 Task: Set up alerts for new listings in Raleigh, North Carolina, that have a home office or a study room, and track the availability of properties that meet this criterion.
Action: Mouse moved to (412, 235)
Screenshot: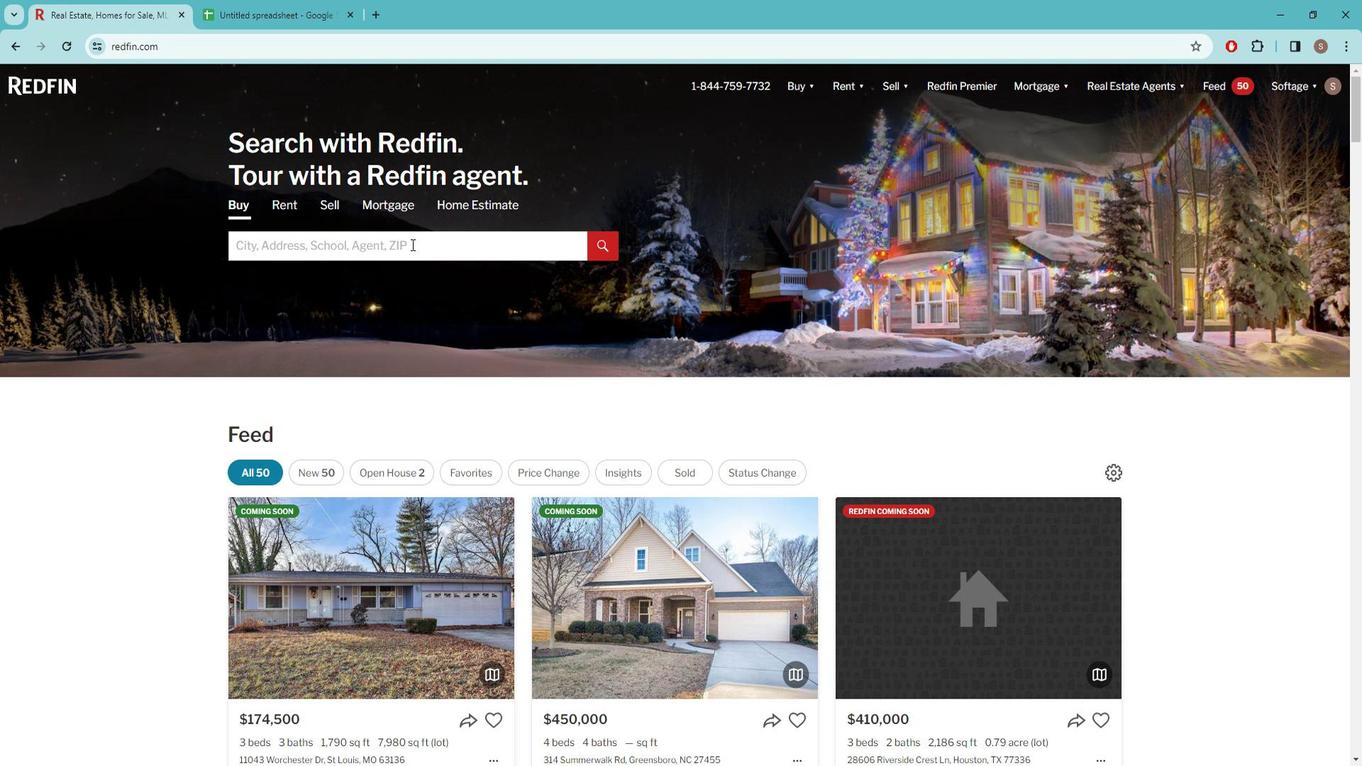 
Action: Mouse pressed left at (412, 235)
Screenshot: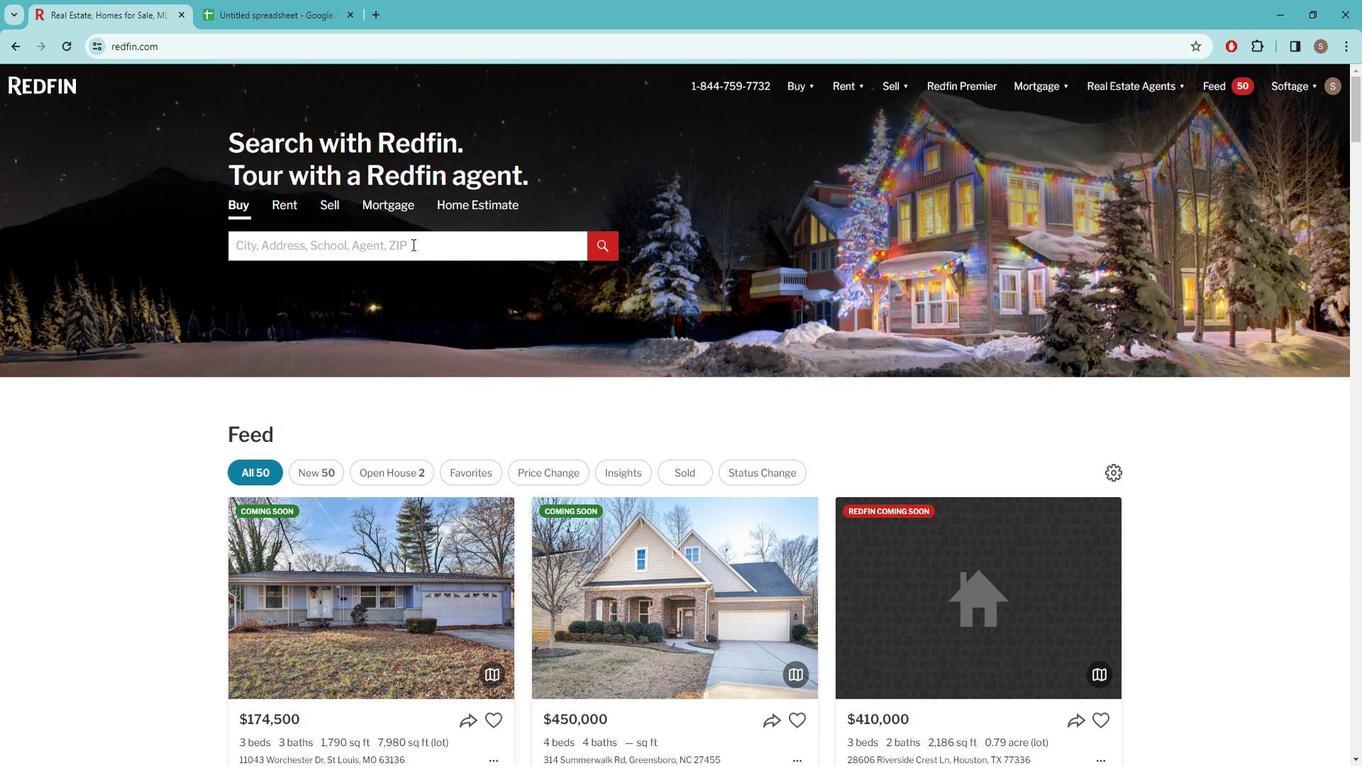 
Action: Key pressed r<Key.caps_lock>ALEIGH
Screenshot: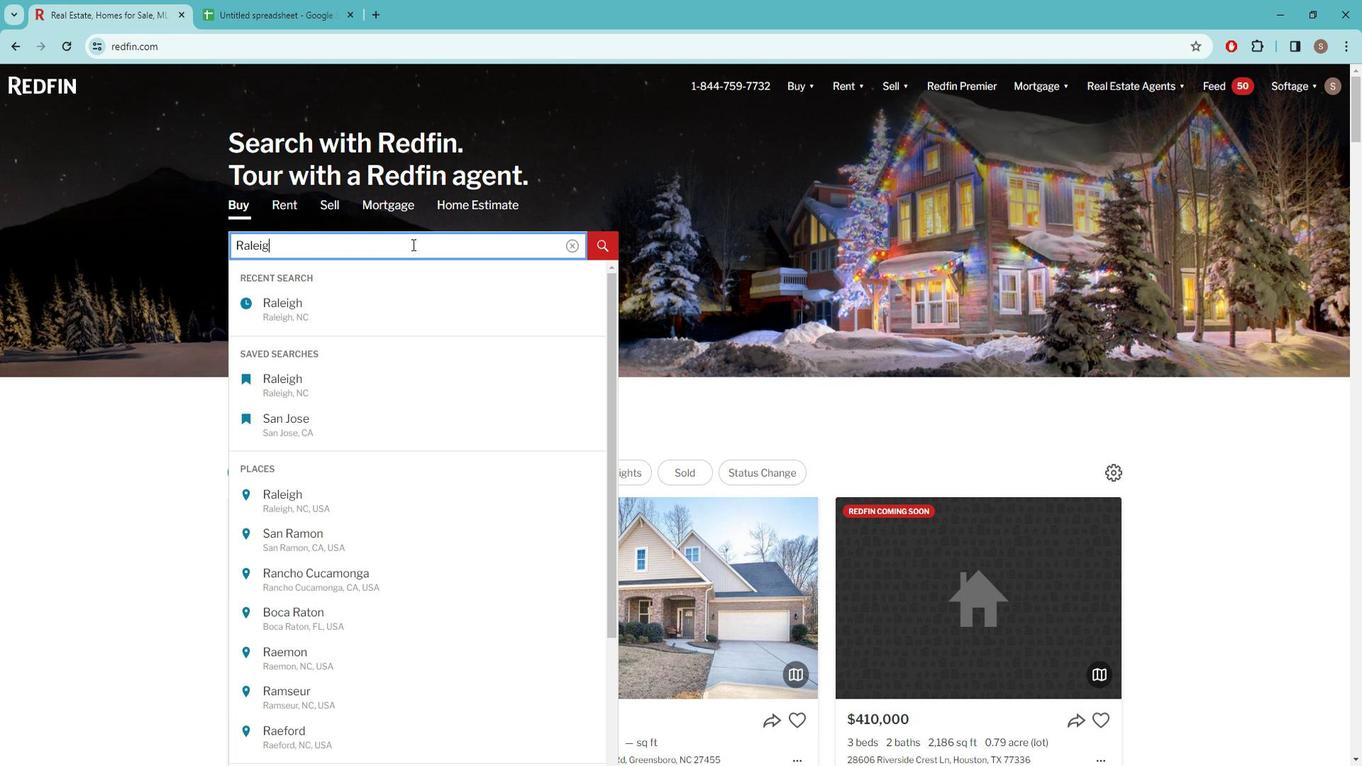 
Action: Mouse moved to (367, 283)
Screenshot: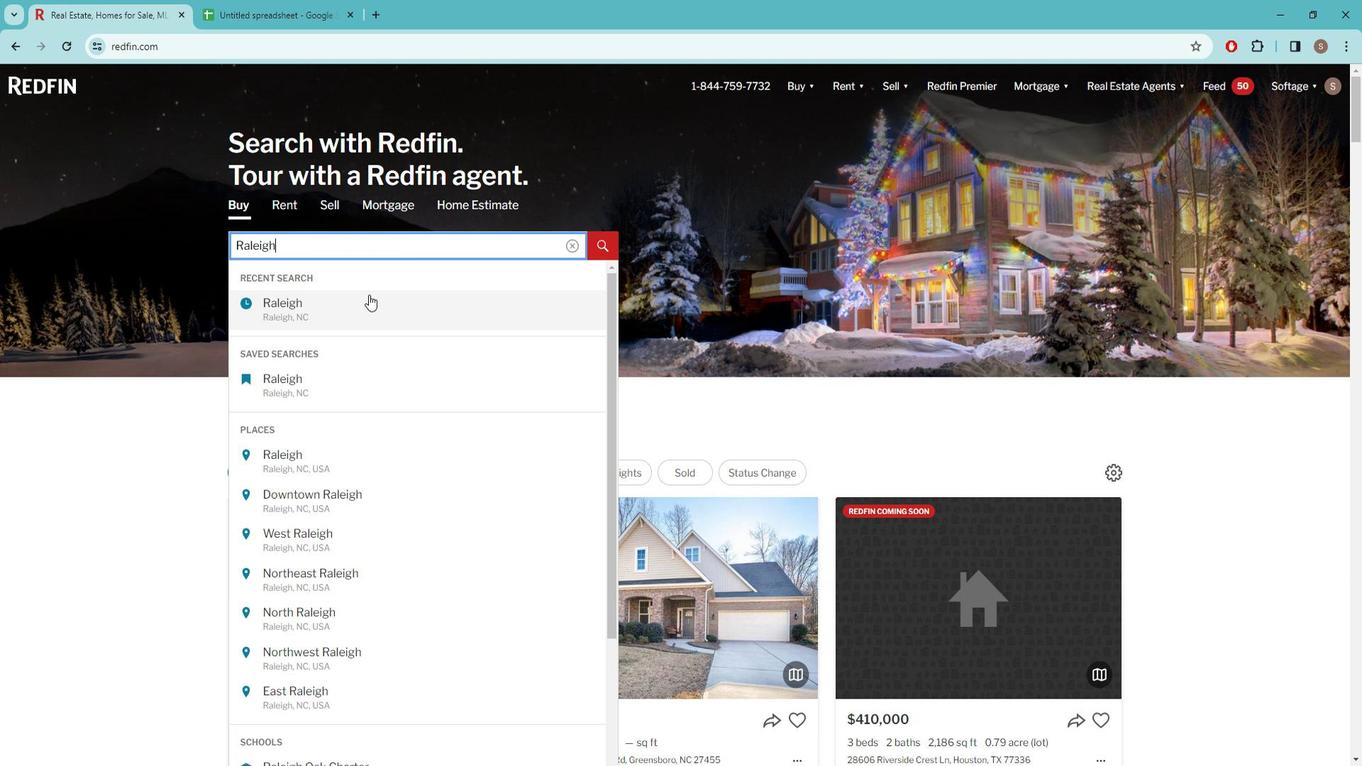 
Action: Mouse pressed left at (367, 283)
Screenshot: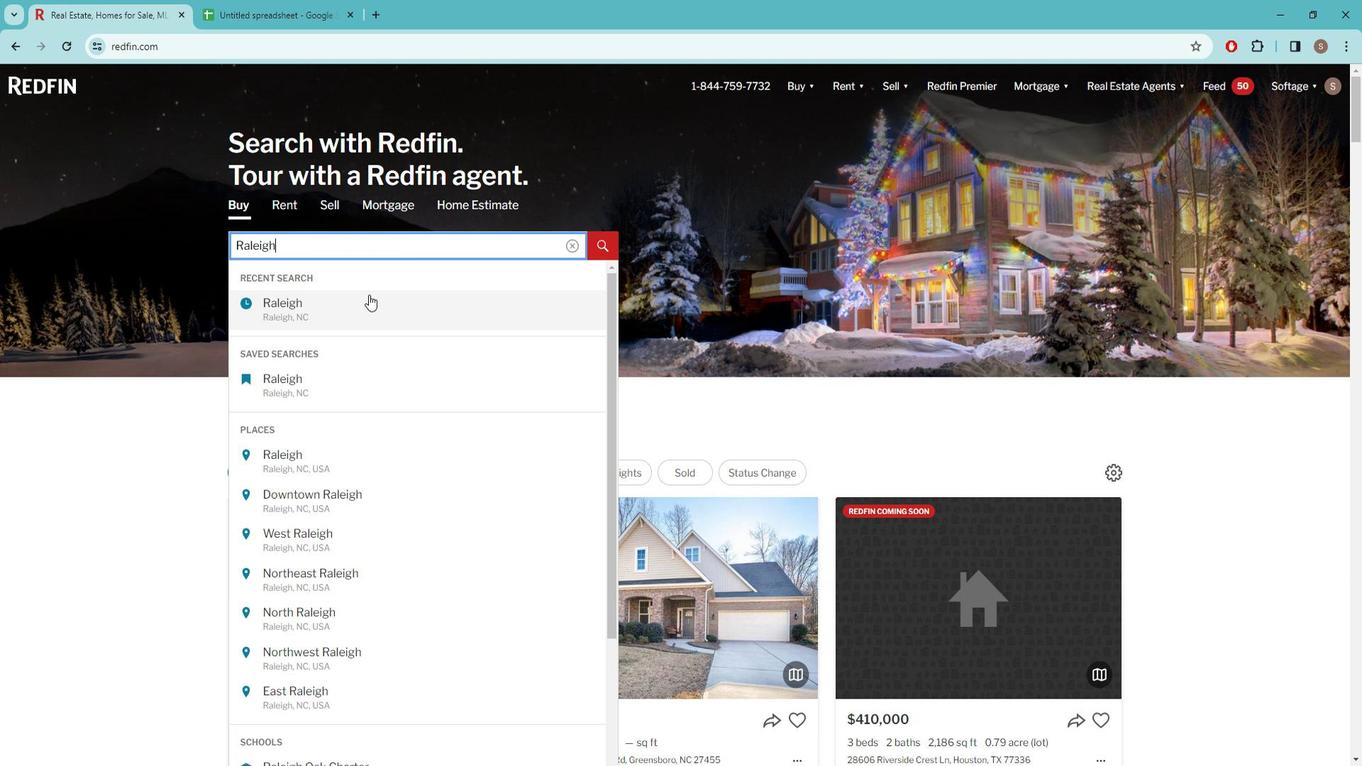 
Action: Mouse moved to (1191, 173)
Screenshot: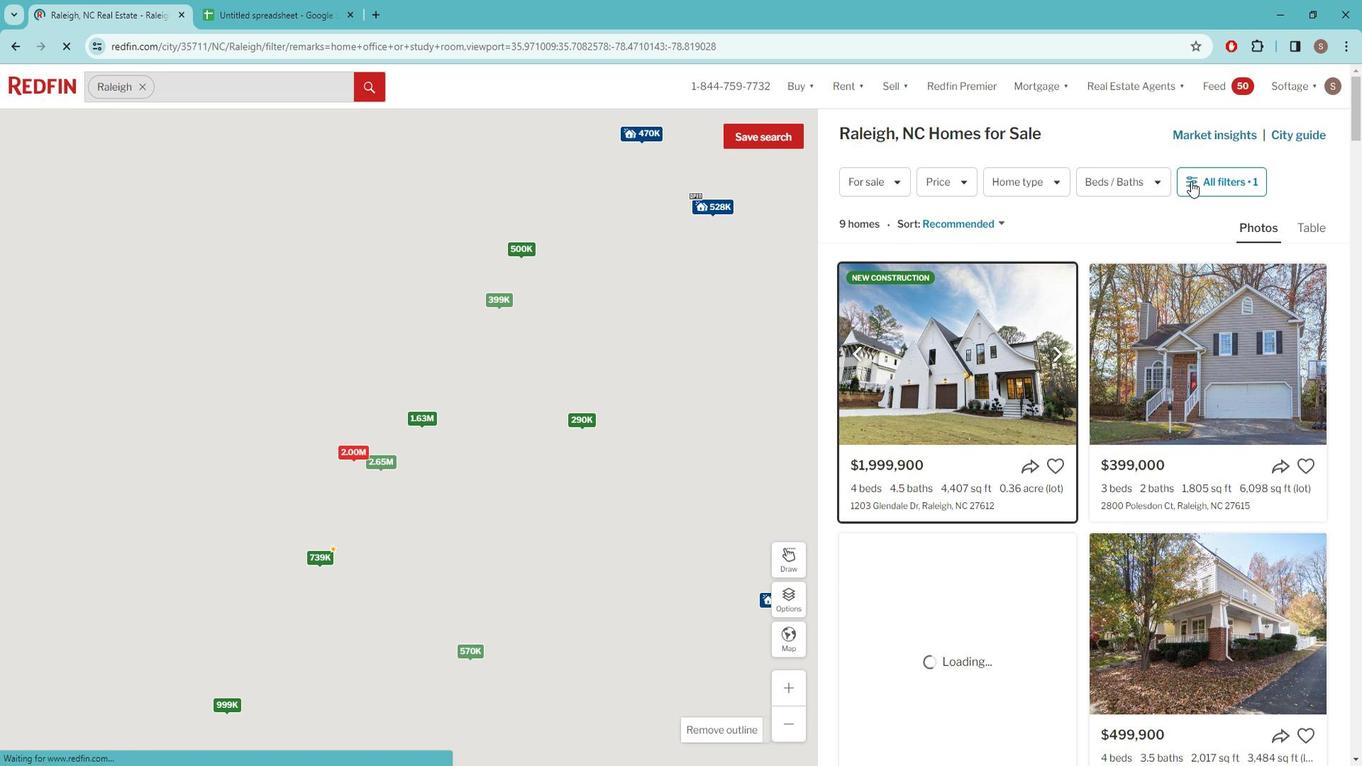 
Action: Mouse pressed left at (1191, 173)
Screenshot: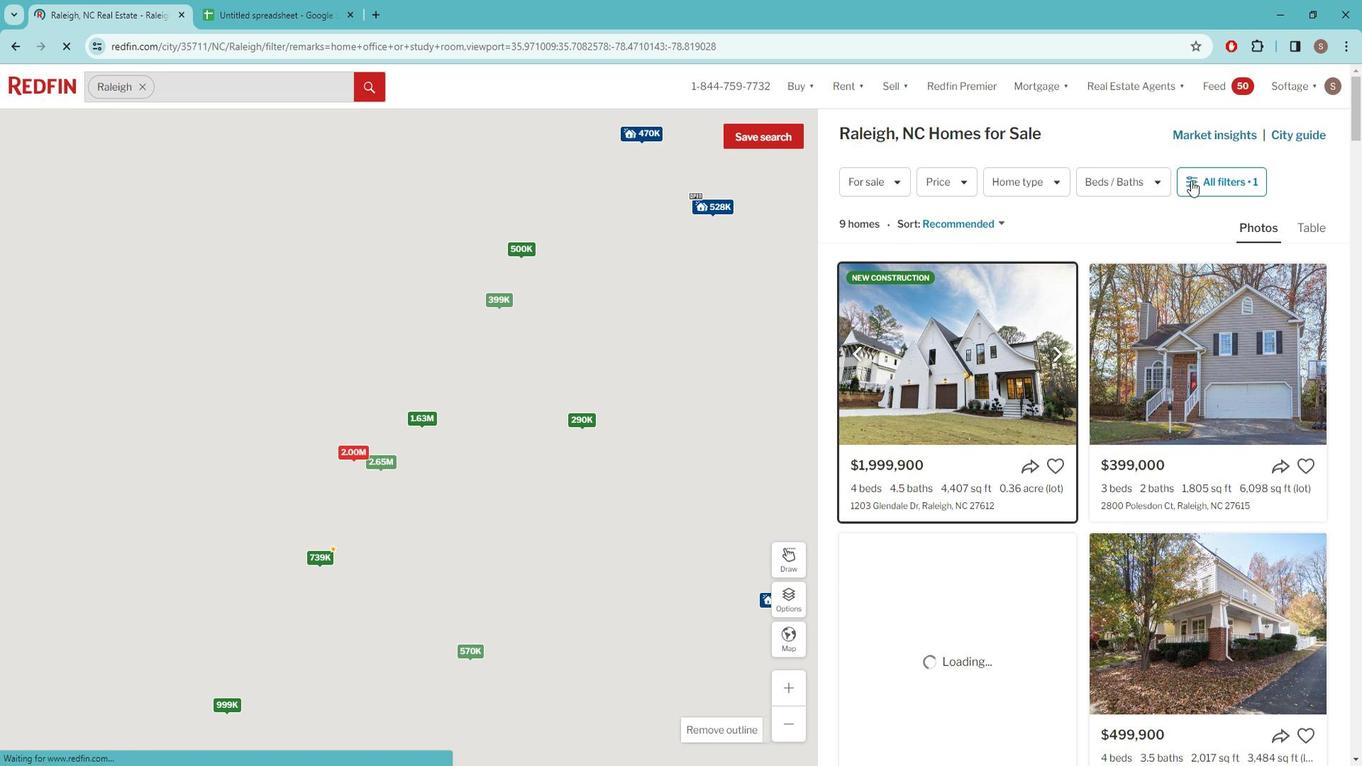 
Action: Mouse pressed left at (1191, 173)
Screenshot: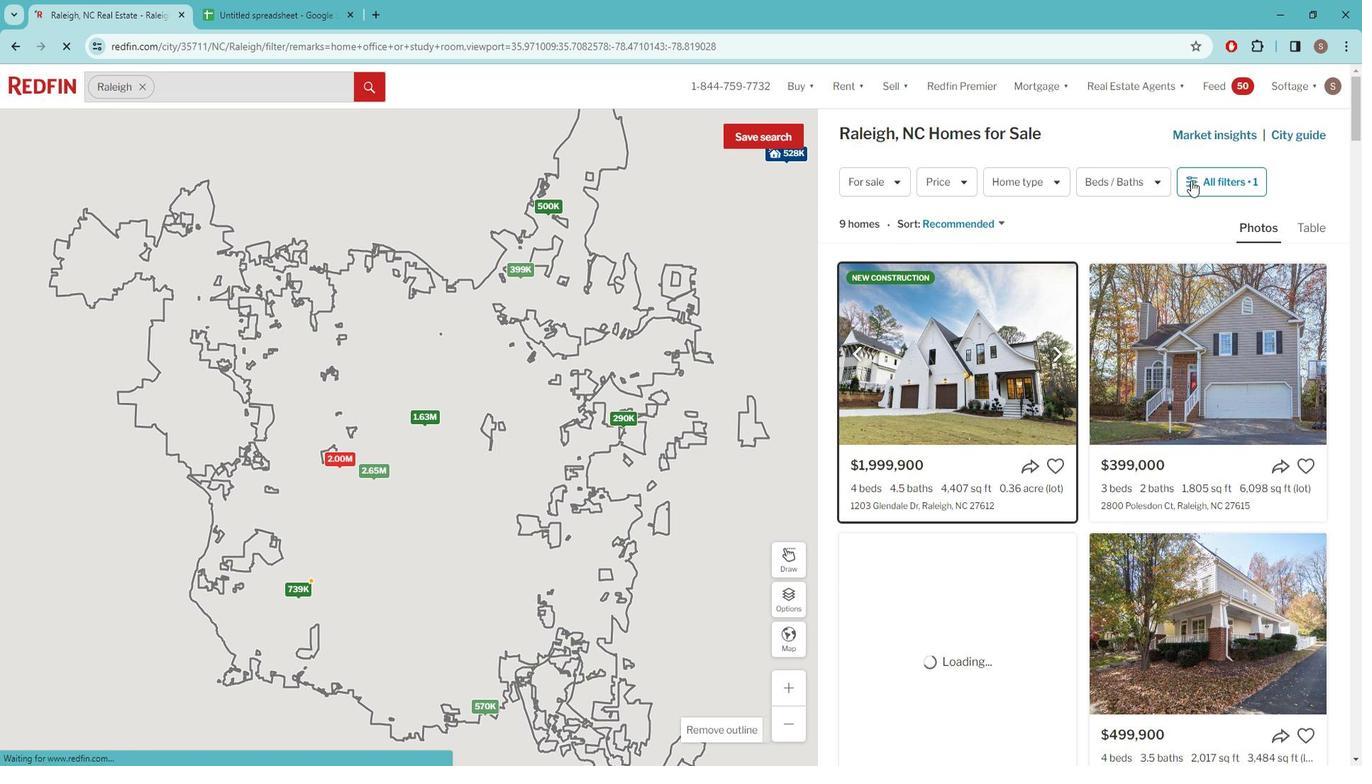 
Action: Mouse pressed left at (1191, 173)
Screenshot: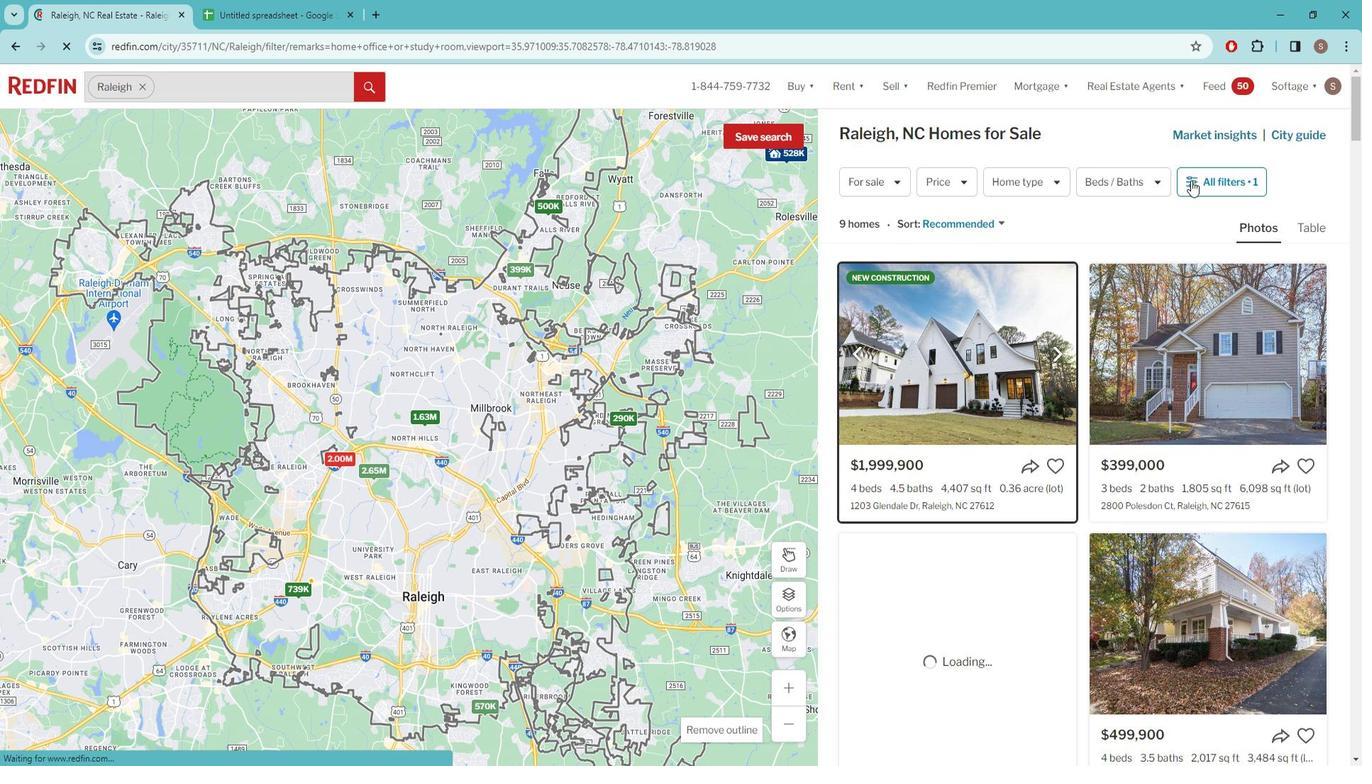 
Action: Mouse moved to (1191, 173)
Screenshot: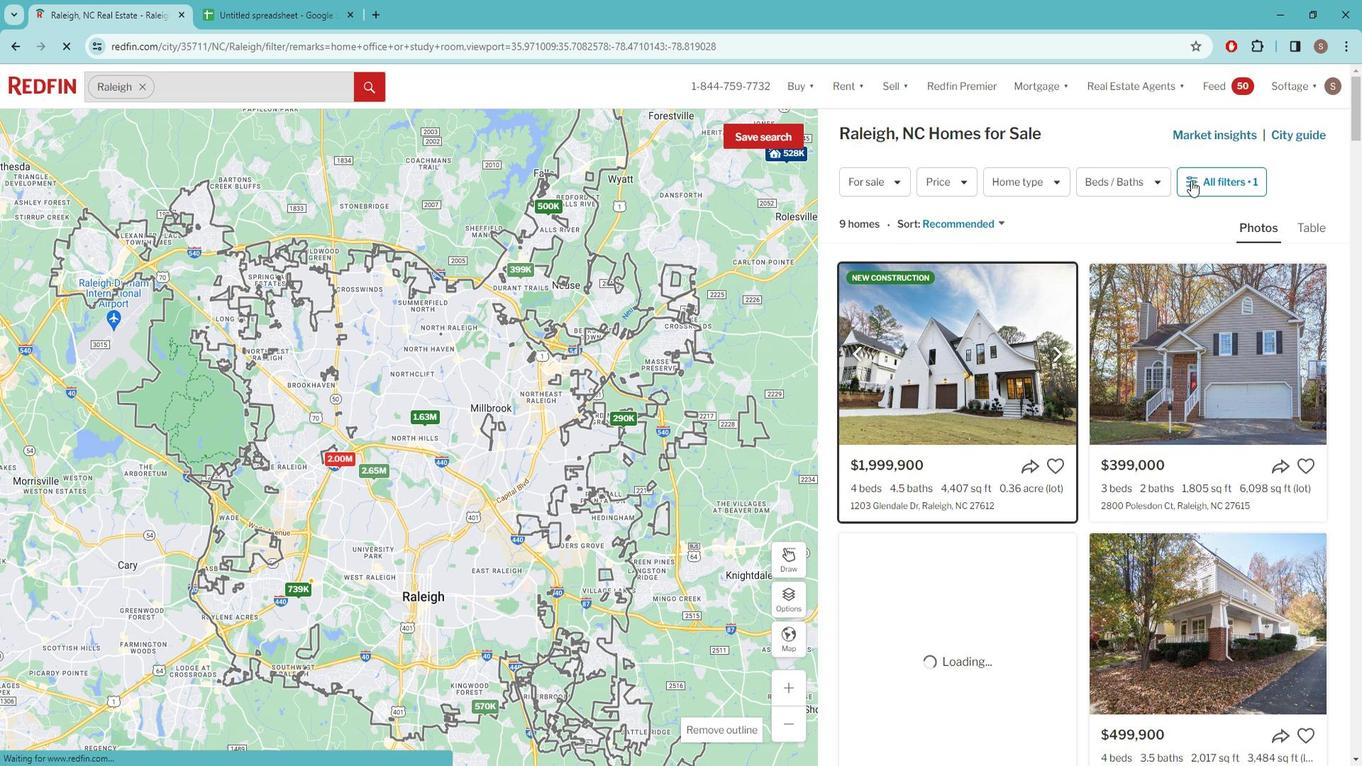 
Action: Mouse pressed left at (1191, 173)
Screenshot: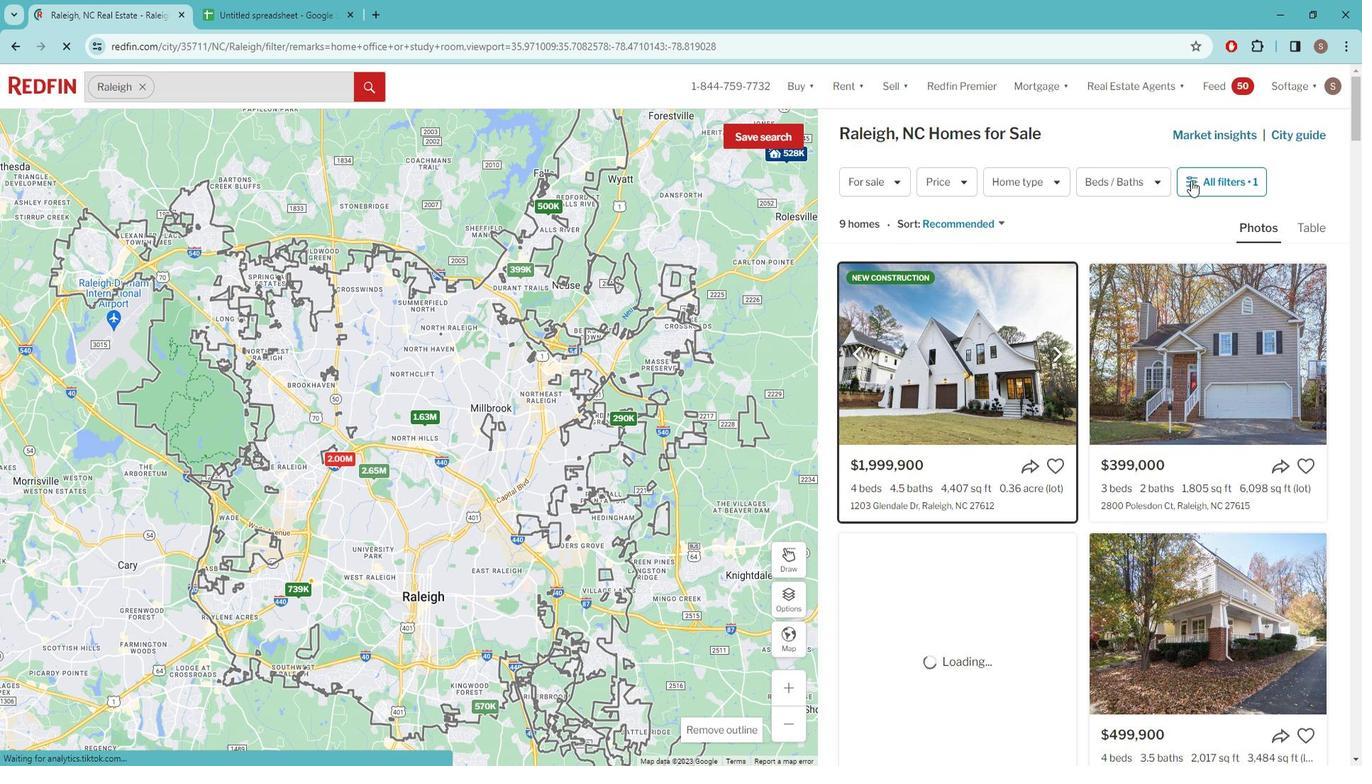 
Action: Mouse pressed left at (1191, 173)
Screenshot: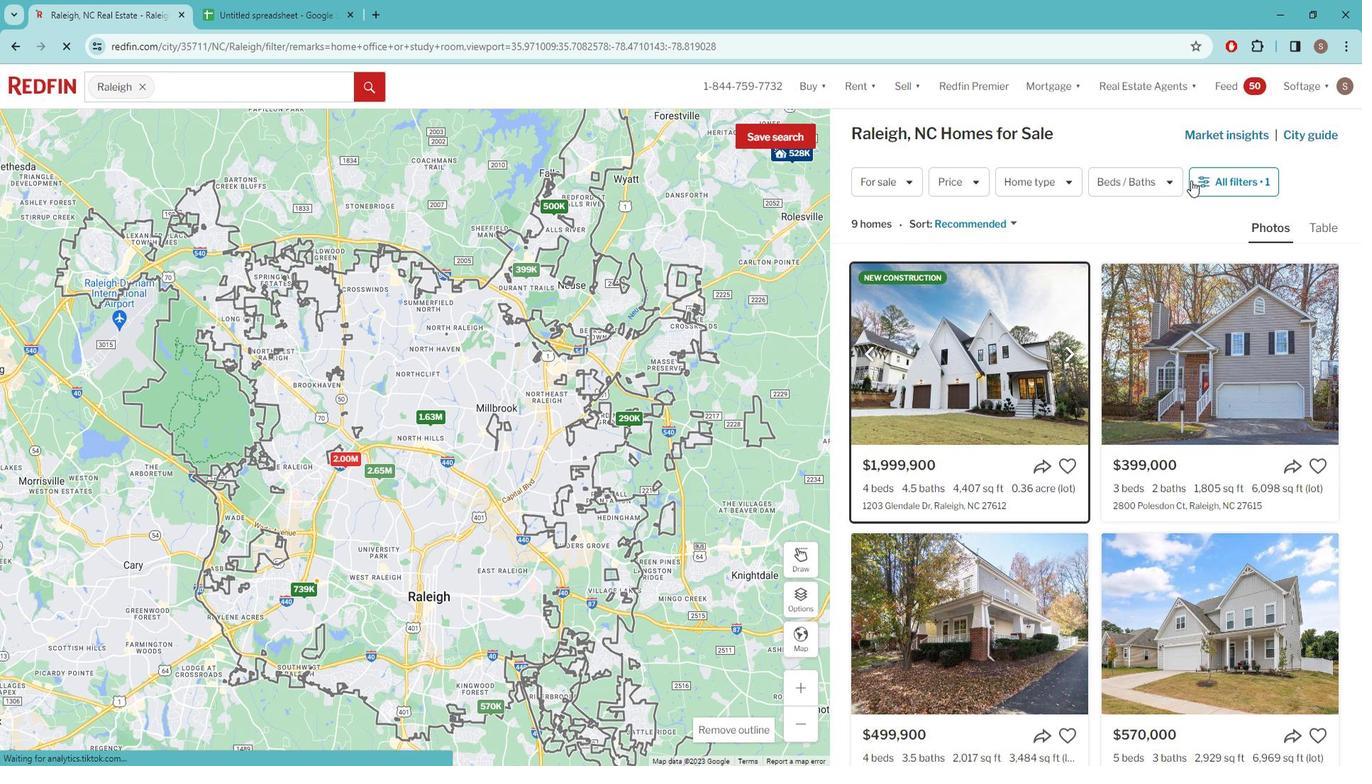 
Action: Mouse moved to (1193, 171)
Screenshot: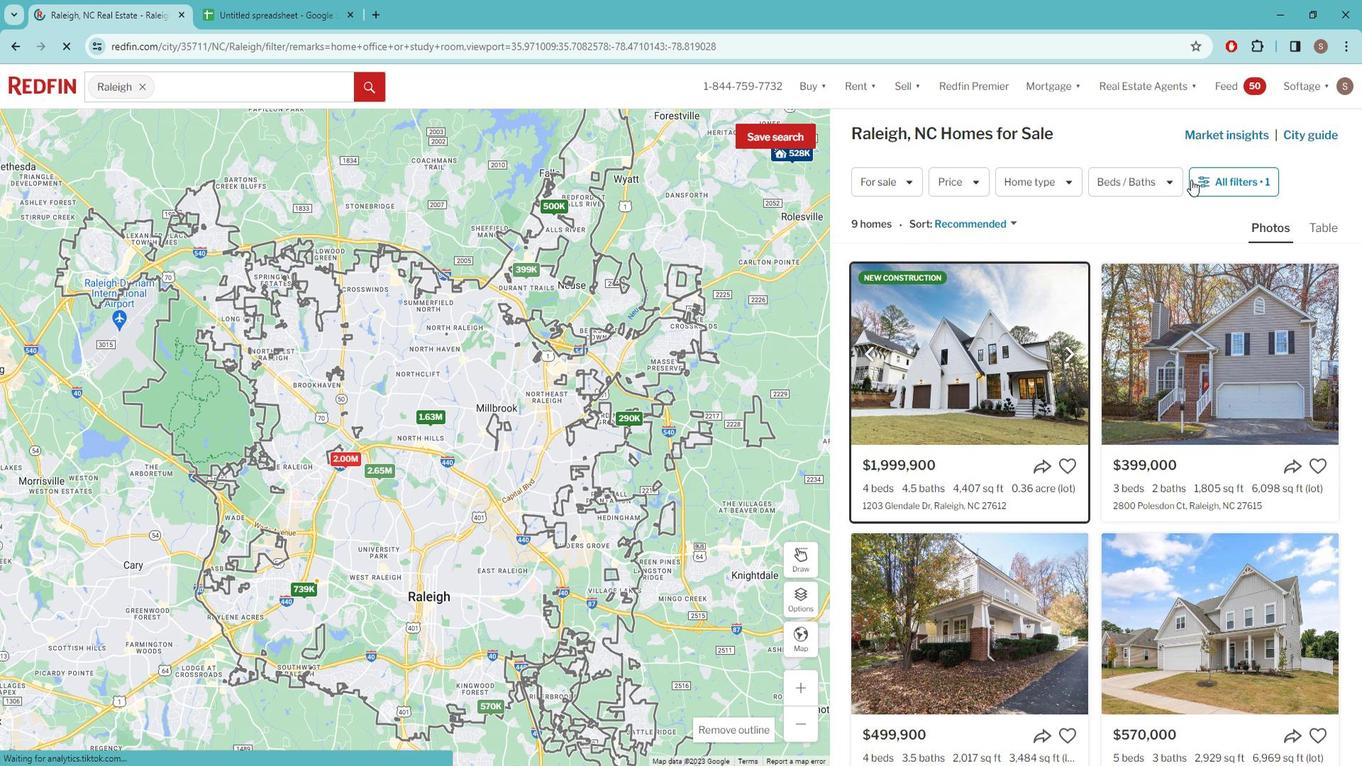 
Action: Mouse pressed left at (1193, 171)
Screenshot: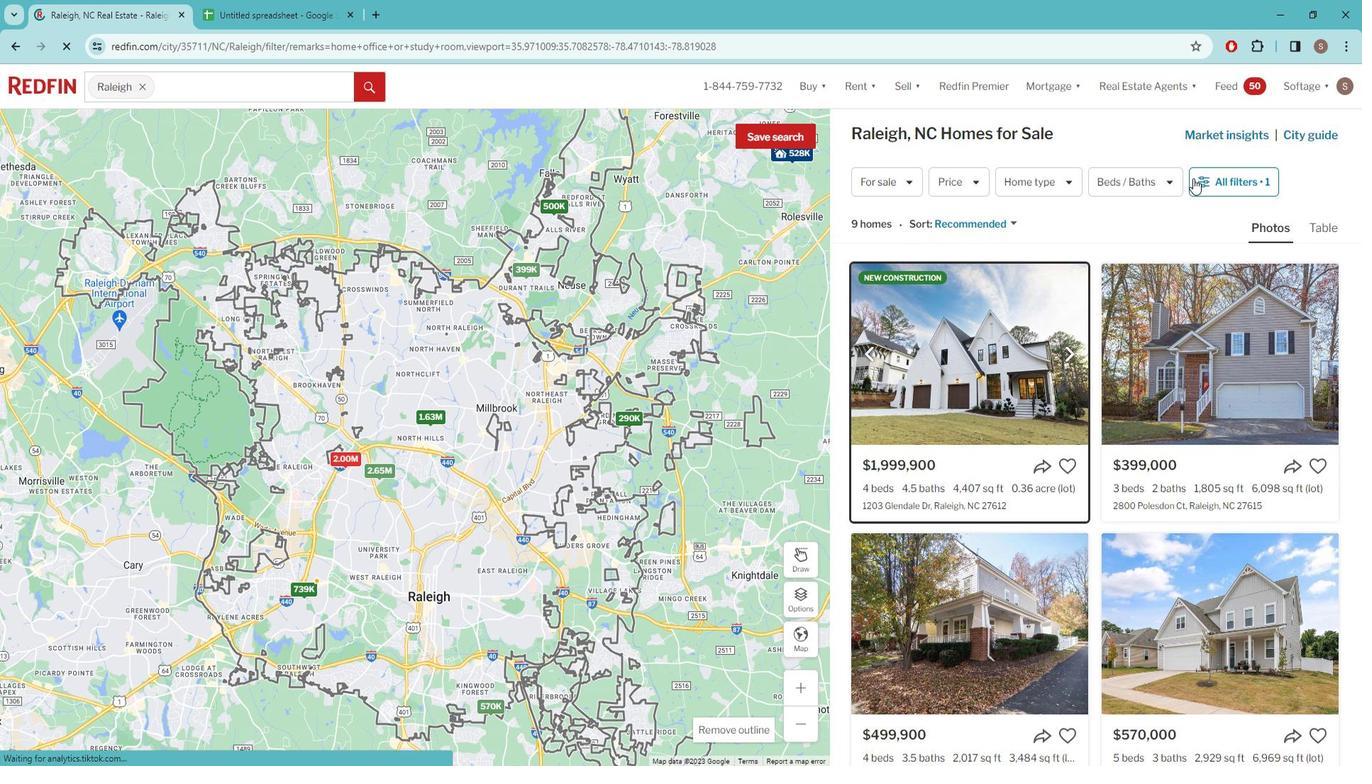 
Action: Mouse moved to (1199, 171)
Screenshot: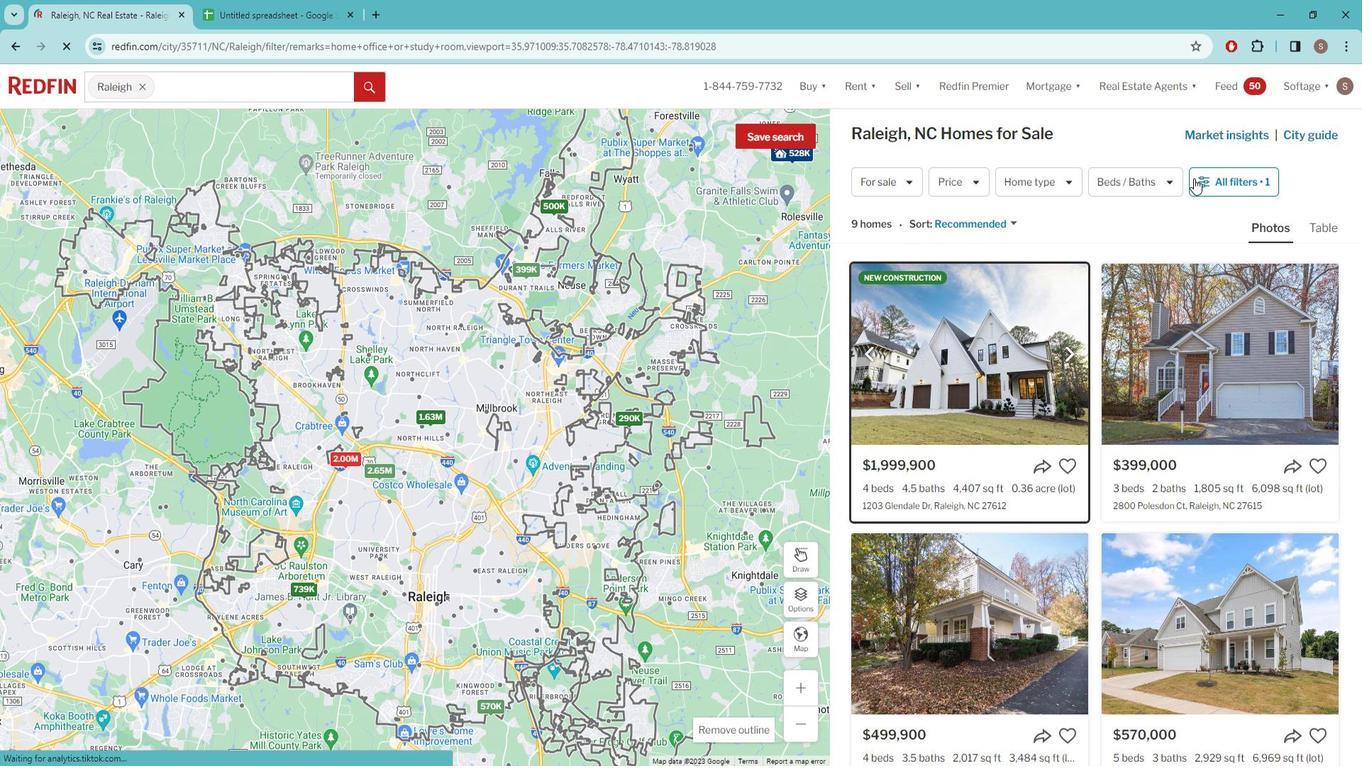 
Action: Mouse pressed left at (1199, 171)
Screenshot: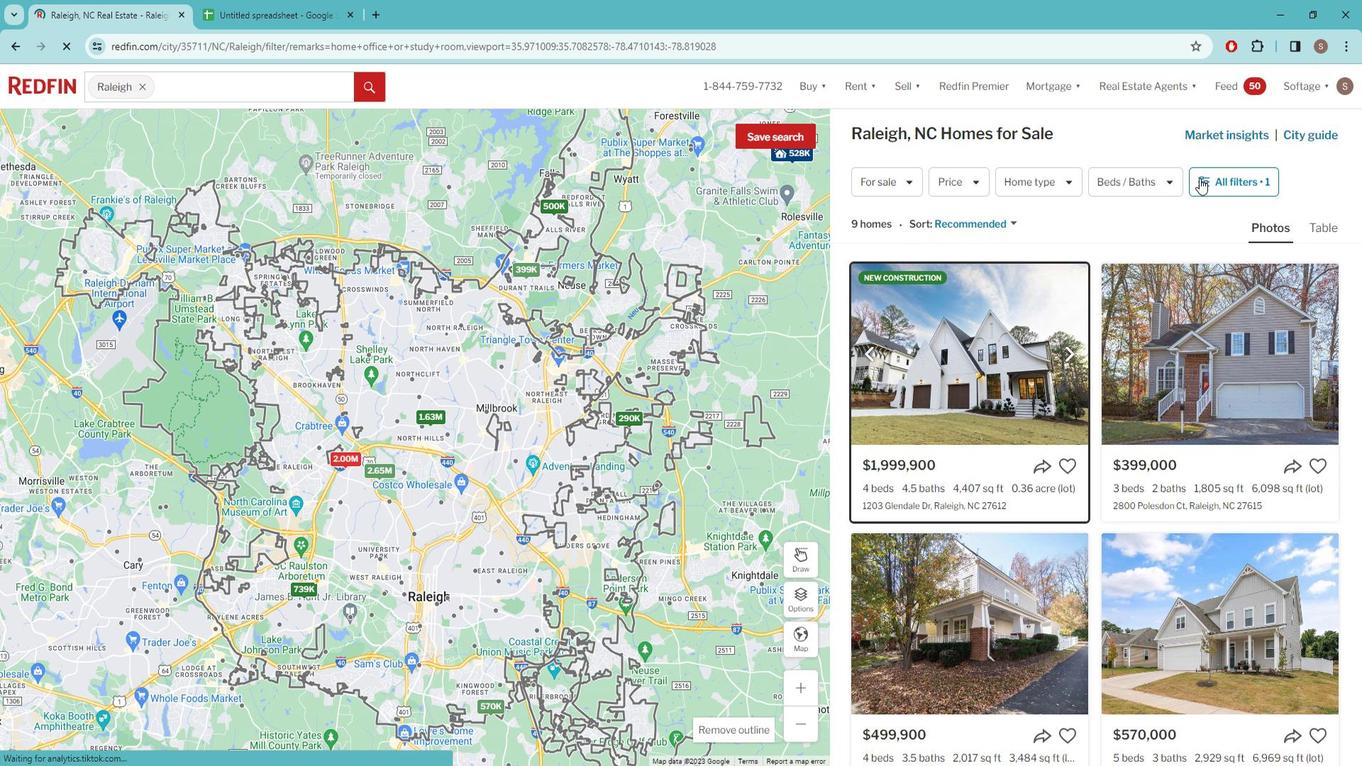 
Action: Mouse pressed left at (1199, 171)
Screenshot: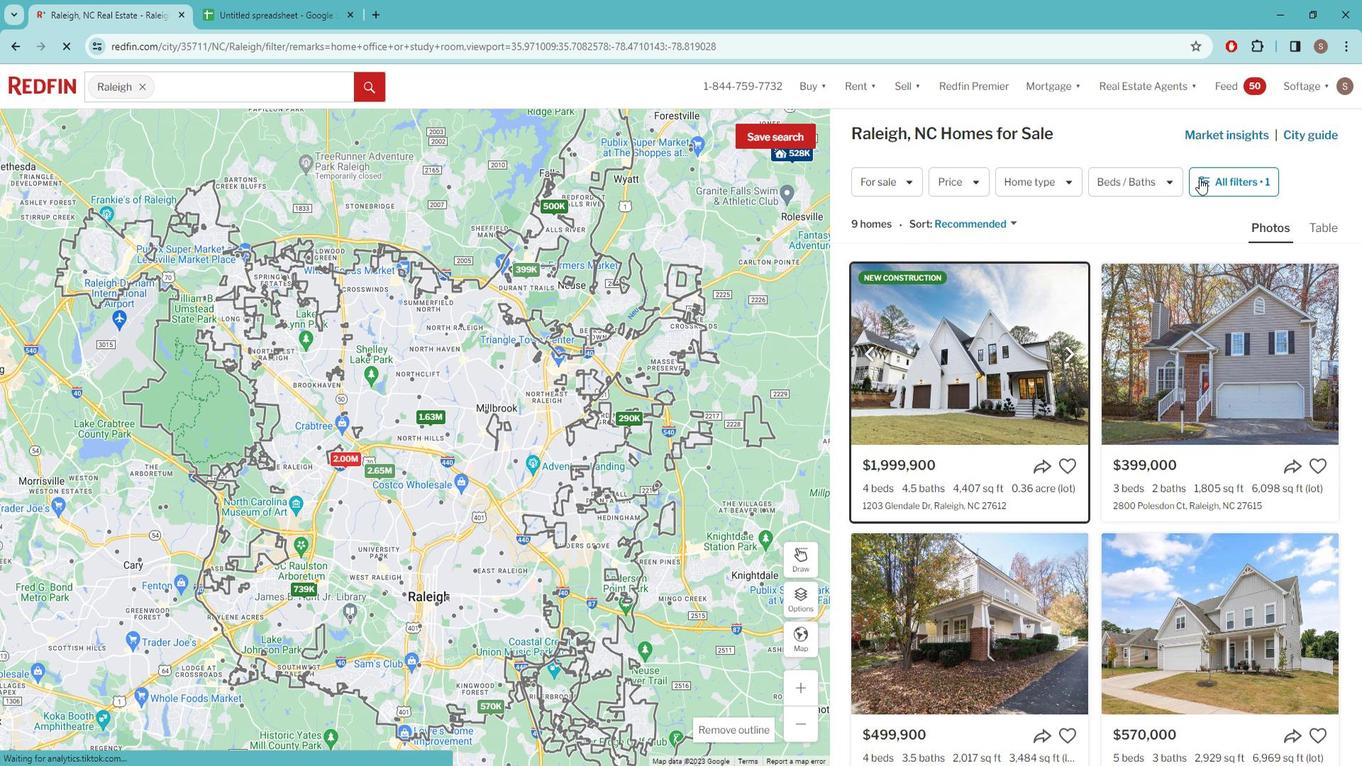 
Action: Mouse moved to (920, 714)
Screenshot: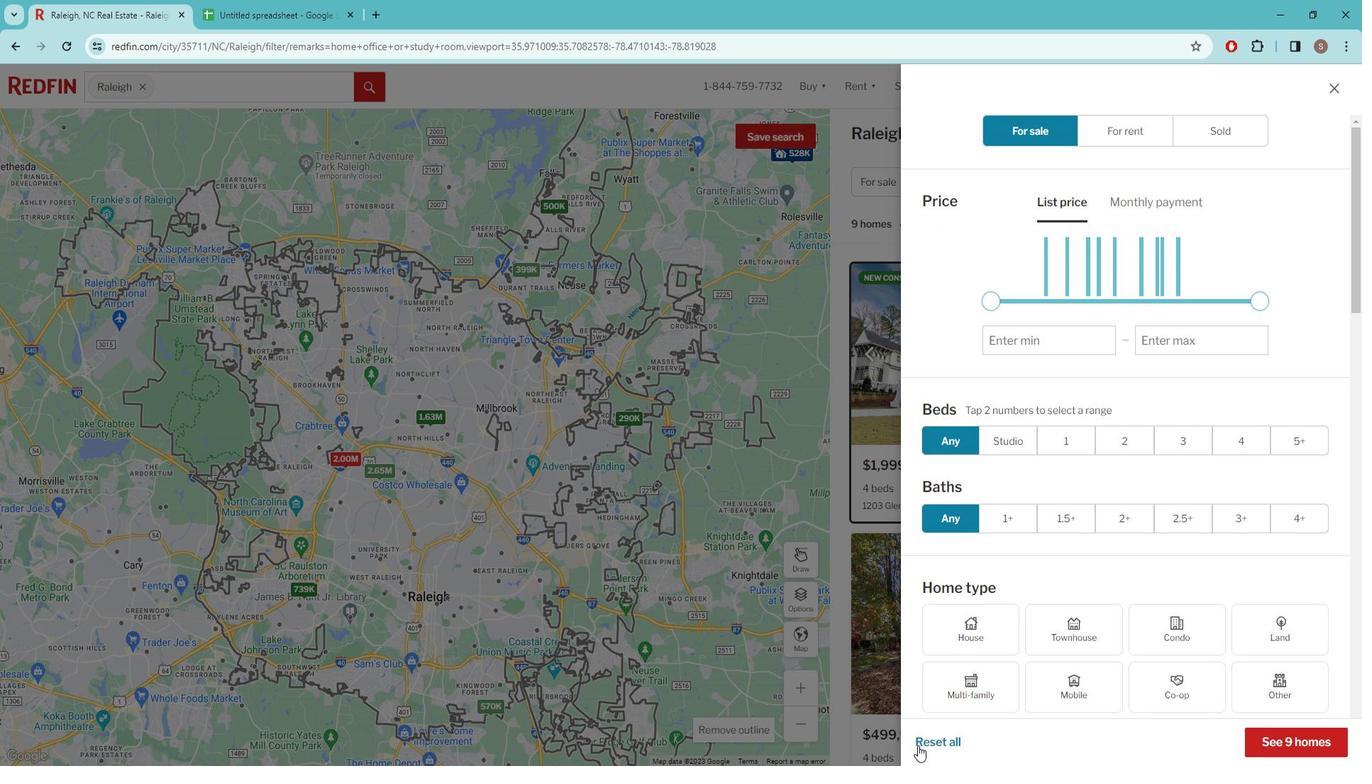 
Action: Mouse pressed left at (920, 714)
Screenshot: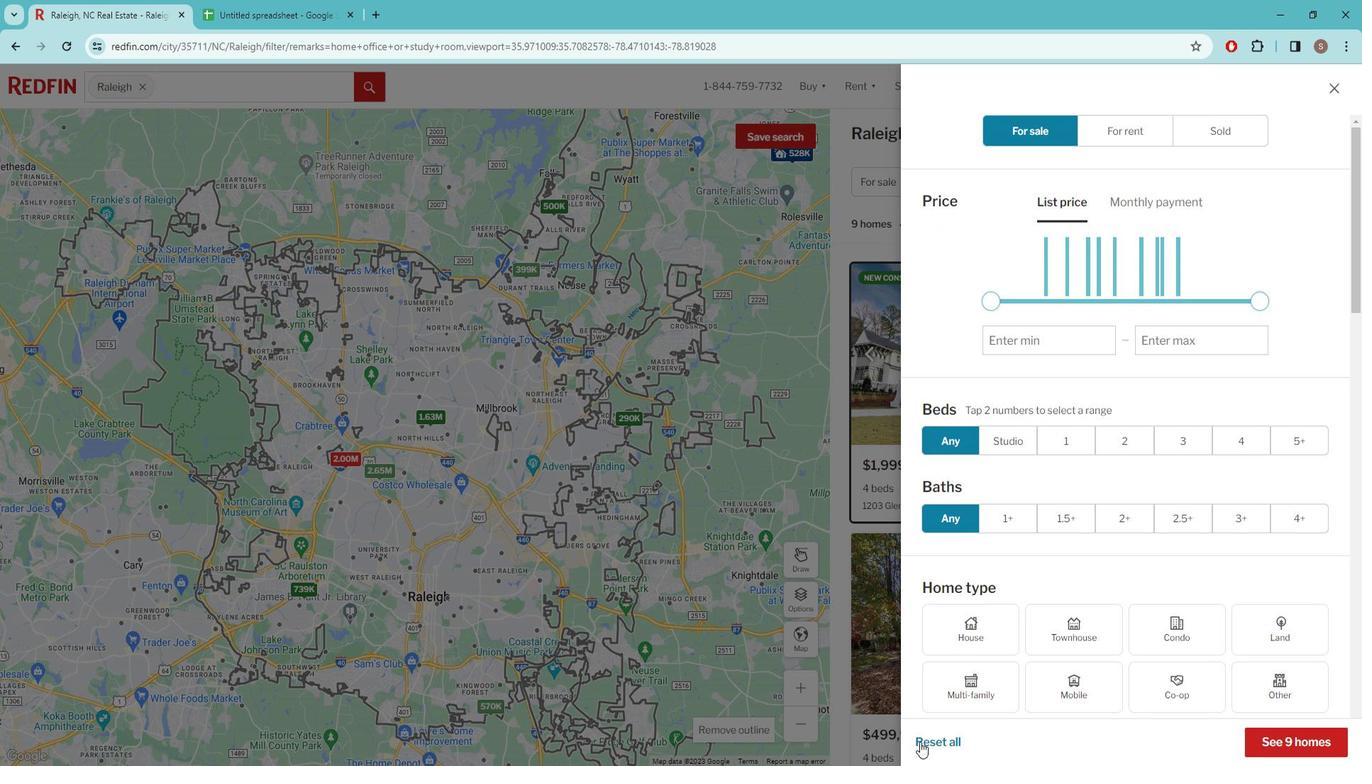 
Action: Mouse moved to (1074, 405)
Screenshot: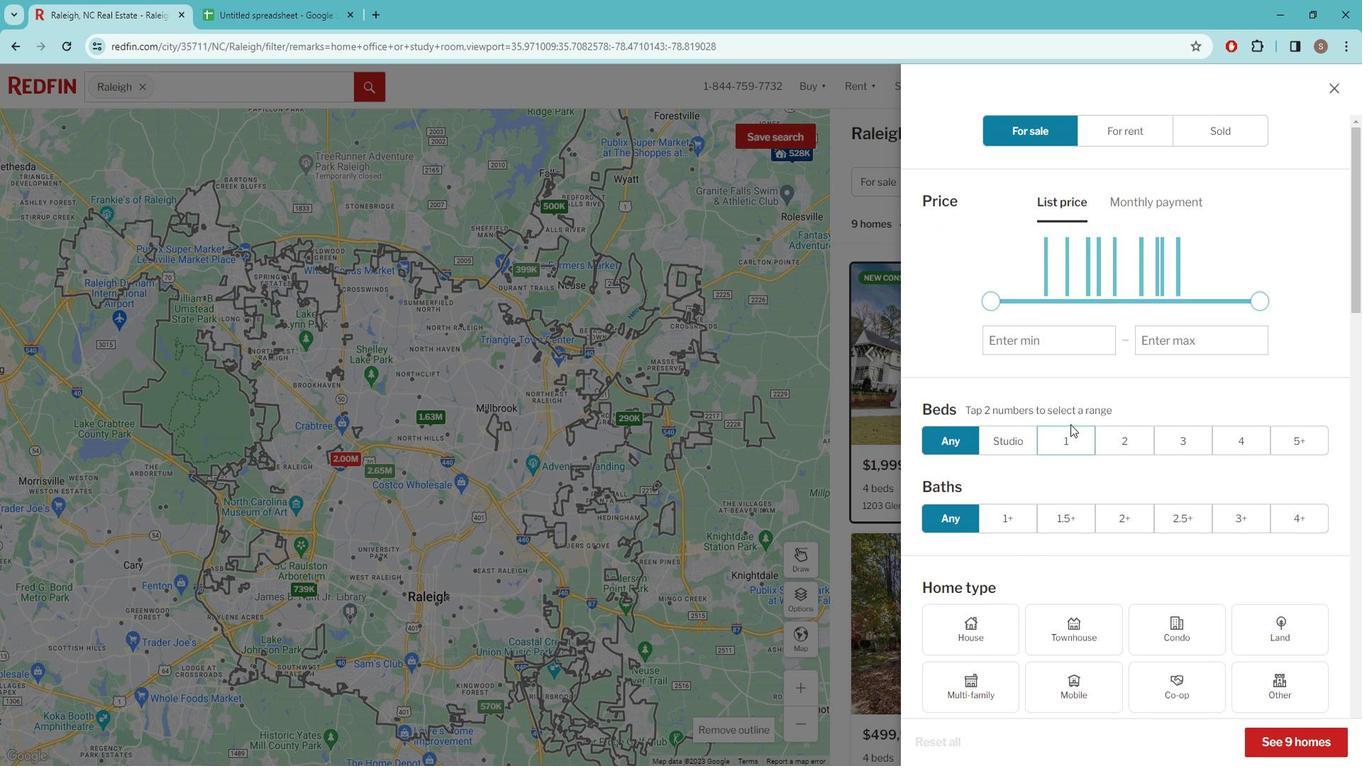 
Action: Mouse scrolled (1074, 405) with delta (0, 0)
Screenshot: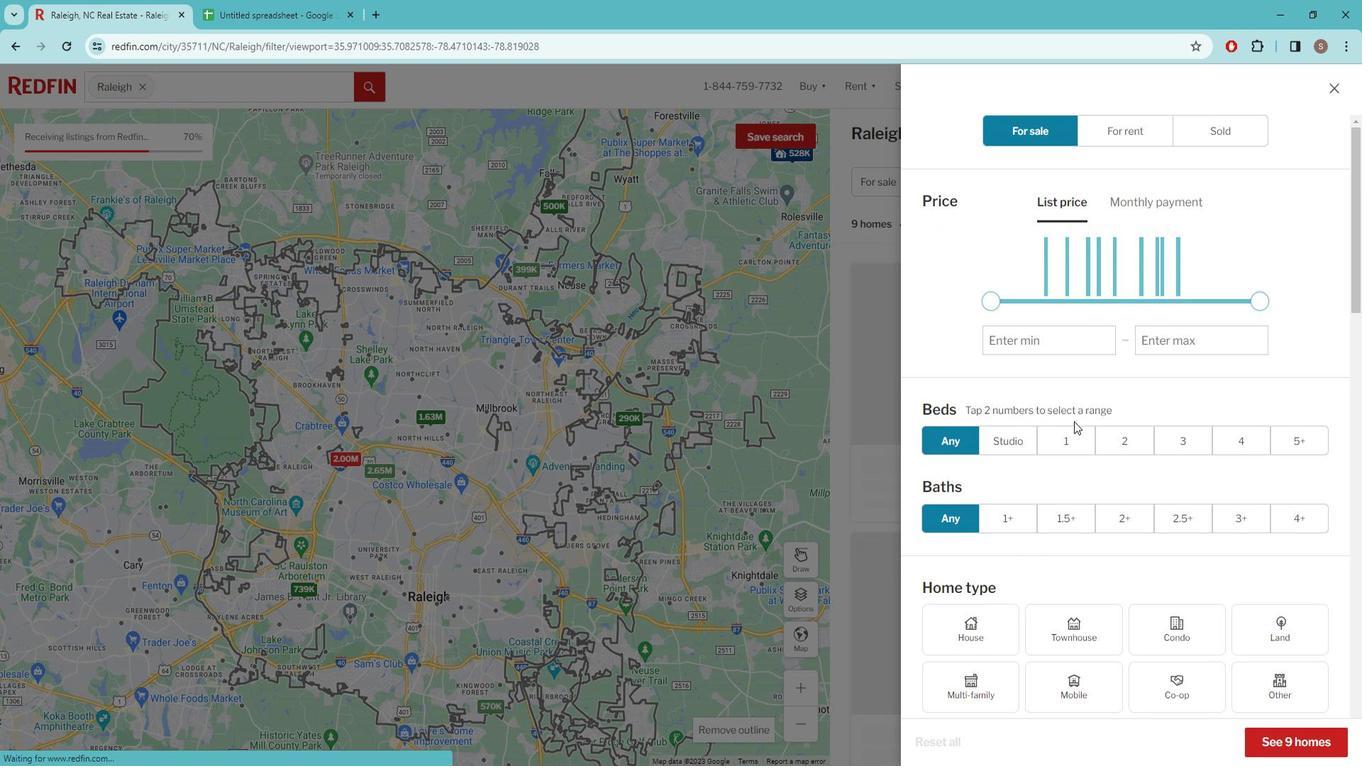 
Action: Mouse scrolled (1074, 405) with delta (0, 0)
Screenshot: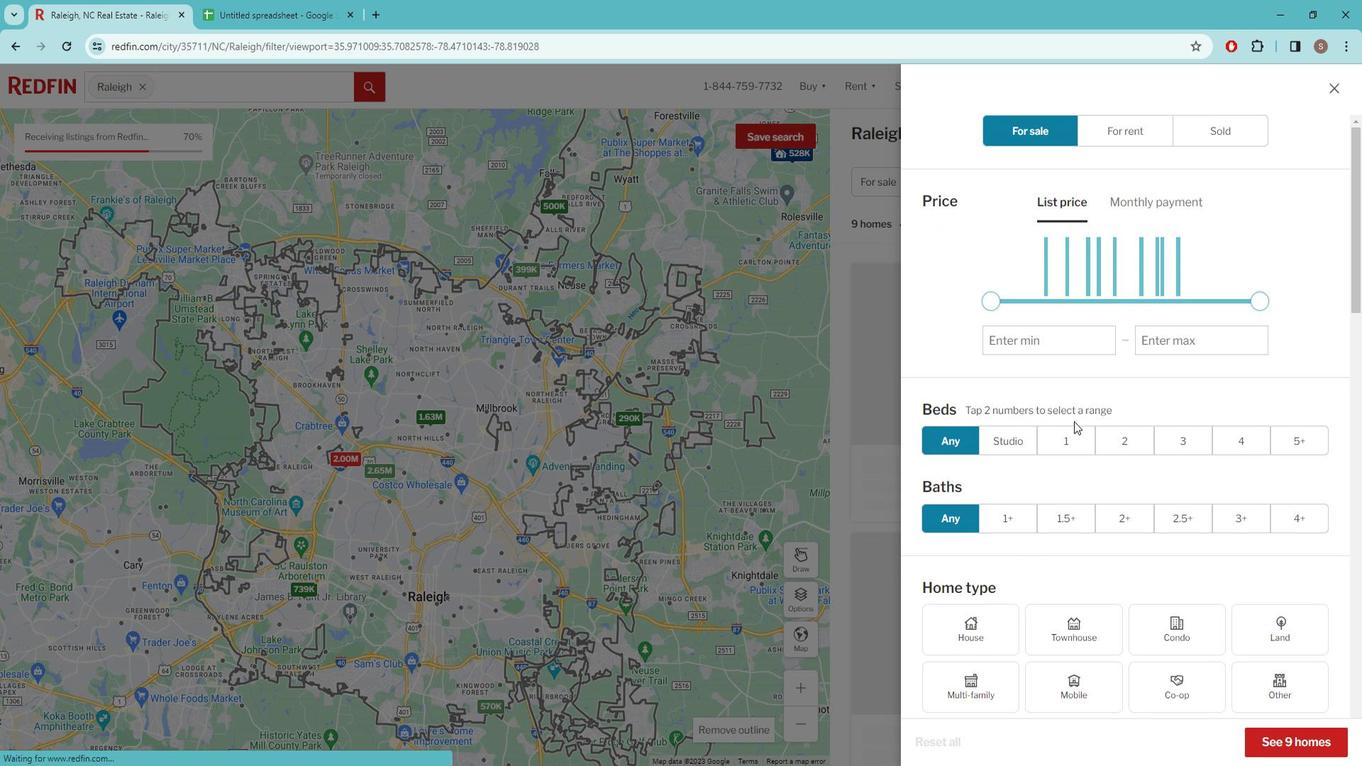 
Action: Mouse moved to (1078, 404)
Screenshot: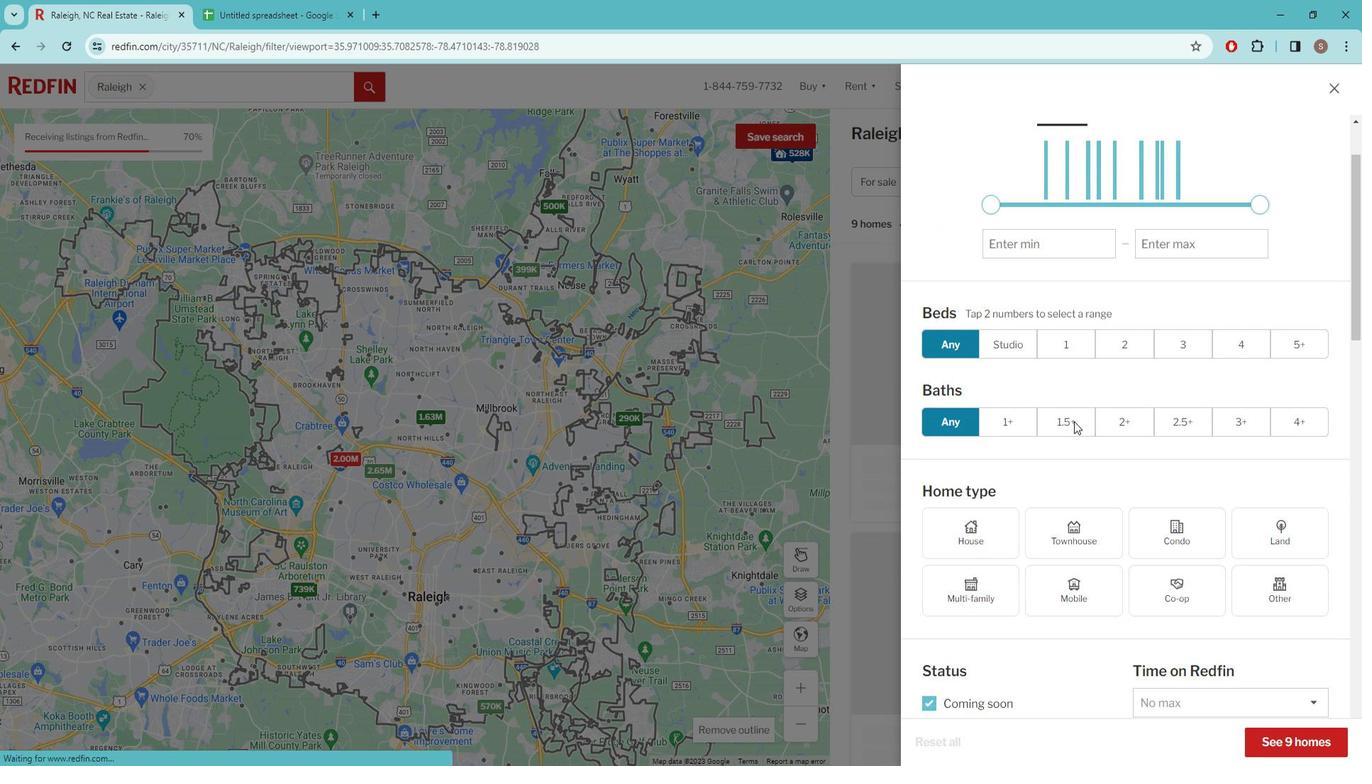 
Action: Mouse scrolled (1078, 403) with delta (0, 0)
Screenshot: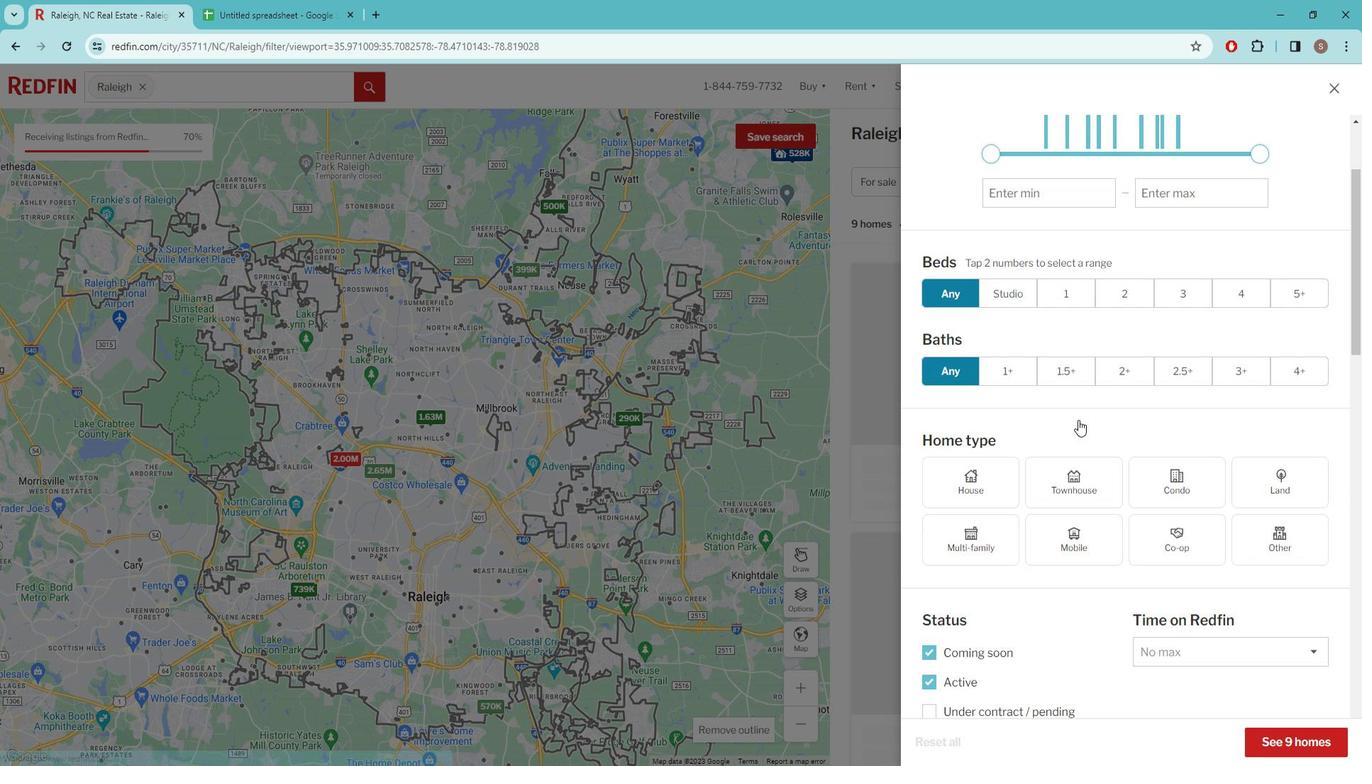 
Action: Mouse moved to (1079, 404)
Screenshot: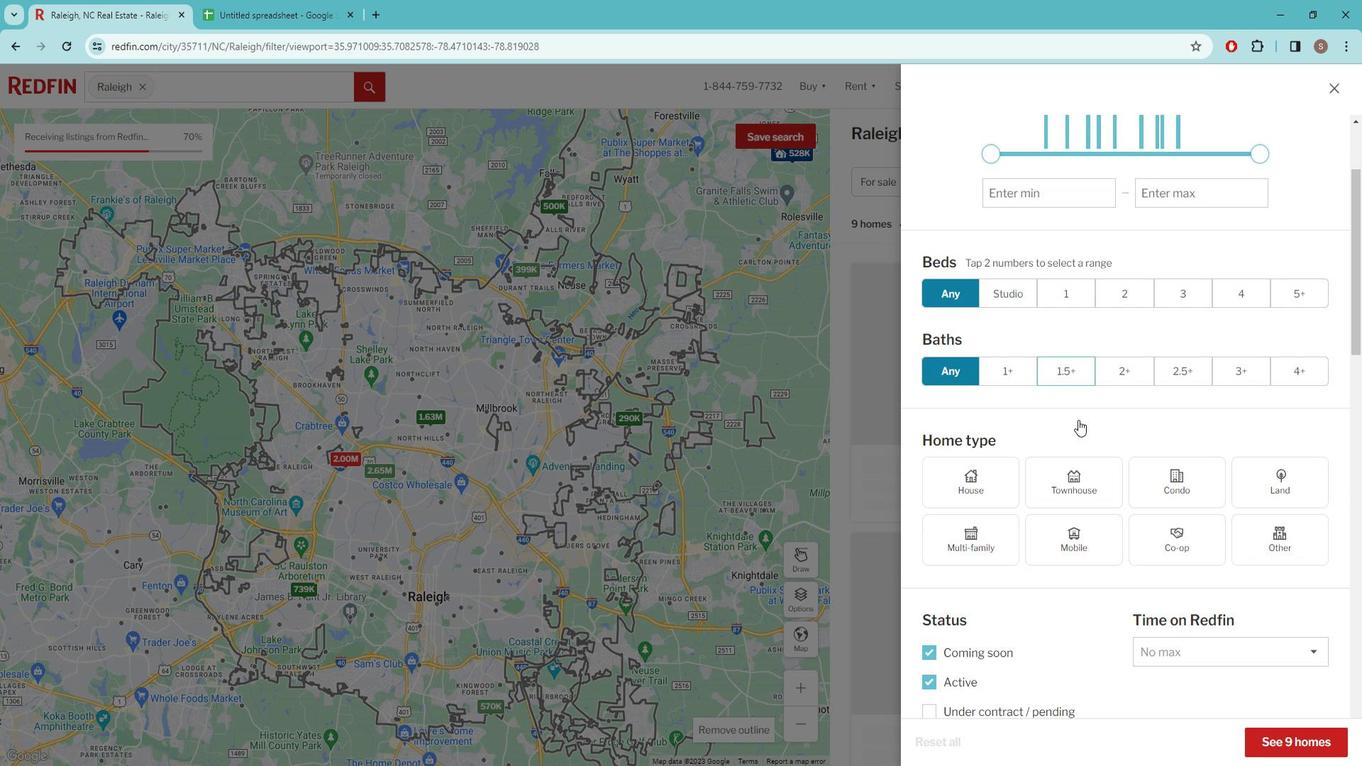 
Action: Mouse scrolled (1079, 403) with delta (0, 0)
Screenshot: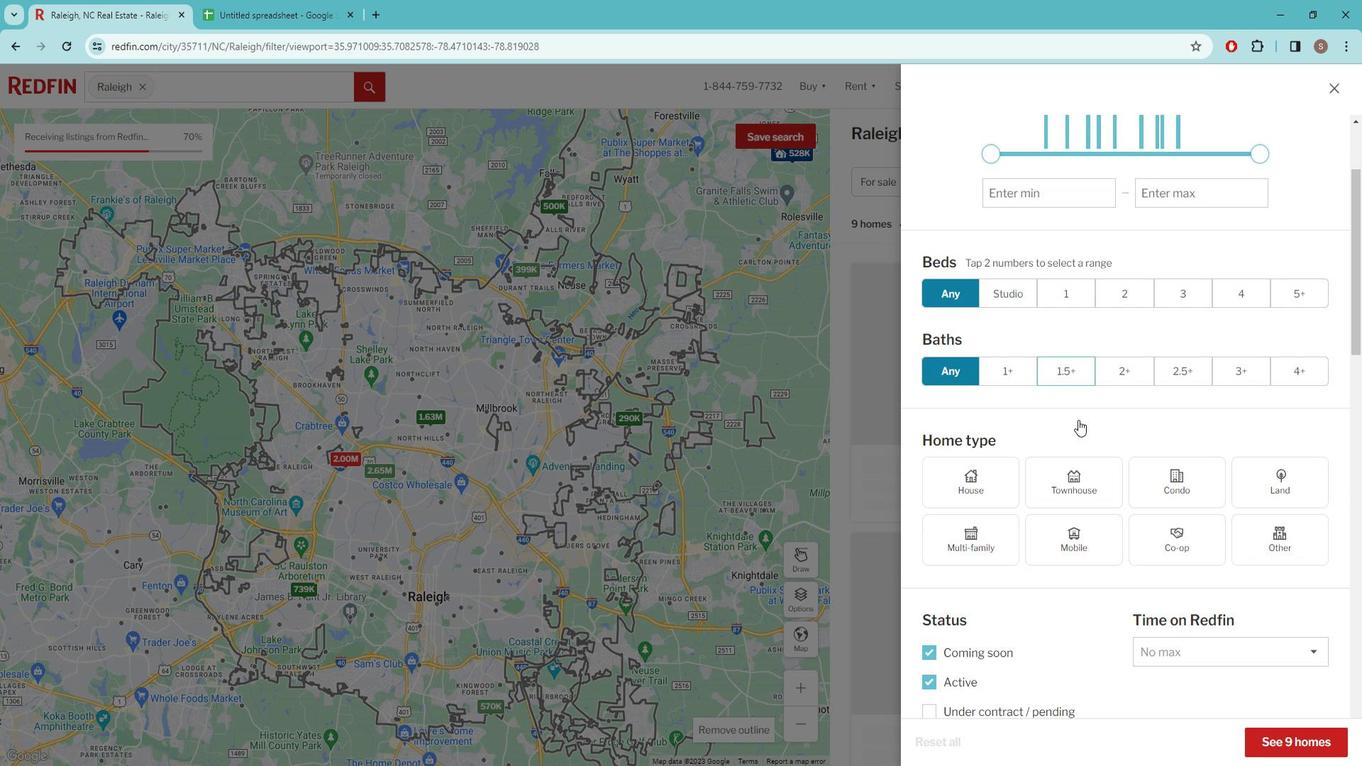 
Action: Mouse moved to (1082, 404)
Screenshot: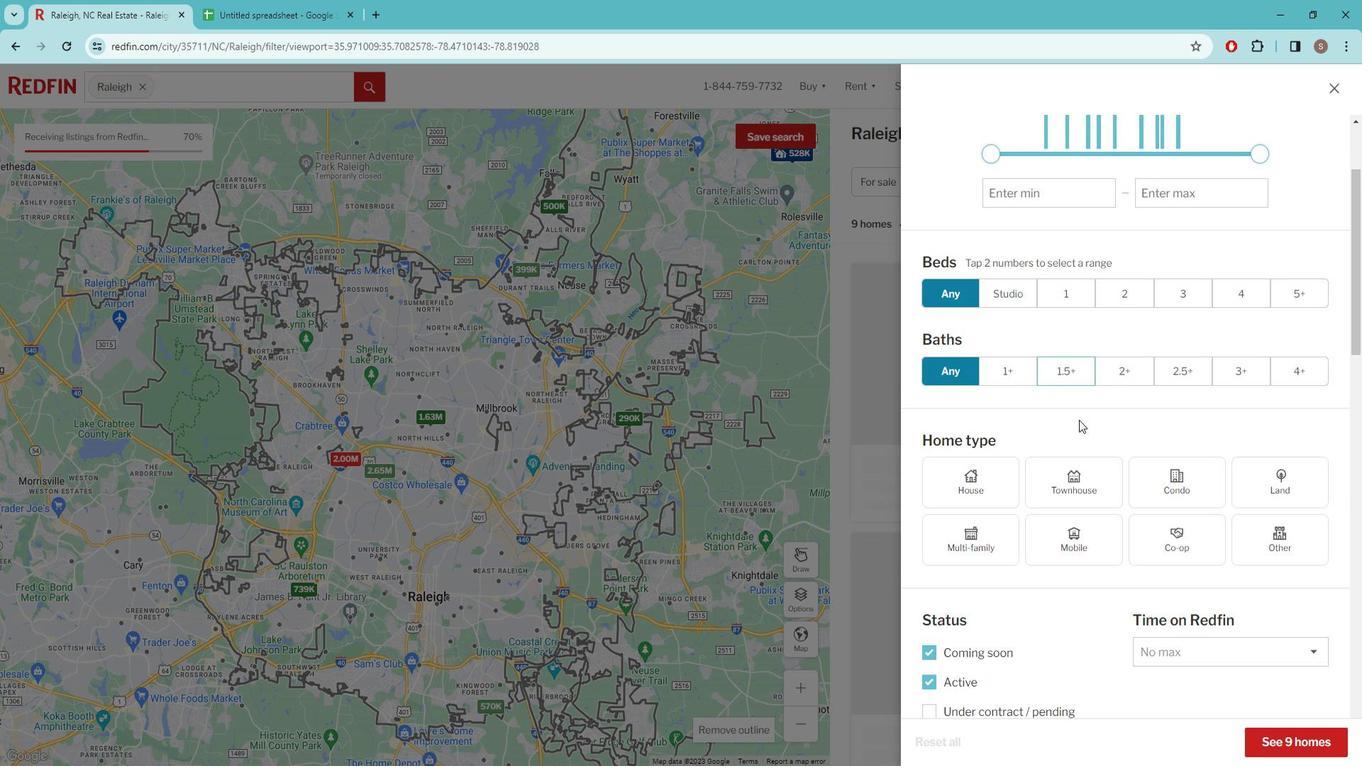 
Action: Mouse scrolled (1082, 403) with delta (0, 0)
Screenshot: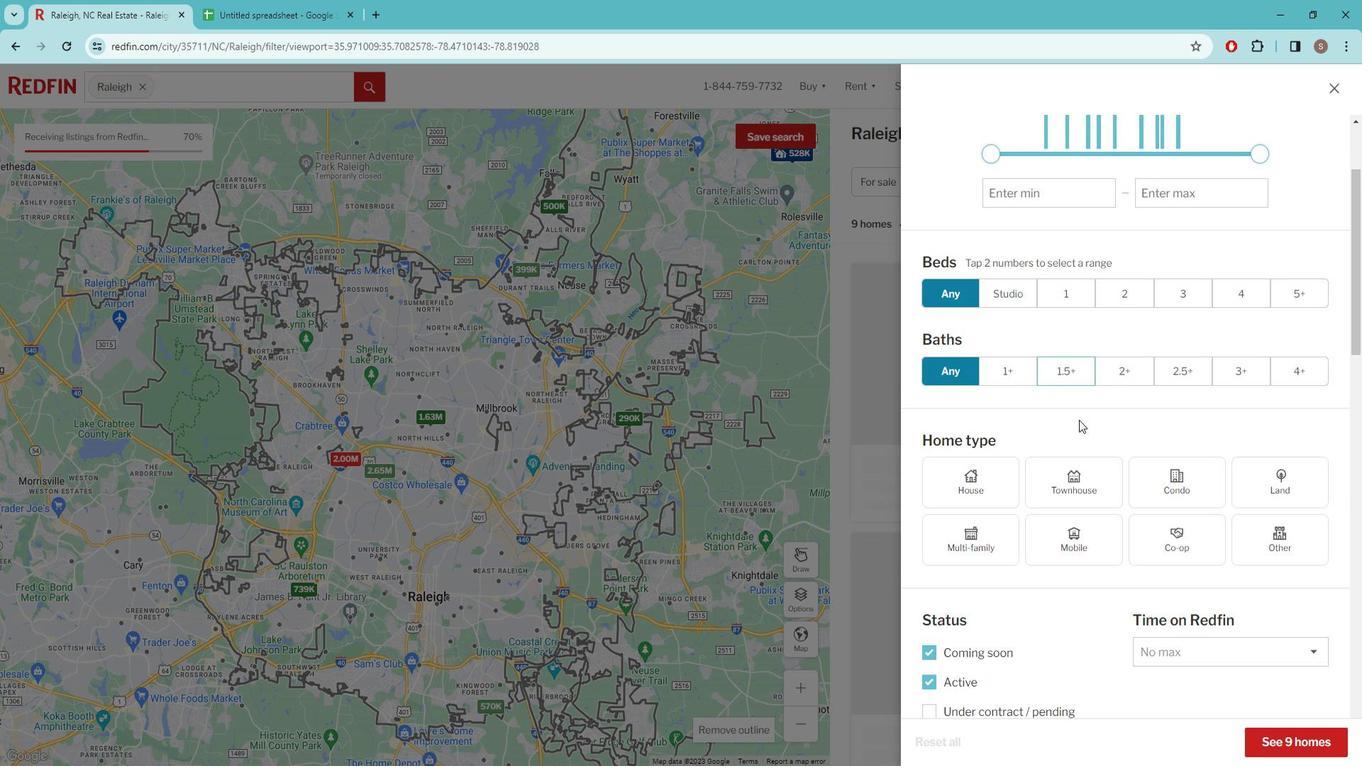 
Action: Mouse moved to (1164, 419)
Screenshot: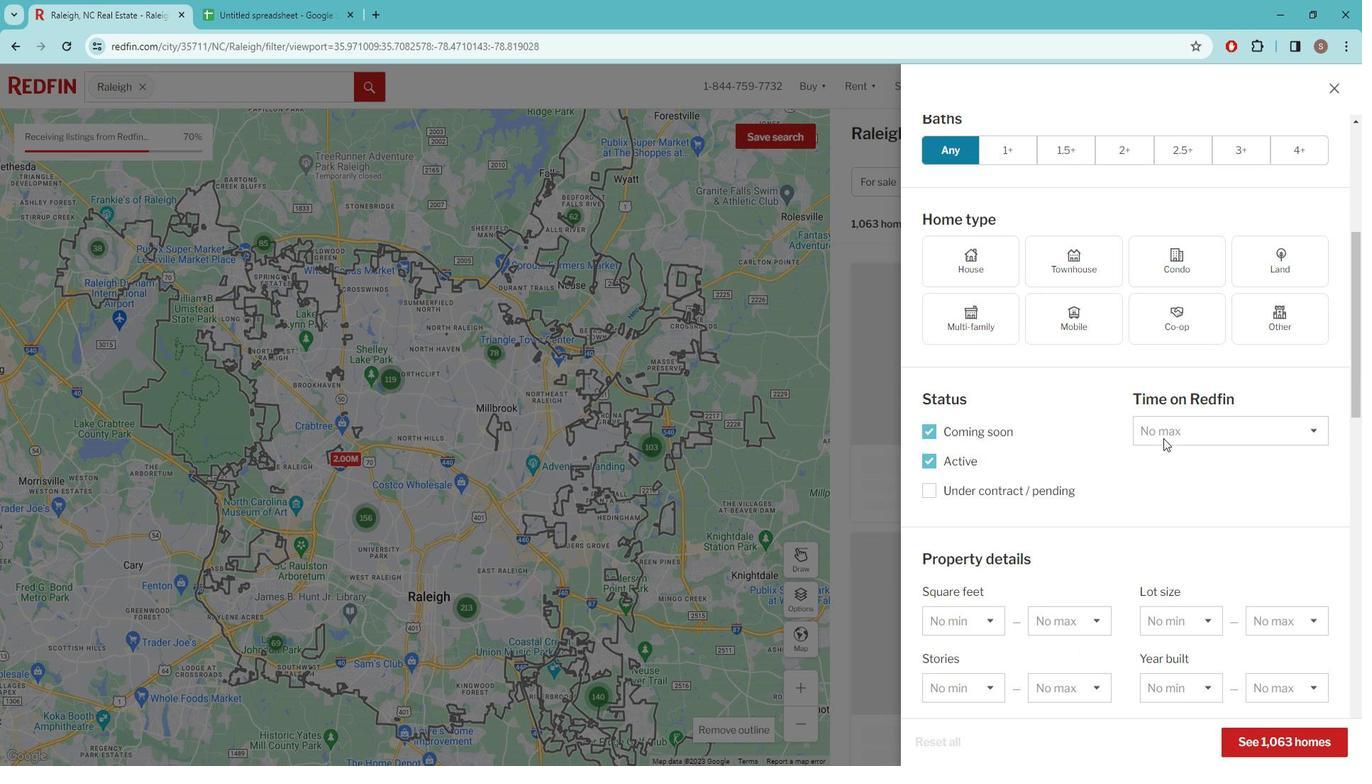 
Action: Mouse pressed left at (1164, 419)
Screenshot: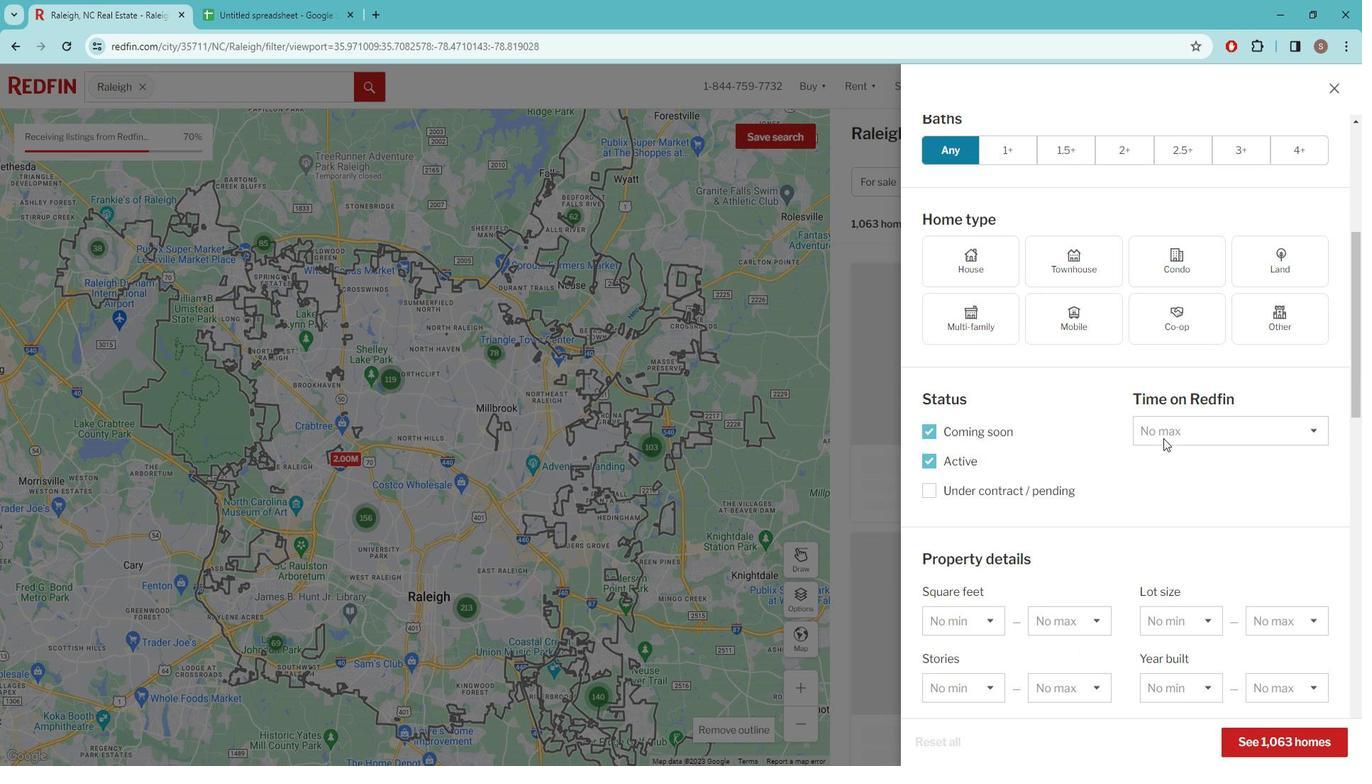 
Action: Mouse moved to (1165, 448)
Screenshot: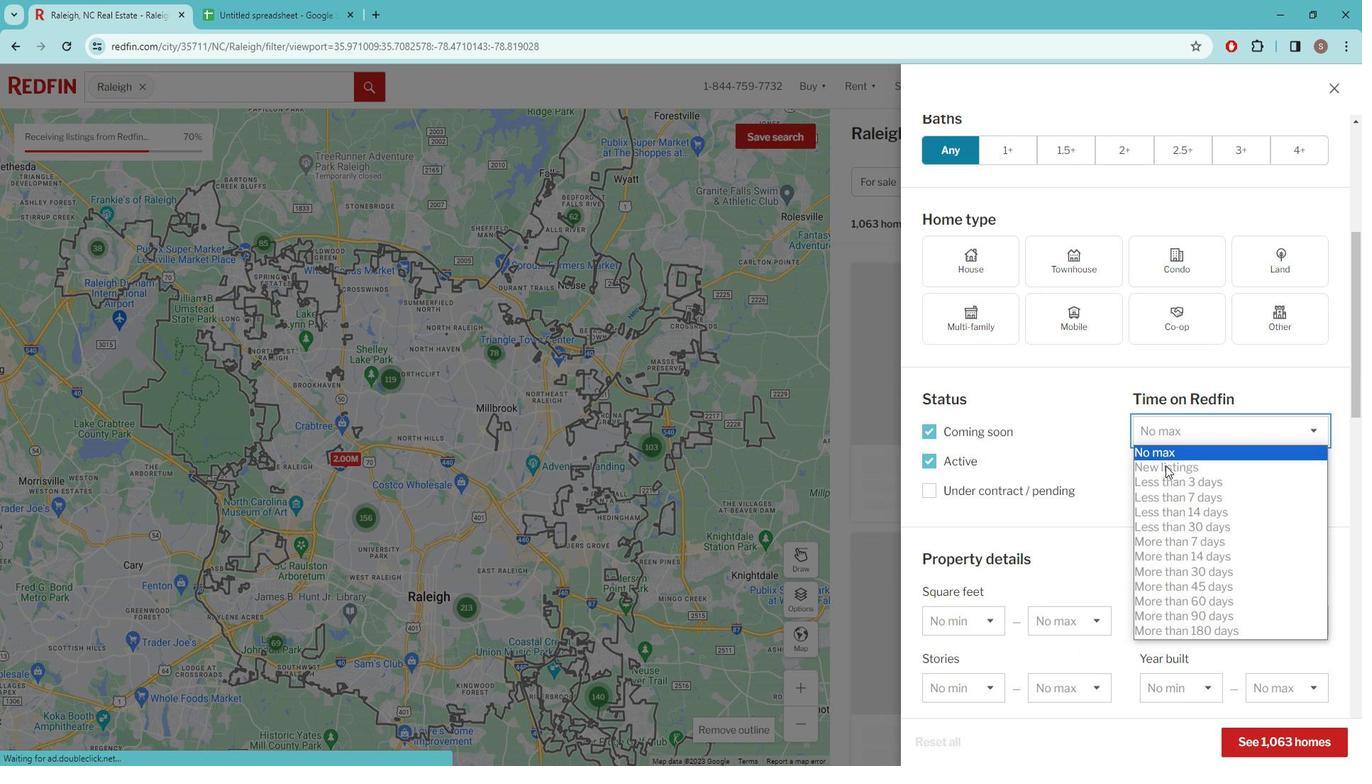 
Action: Mouse pressed left at (1165, 448)
Screenshot: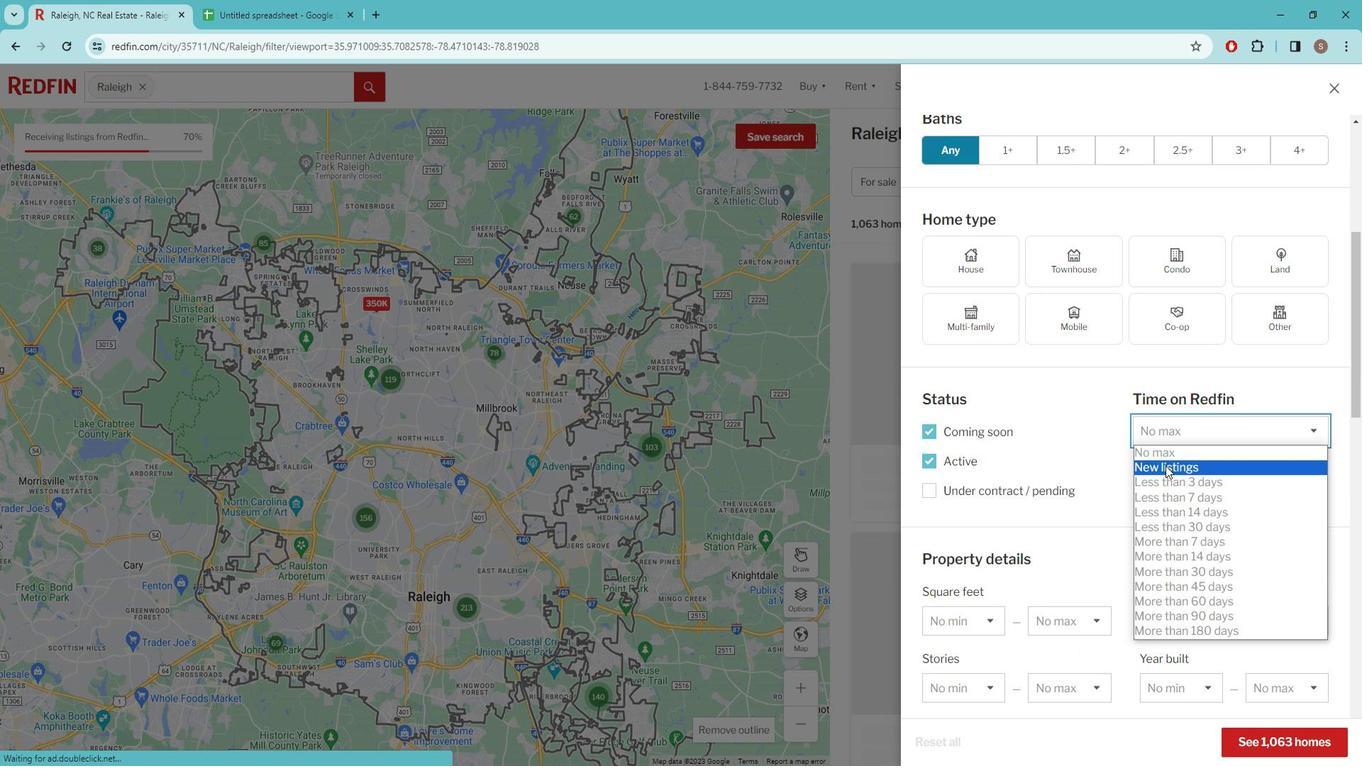 
Action: Mouse moved to (1125, 393)
Screenshot: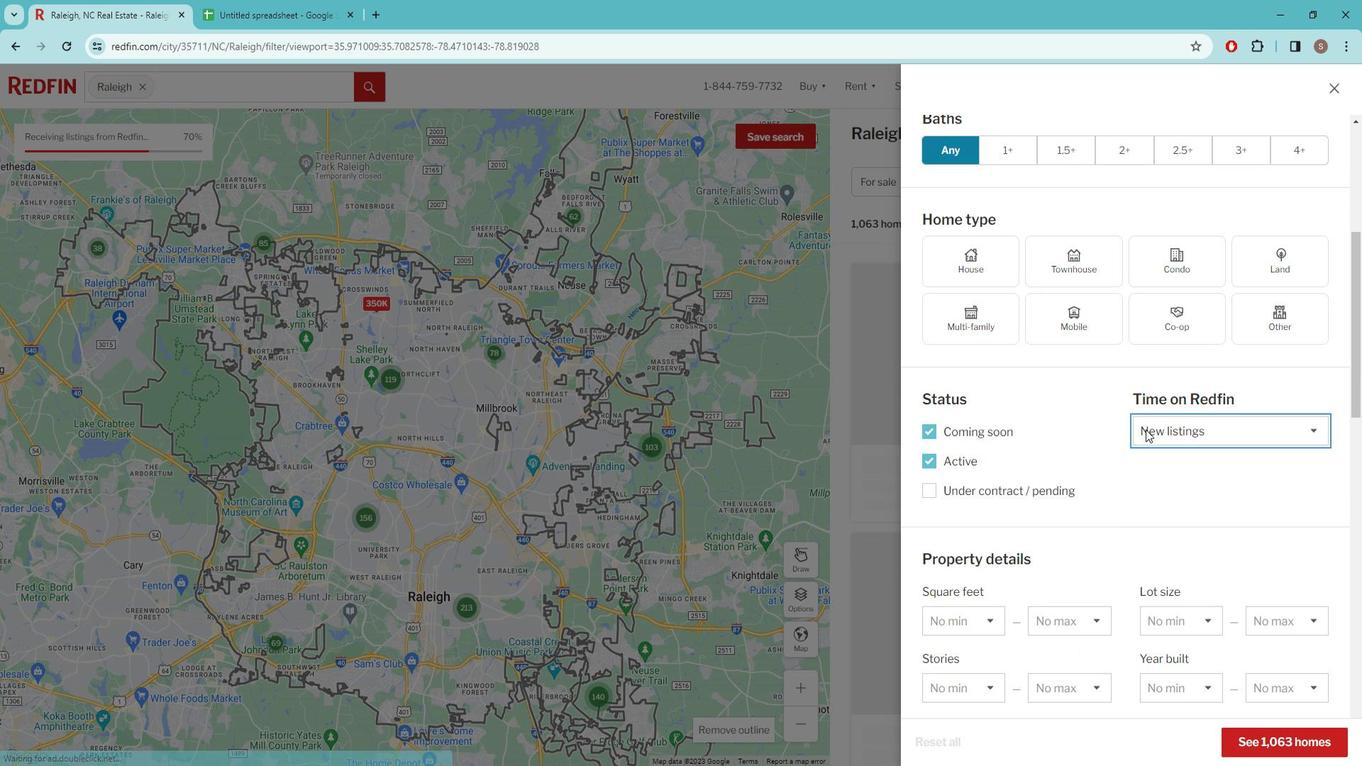 
Action: Mouse scrolled (1125, 393) with delta (0, 0)
Screenshot: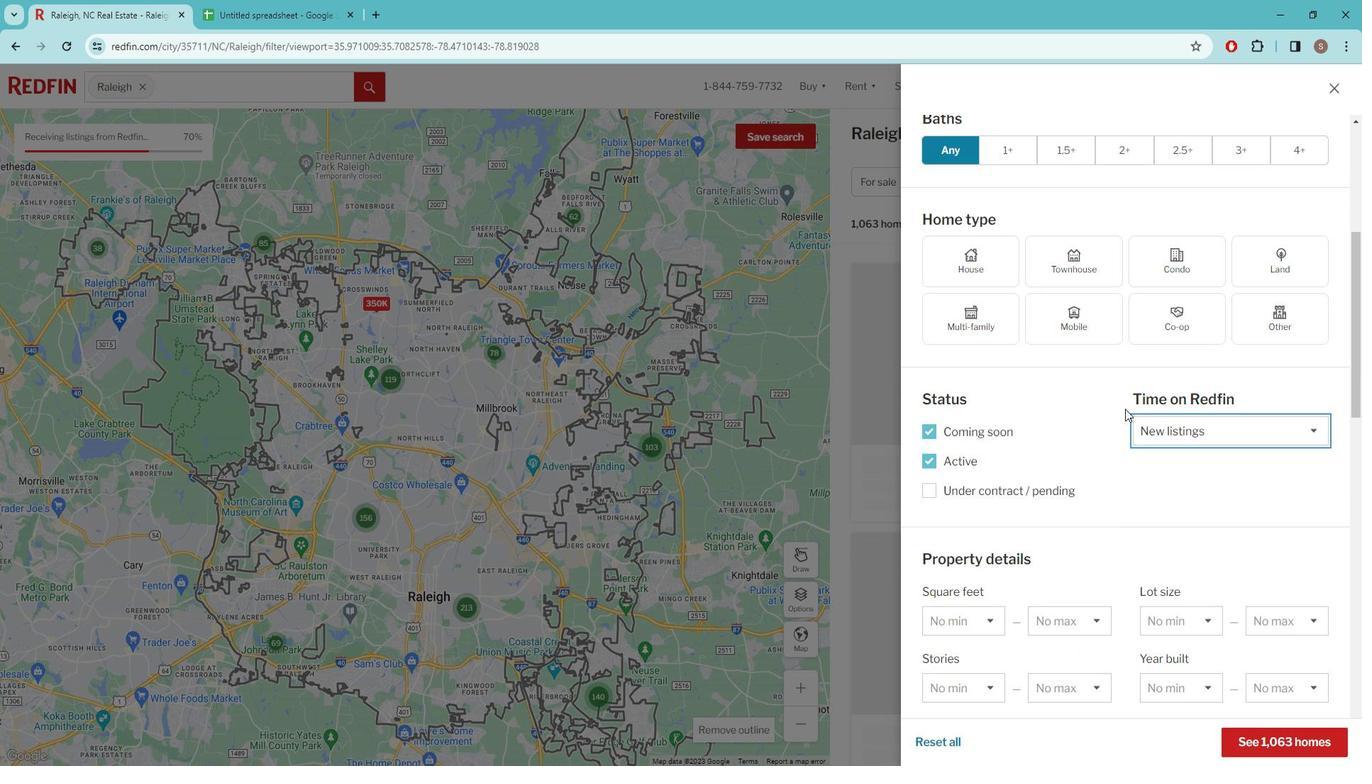 
Action: Mouse scrolled (1125, 393) with delta (0, 0)
Screenshot: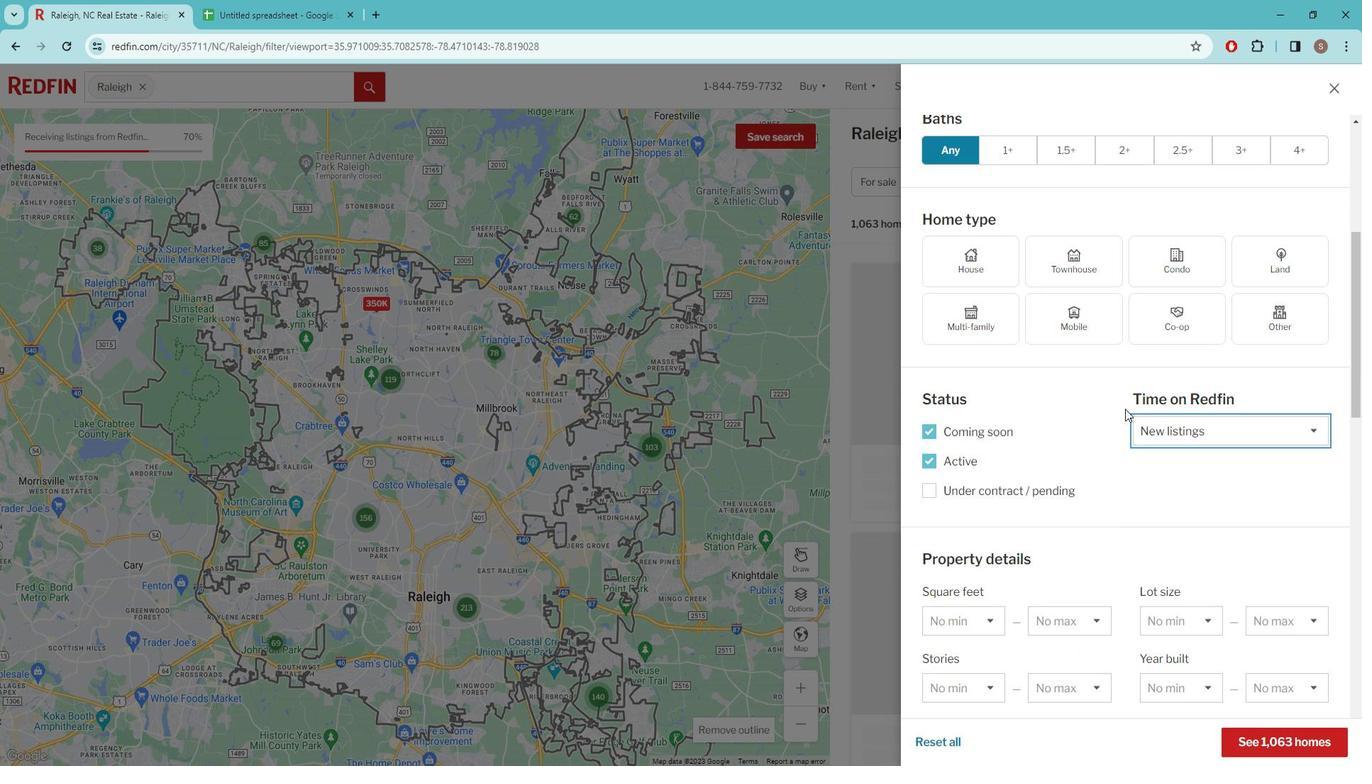 
Action: Mouse moved to (1125, 393)
Screenshot: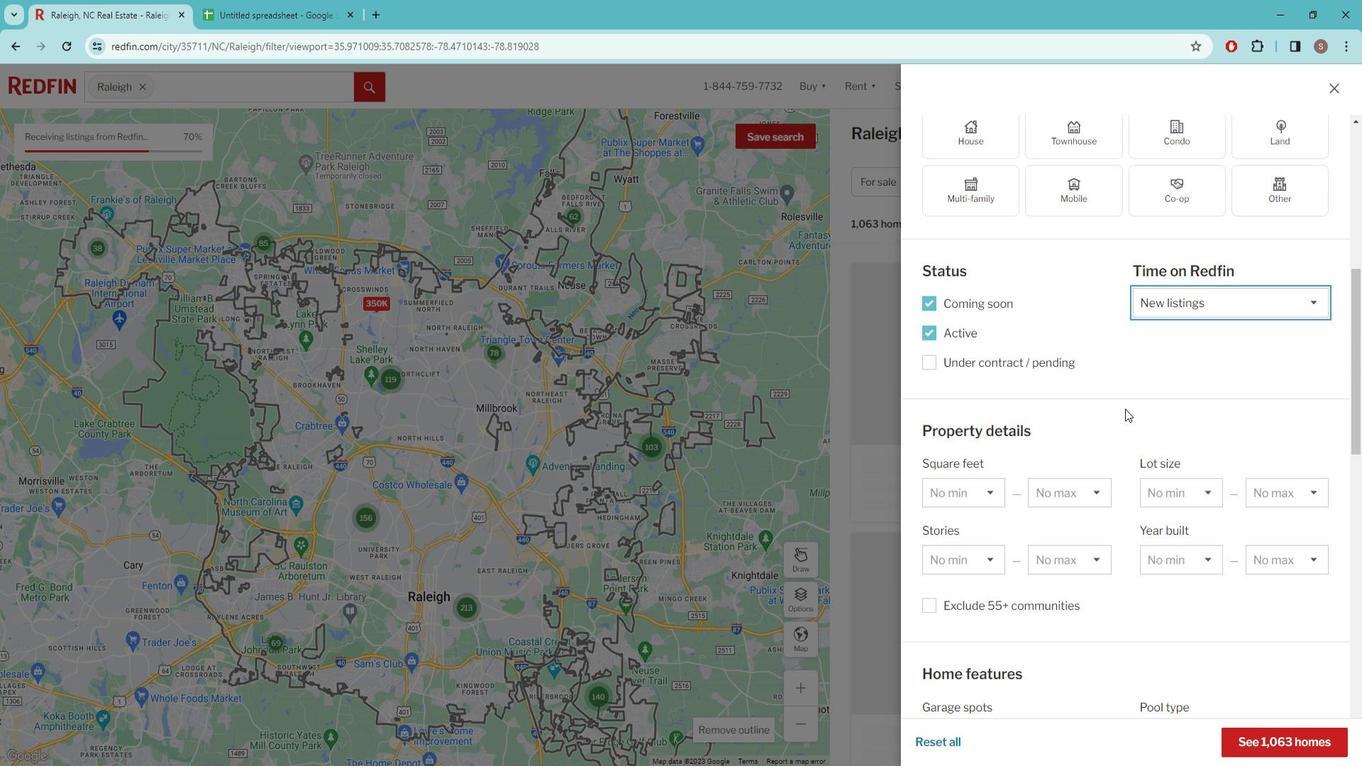 
Action: Mouse scrolled (1125, 392) with delta (0, 0)
Screenshot: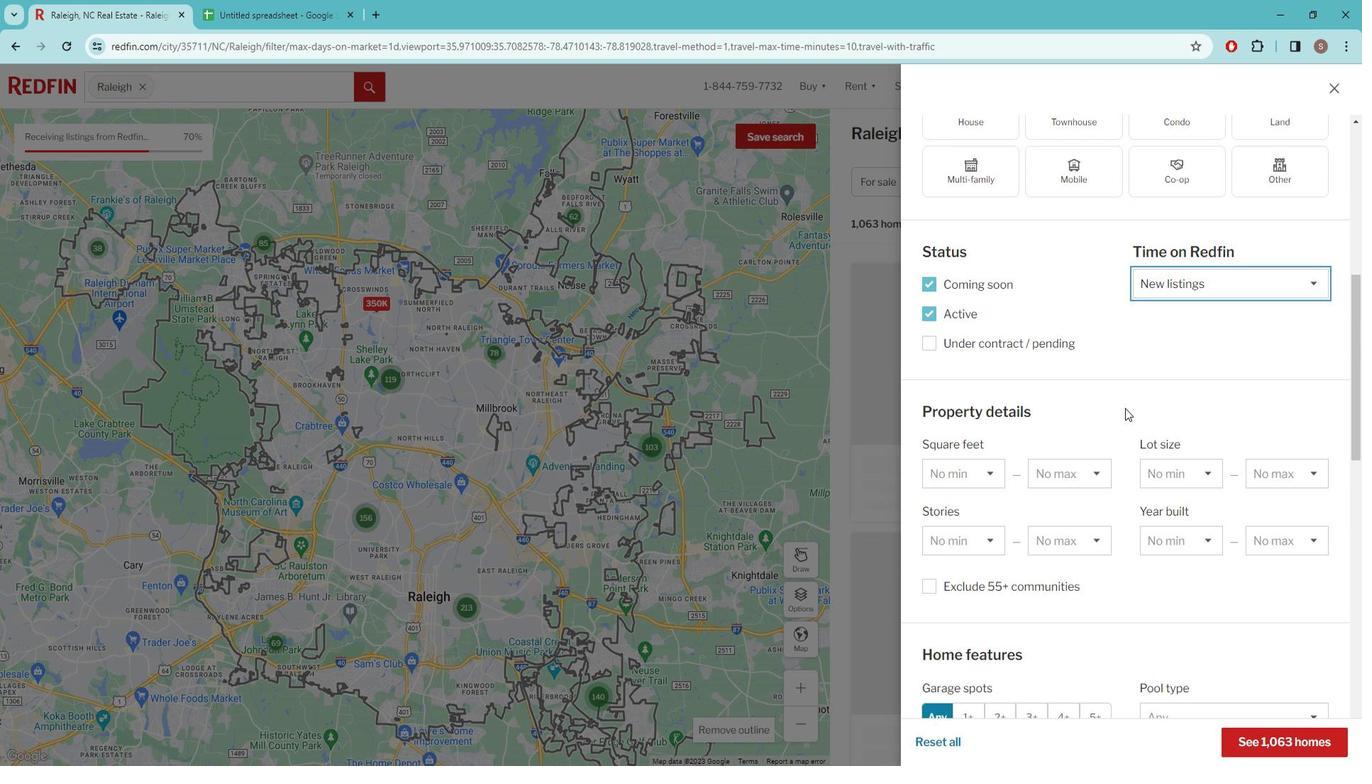 
Action: Mouse scrolled (1125, 392) with delta (0, 0)
Screenshot: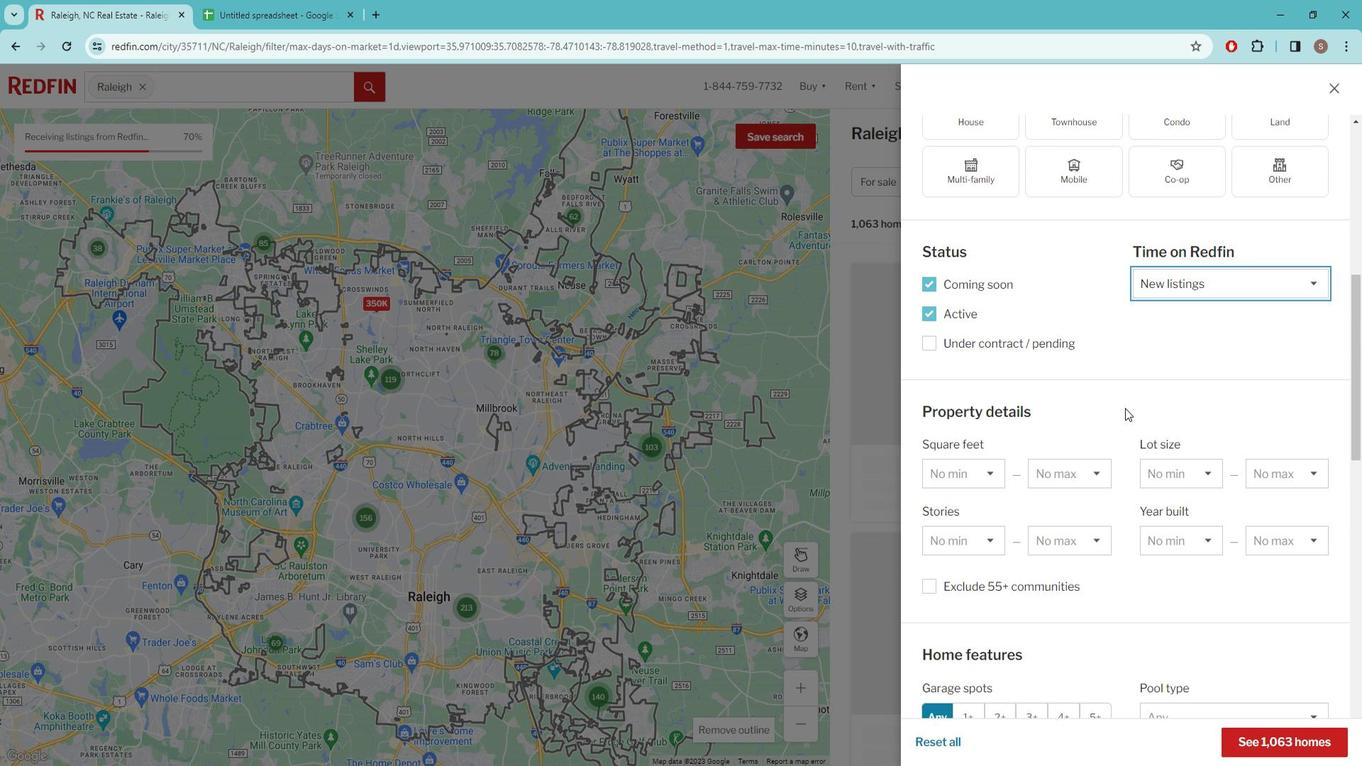 
Action: Mouse moved to (1124, 418)
Screenshot: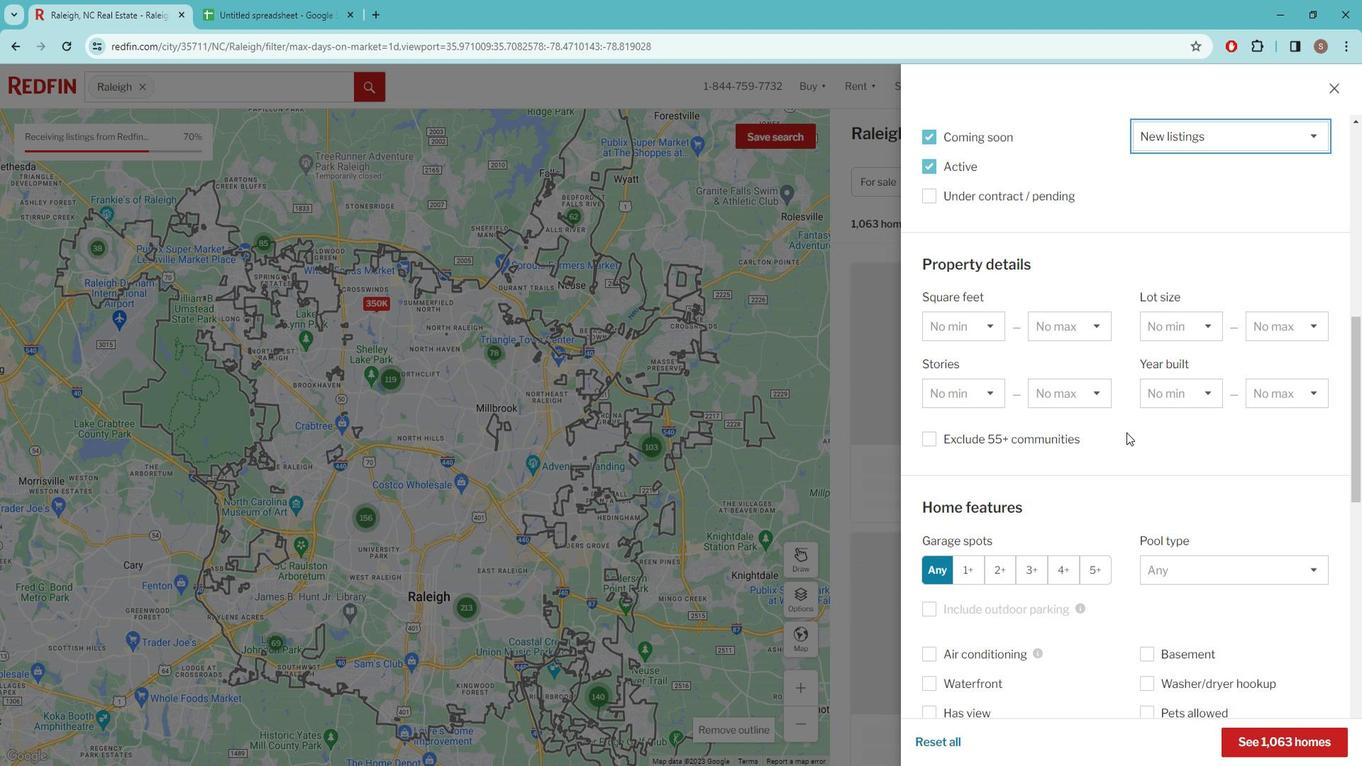 
Action: Mouse scrolled (1124, 417) with delta (0, 0)
Screenshot: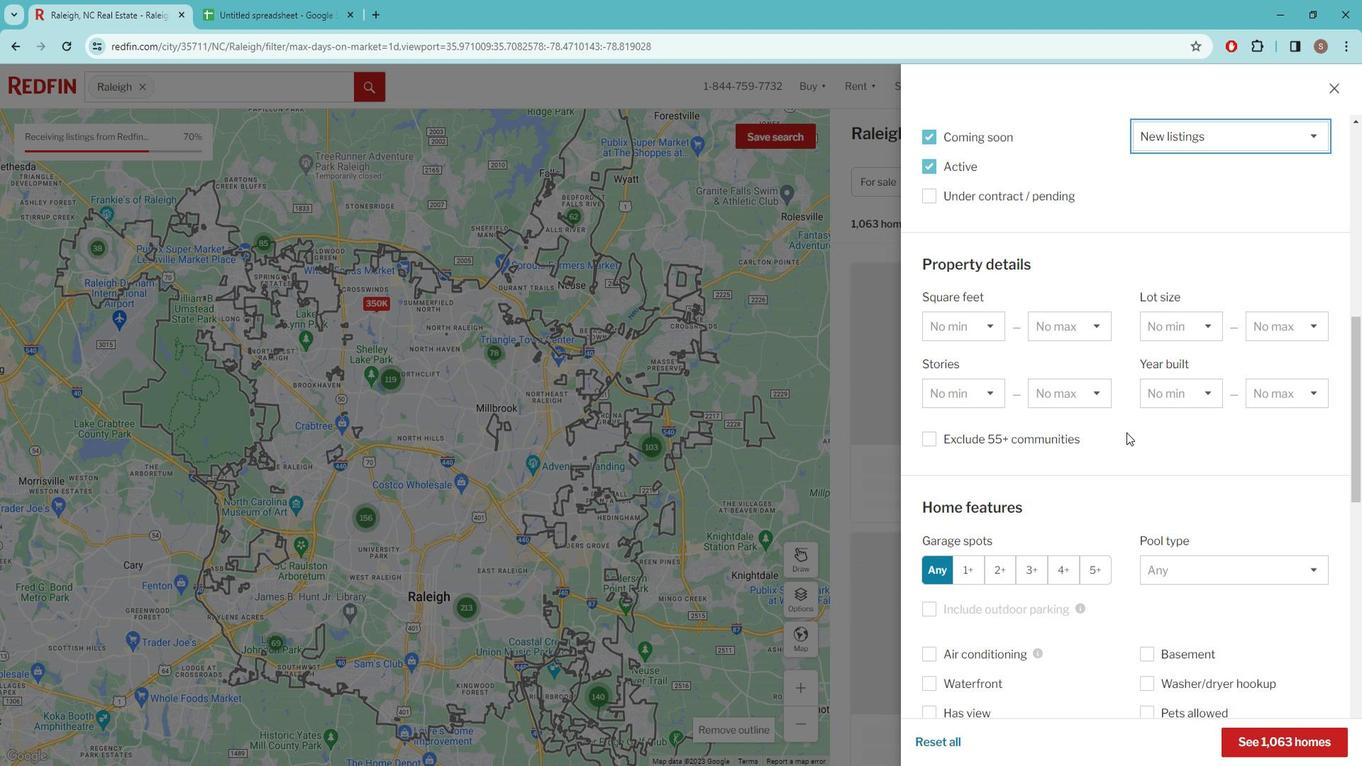 
Action: Mouse moved to (1123, 418)
Screenshot: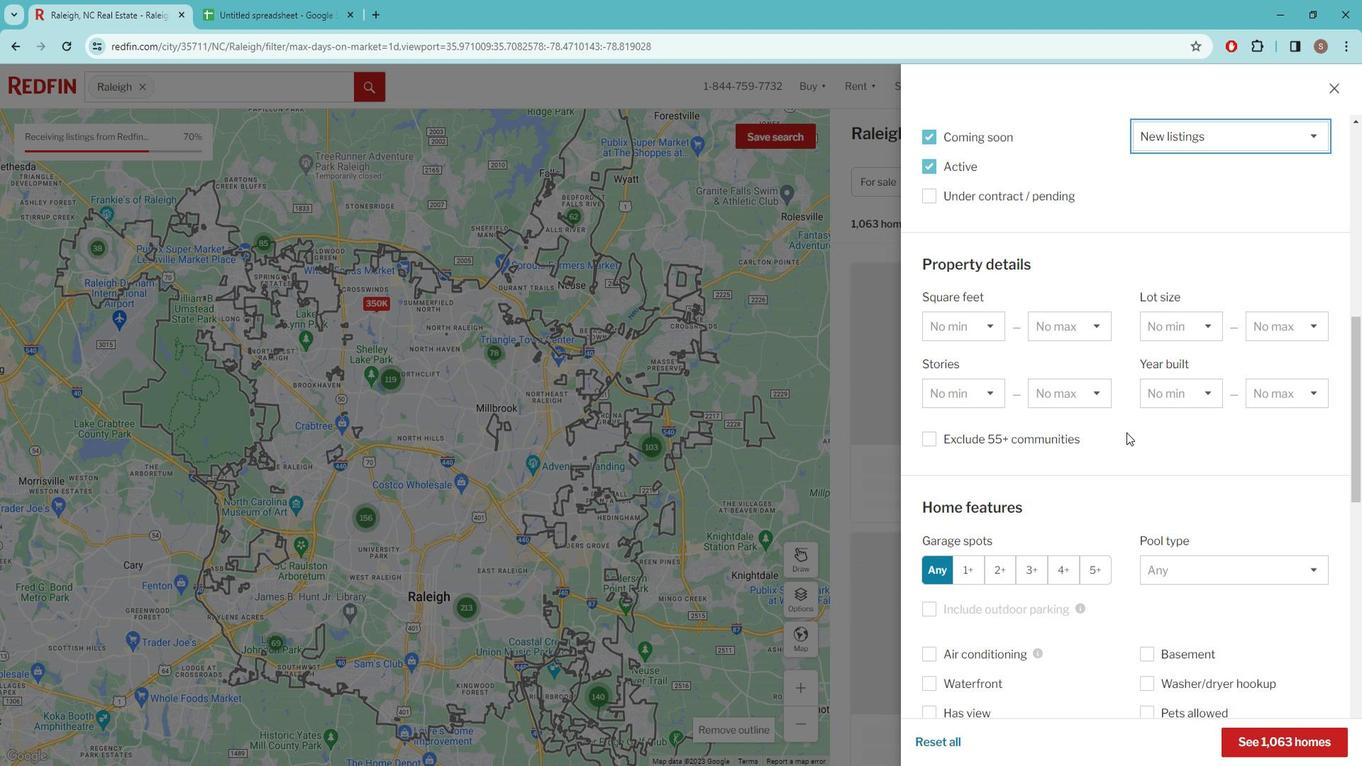 
Action: Mouse scrolled (1123, 417) with delta (0, 0)
Screenshot: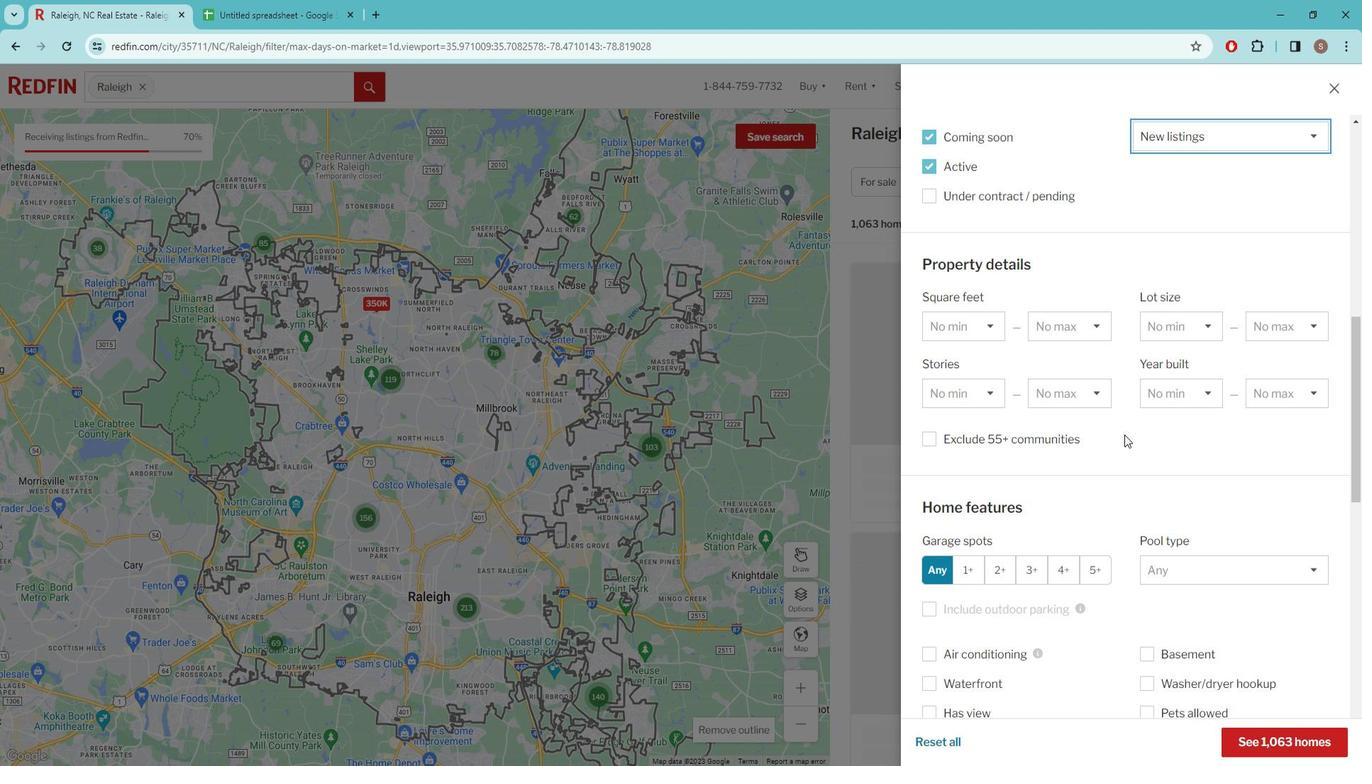 
Action: Mouse moved to (1122, 420)
Screenshot: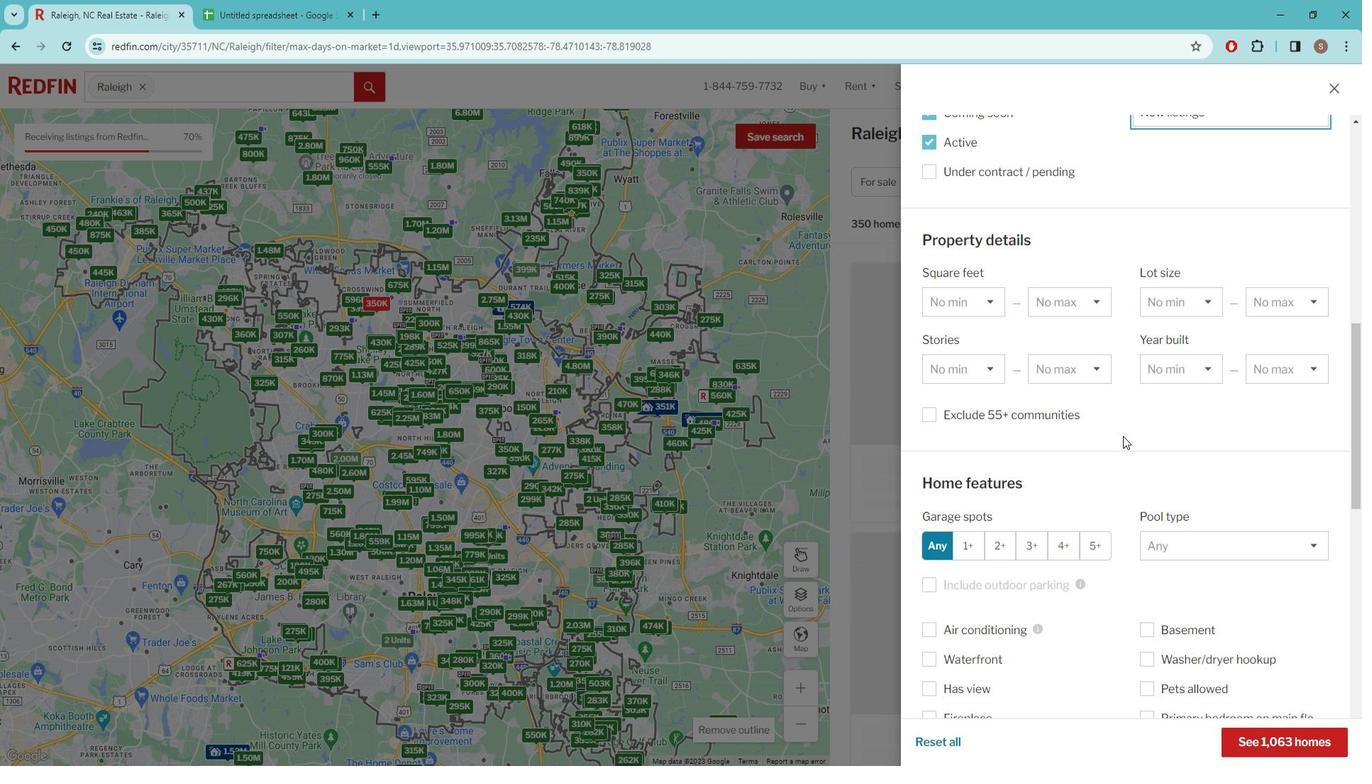 
Action: Mouse scrolled (1122, 420) with delta (0, 0)
Screenshot: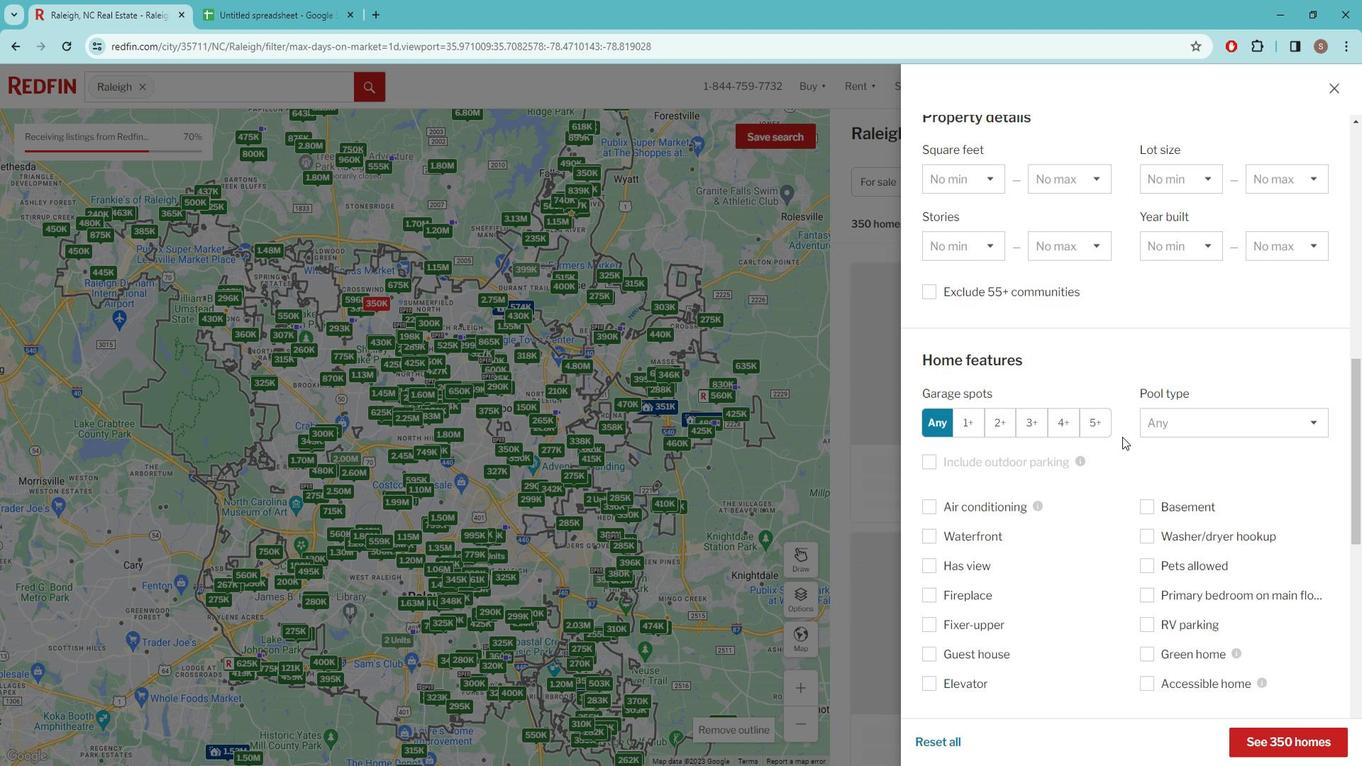 
Action: Mouse moved to (1122, 421)
Screenshot: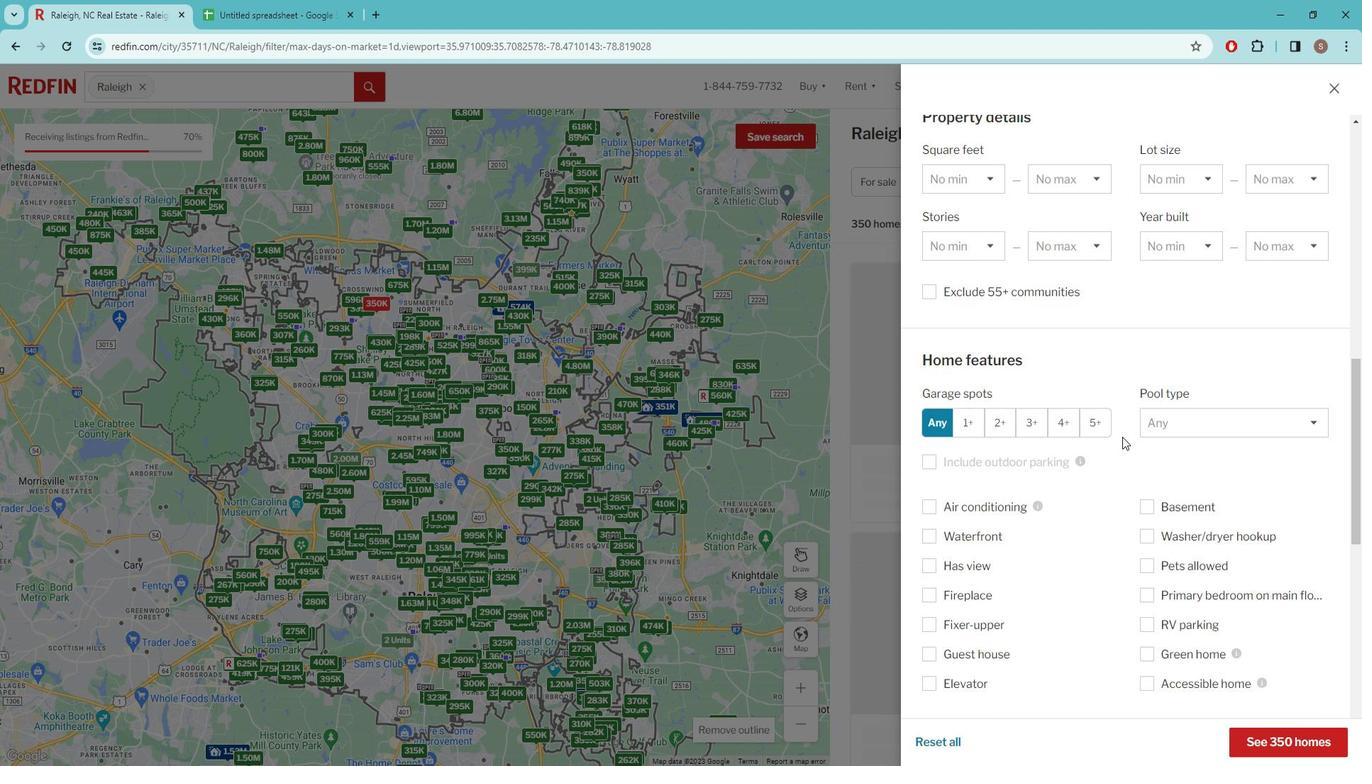 
Action: Mouse scrolled (1122, 420) with delta (0, 0)
Screenshot: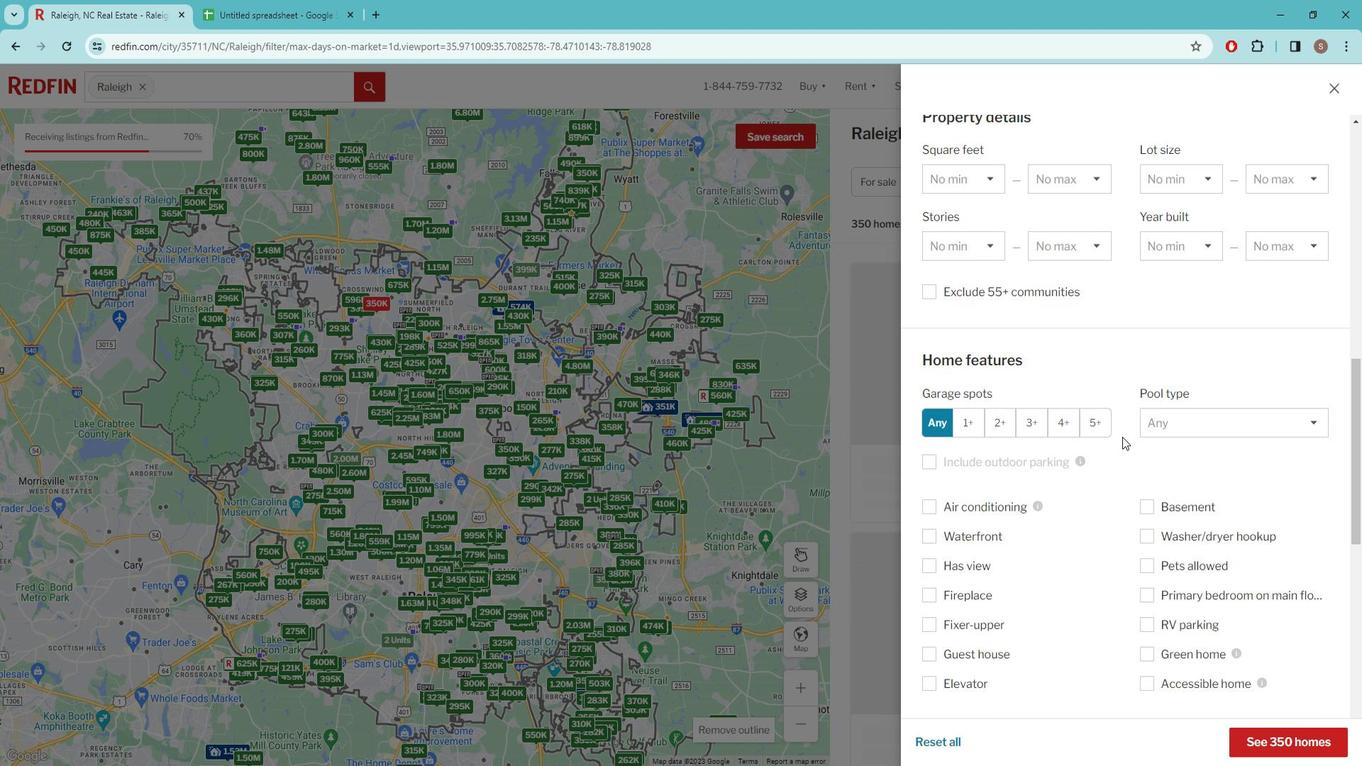 
Action: Mouse scrolled (1122, 420) with delta (0, 0)
Screenshot: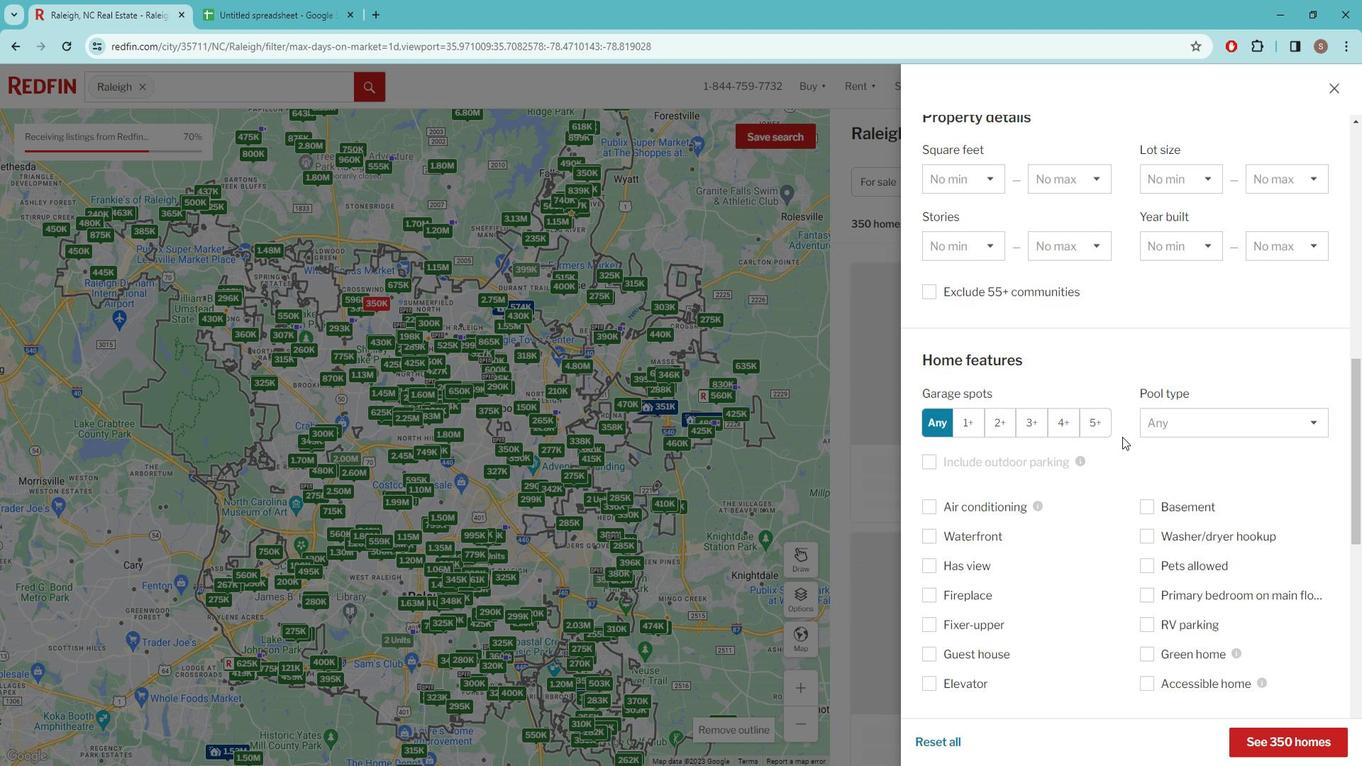
Action: Mouse moved to (1114, 434)
Screenshot: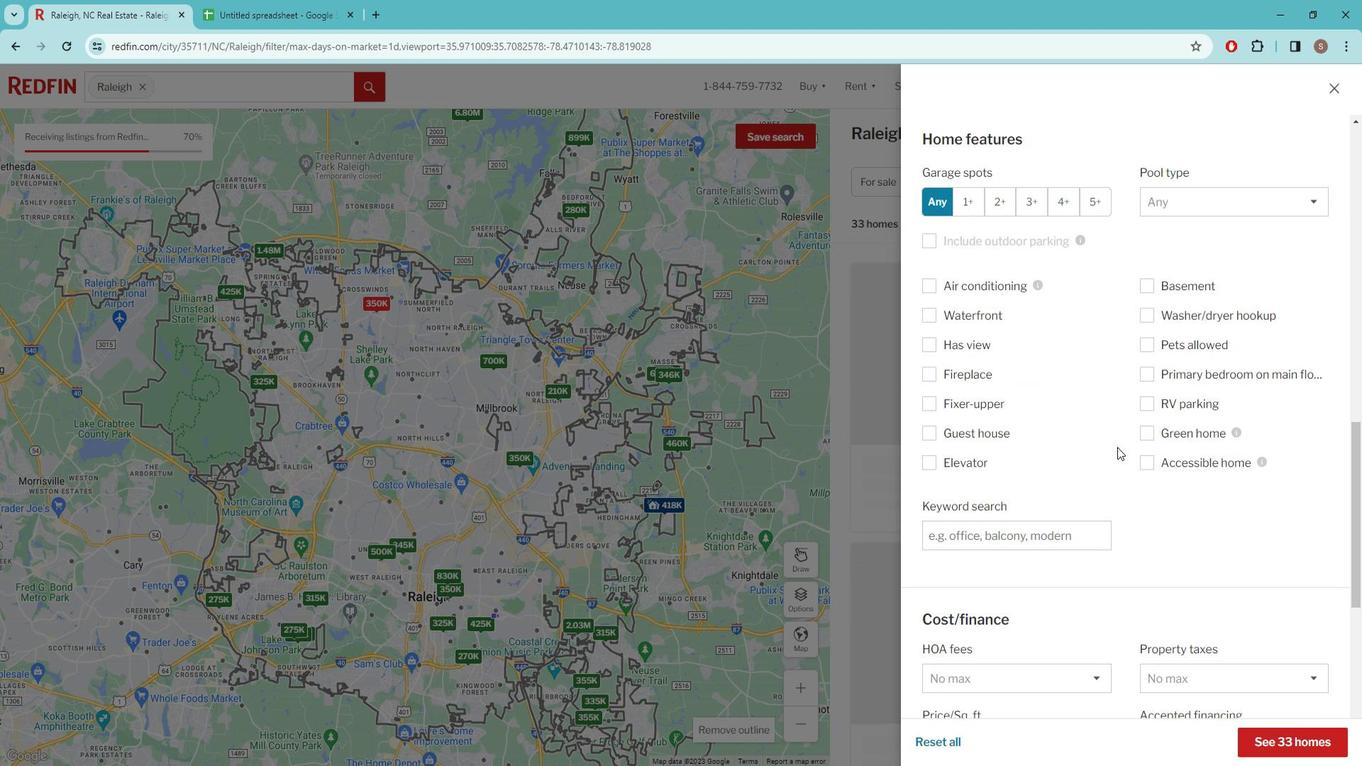 
Action: Mouse scrolled (1114, 433) with delta (0, 0)
Screenshot: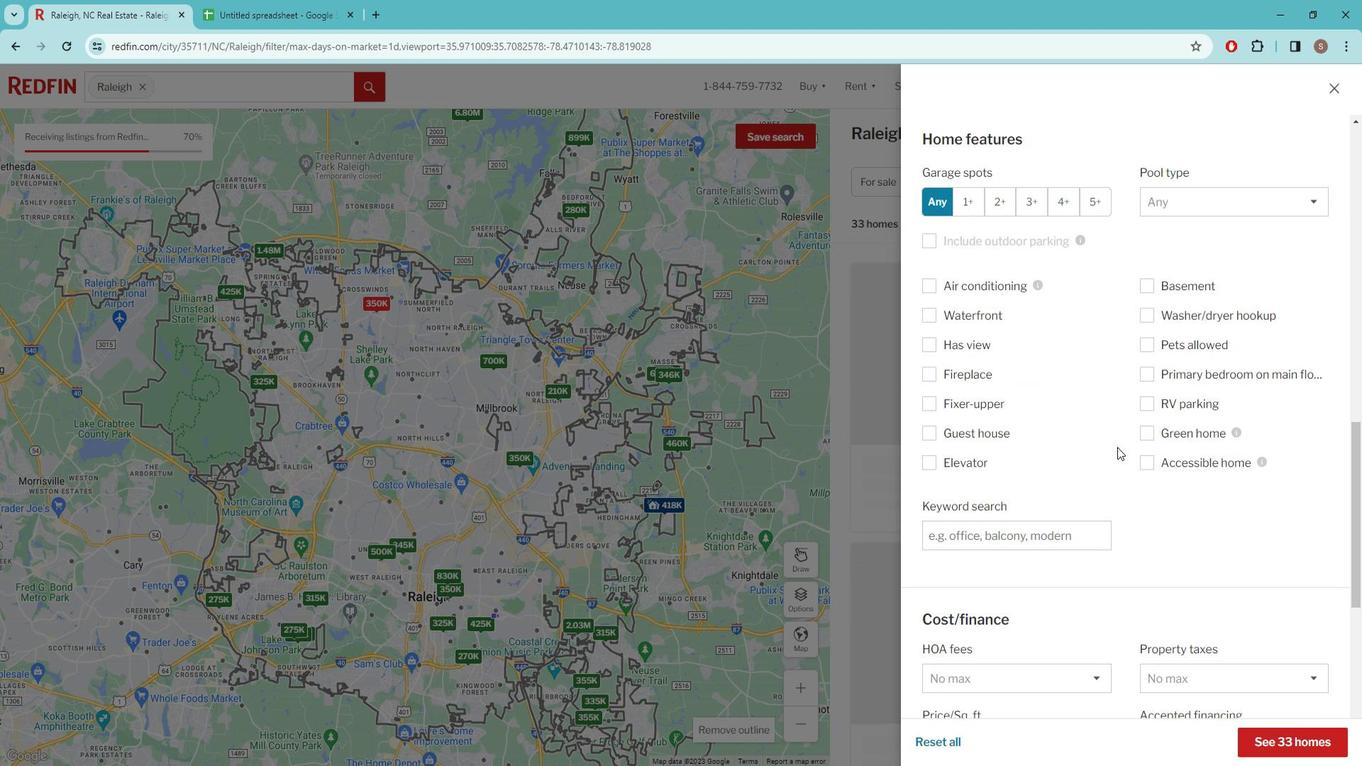
Action: Mouse moved to (1111, 437)
Screenshot: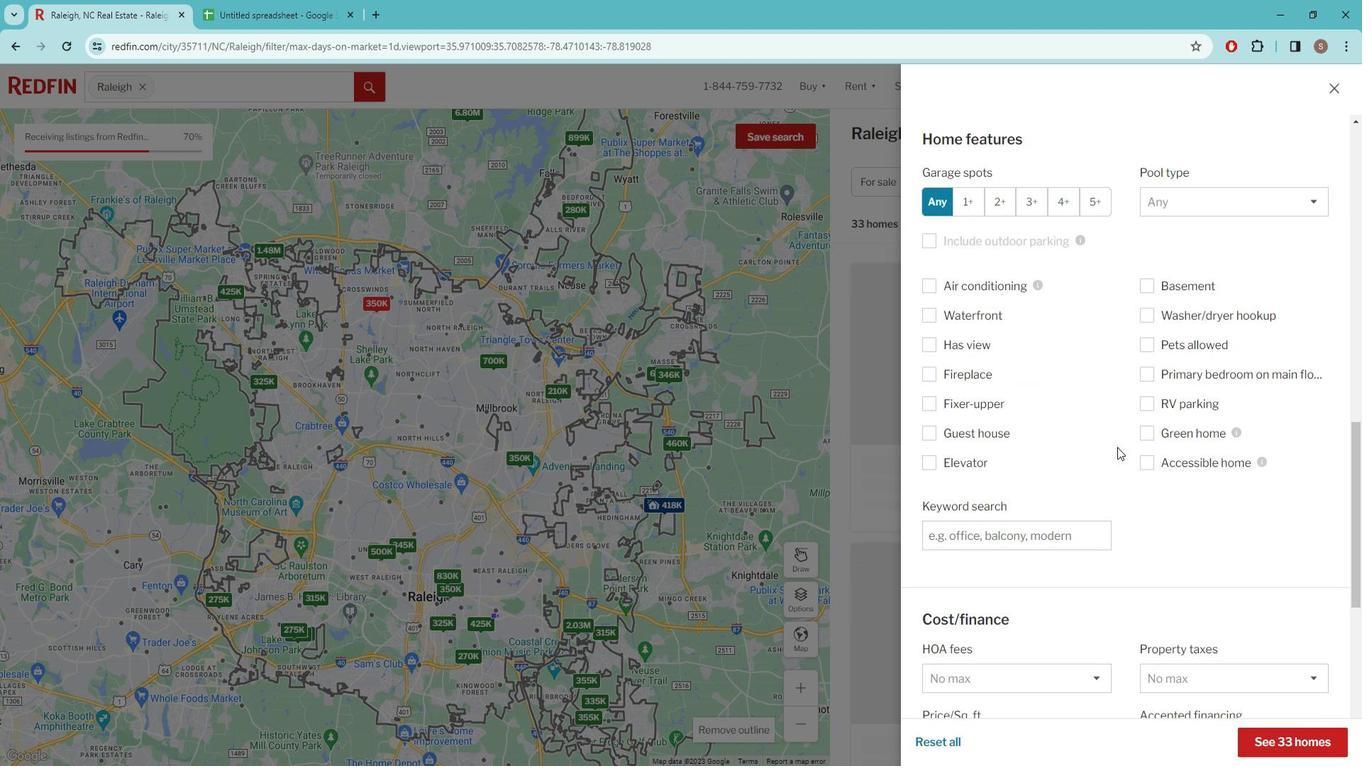 
Action: Mouse scrolled (1111, 437) with delta (0, 0)
Screenshot: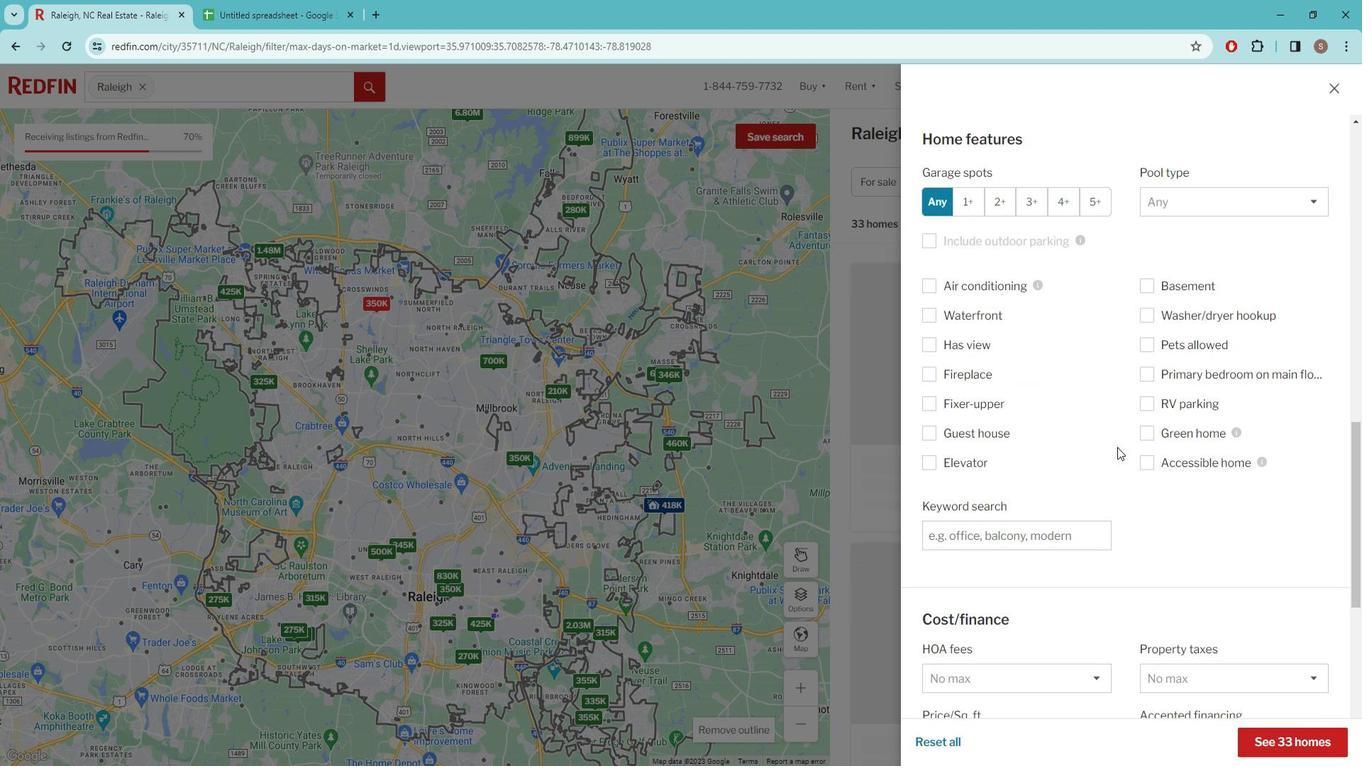 
Action: Mouse moved to (1037, 376)
Screenshot: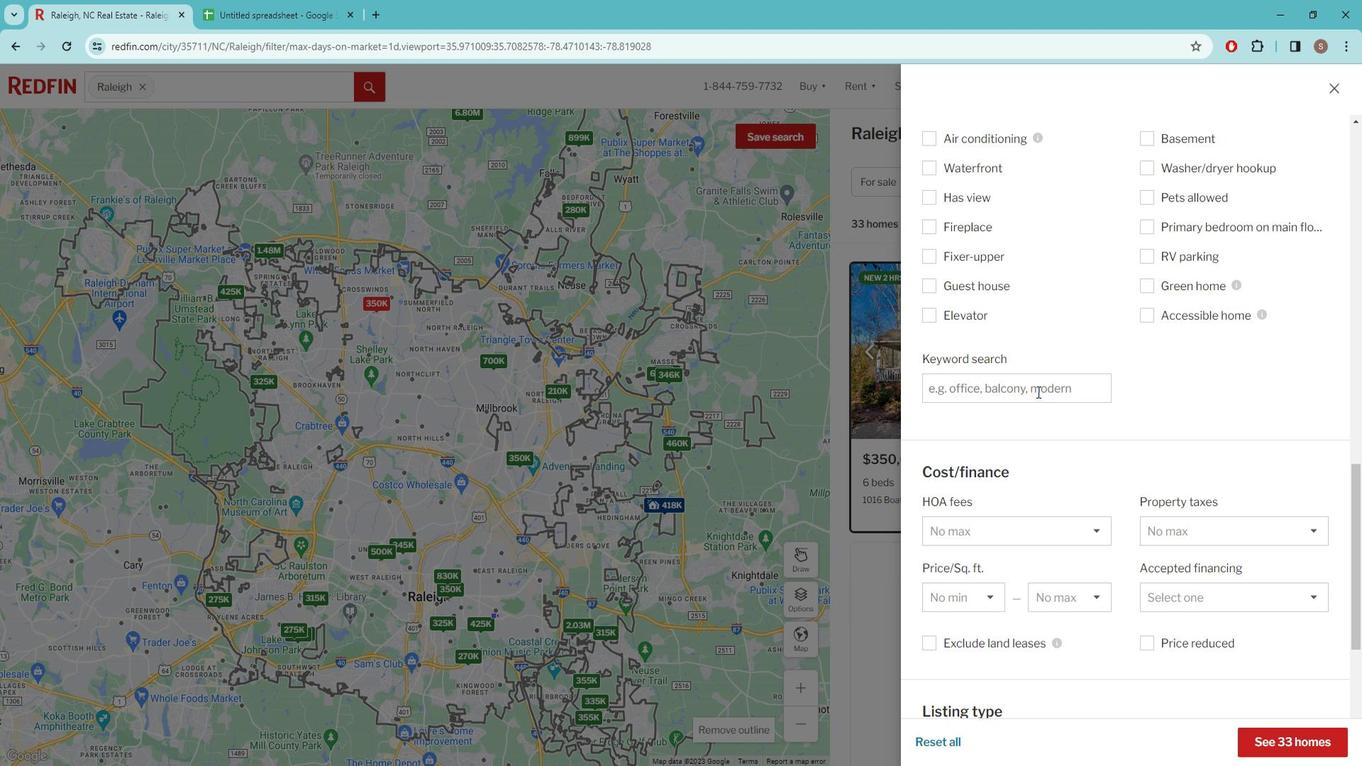 
Action: Mouse pressed left at (1037, 376)
Screenshot: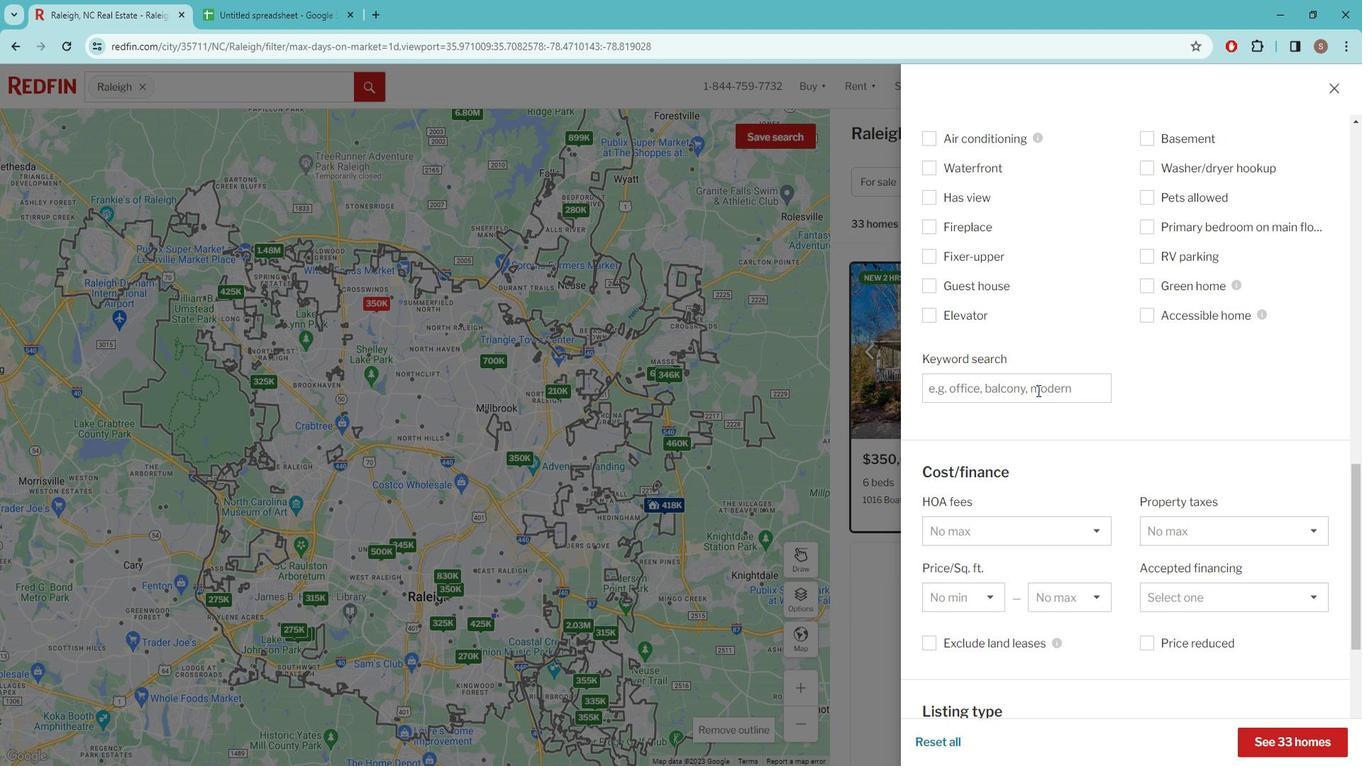 
Action: Key pressed HOME<Key.space>OFFICE<Key.space>
Screenshot: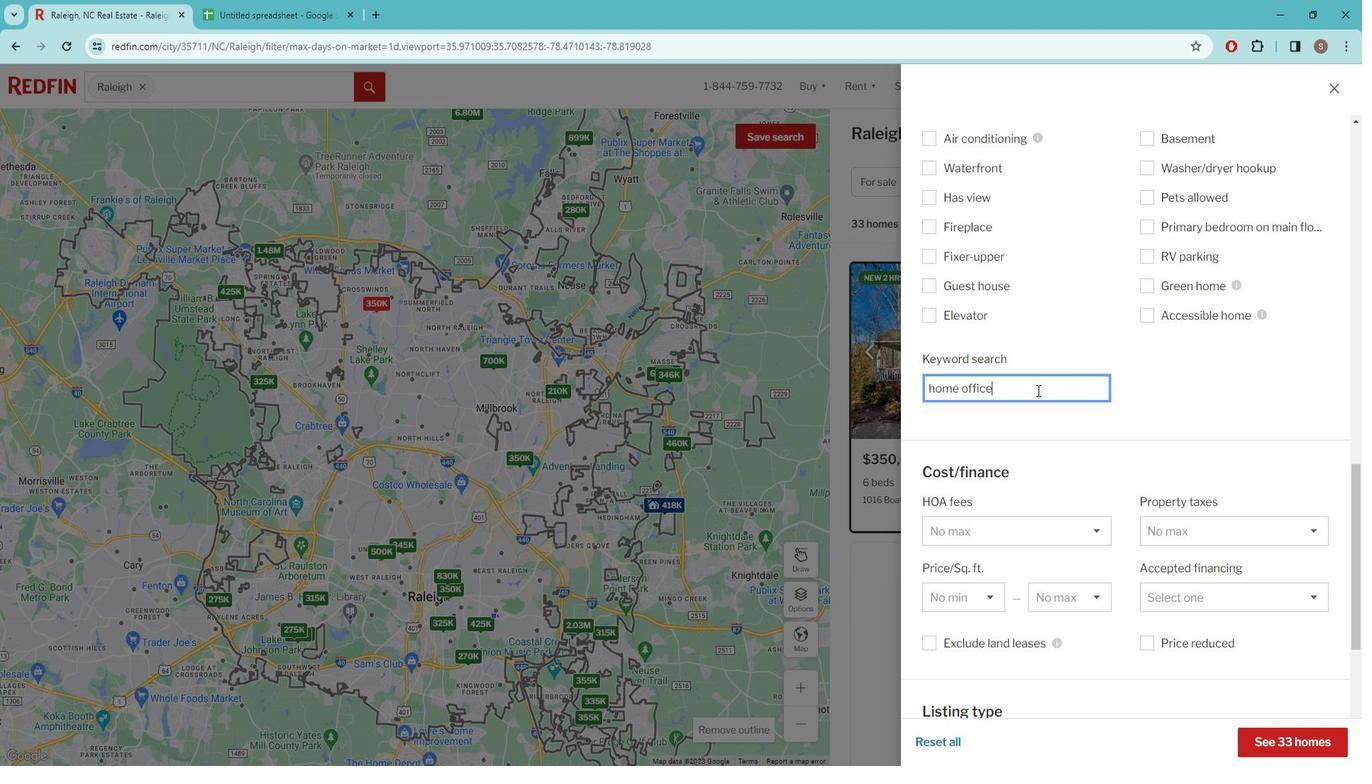 
Action: Mouse moved to (1035, 376)
Screenshot: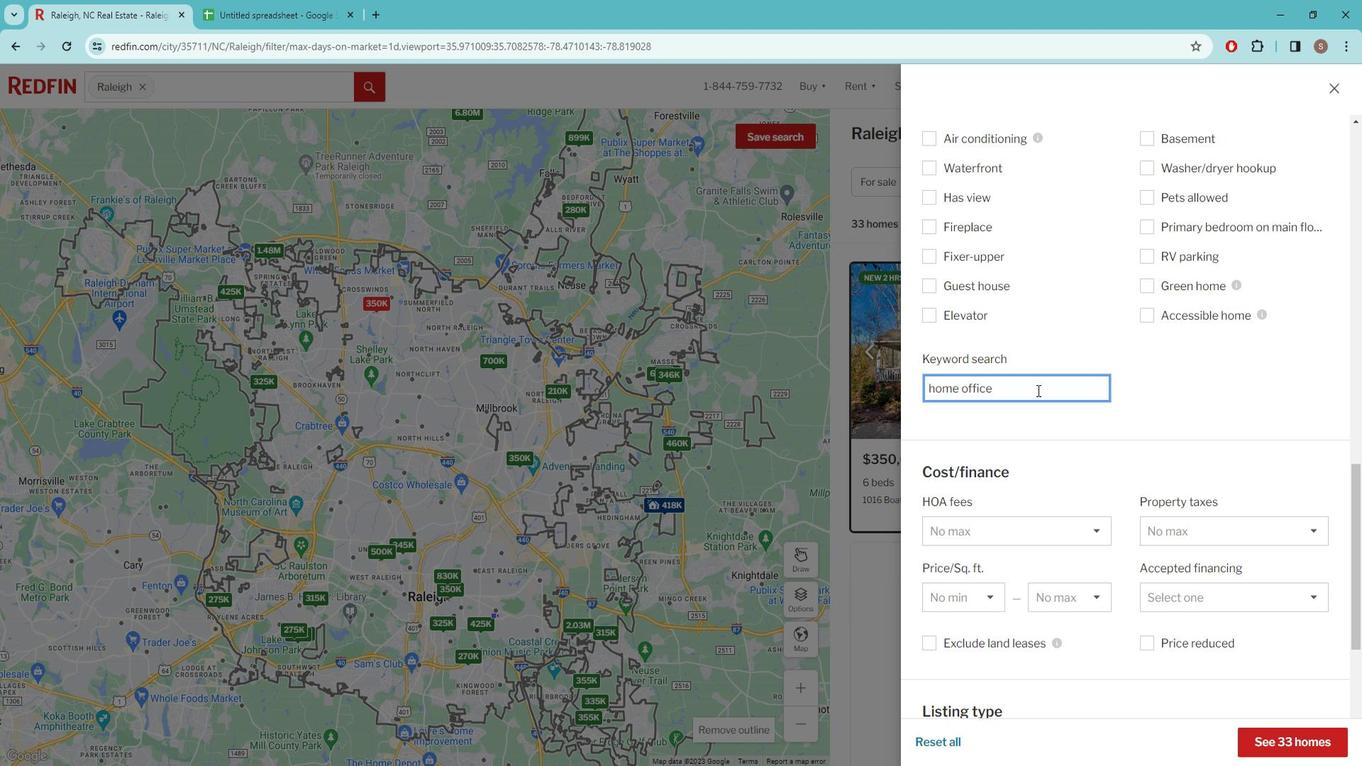 
Action: Mouse scrolled (1035, 375) with delta (0, 0)
Screenshot: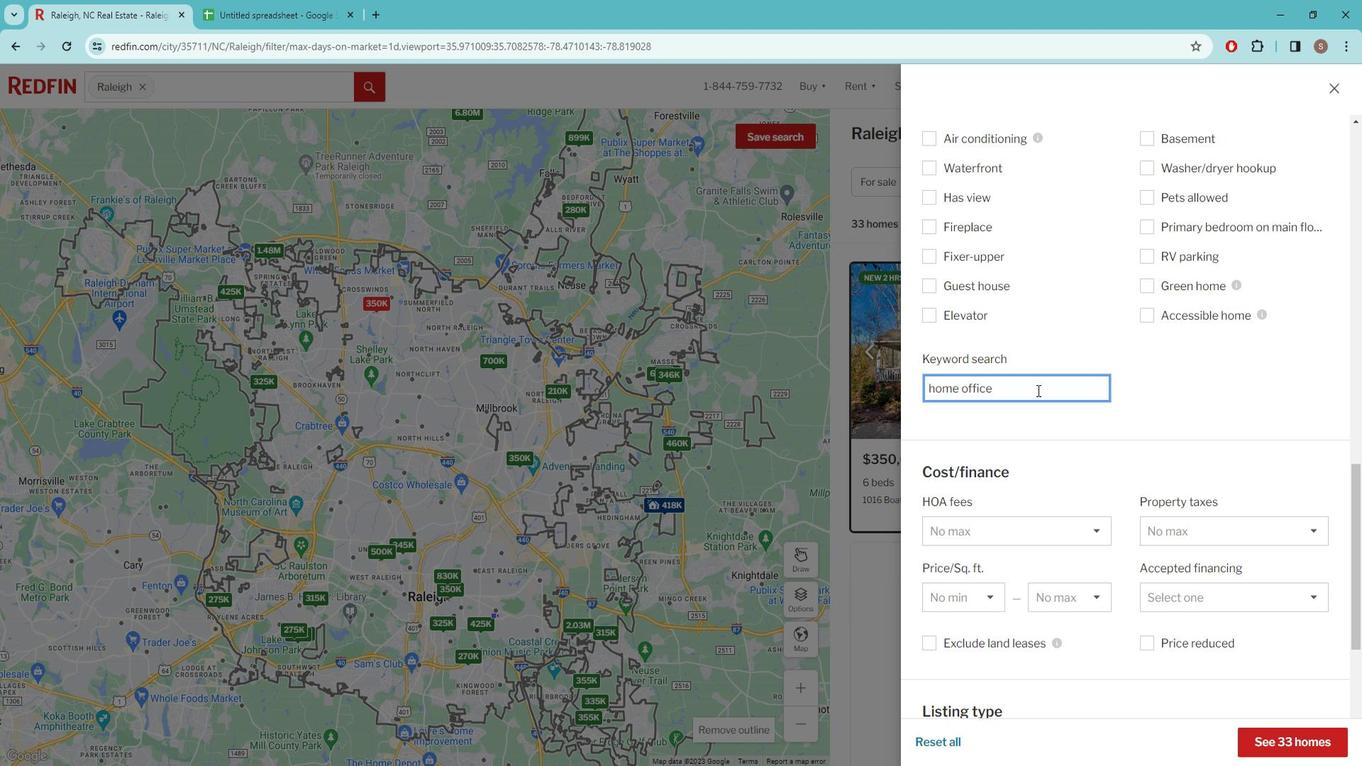 
Action: Mouse moved to (1035, 376)
Screenshot: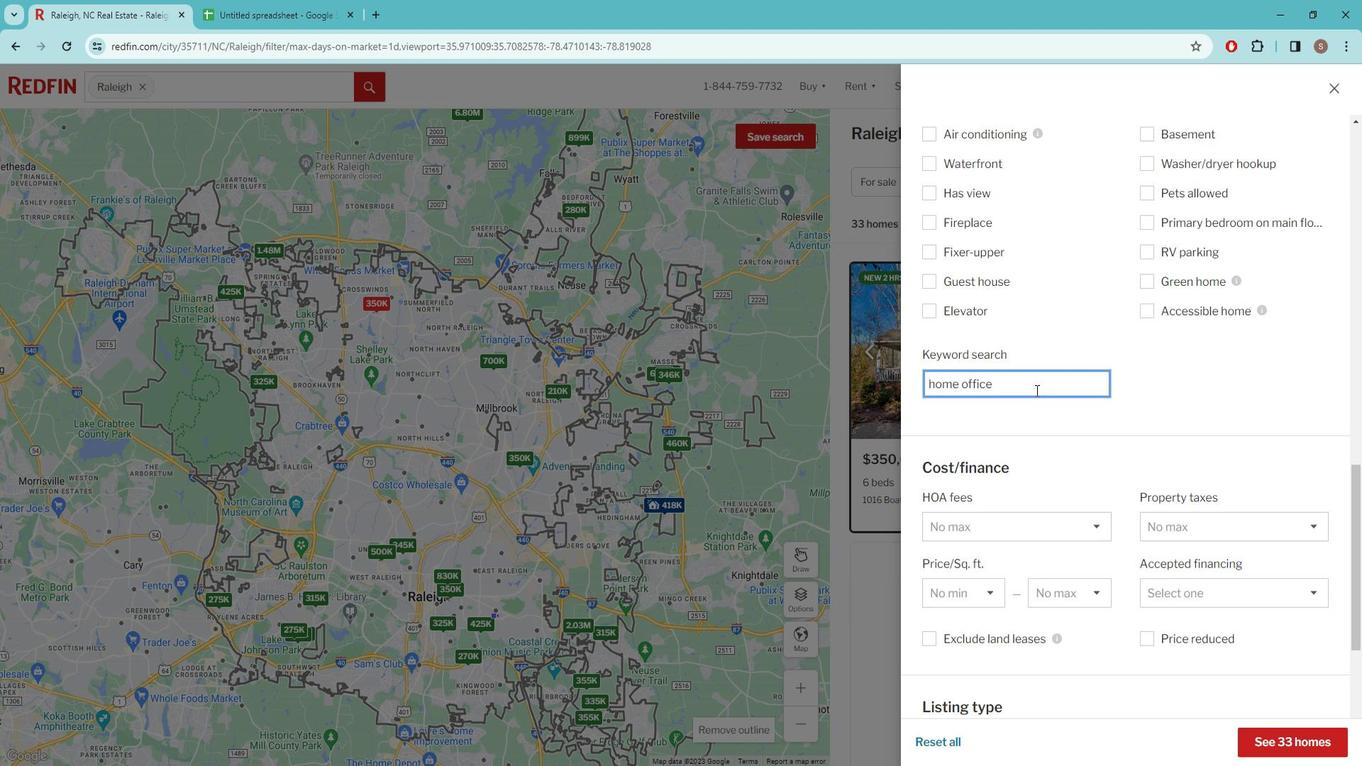 
Action: Mouse scrolled (1035, 375) with delta (0, 0)
Screenshot: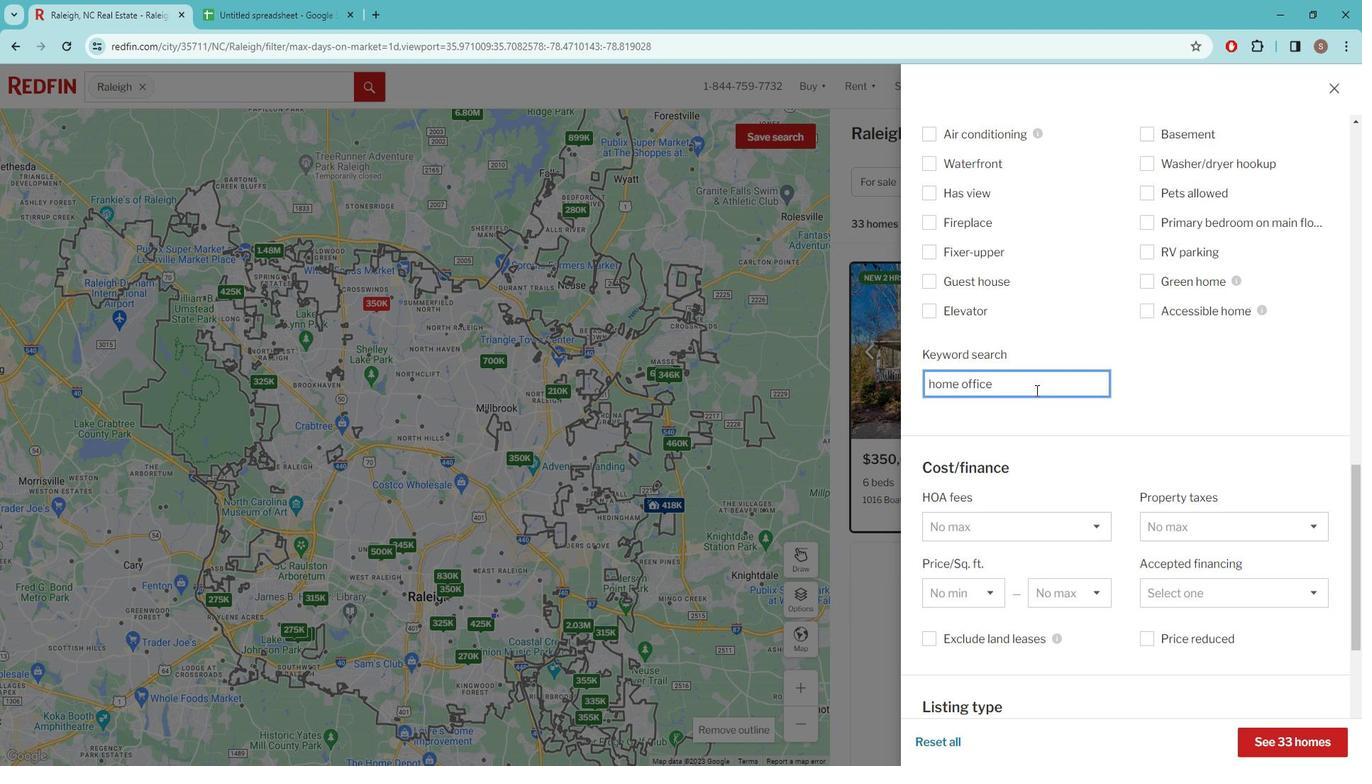 
Action: Mouse scrolled (1035, 375) with delta (0, 0)
Screenshot: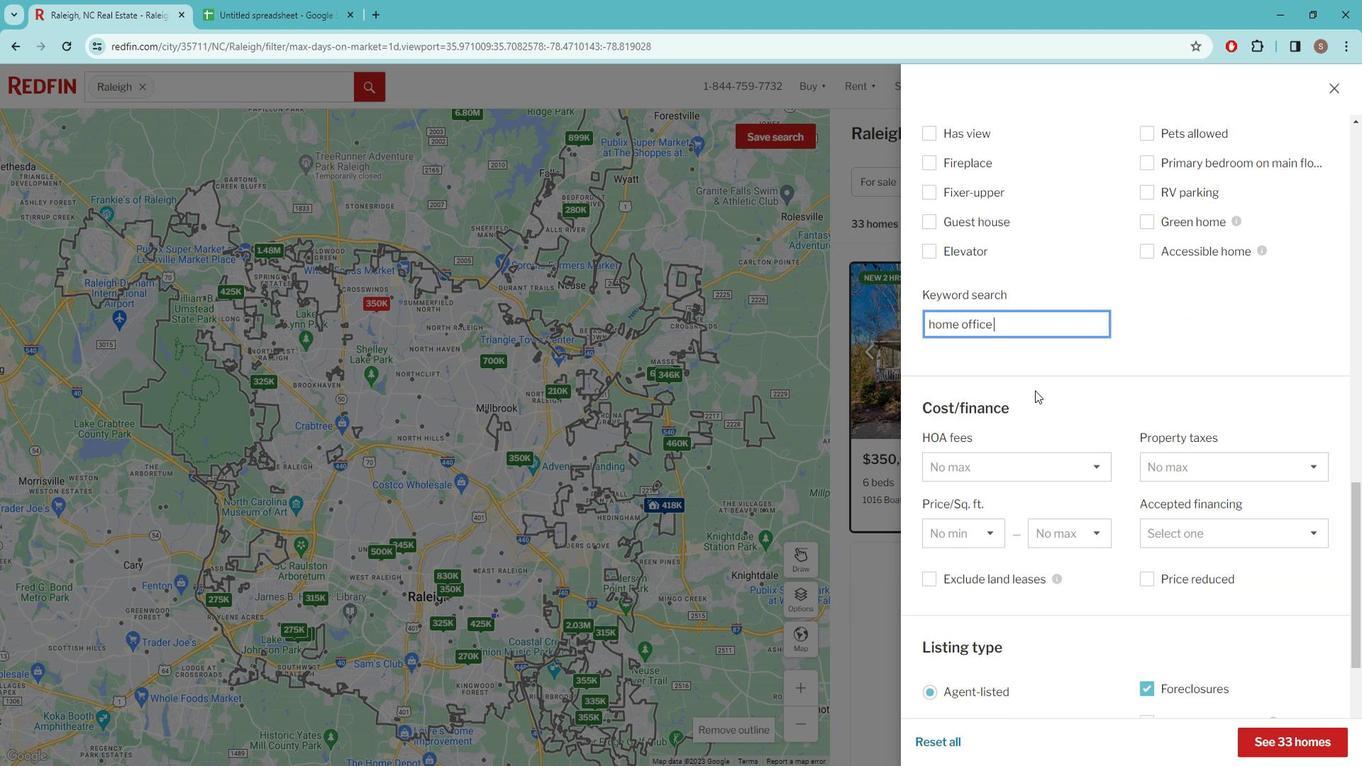 
Action: Mouse moved to (1035, 376)
Screenshot: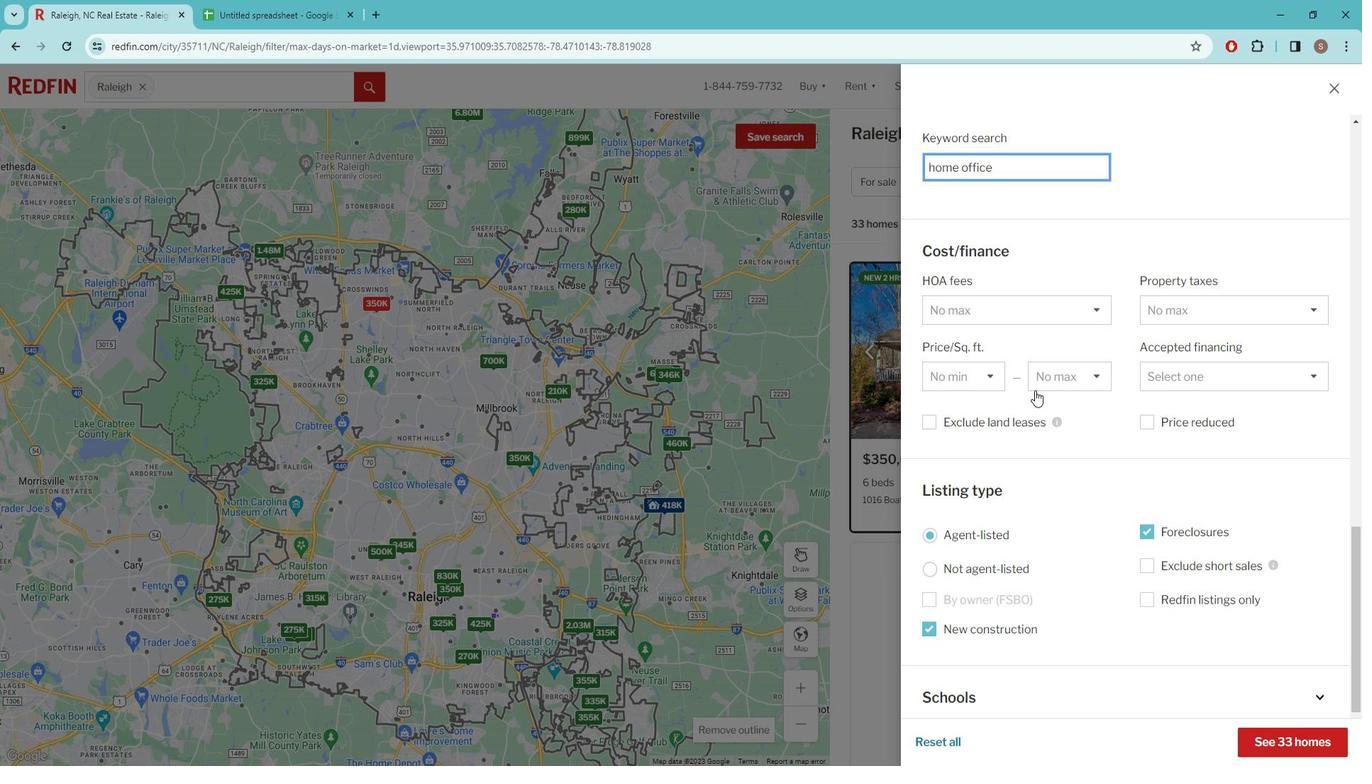 
Action: Mouse scrolled (1035, 376) with delta (0, 0)
Screenshot: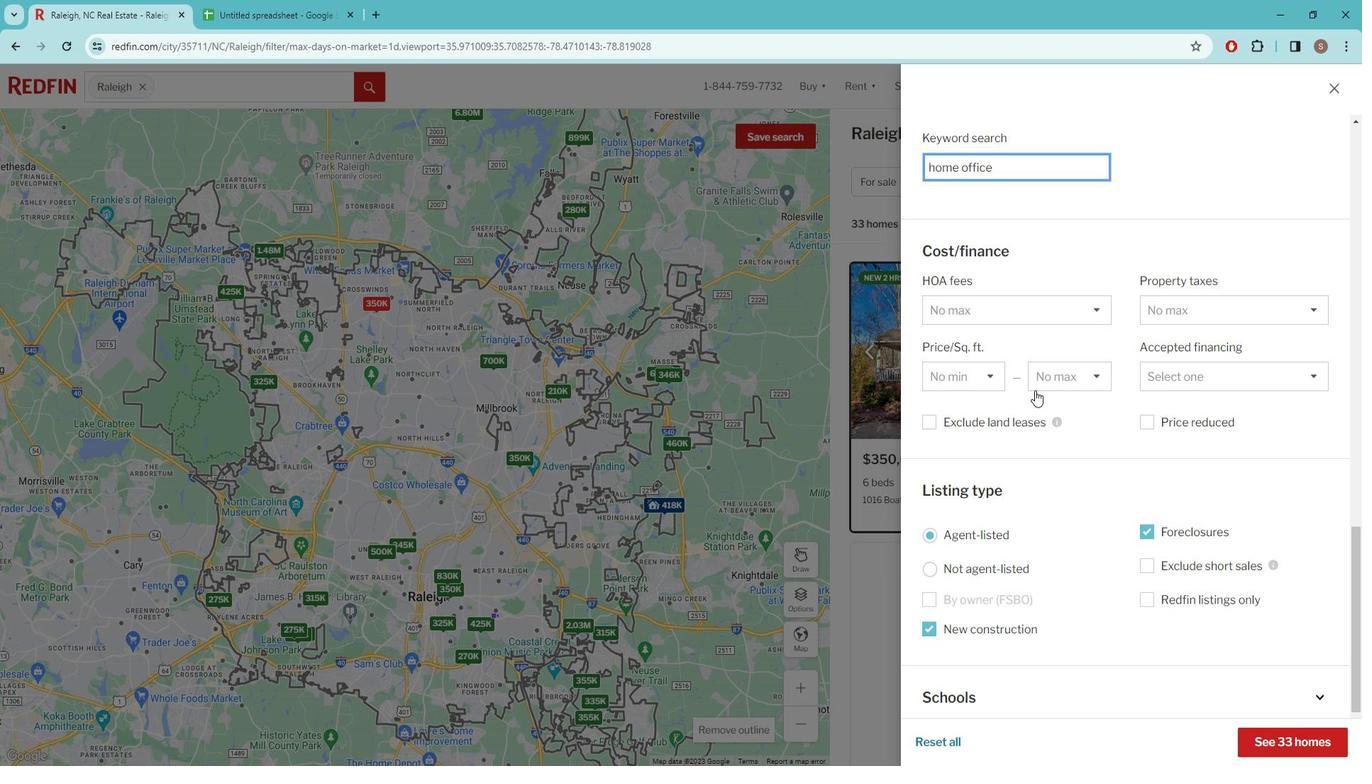 
Action: Mouse moved to (1035, 379)
Screenshot: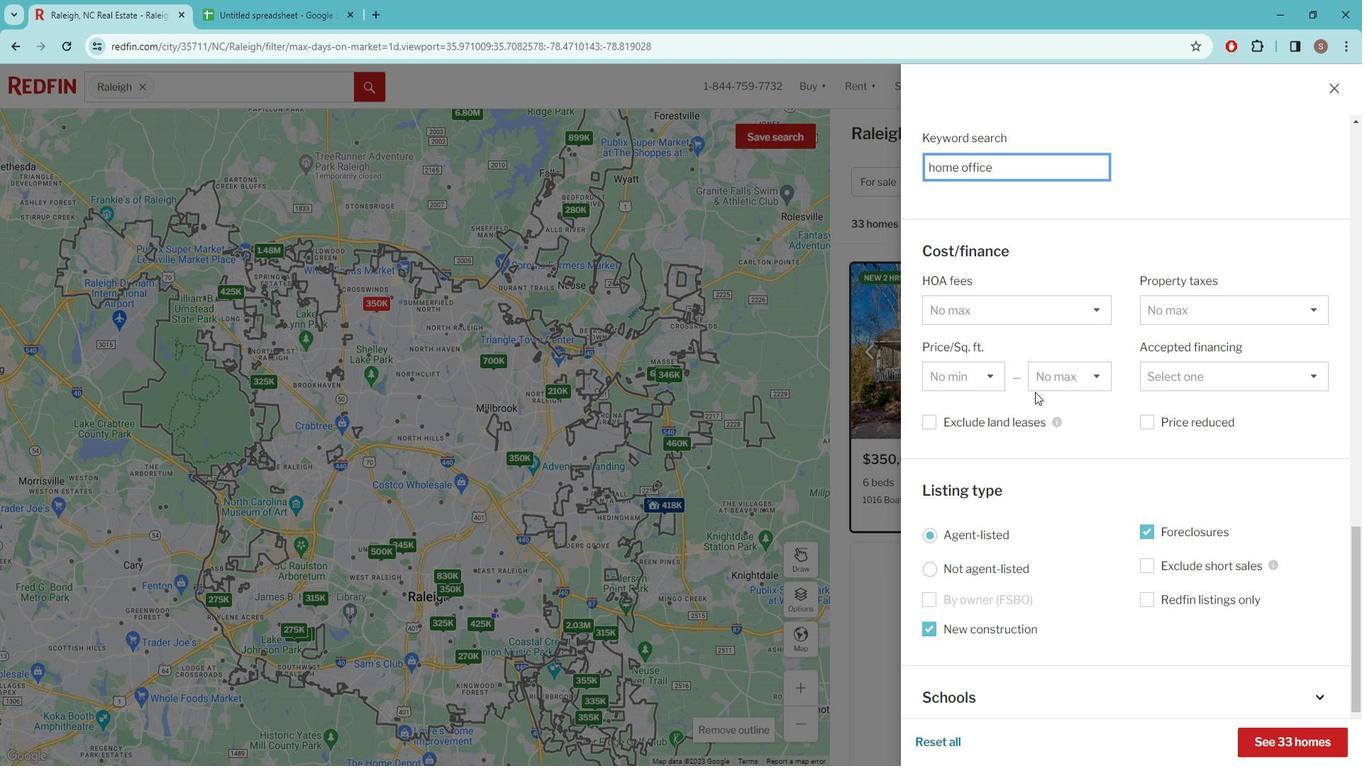 
Action: Mouse scrolled (1035, 378) with delta (0, 0)
Screenshot: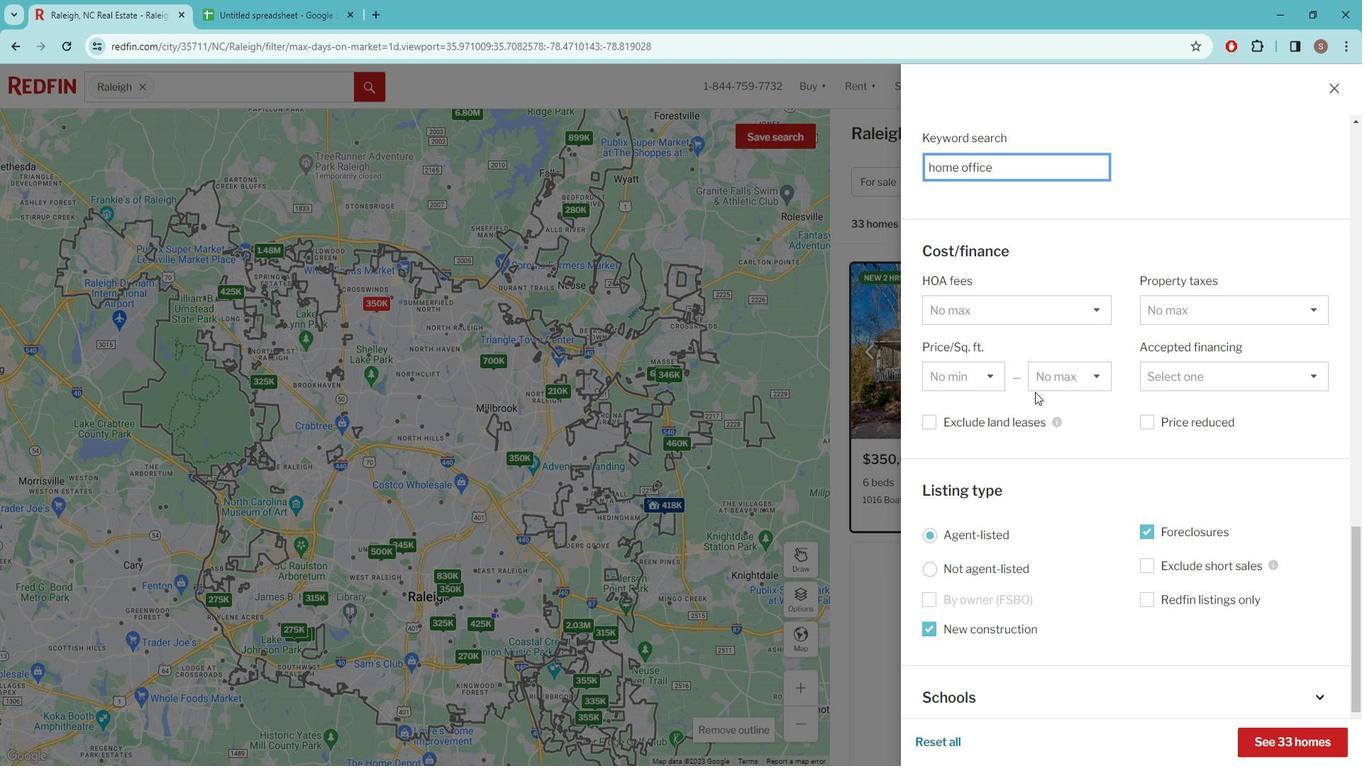 
Action: Mouse moved to (1035, 380)
Screenshot: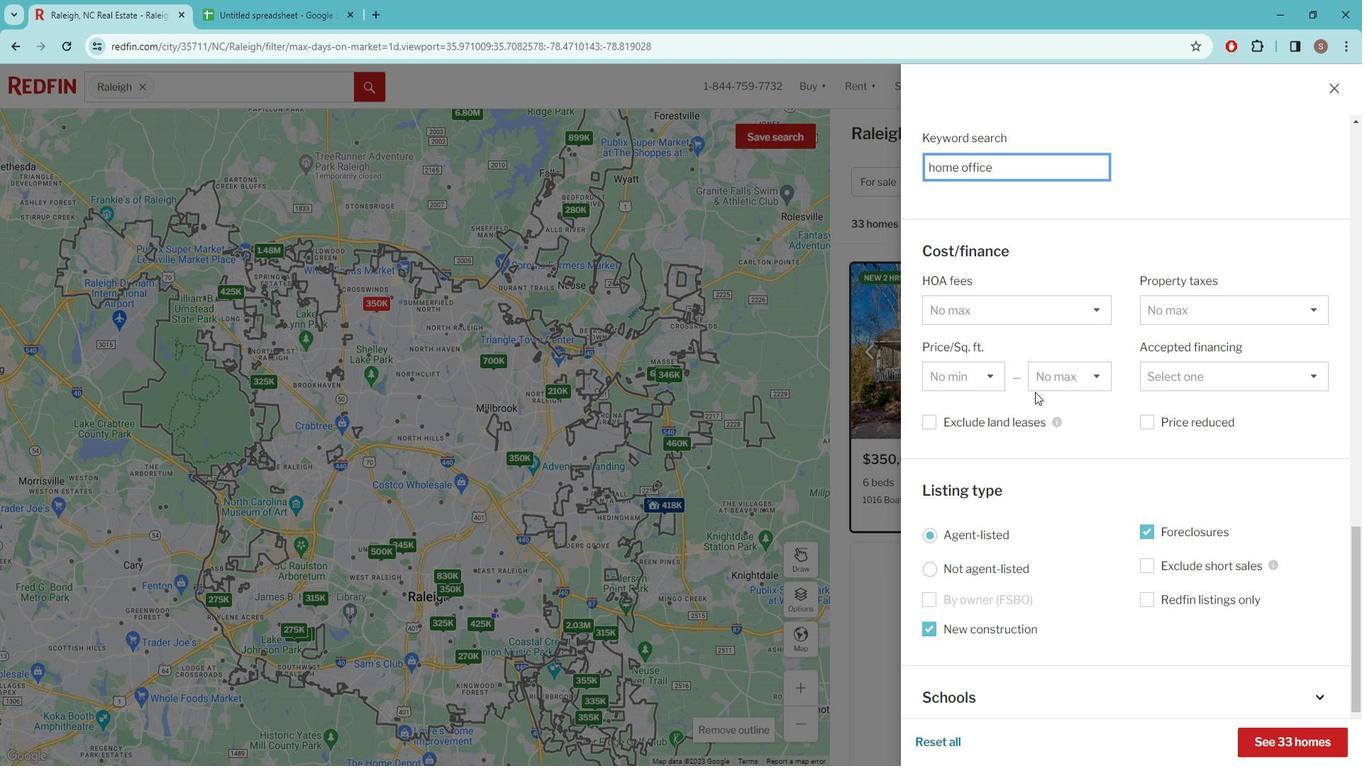 
Action: Mouse scrolled (1035, 379) with delta (0, 0)
Screenshot: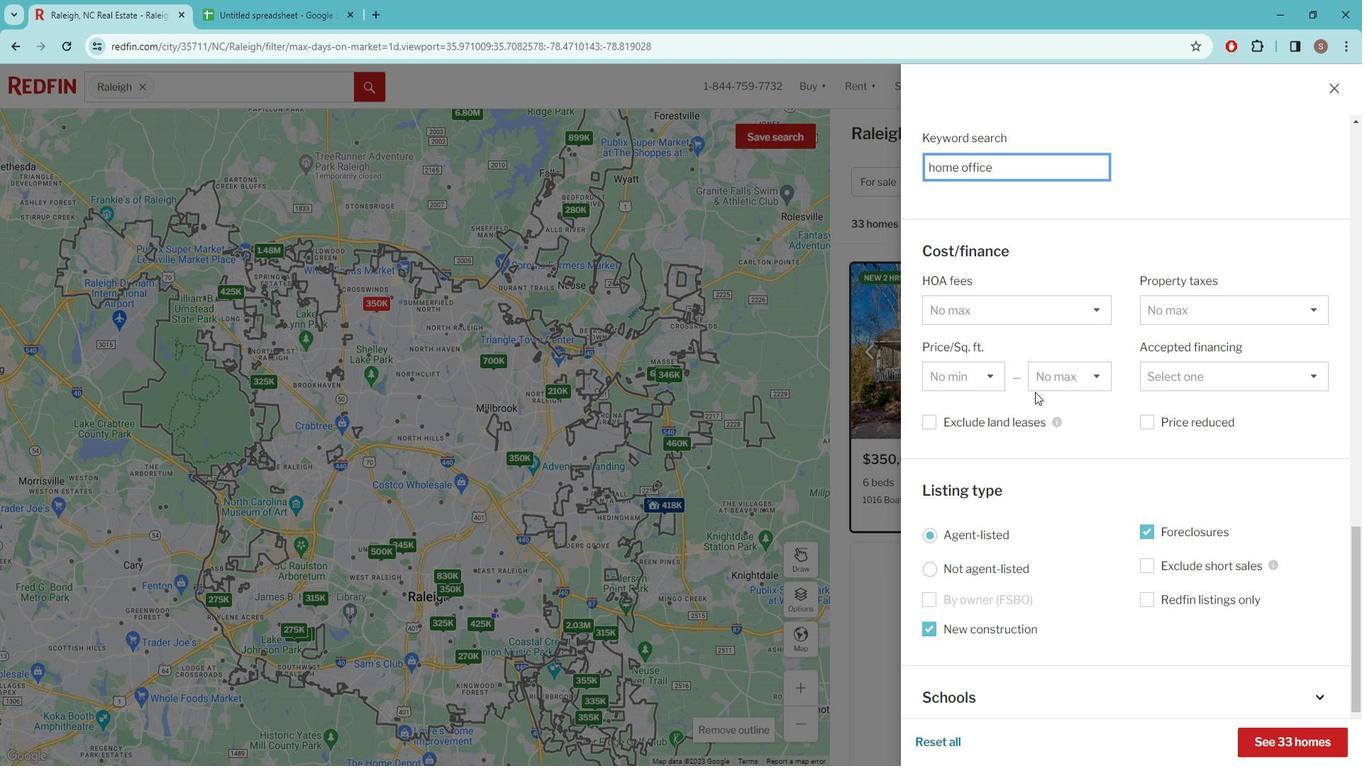 
Action: Mouse scrolled (1035, 379) with delta (0, 0)
Screenshot: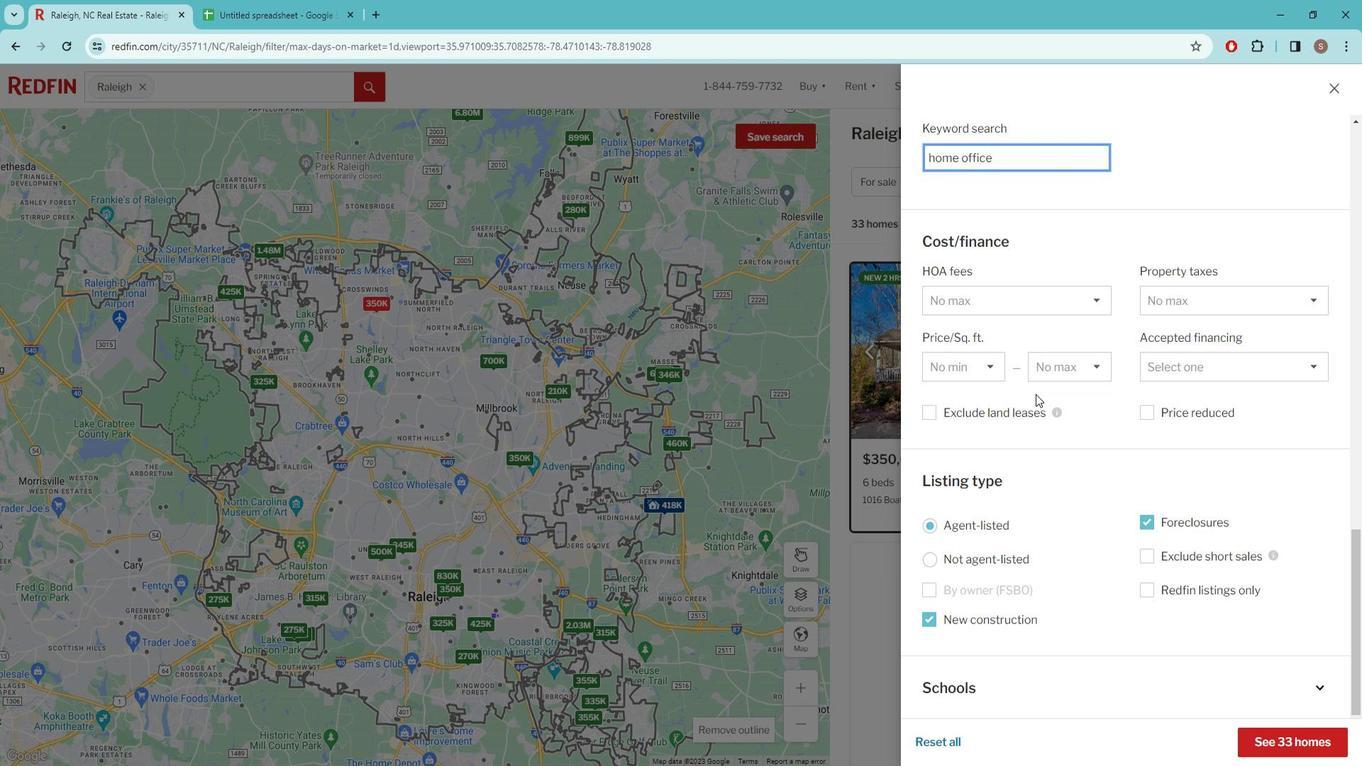 
Action: Mouse moved to (1045, 396)
Screenshot: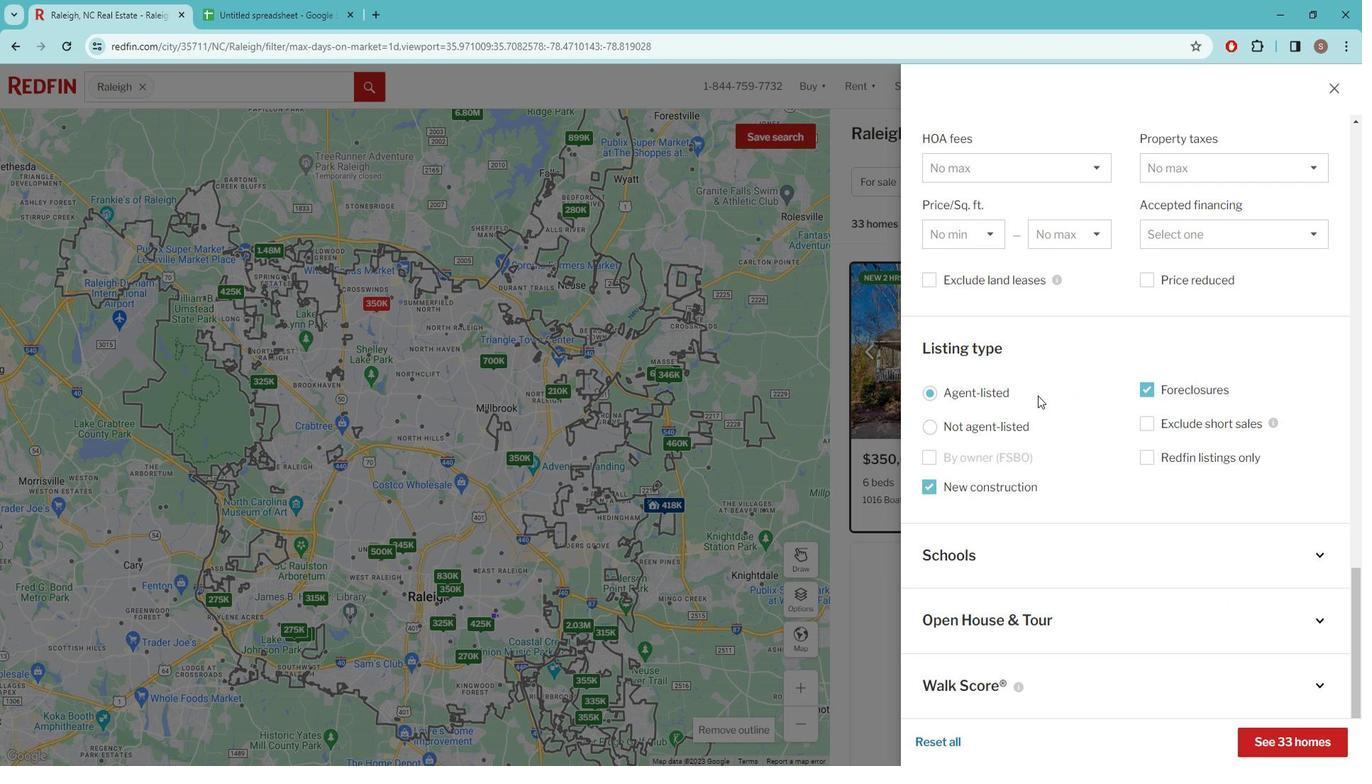 
Action: Mouse scrolled (1045, 395) with delta (0, 0)
Screenshot: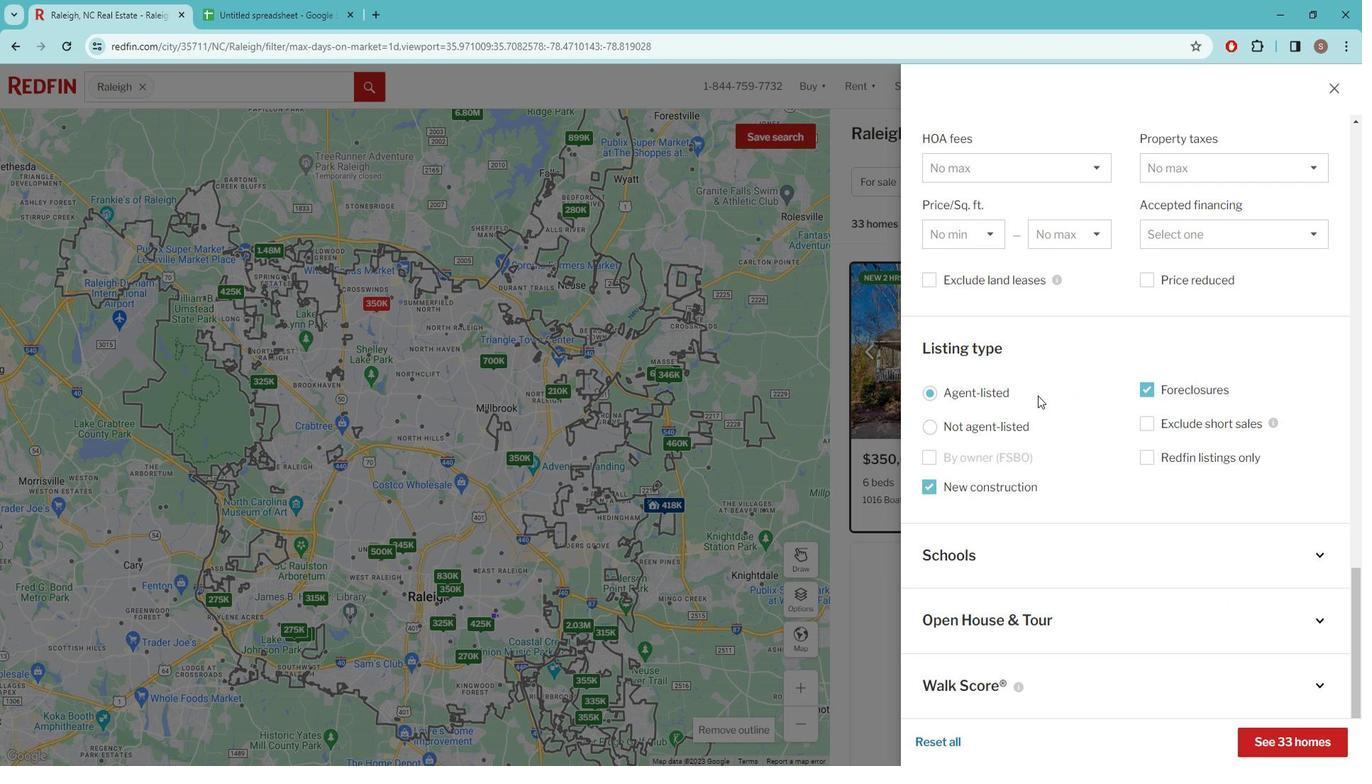 
Action: Mouse moved to (1048, 399)
Screenshot: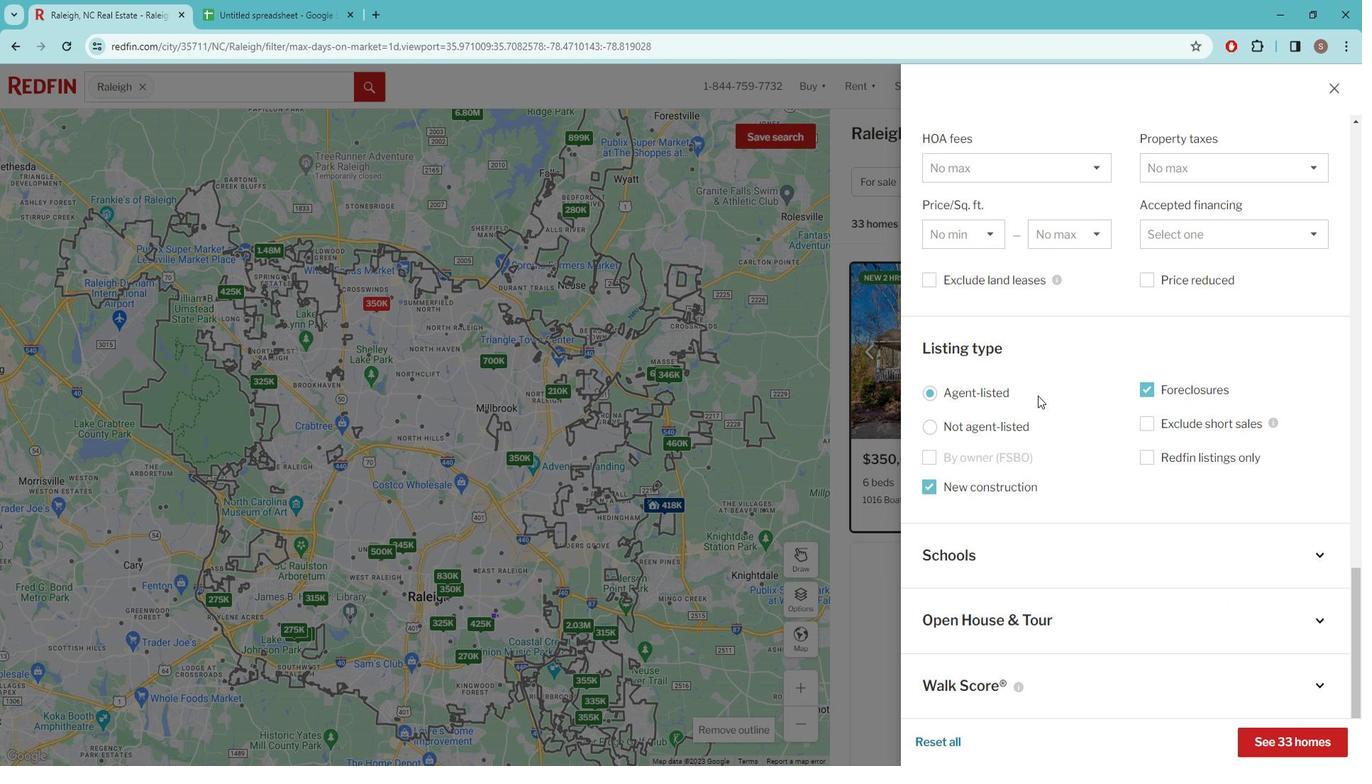 
Action: Mouse scrolled (1048, 398) with delta (0, 0)
Screenshot: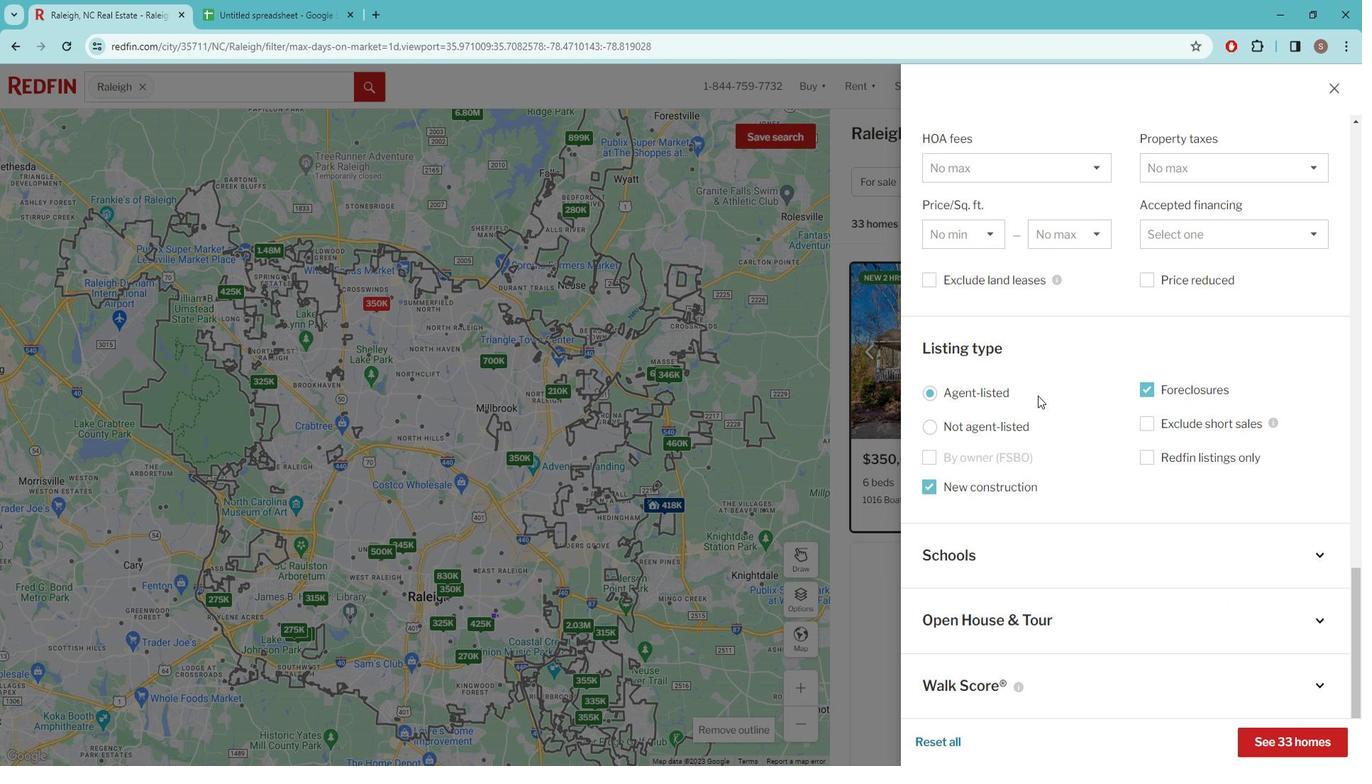 
Action: Mouse moved to (1051, 401)
Screenshot: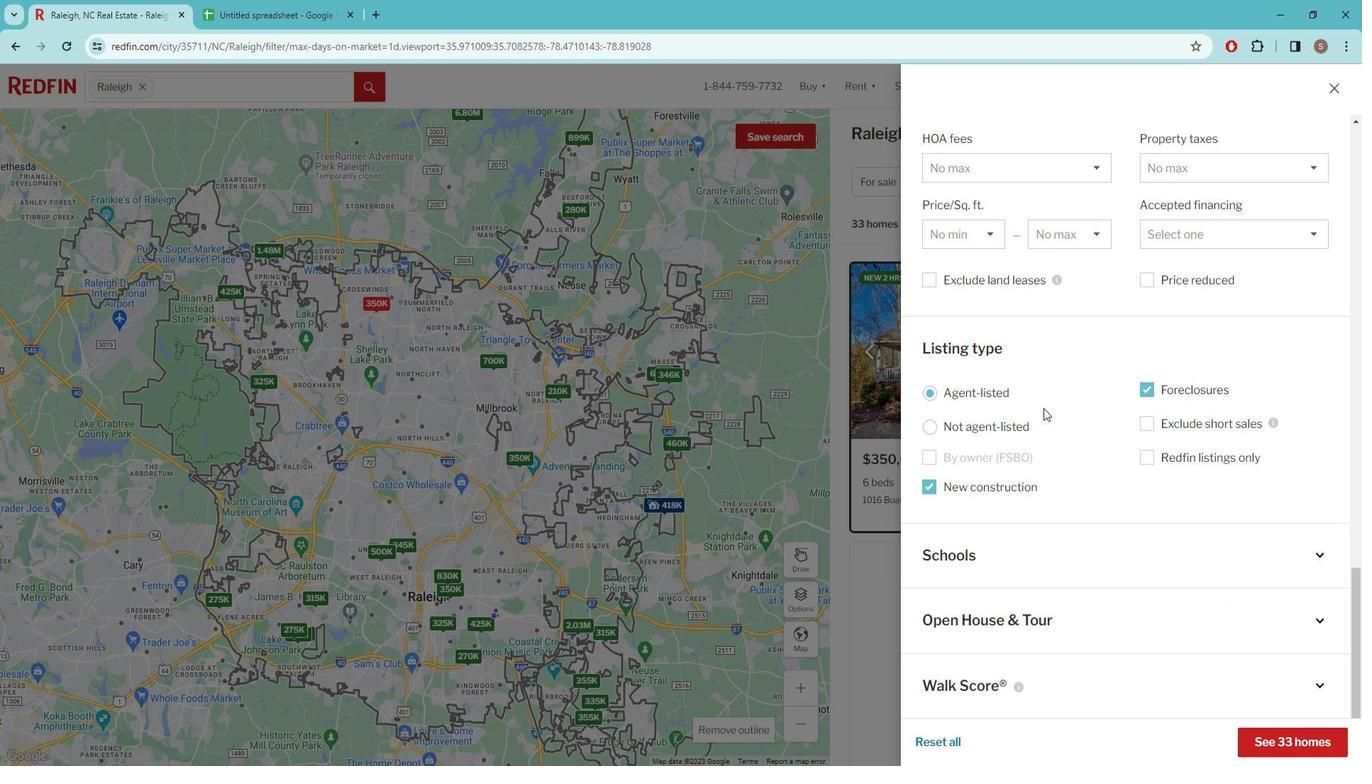 
Action: Mouse scrolled (1051, 400) with delta (0, 0)
Screenshot: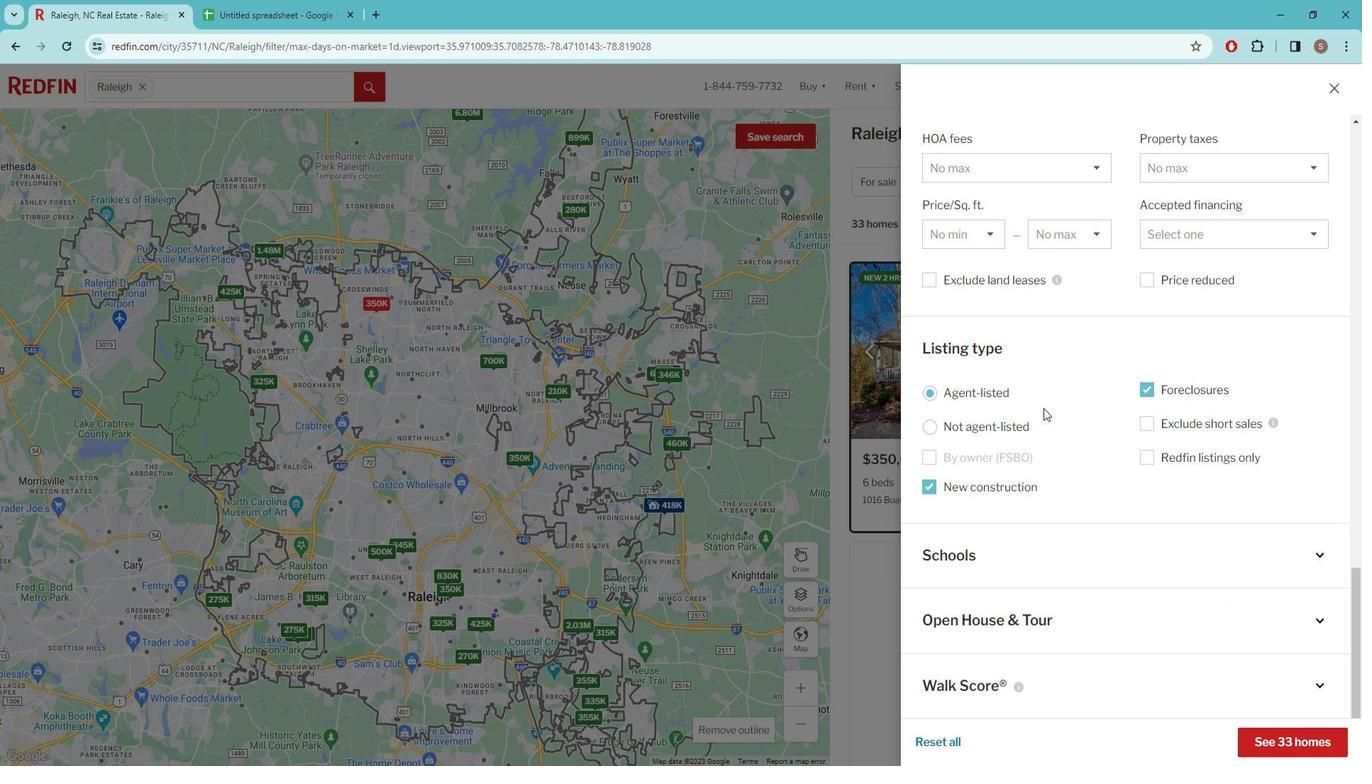 
Action: Mouse moved to (1053, 402)
Screenshot: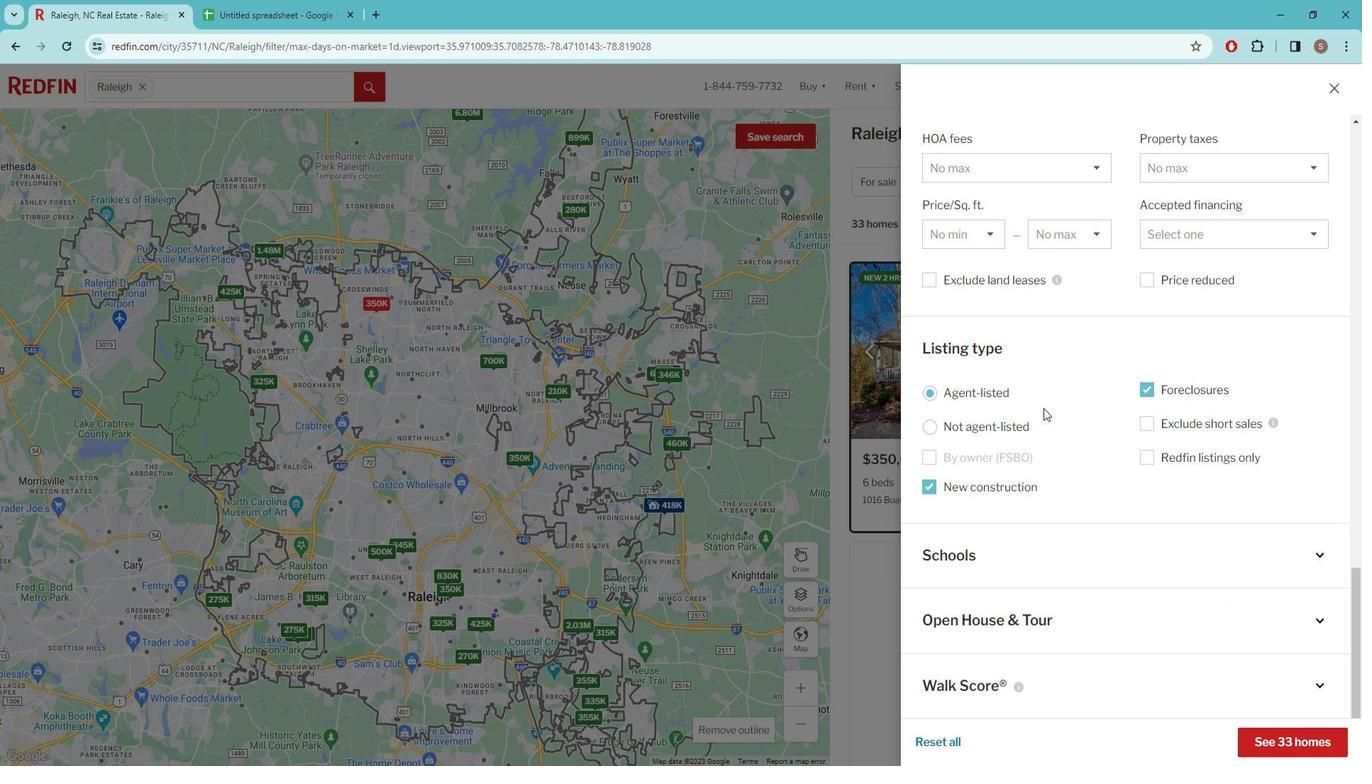 
Action: Mouse scrolled (1053, 401) with delta (0, 0)
Screenshot: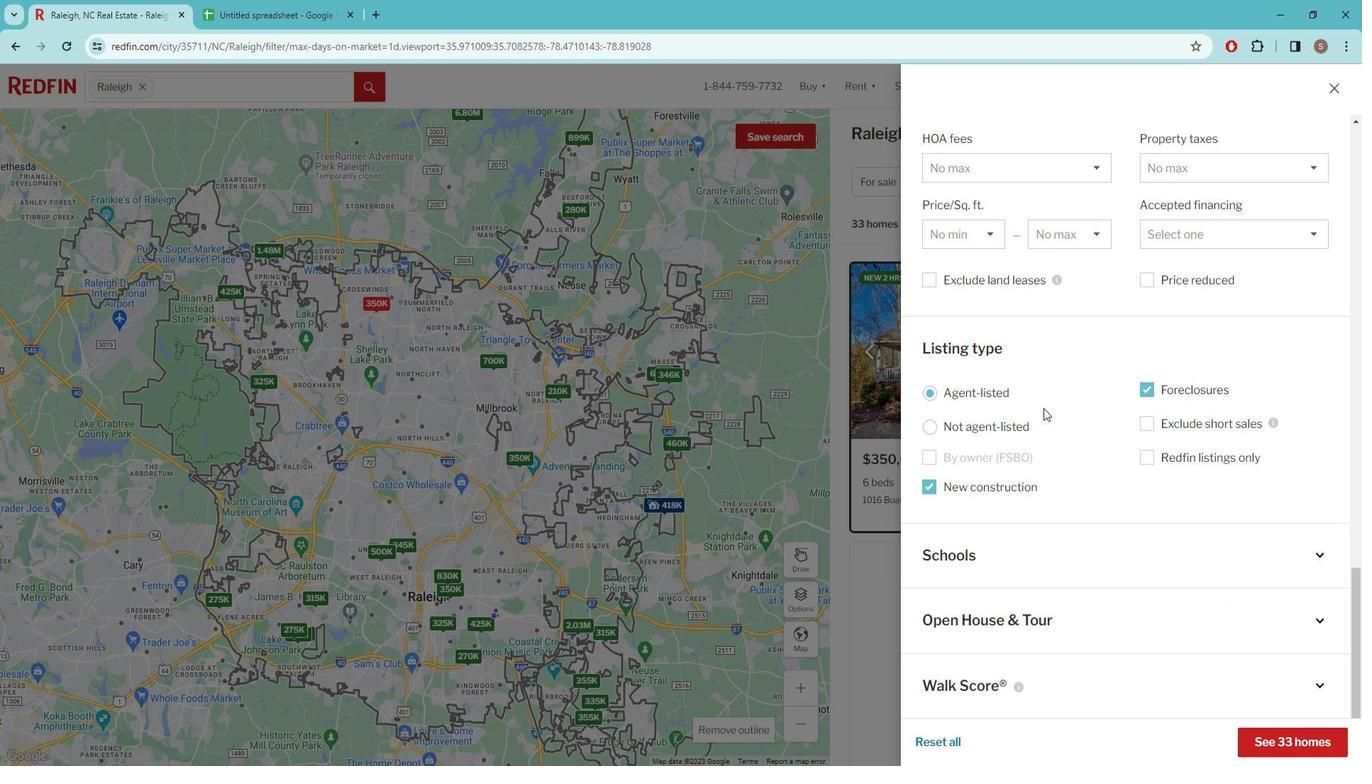 
Action: Mouse moved to (1058, 405)
Screenshot: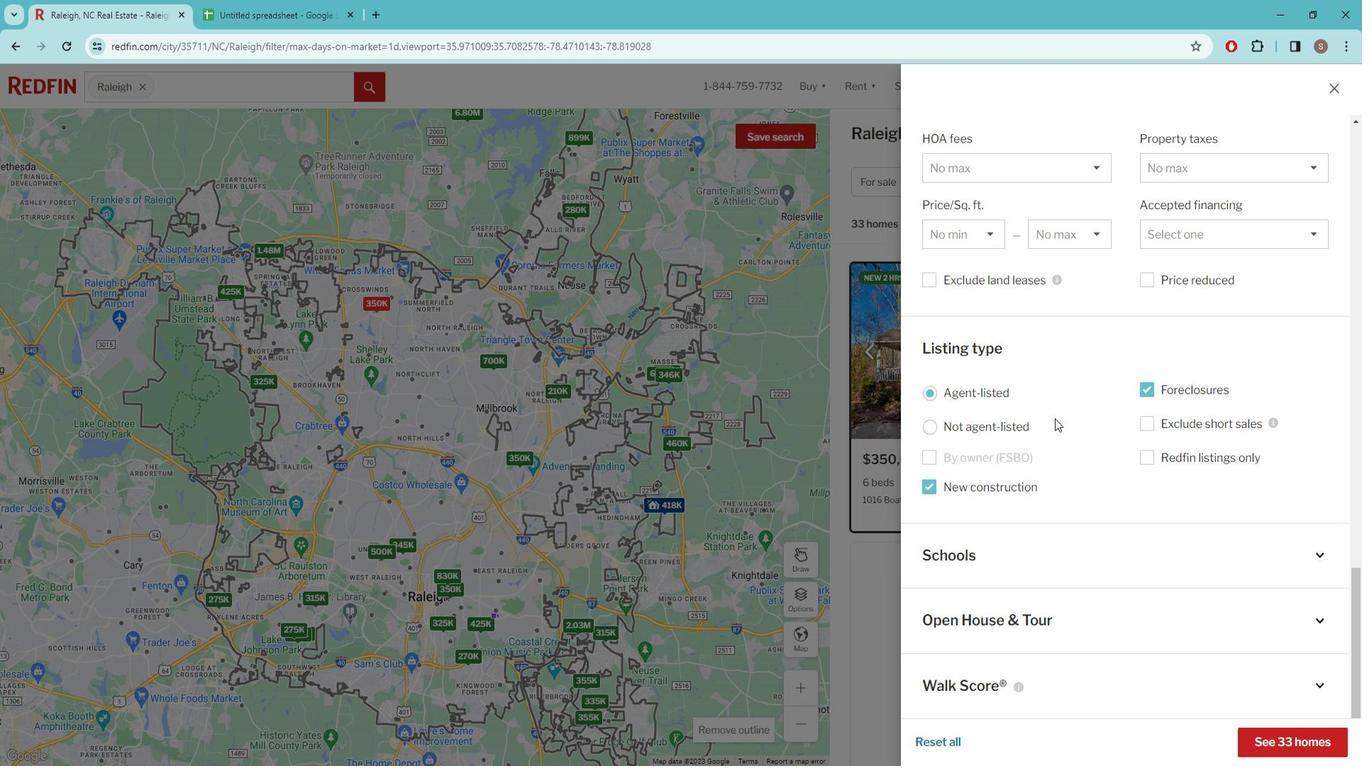 
Action: Mouse scrolled (1058, 404) with delta (0, 0)
Screenshot: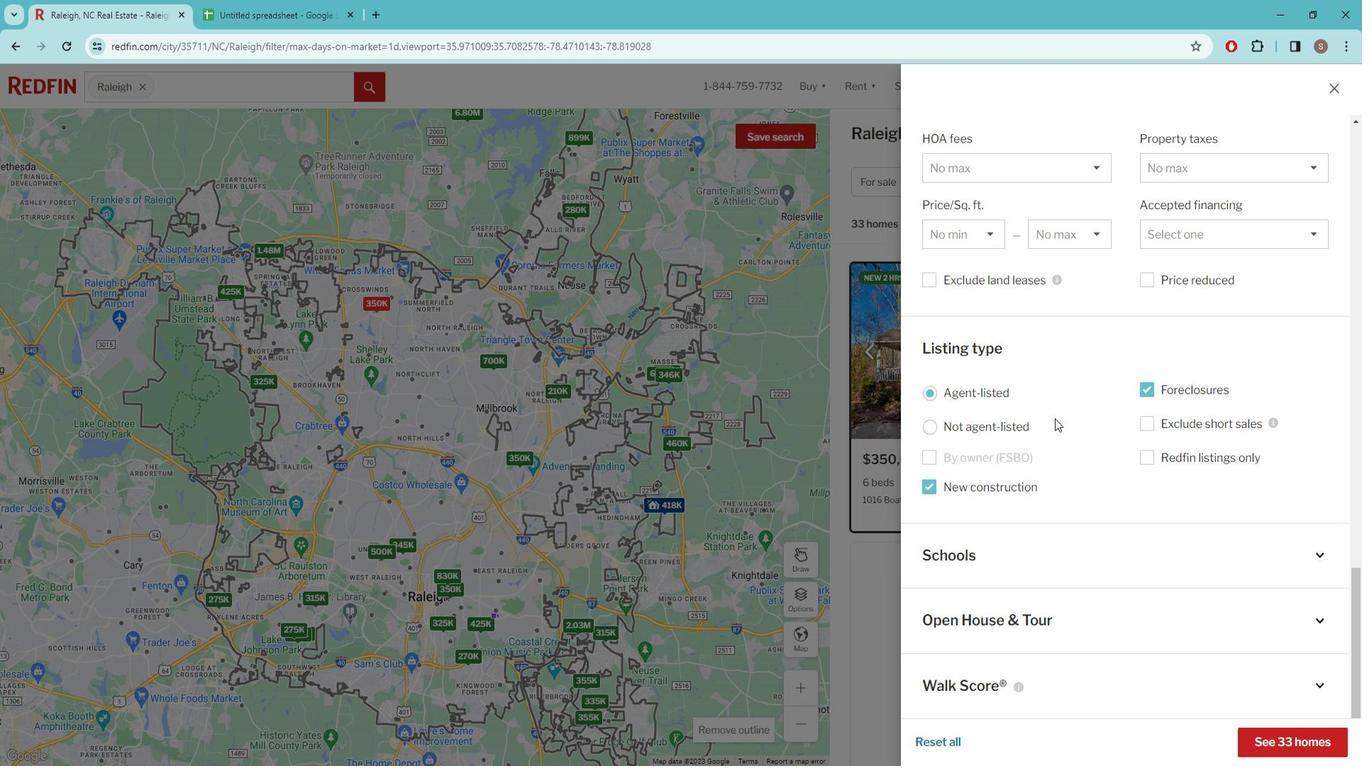 
Action: Mouse moved to (1279, 708)
Screenshot: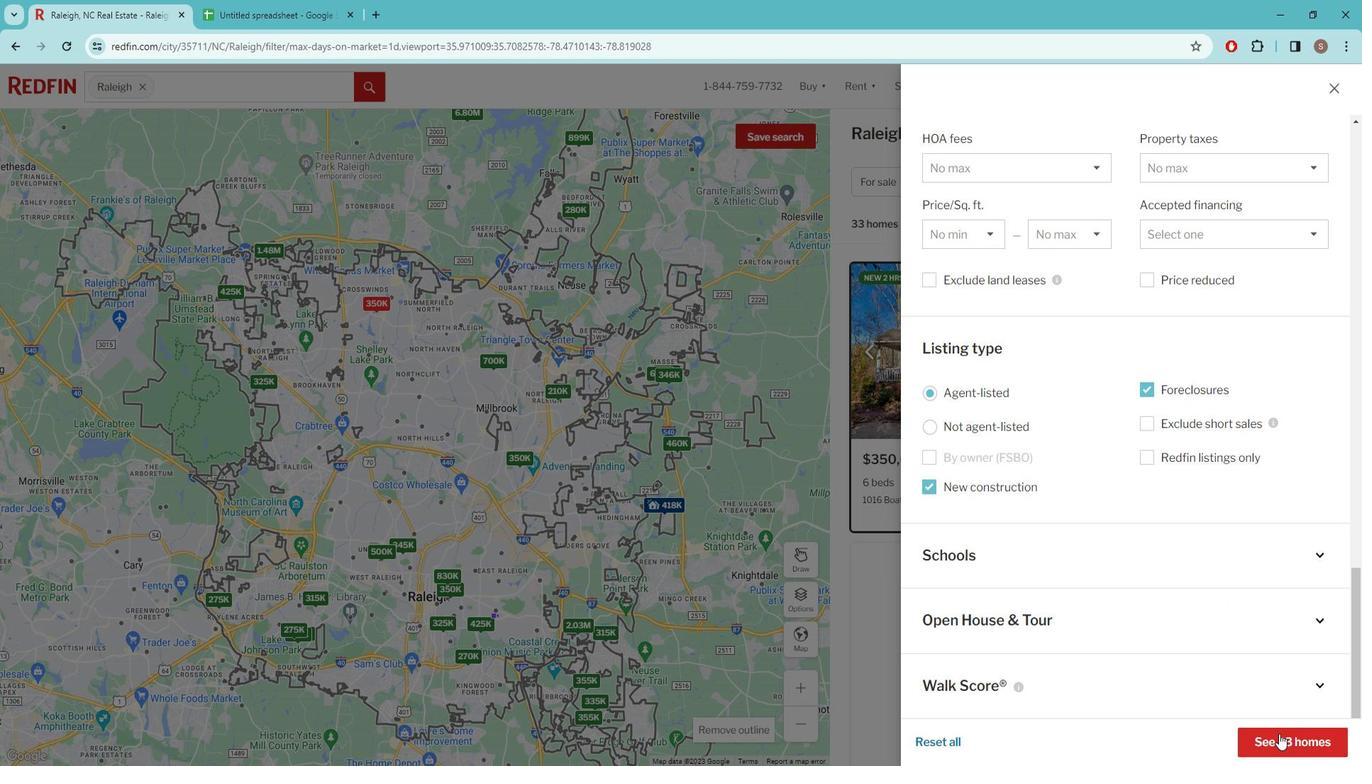 
Action: Mouse pressed left at (1279, 708)
Screenshot: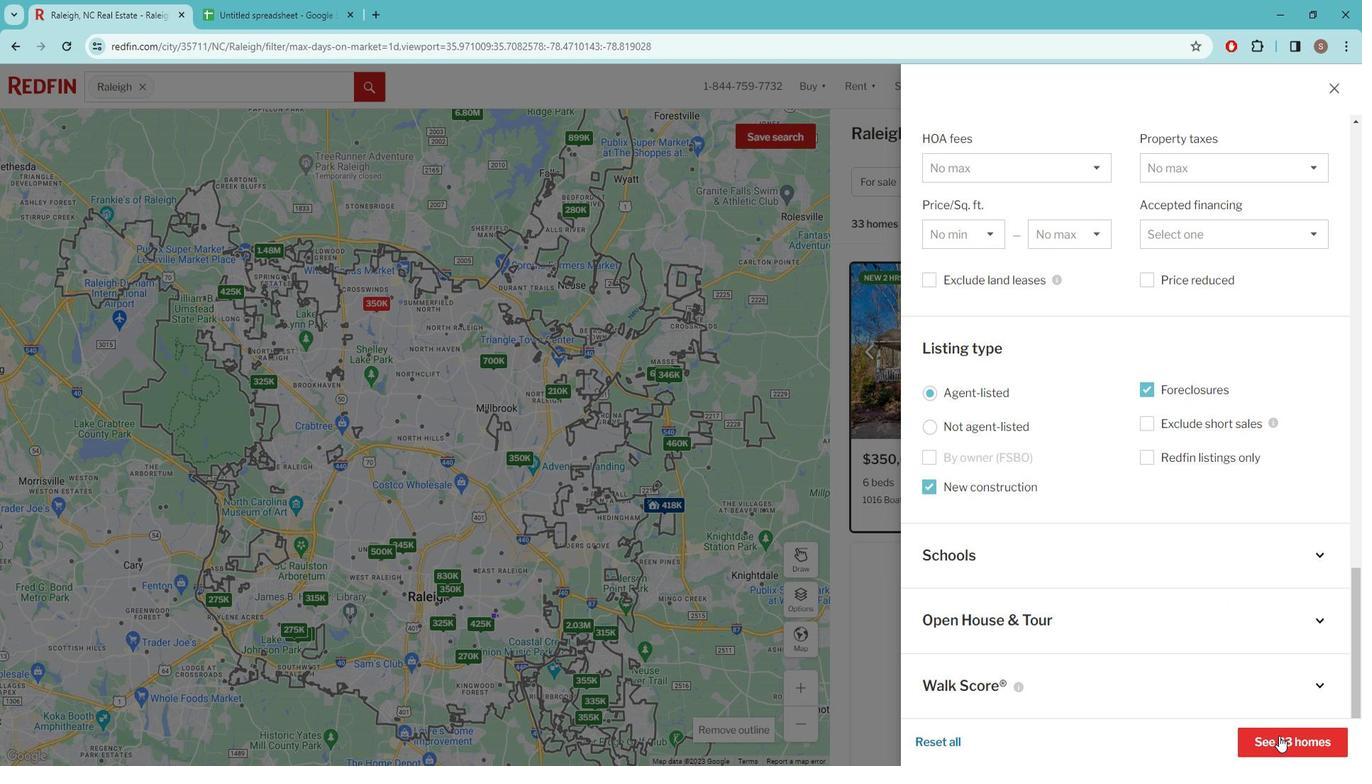 
Action: Mouse moved to (741, 129)
Screenshot: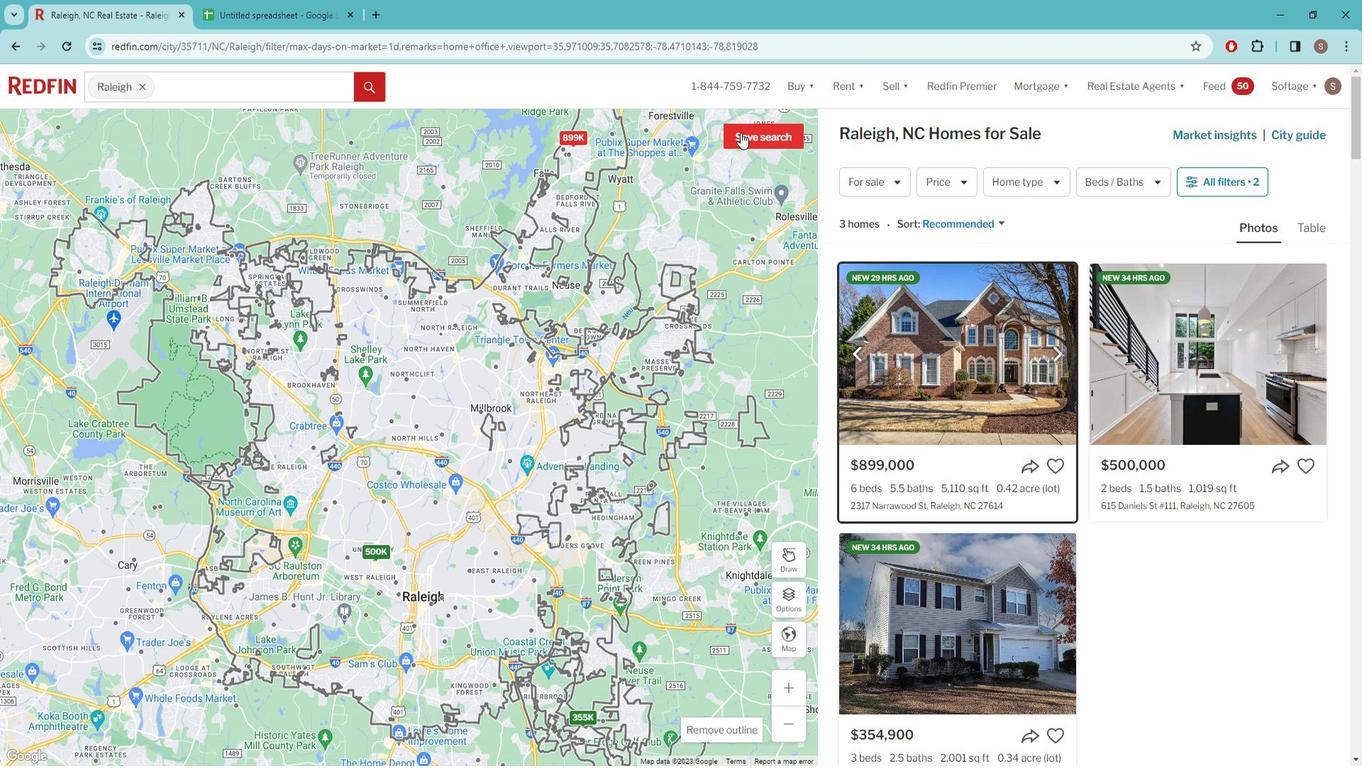 
Action: Mouse pressed left at (741, 129)
Screenshot: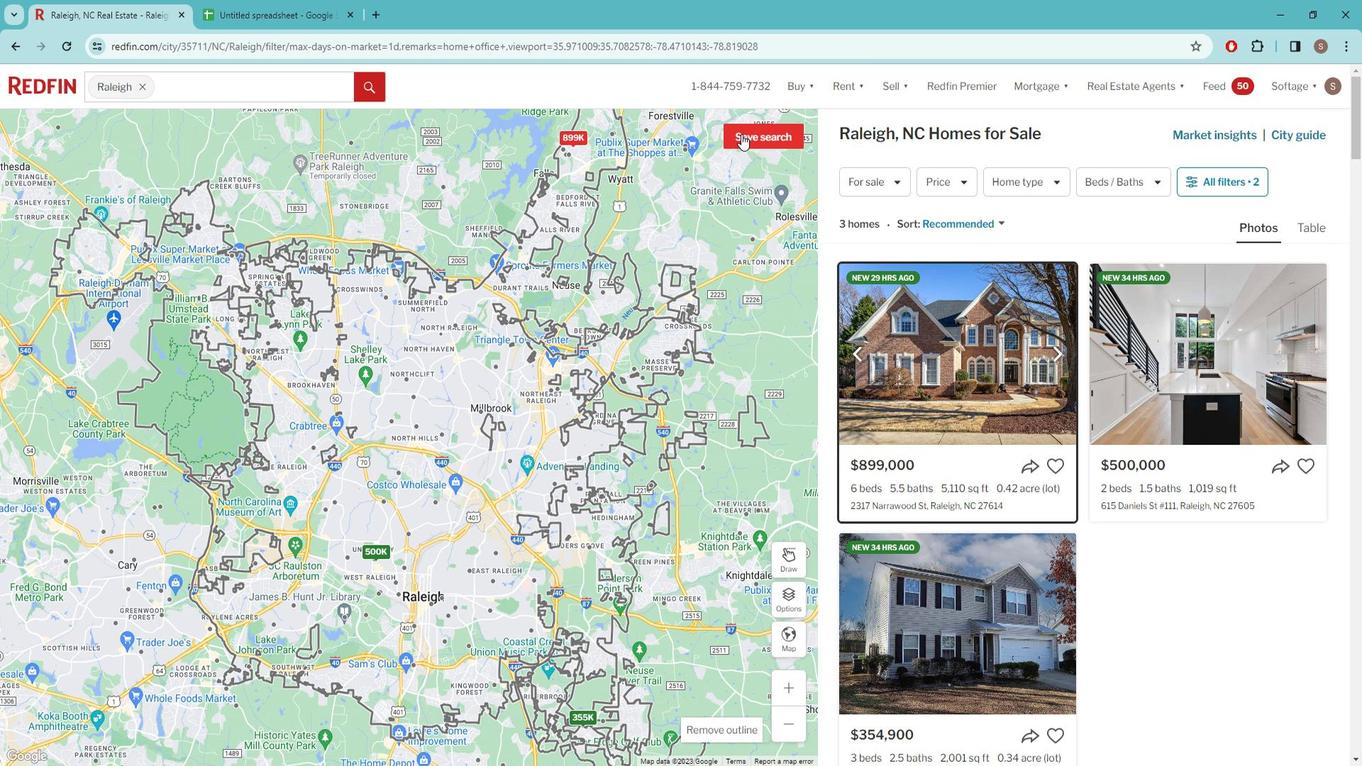 
Action: Mouse moved to (711, 386)
Screenshot: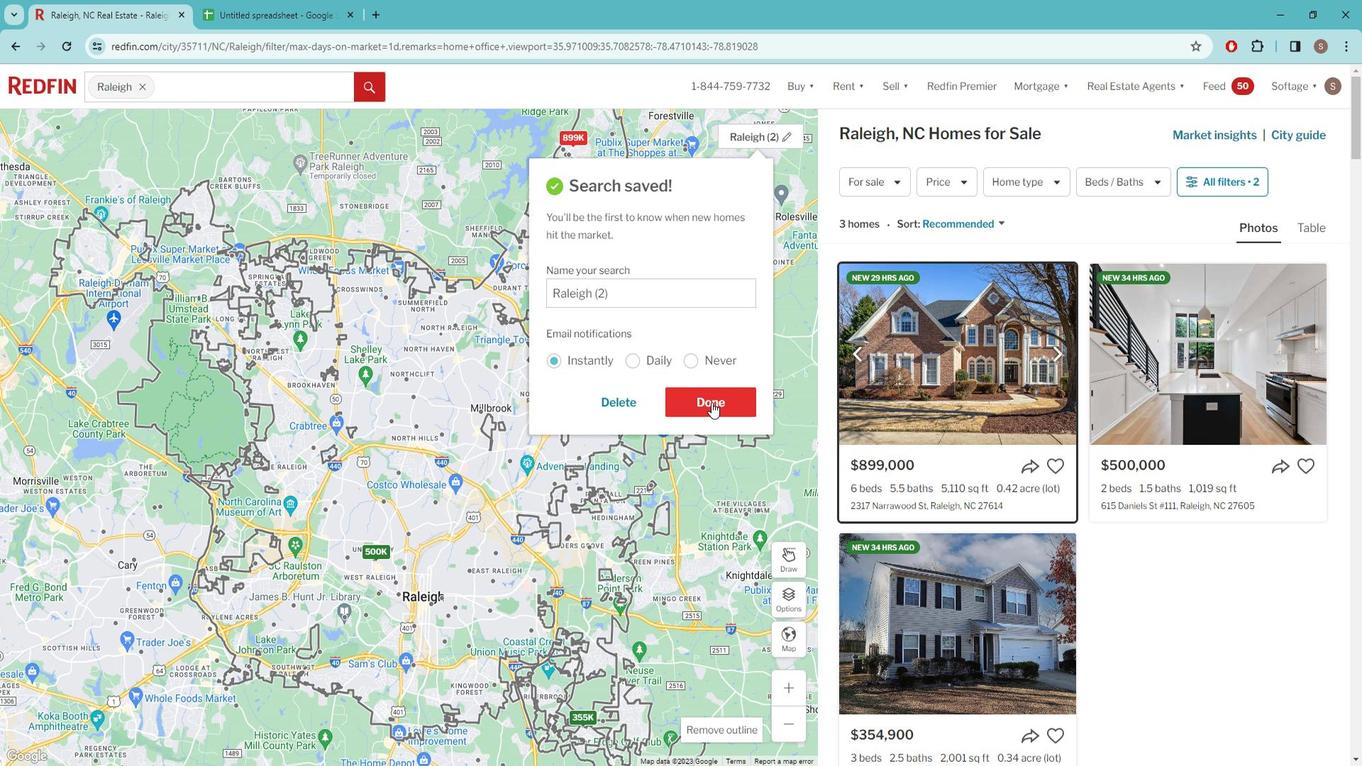 
Action: Mouse pressed left at (711, 386)
Screenshot: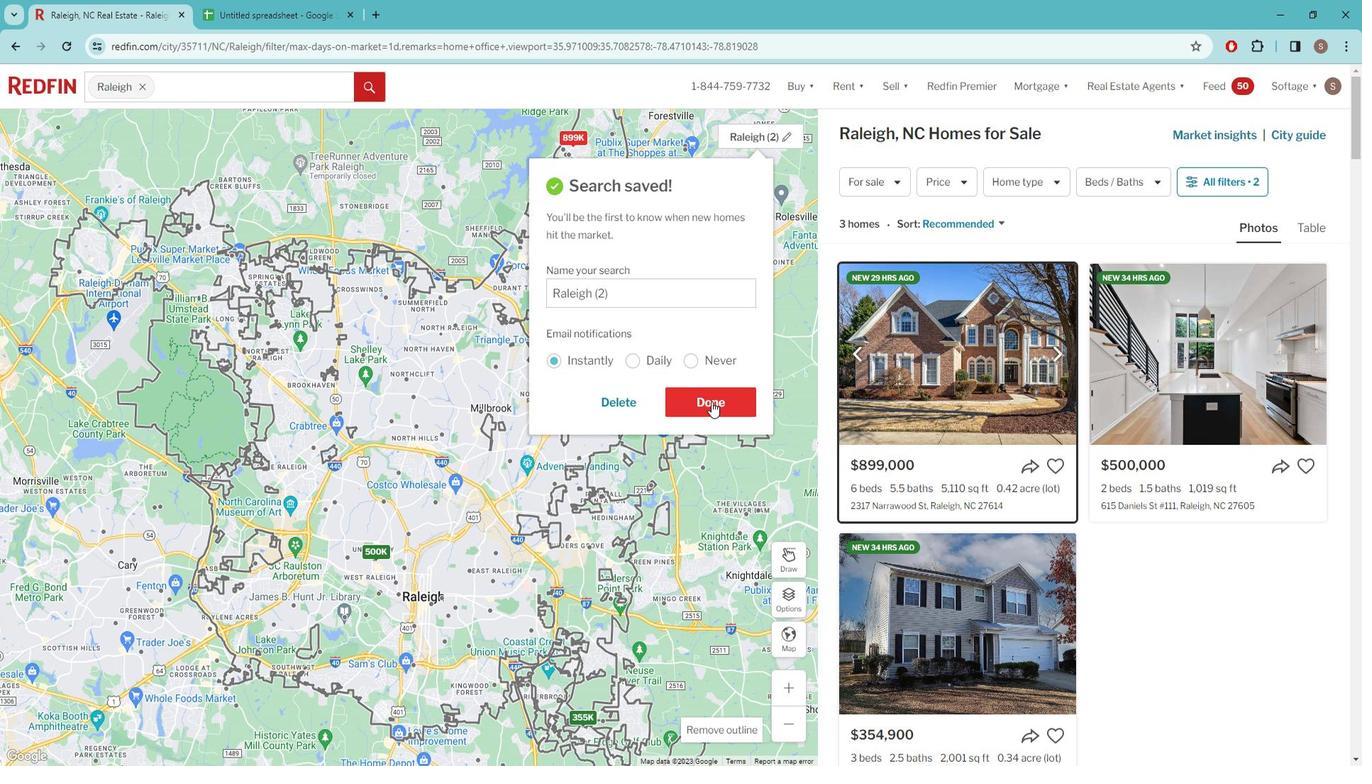 
Action: Mouse moved to (944, 439)
Screenshot: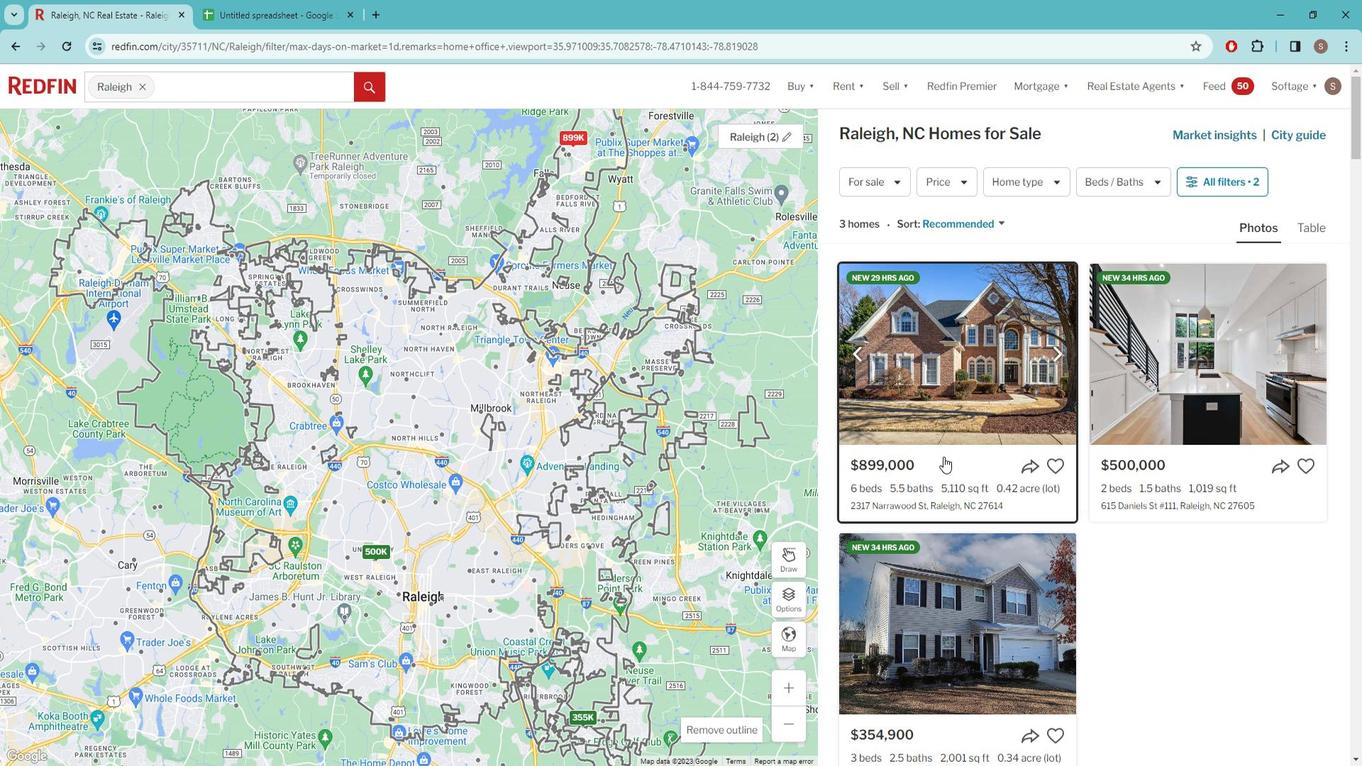 
Action: Mouse pressed left at (944, 439)
Screenshot: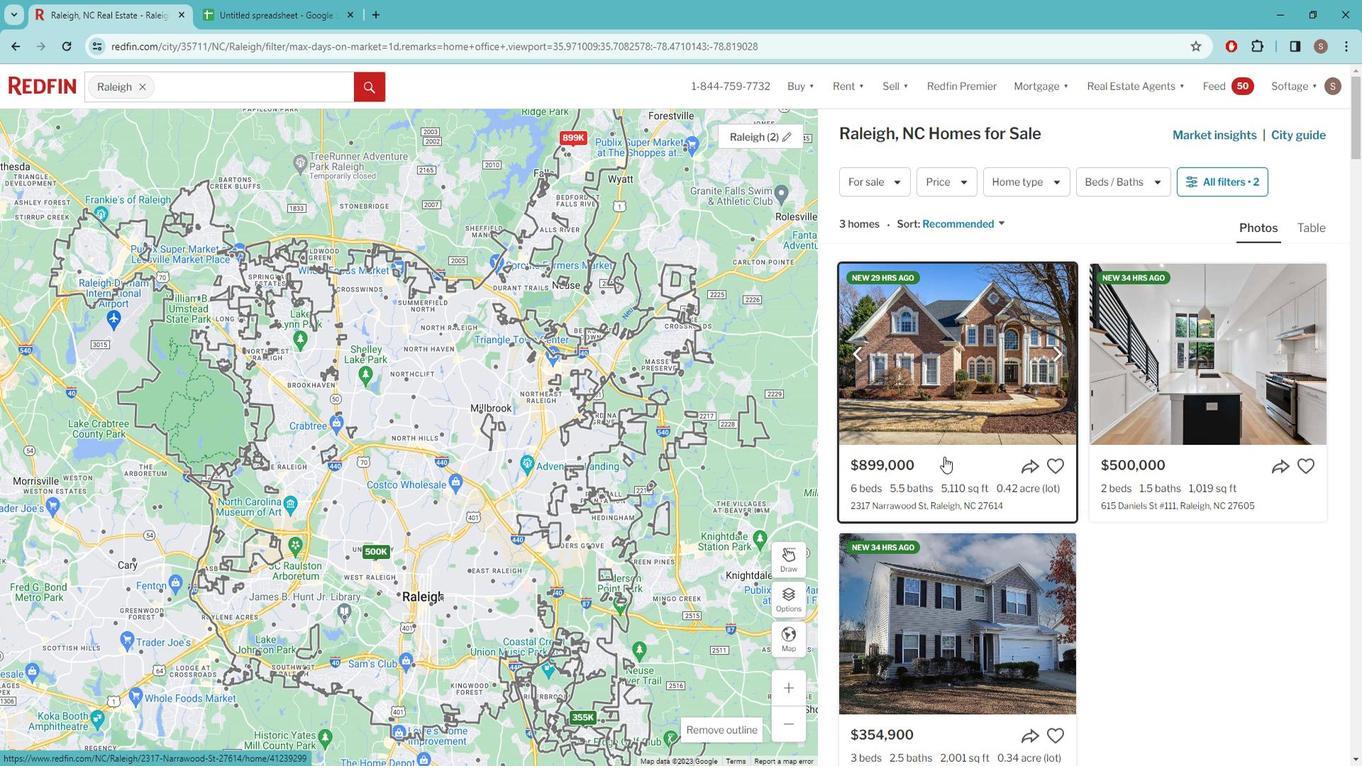 
Action: Mouse moved to (715, 409)
Screenshot: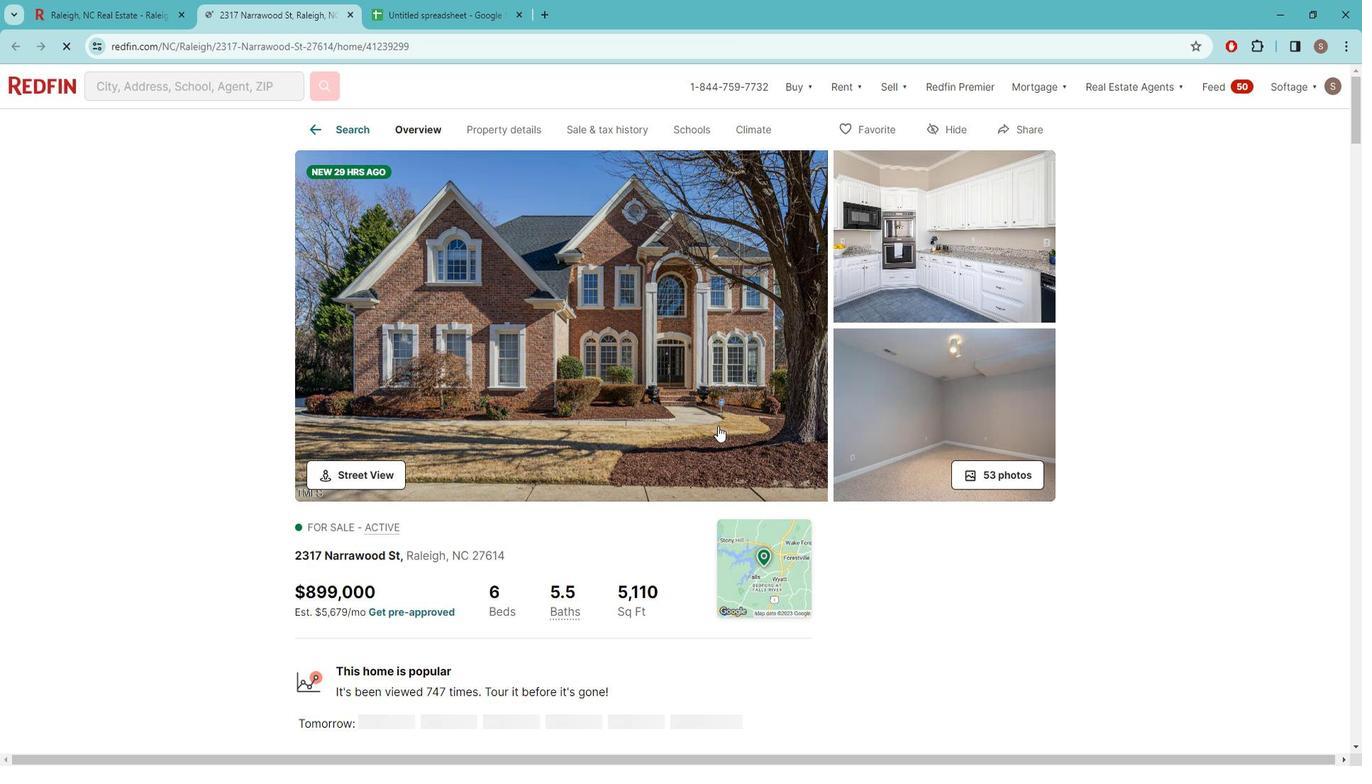 
Action: Mouse pressed left at (715, 409)
Screenshot: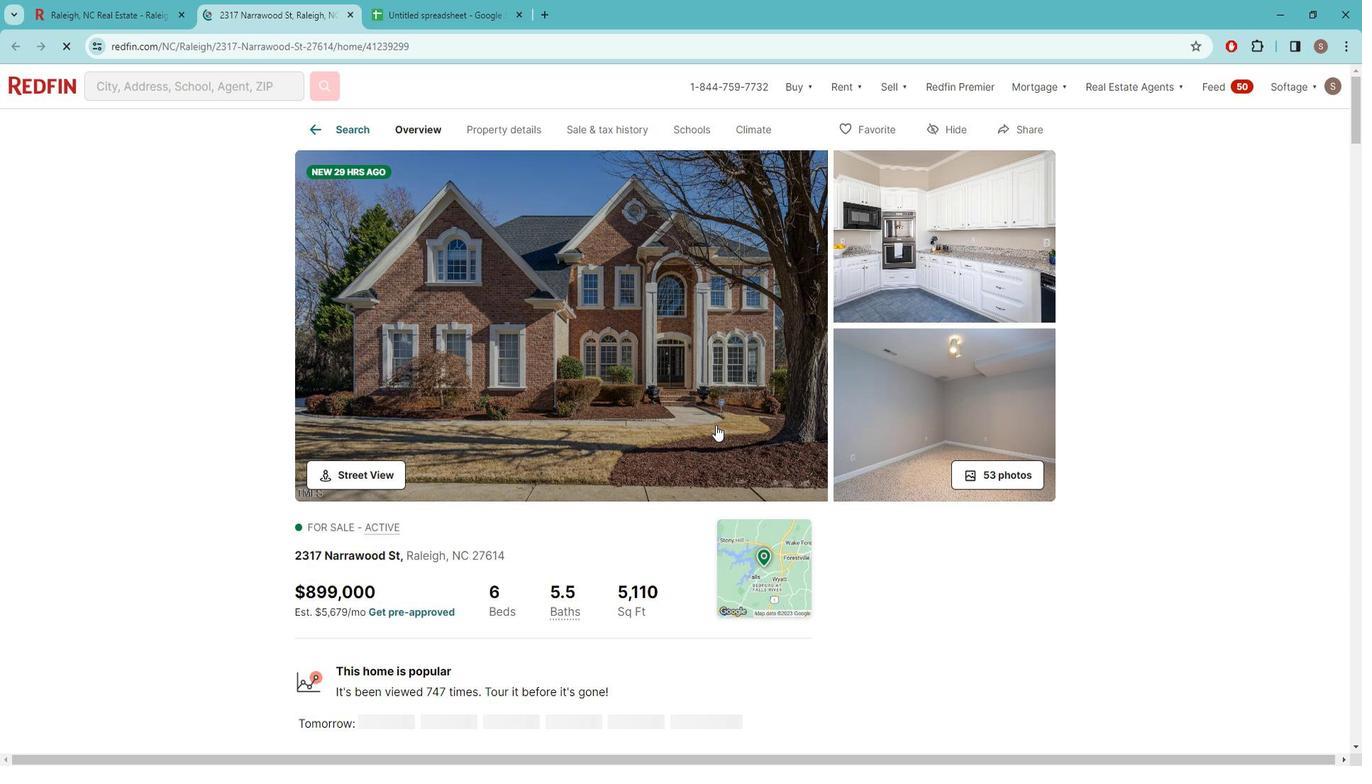 
Action: Mouse moved to (263, 686)
Screenshot: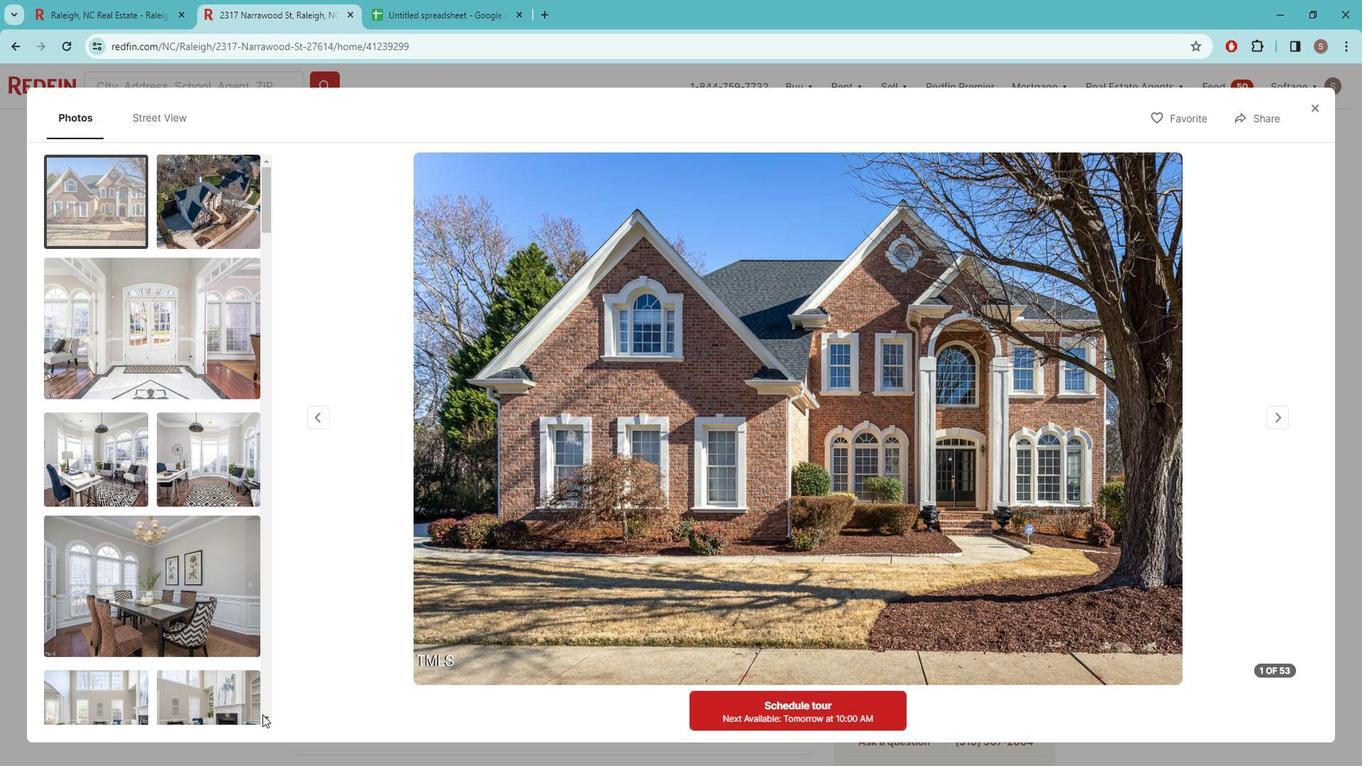 
Action: Mouse pressed left at (263, 686)
Screenshot: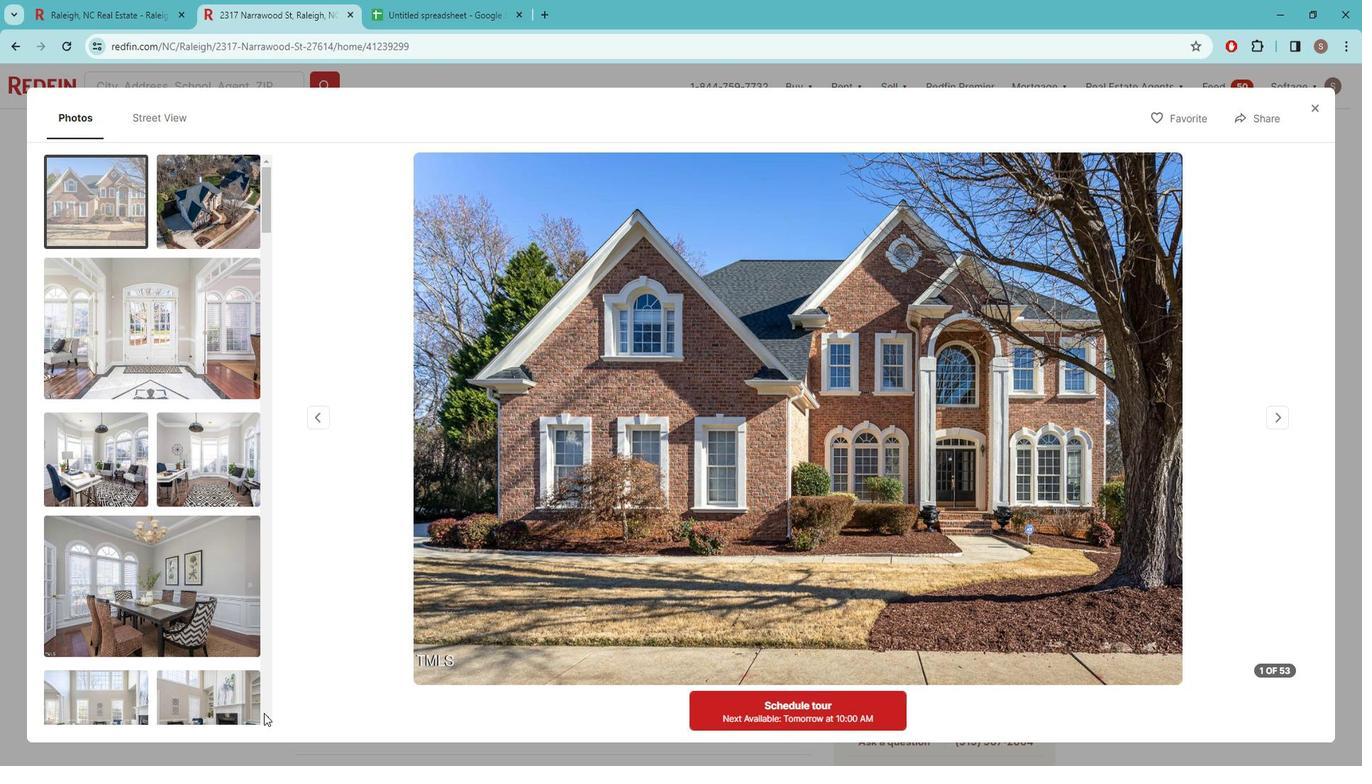 
Action: Mouse moved to (263, 686)
Screenshot: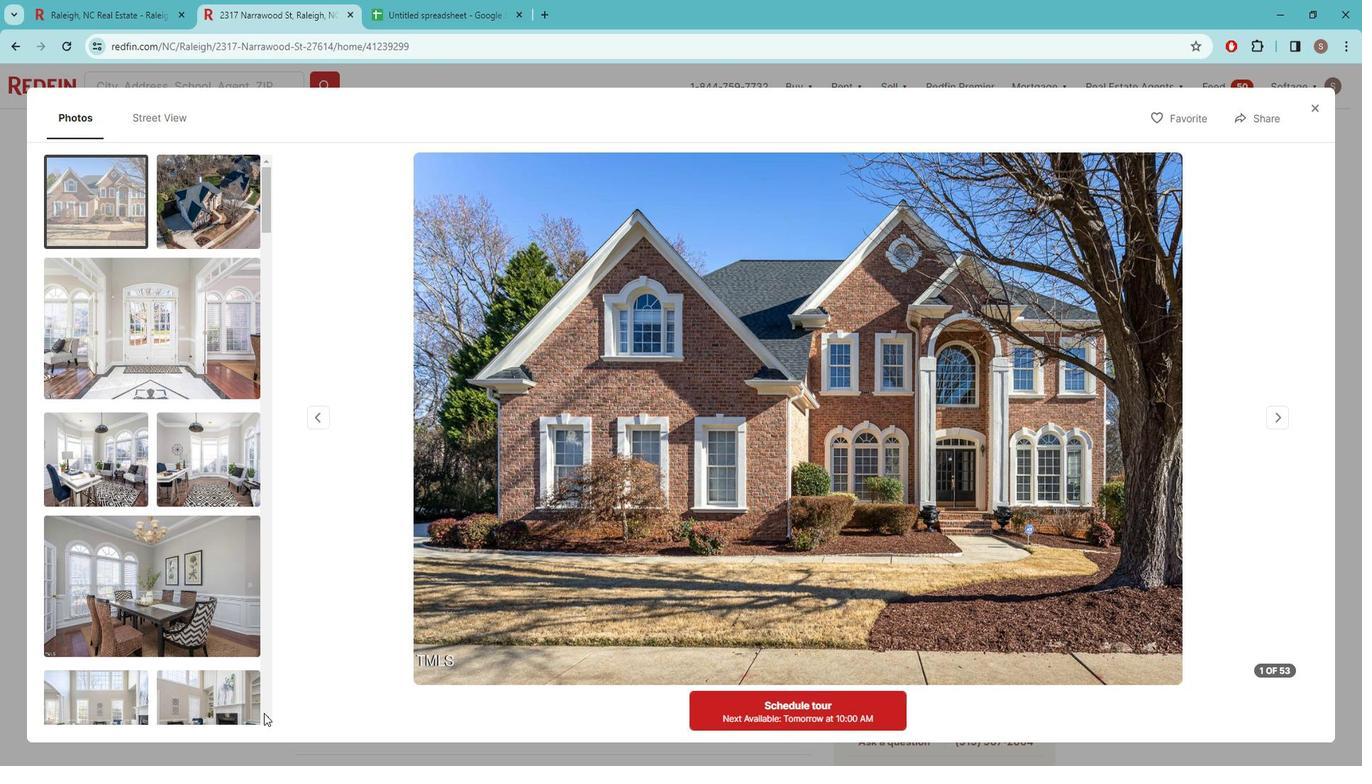 
Action: Mouse pressed left at (263, 686)
Screenshot: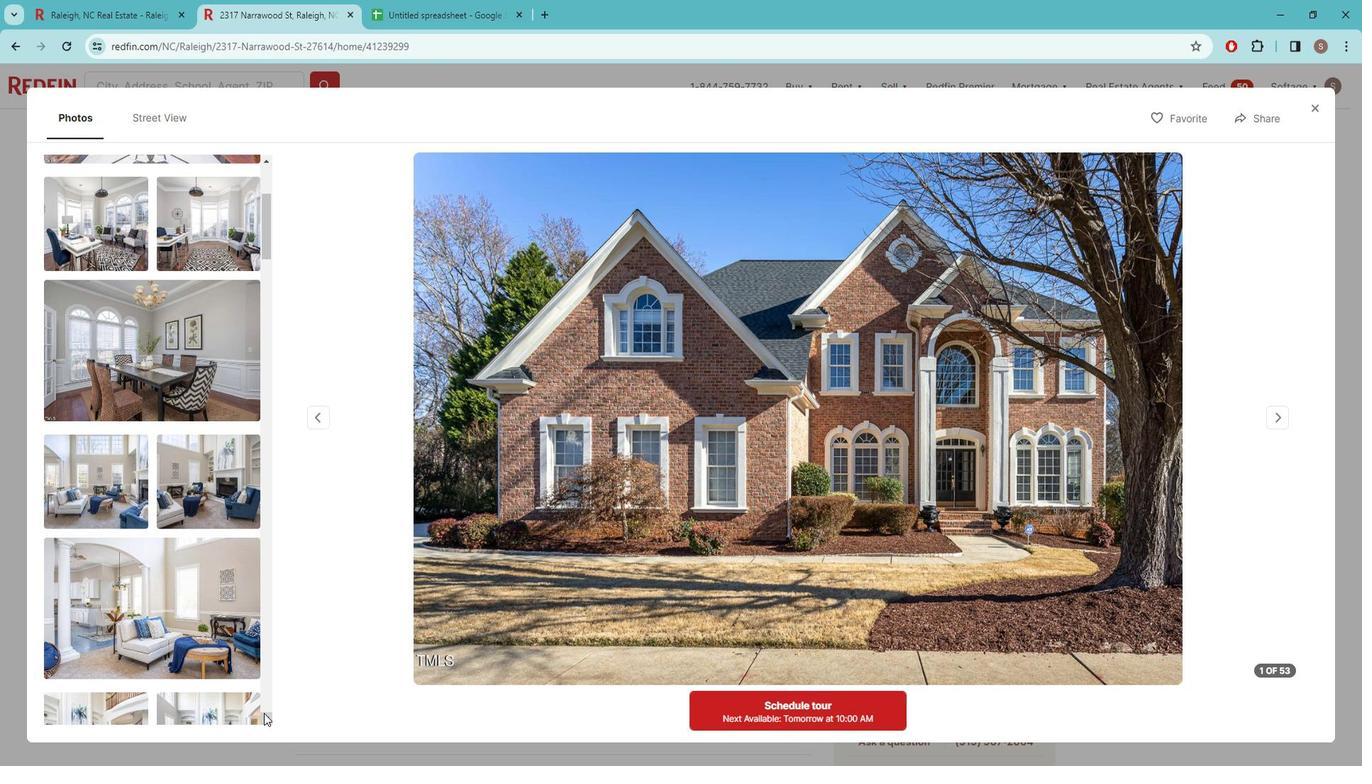 
Action: Mouse pressed left at (263, 686)
Screenshot: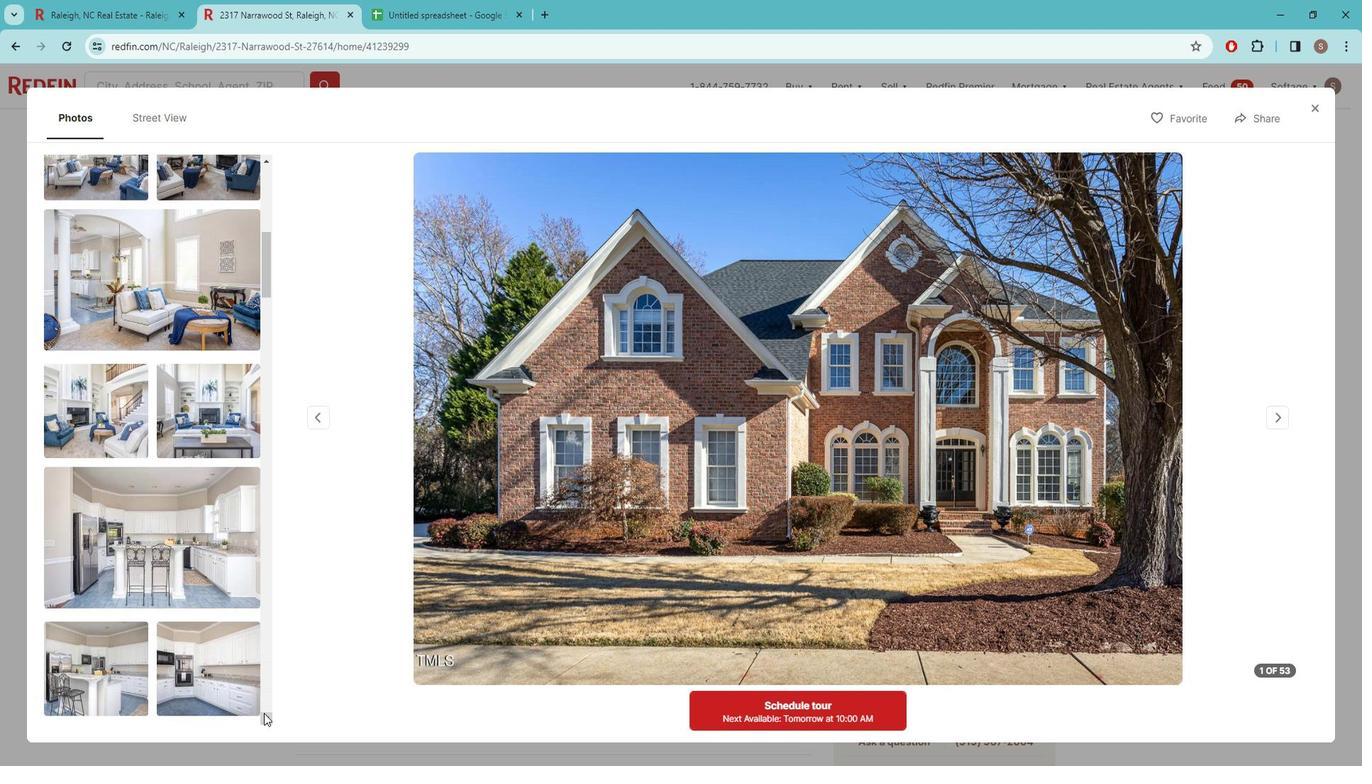 
Action: Mouse pressed left at (263, 686)
Screenshot: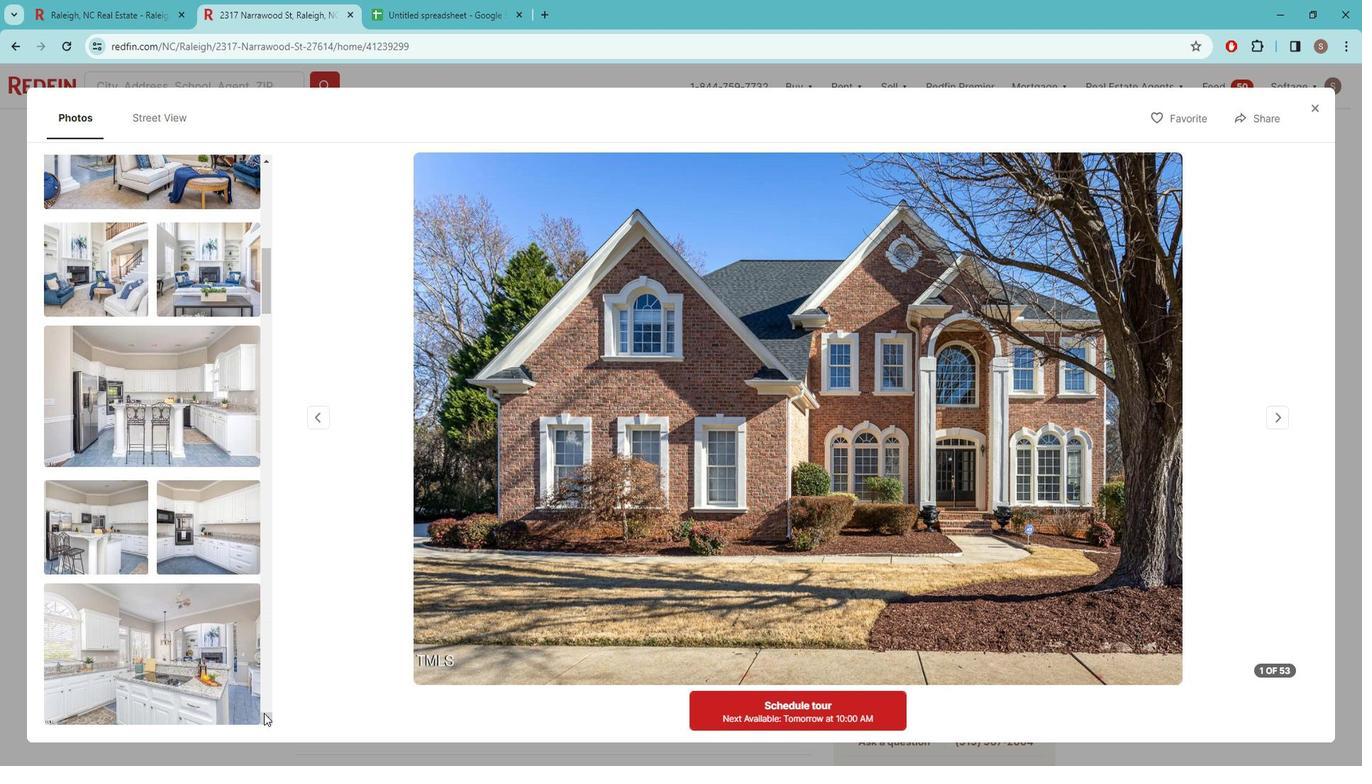 
Action: Mouse pressed left at (263, 686)
Screenshot: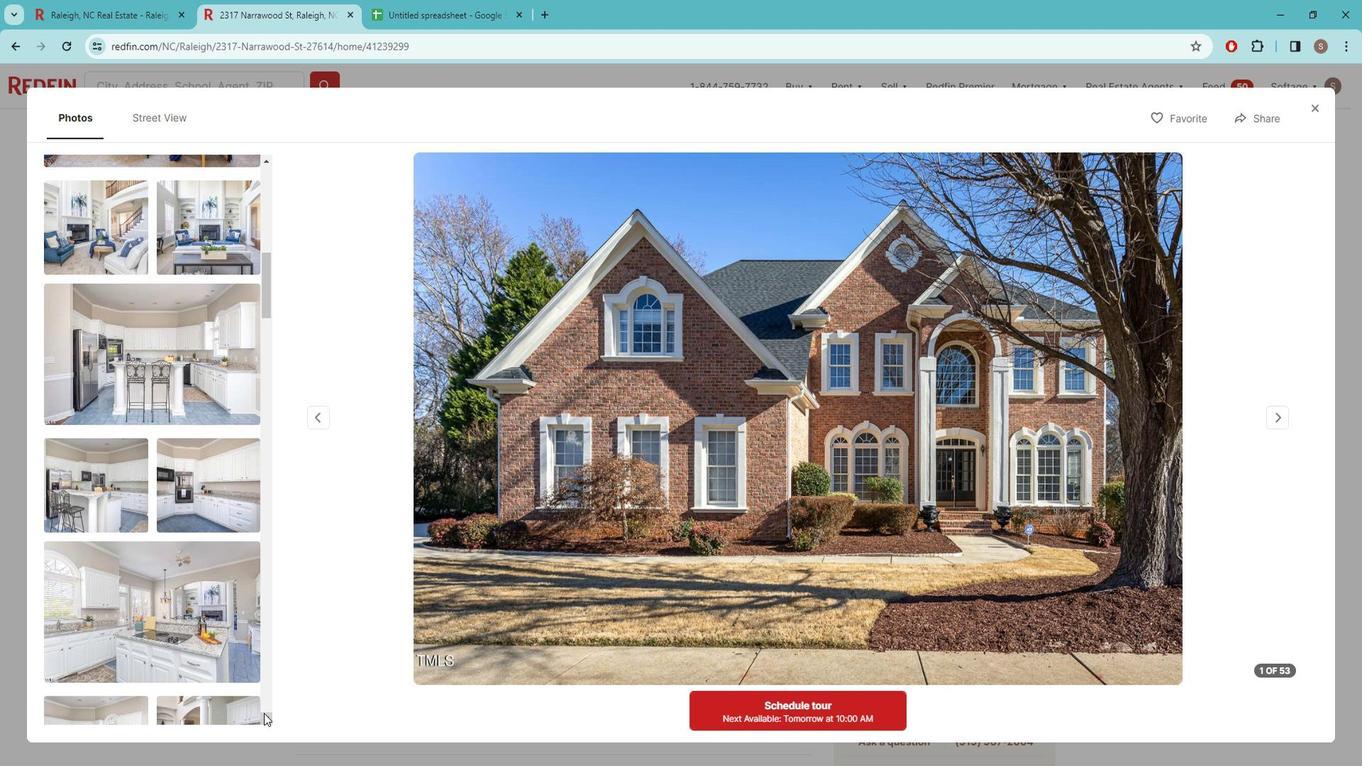 
Action: Mouse moved to (264, 686)
Screenshot: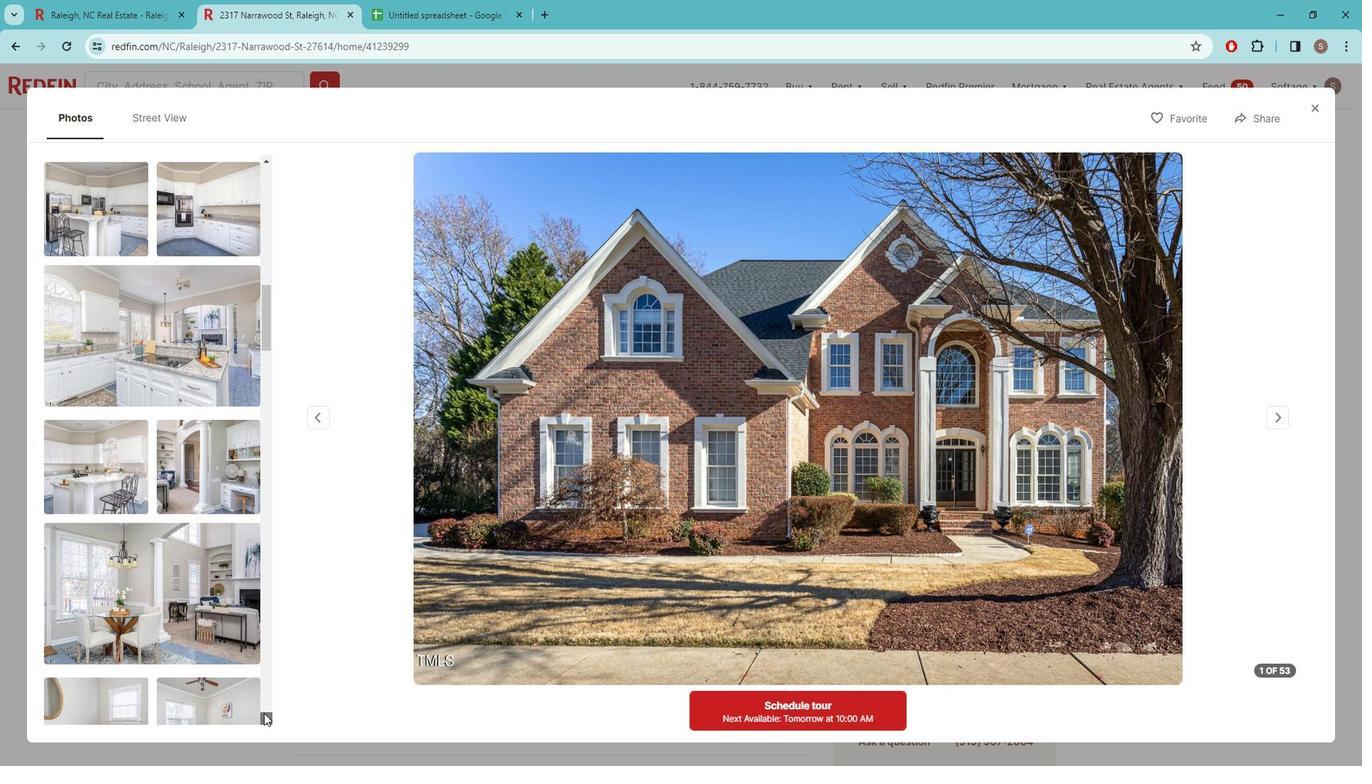 
Action: Mouse pressed left at (264, 686)
Screenshot: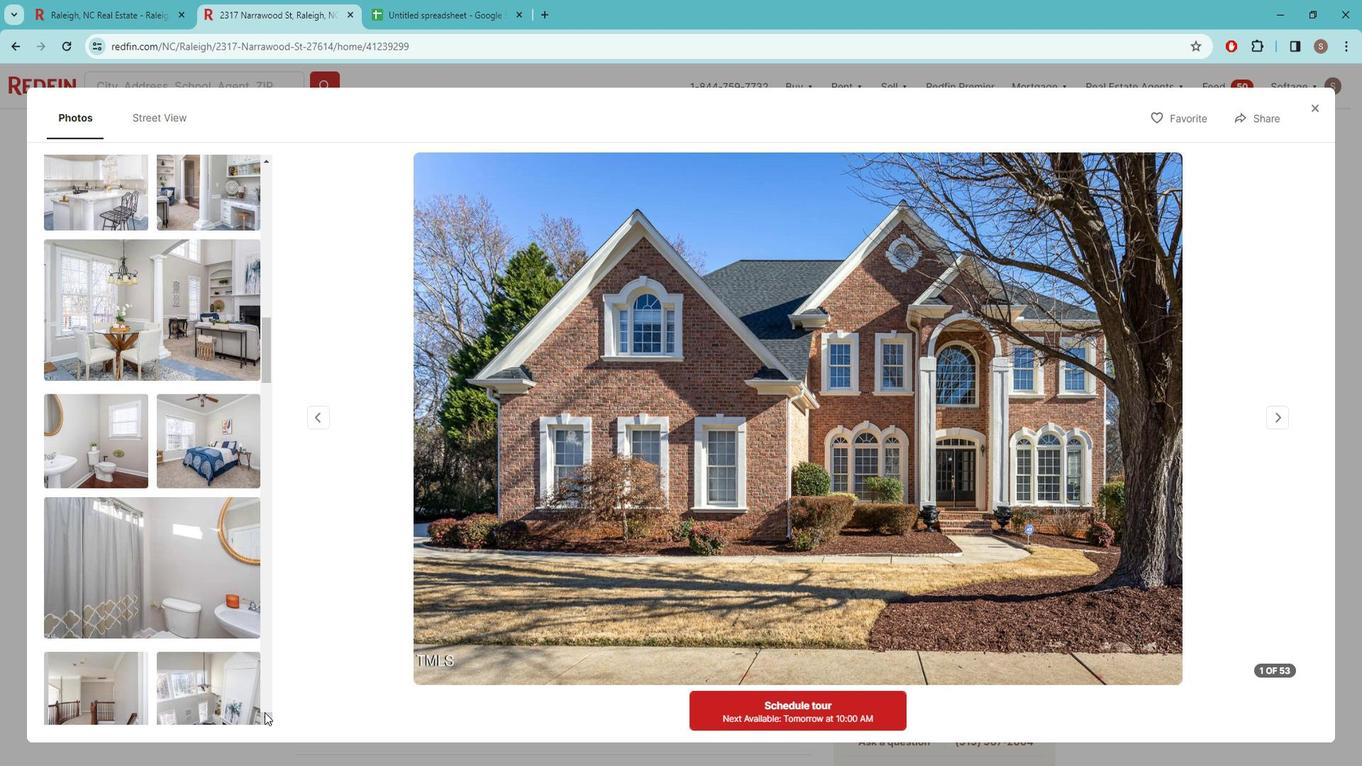 
Action: Mouse pressed left at (264, 686)
Screenshot: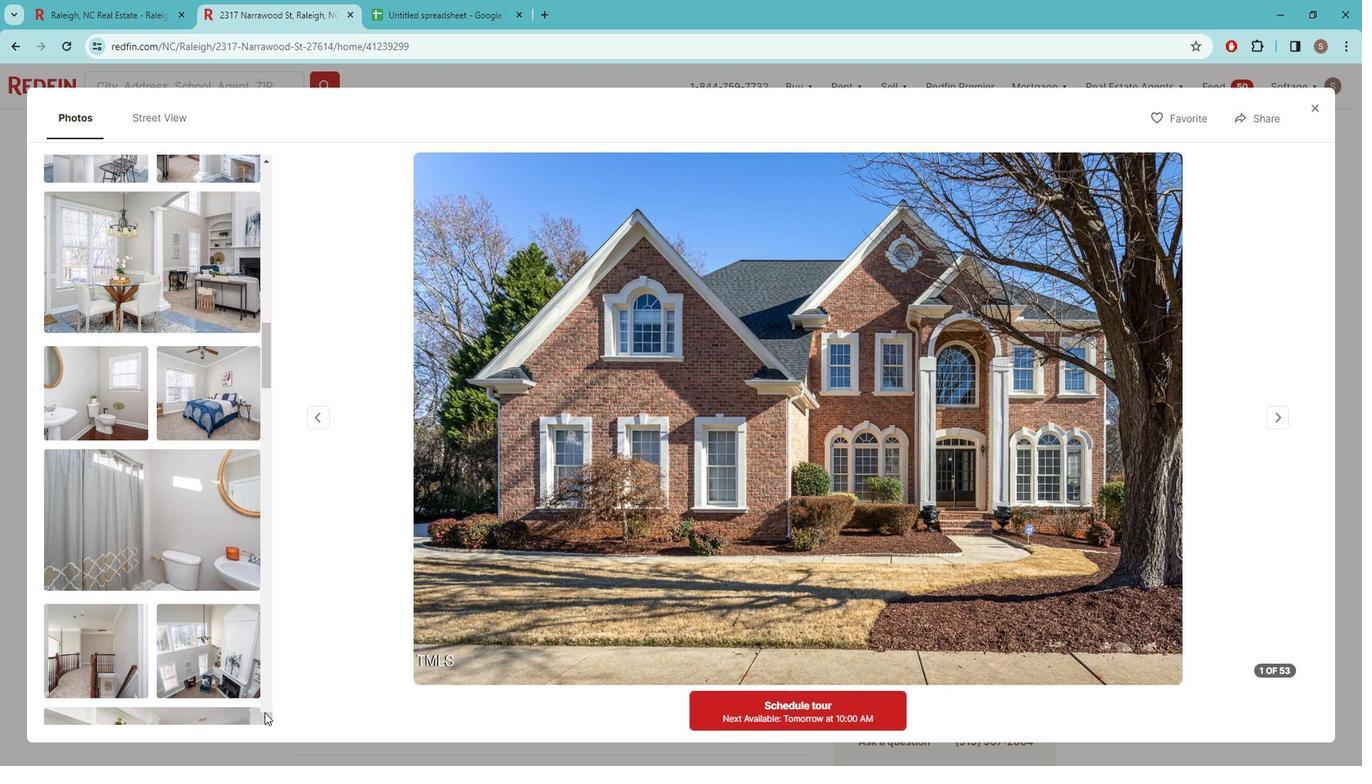 
Action: Mouse pressed left at (264, 686)
Screenshot: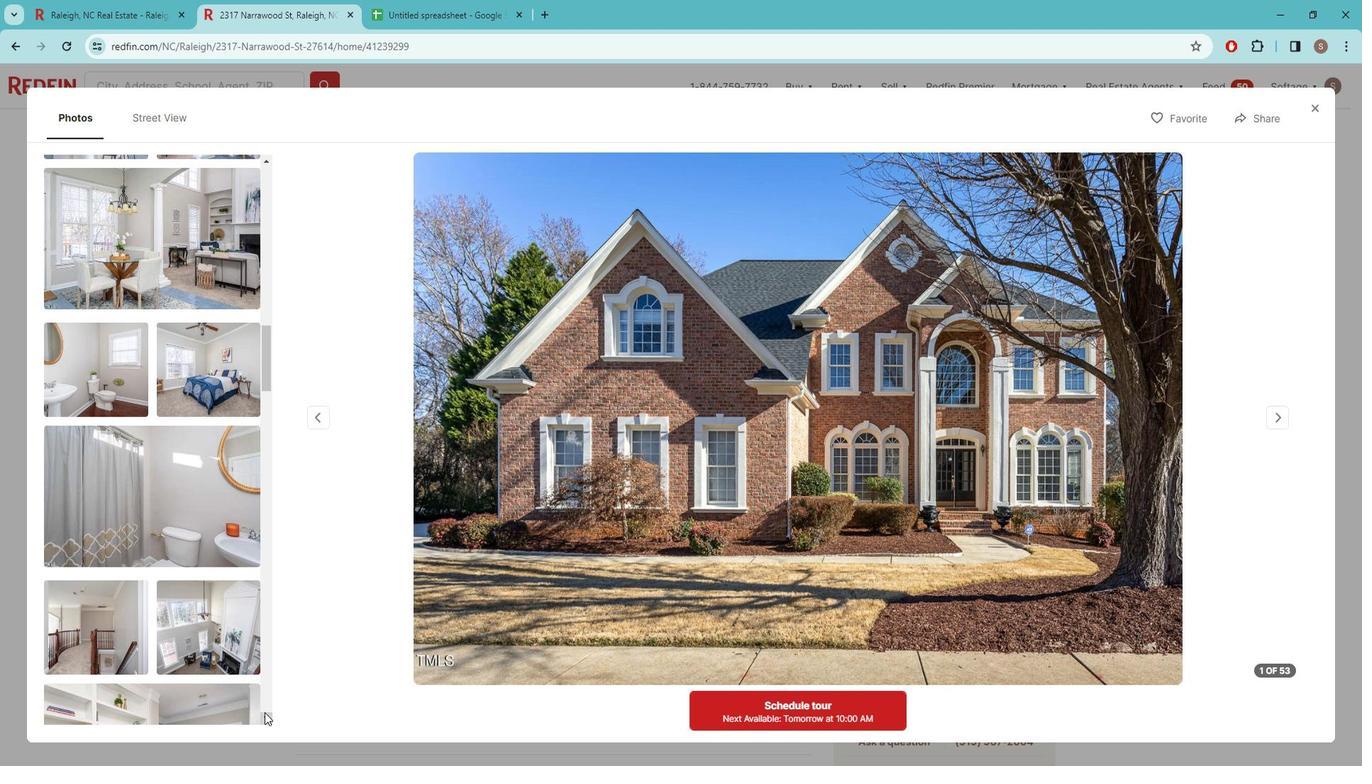 
Action: Mouse pressed left at (264, 686)
Screenshot: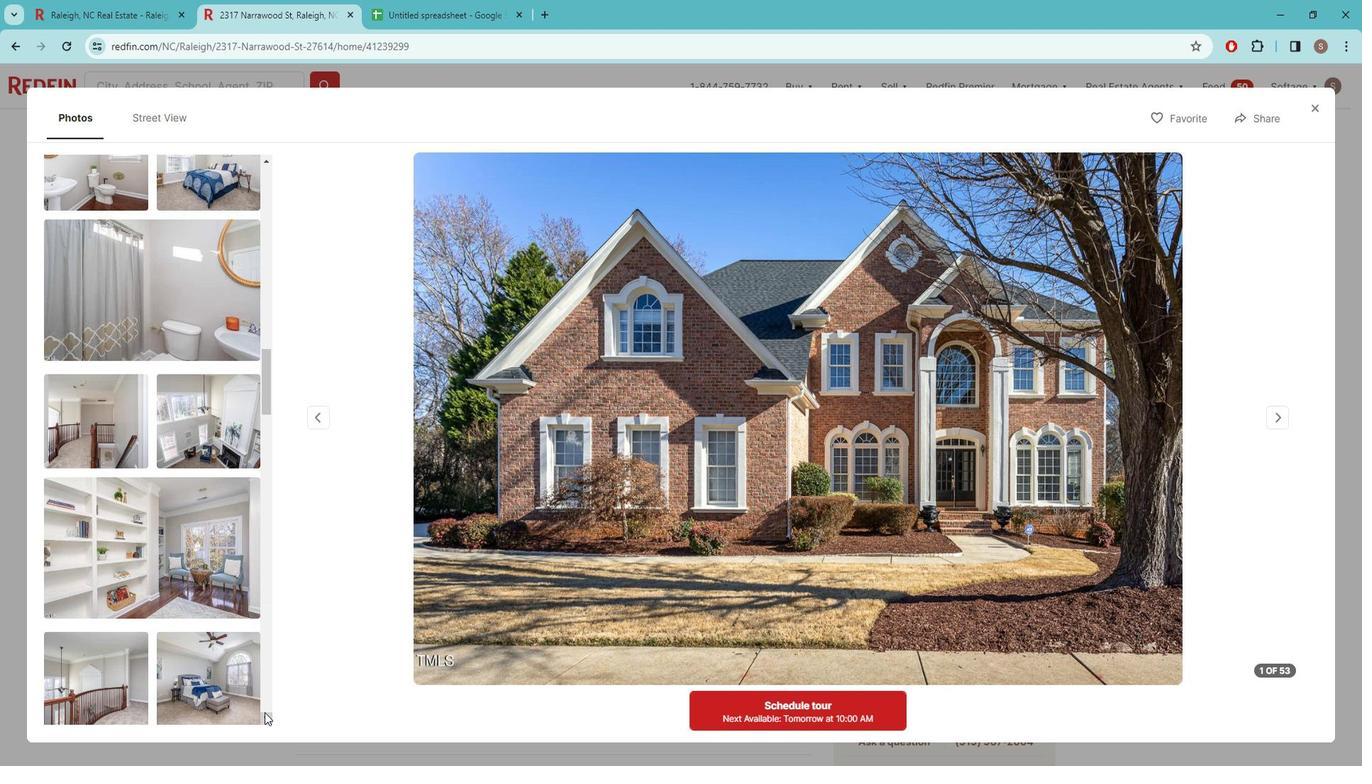 
Action: Mouse pressed left at (264, 686)
Screenshot: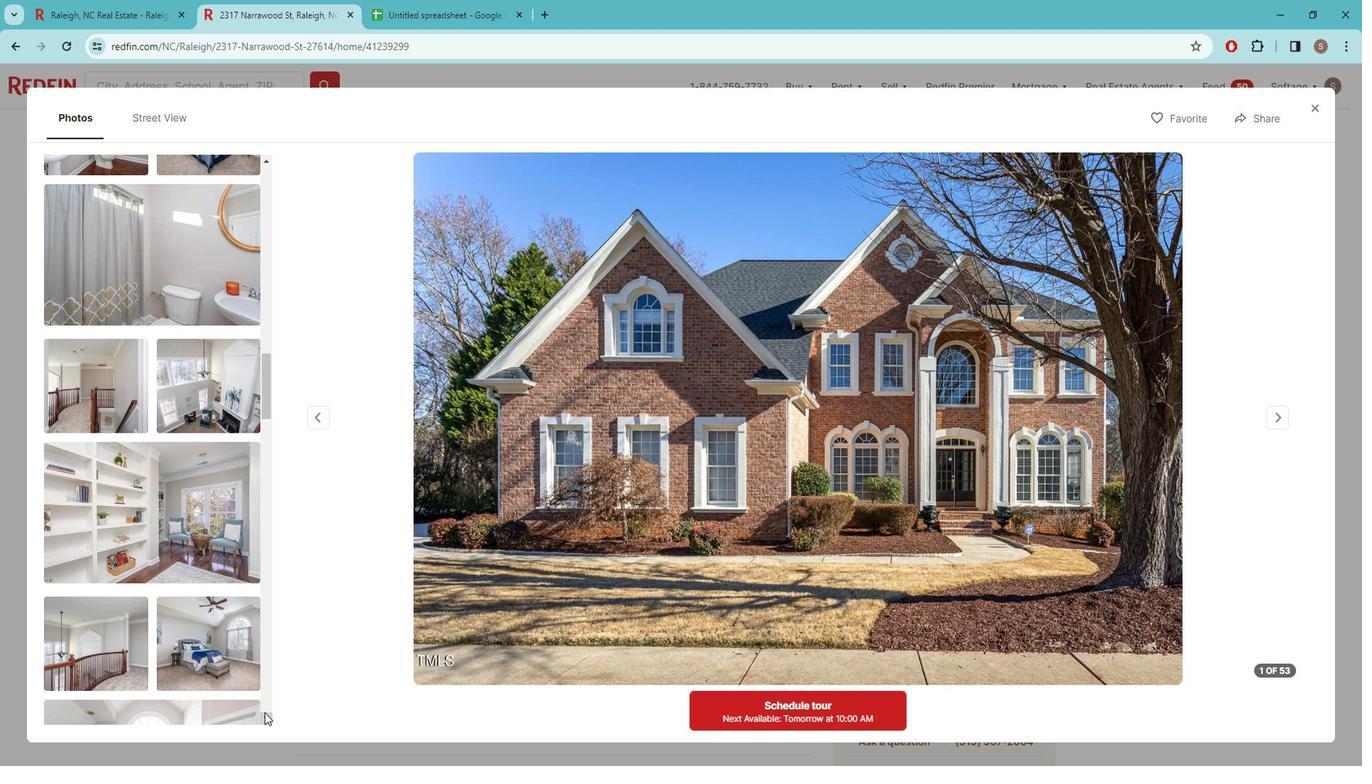 
Action: Mouse pressed left at (264, 686)
Screenshot: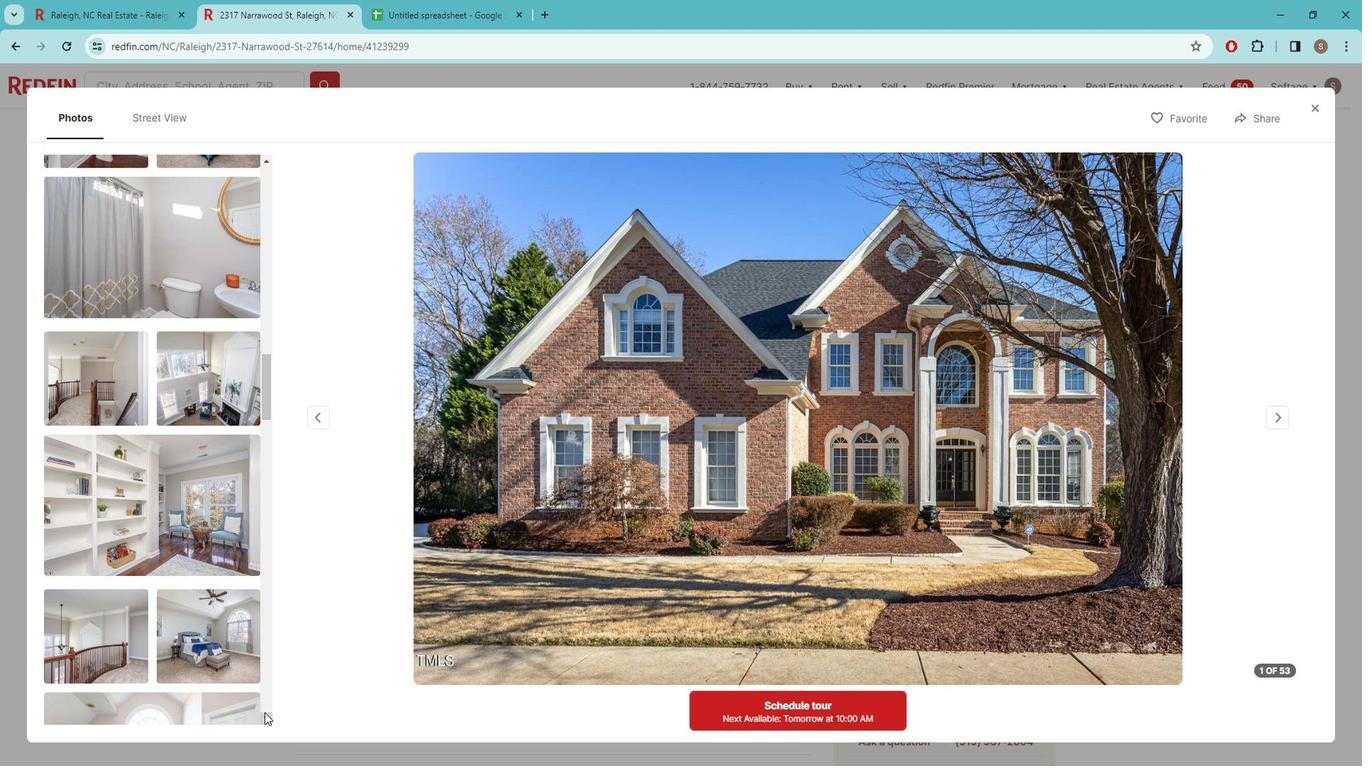 
Action: Mouse pressed left at (264, 686)
Screenshot: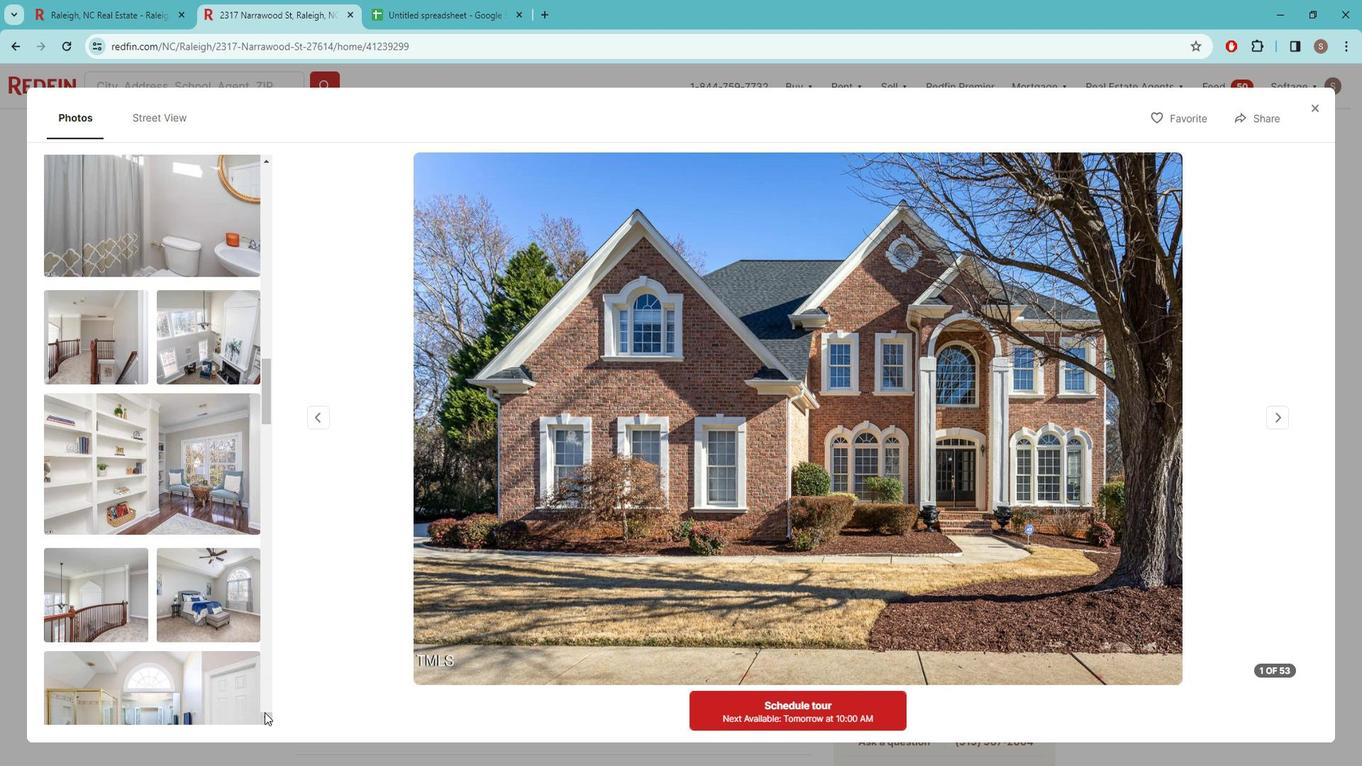 
Action: Mouse pressed left at (264, 686)
Screenshot: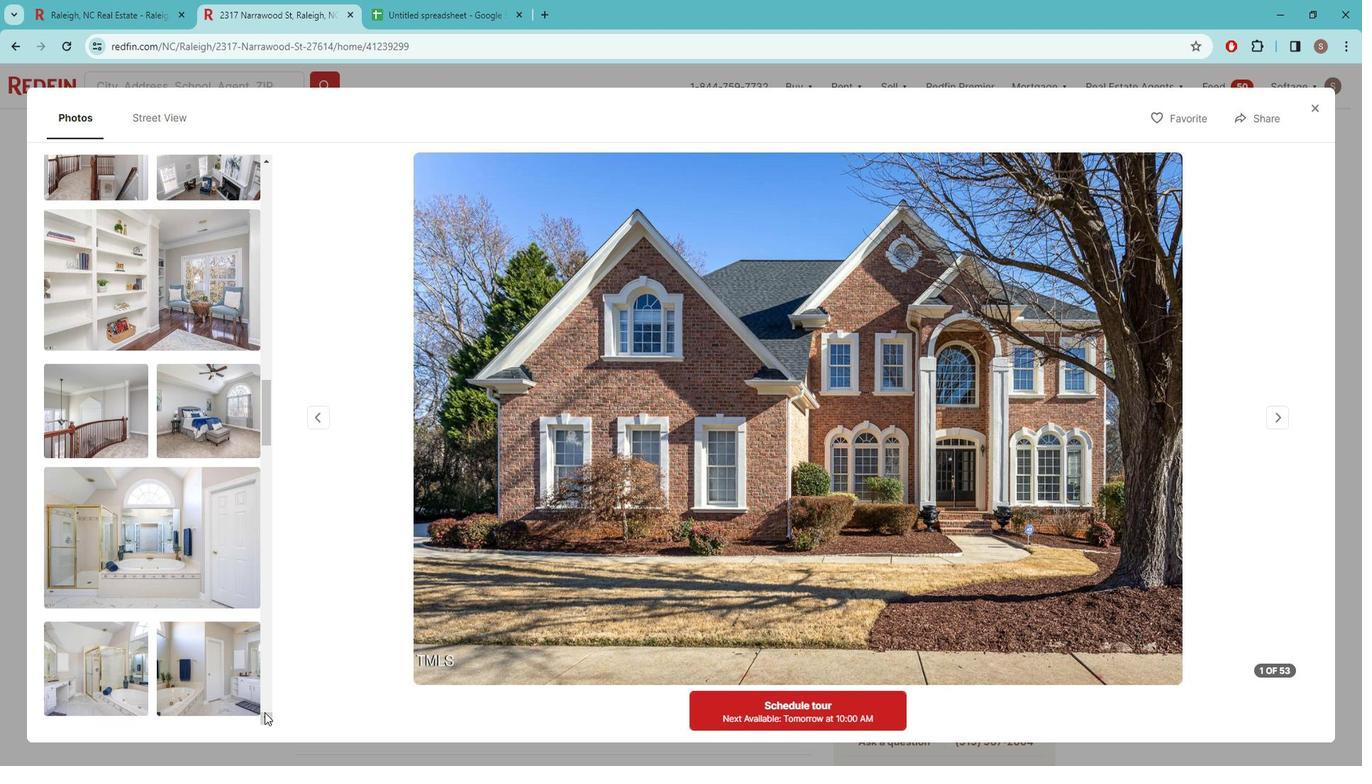
Action: Mouse pressed left at (264, 686)
Screenshot: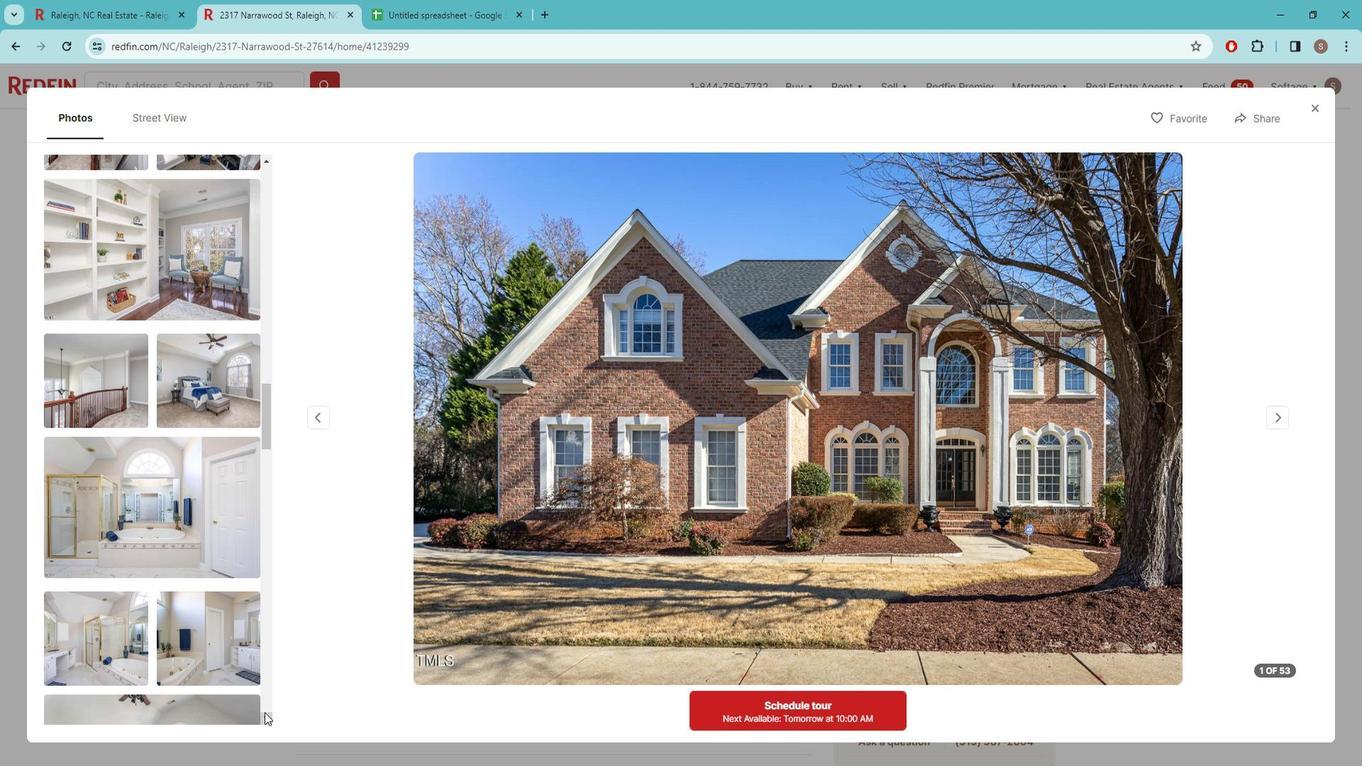 
Action: Mouse pressed left at (264, 686)
Screenshot: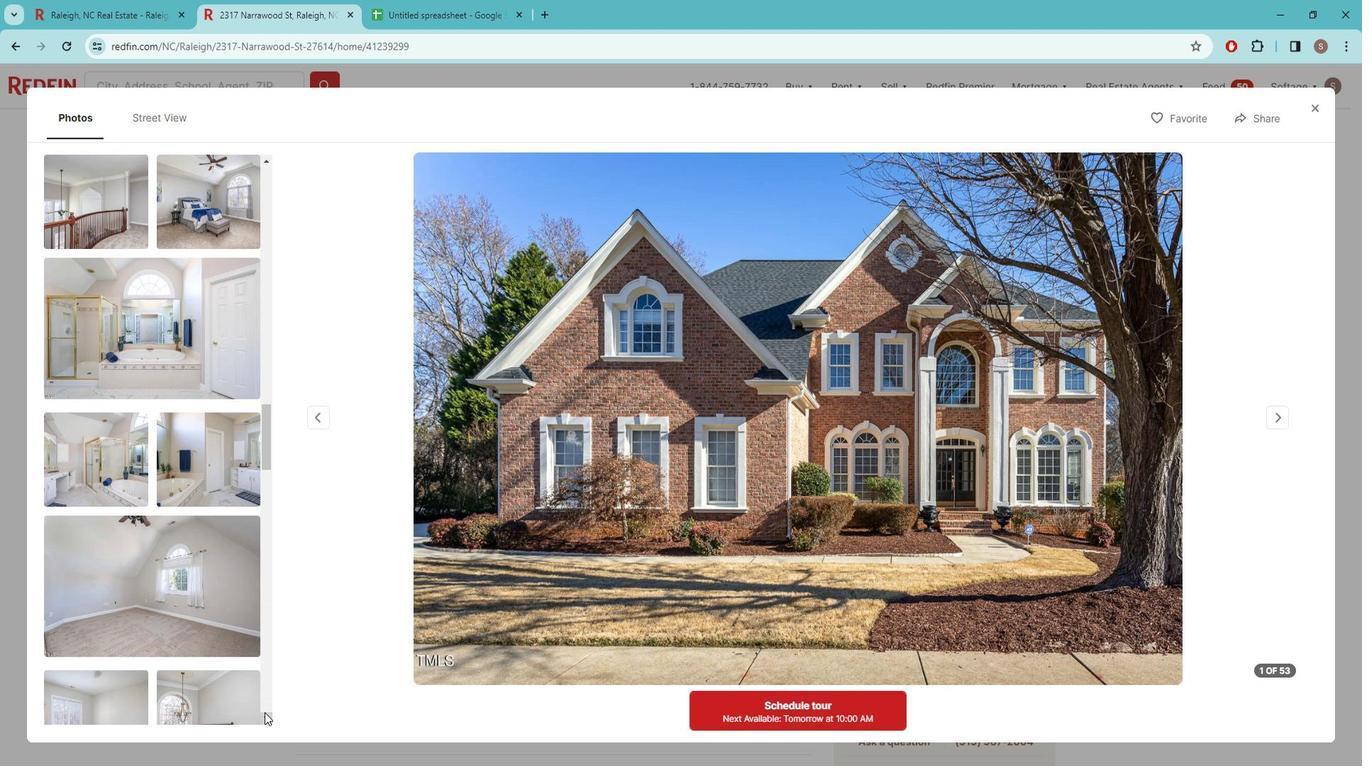 
Action: Mouse pressed left at (264, 686)
Screenshot: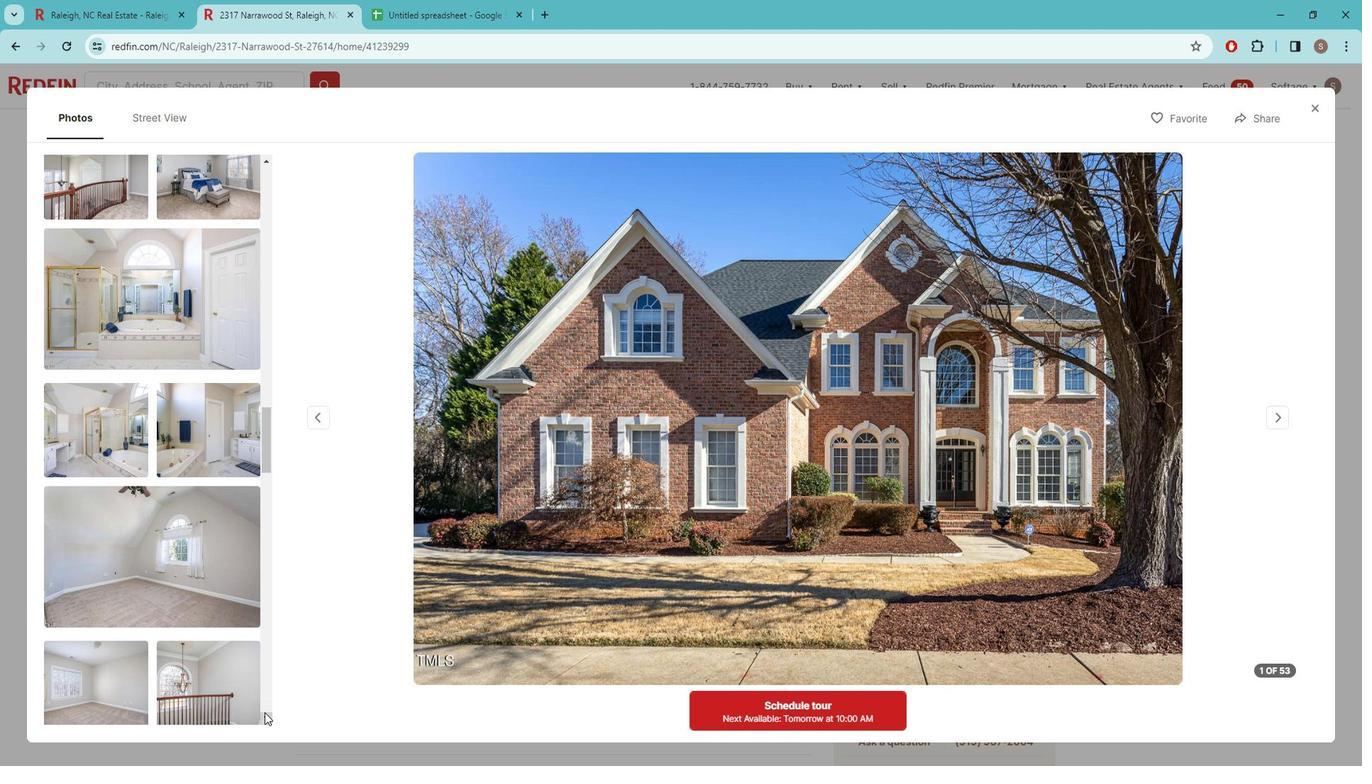 
Action: Mouse pressed left at (264, 686)
Screenshot: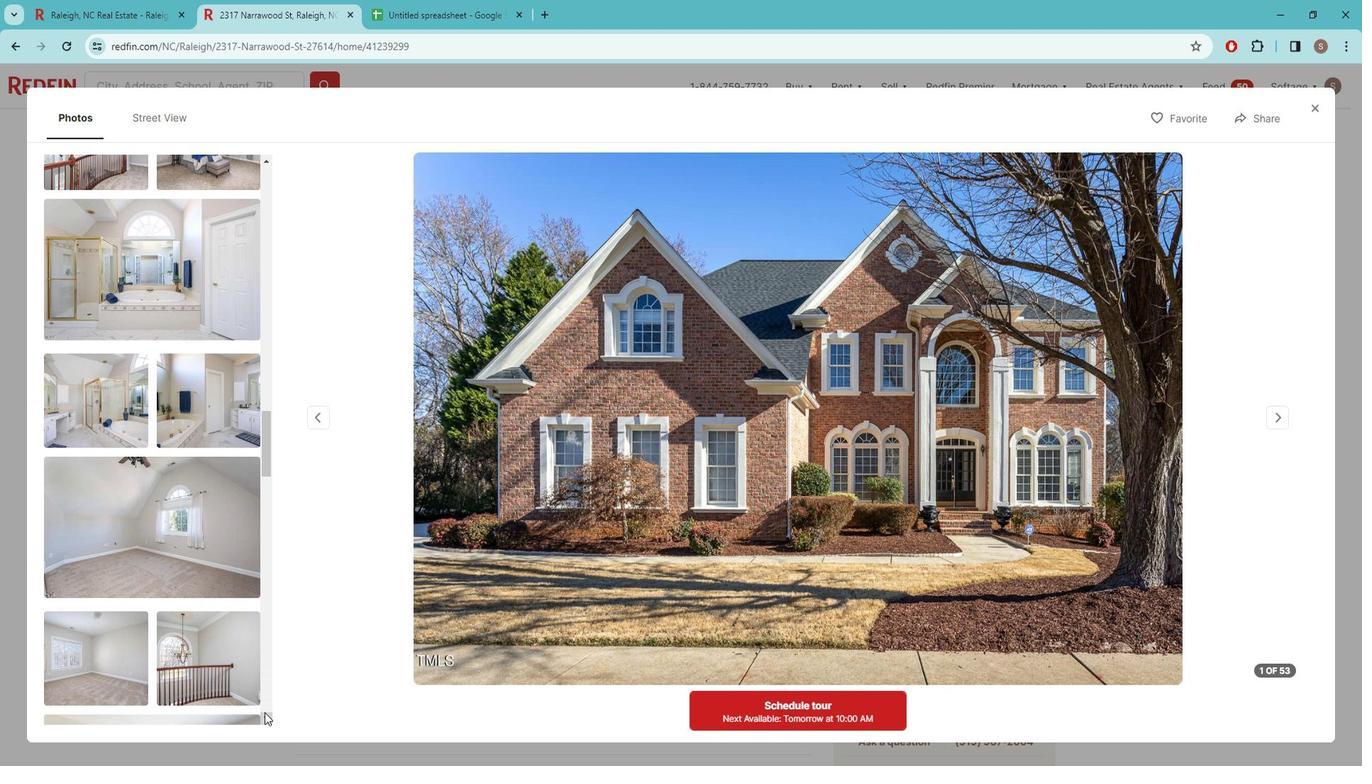 
Action: Mouse pressed left at (264, 686)
Screenshot: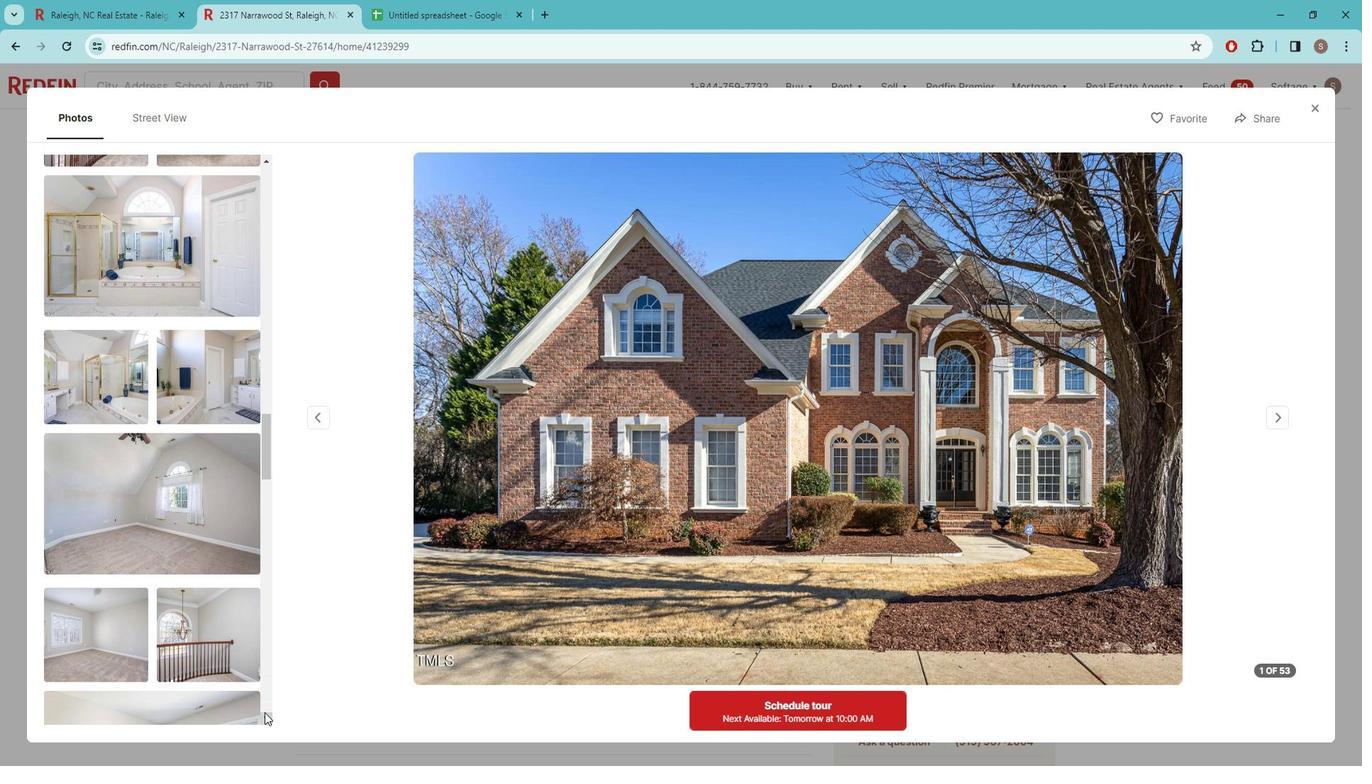 
Action: Mouse pressed left at (264, 686)
Screenshot: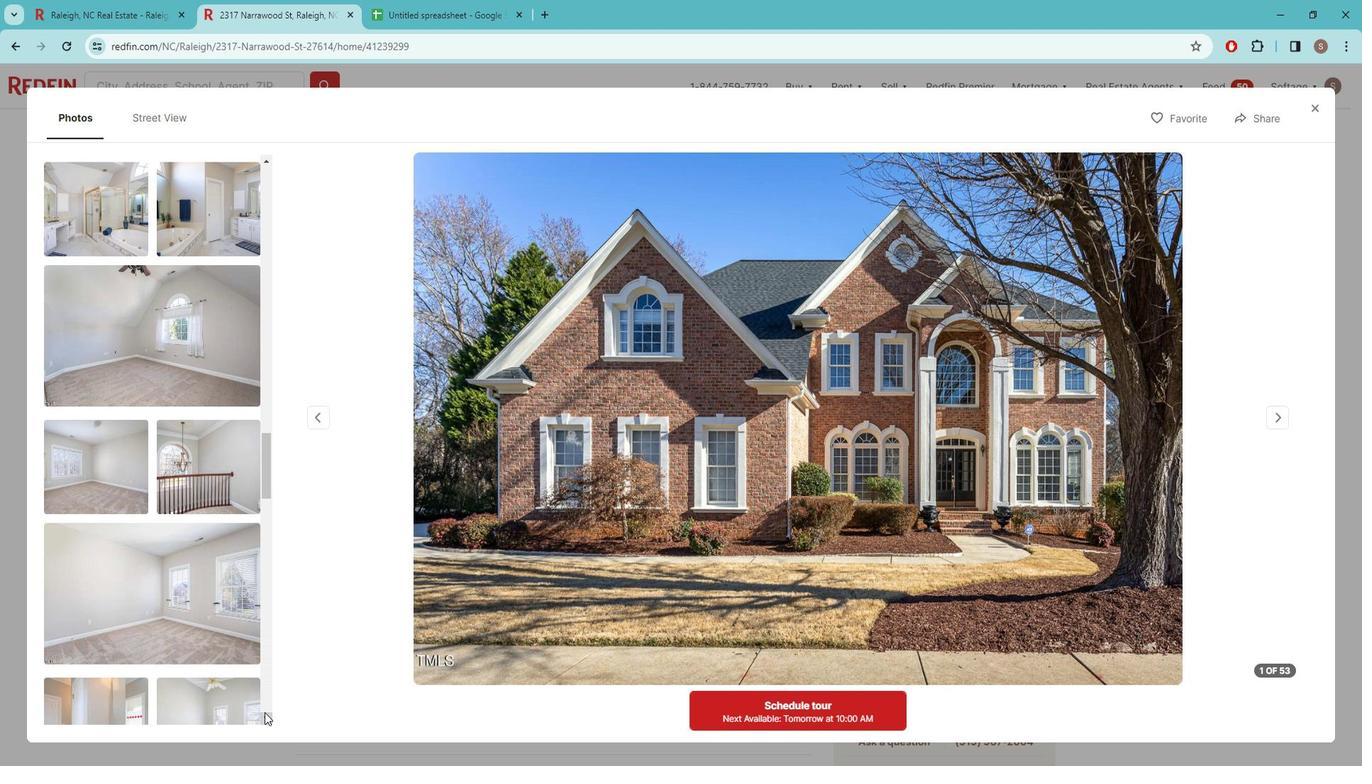 
Action: Mouse pressed left at (264, 686)
Screenshot: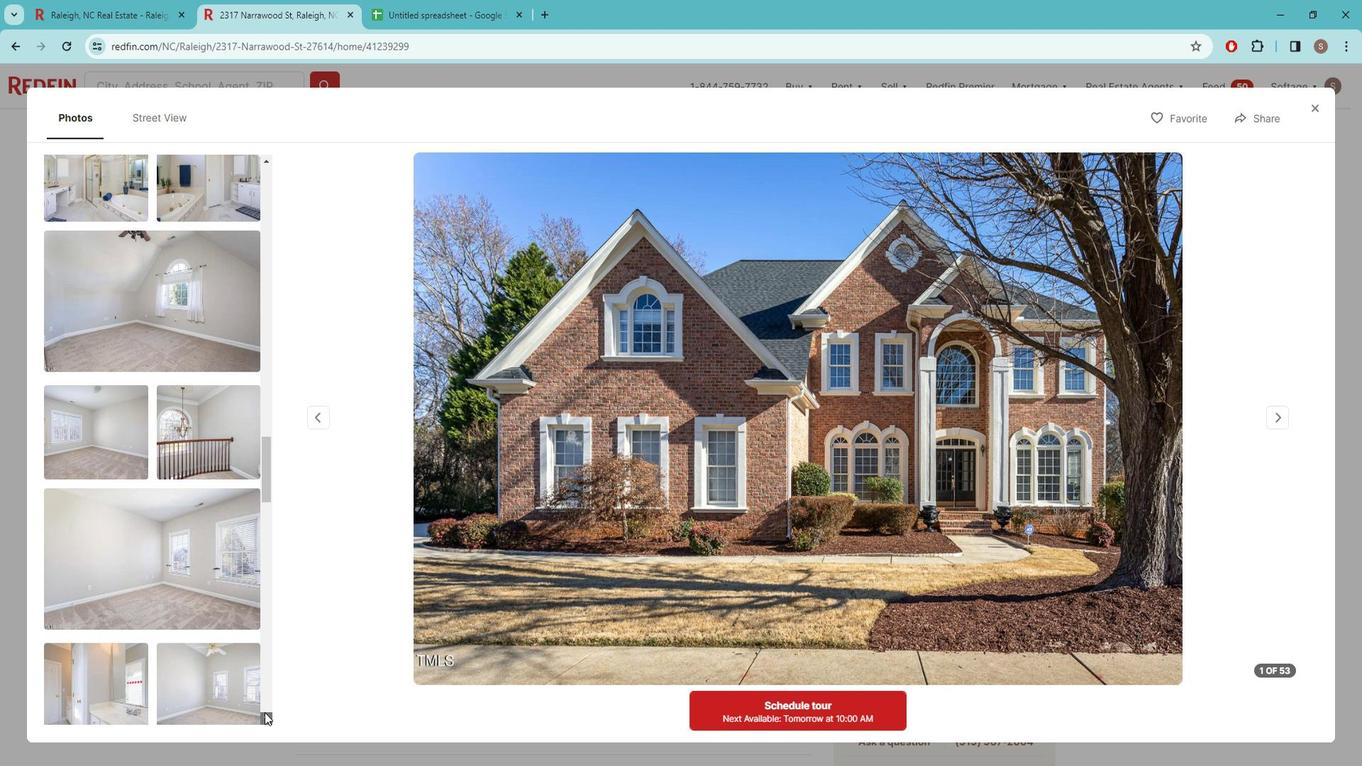 
Action: Mouse pressed left at (264, 686)
Screenshot: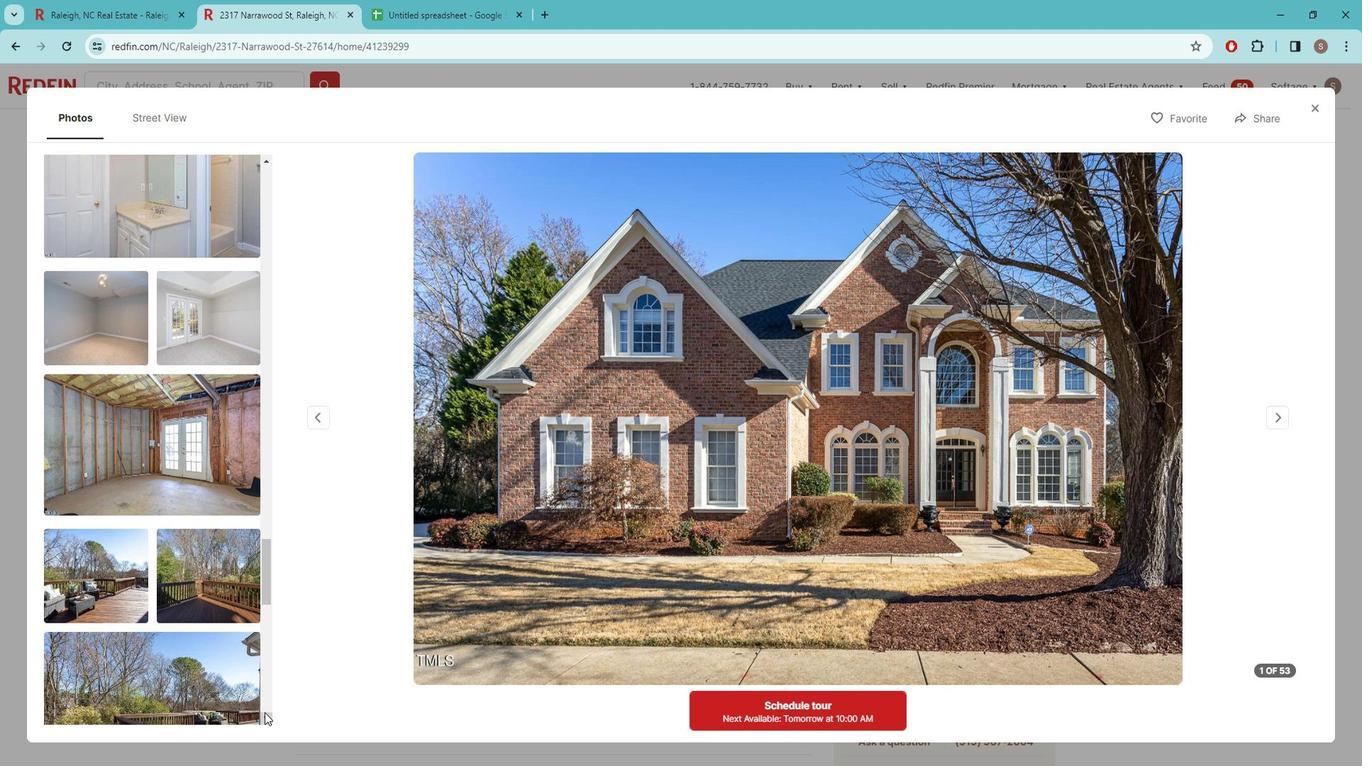 
Action: Mouse pressed left at (264, 686)
Screenshot: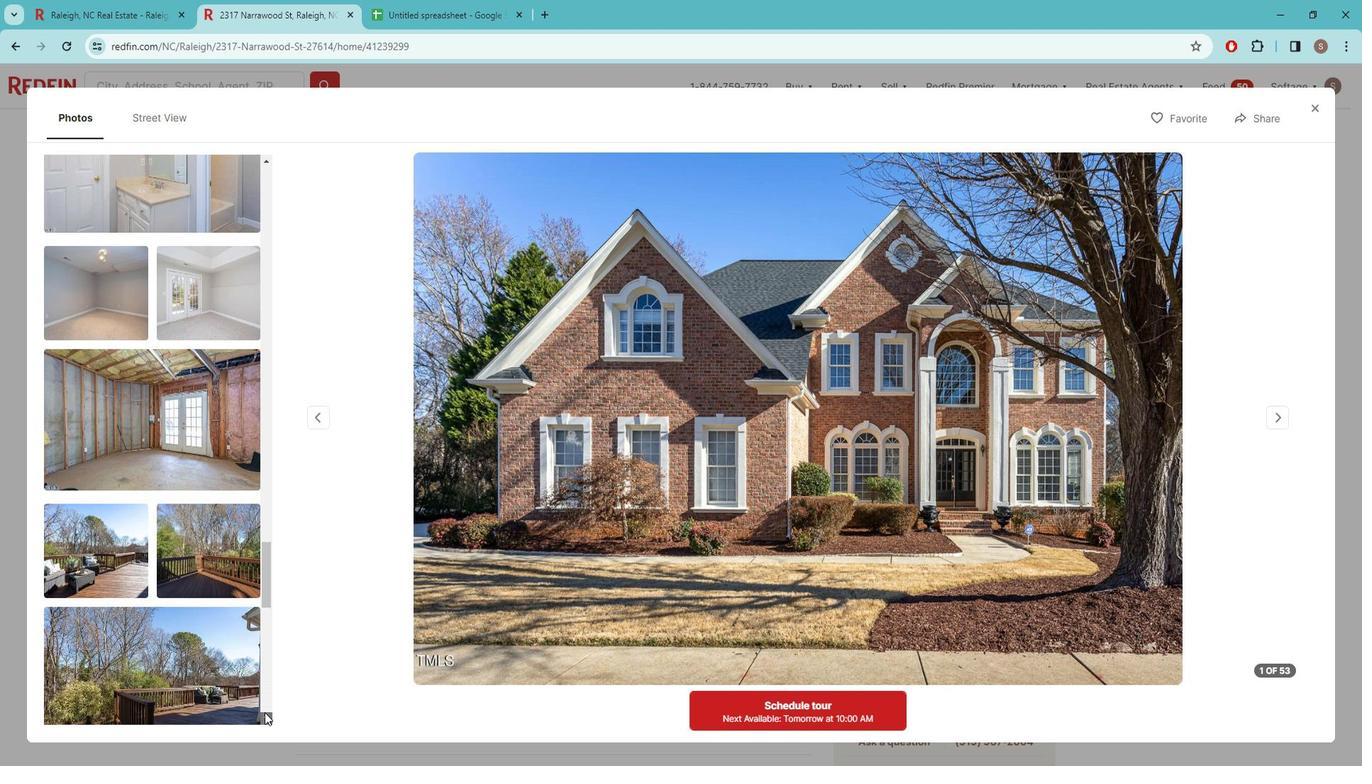 
Action: Mouse pressed left at (264, 686)
Screenshot: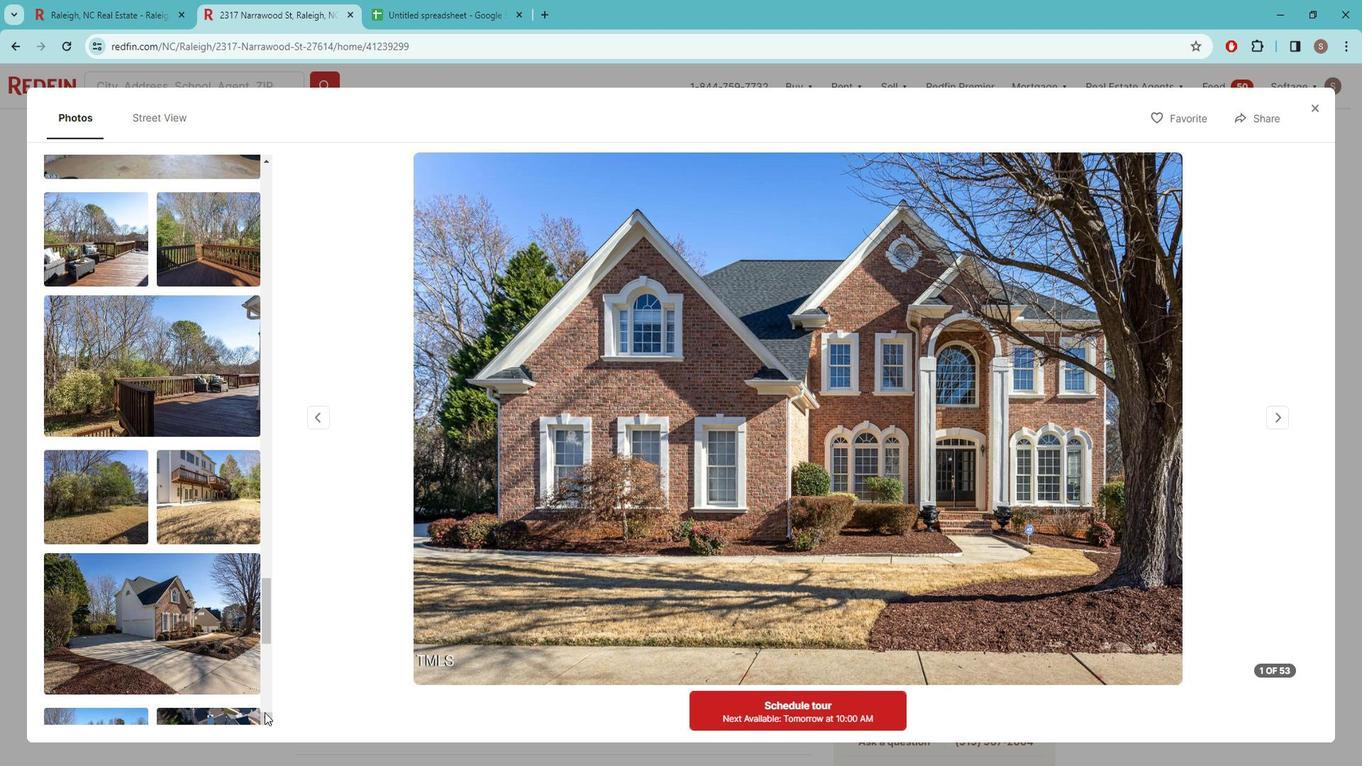 
Action: Mouse pressed left at (264, 686)
Screenshot: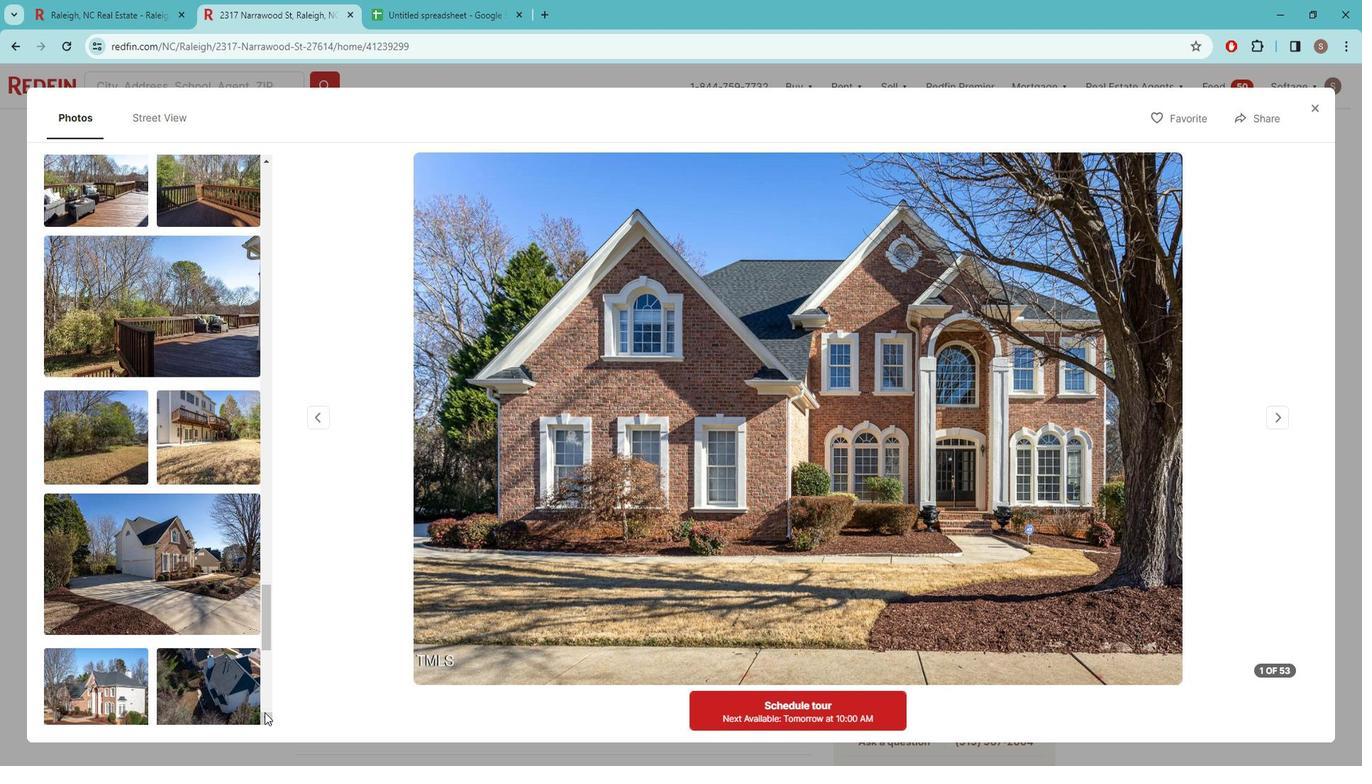 
Action: Mouse pressed left at (264, 686)
Screenshot: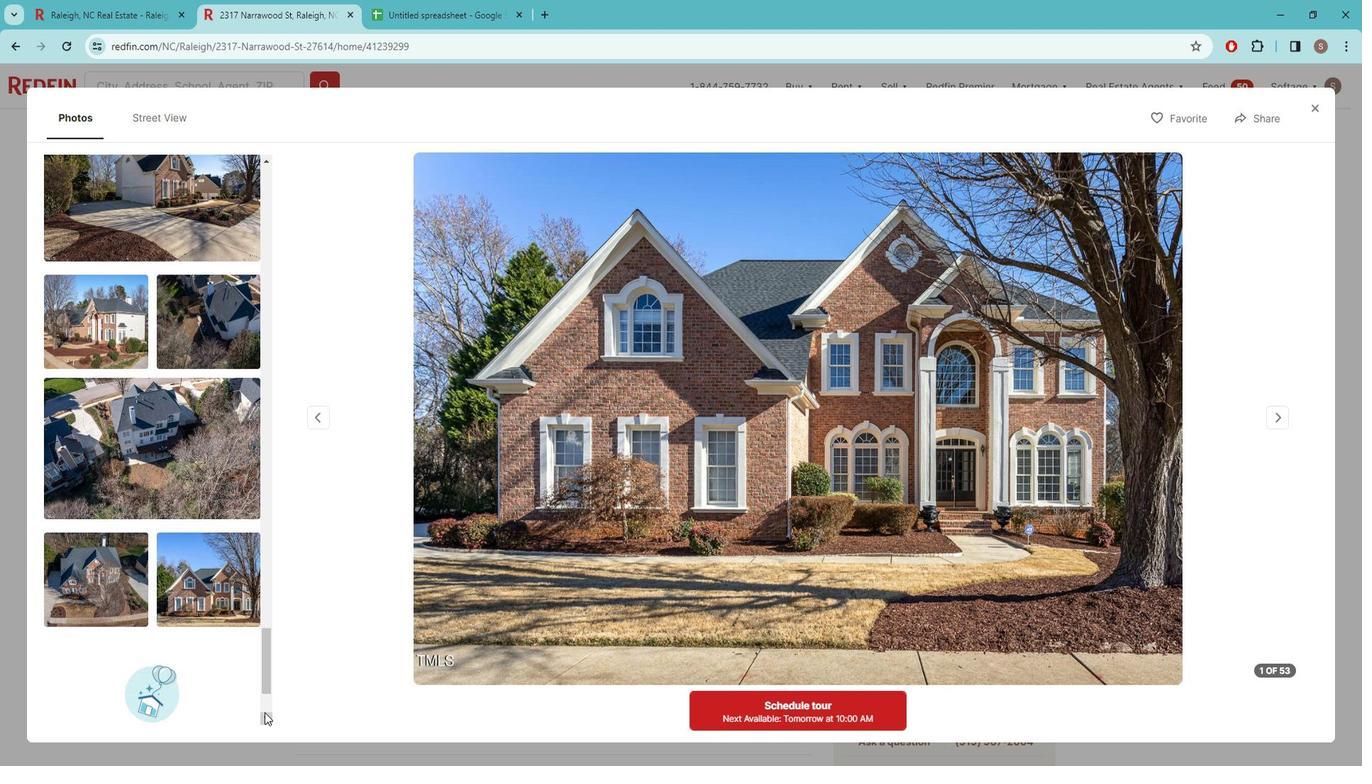 
Action: Mouse moved to (1318, 105)
Screenshot: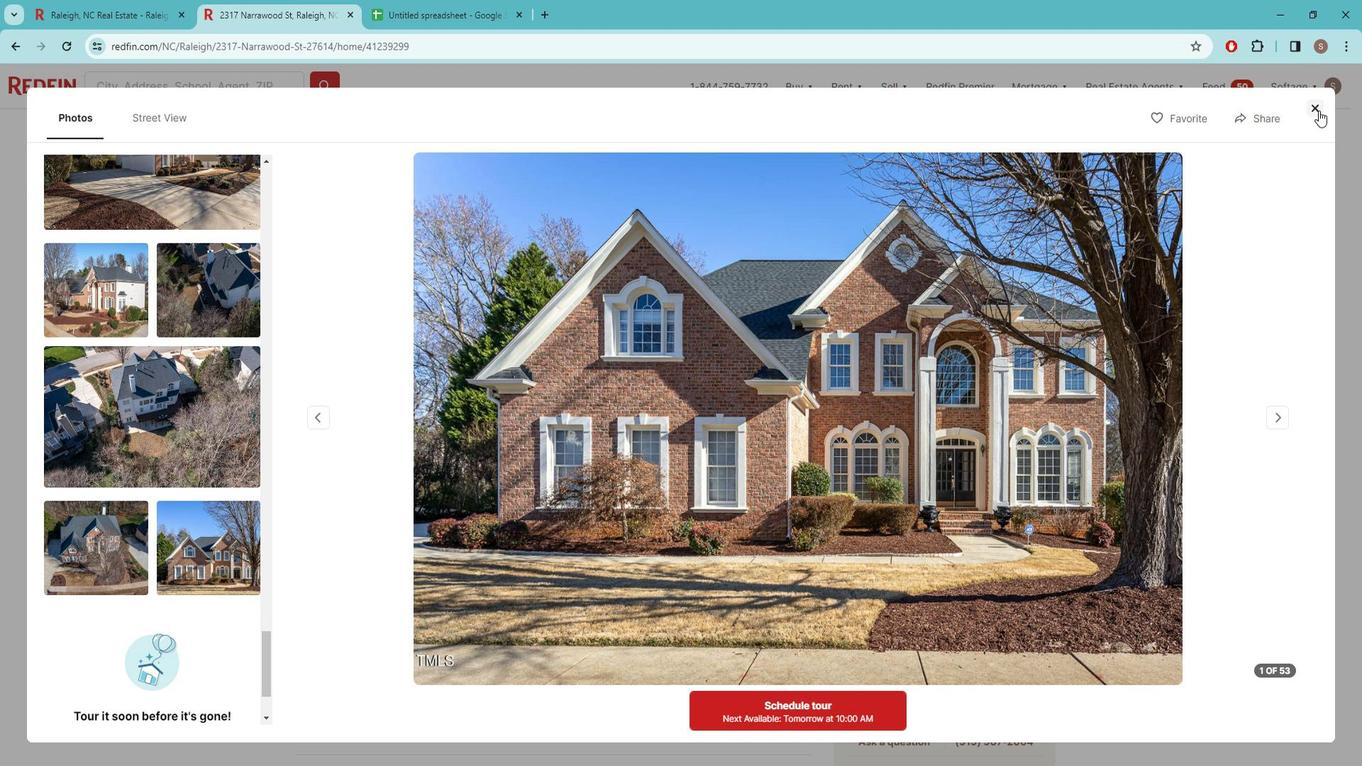 
Action: Mouse pressed left at (1318, 105)
Screenshot: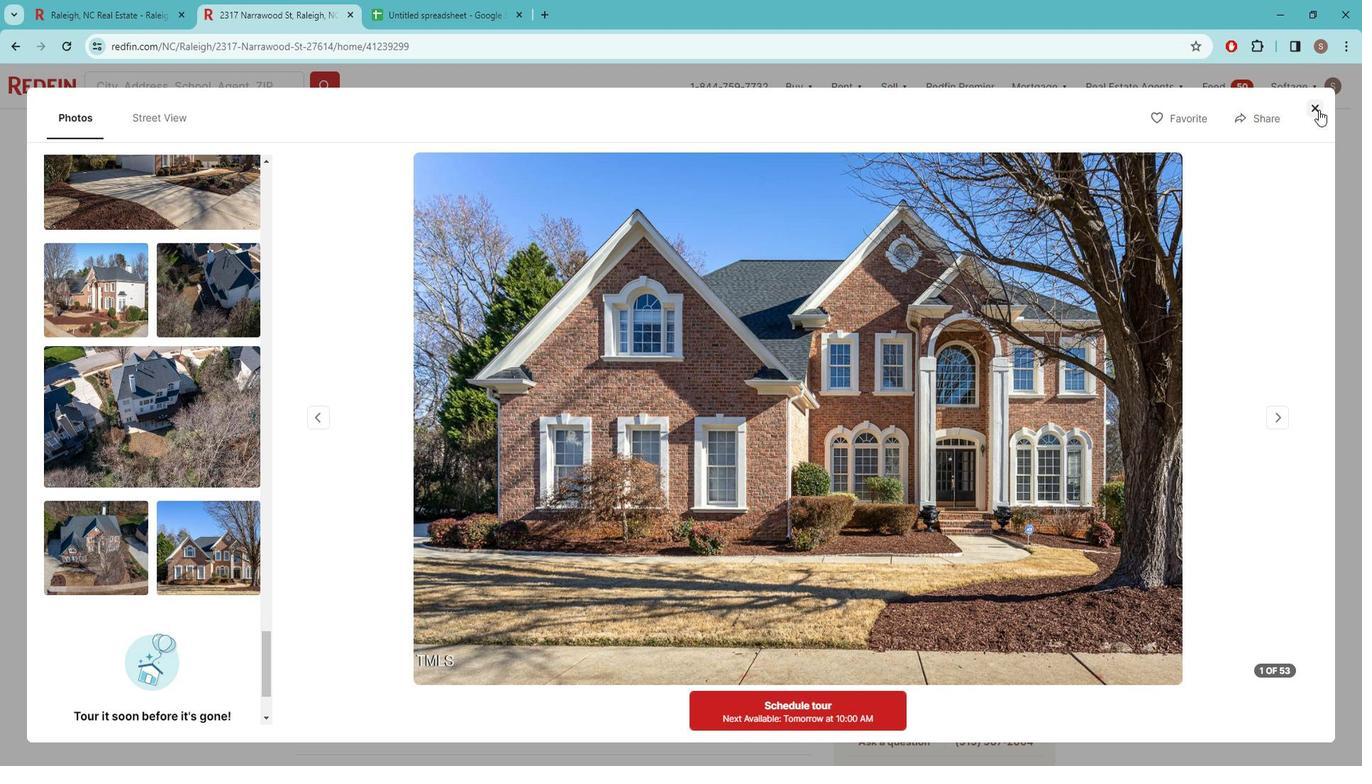 
Action: Mouse moved to (469, 426)
Screenshot: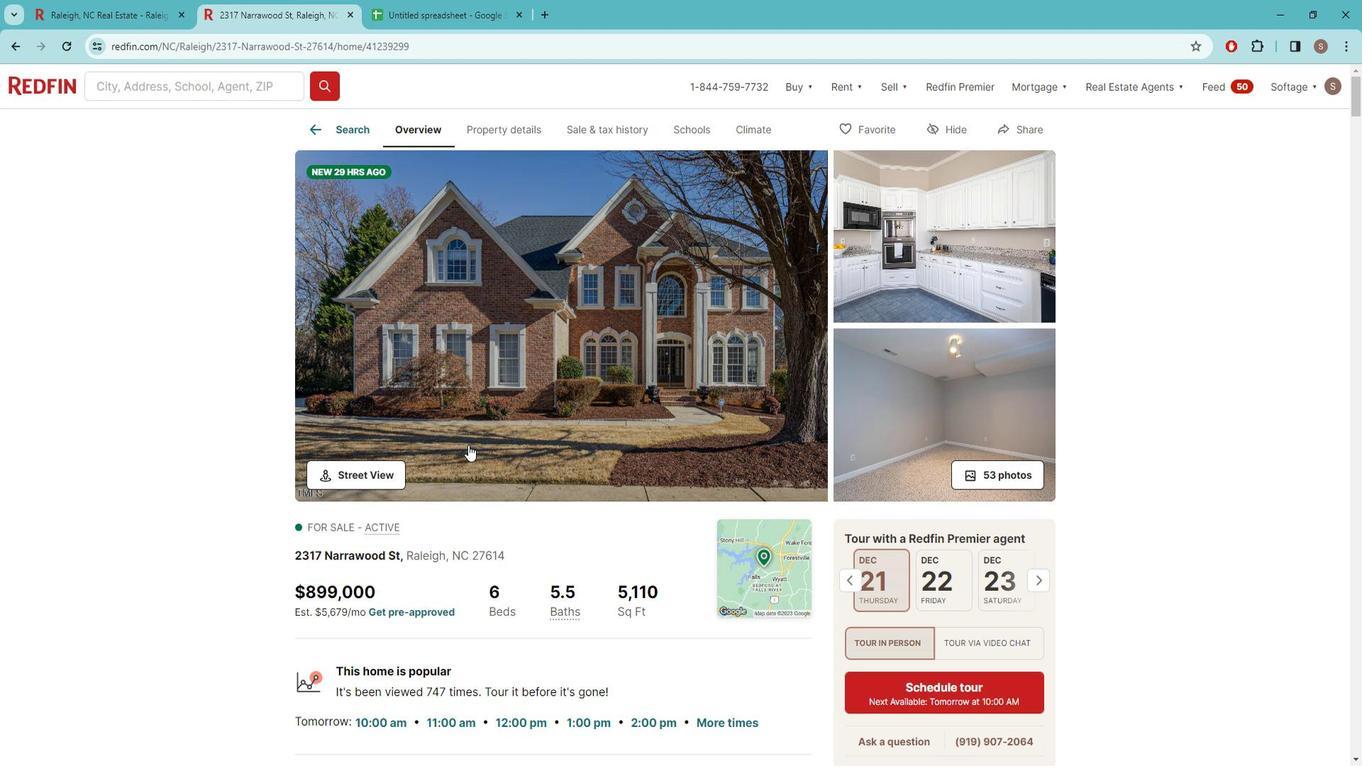 
Action: Mouse scrolled (469, 425) with delta (0, 0)
Screenshot: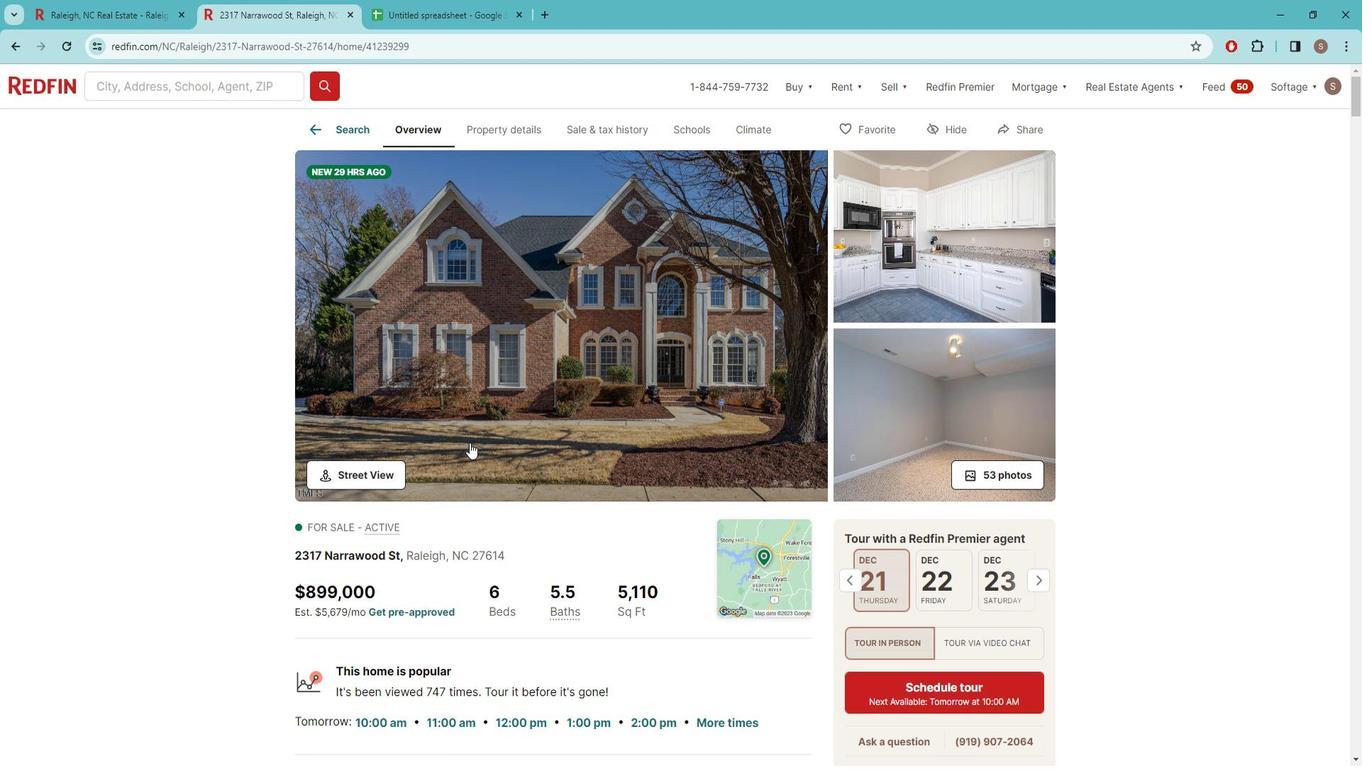 
Action: Mouse moved to (432, 0)
Screenshot: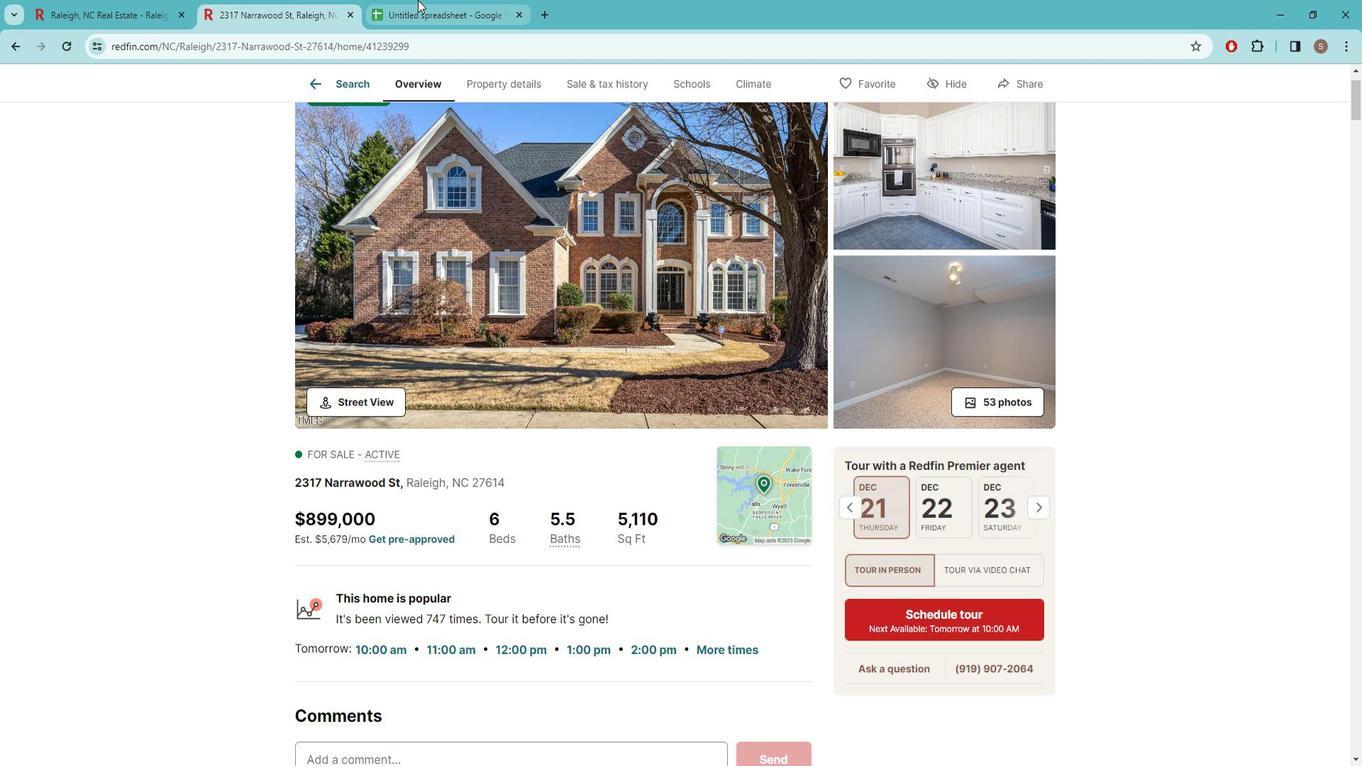 
Action: Mouse pressed left at (432, 0)
Screenshot: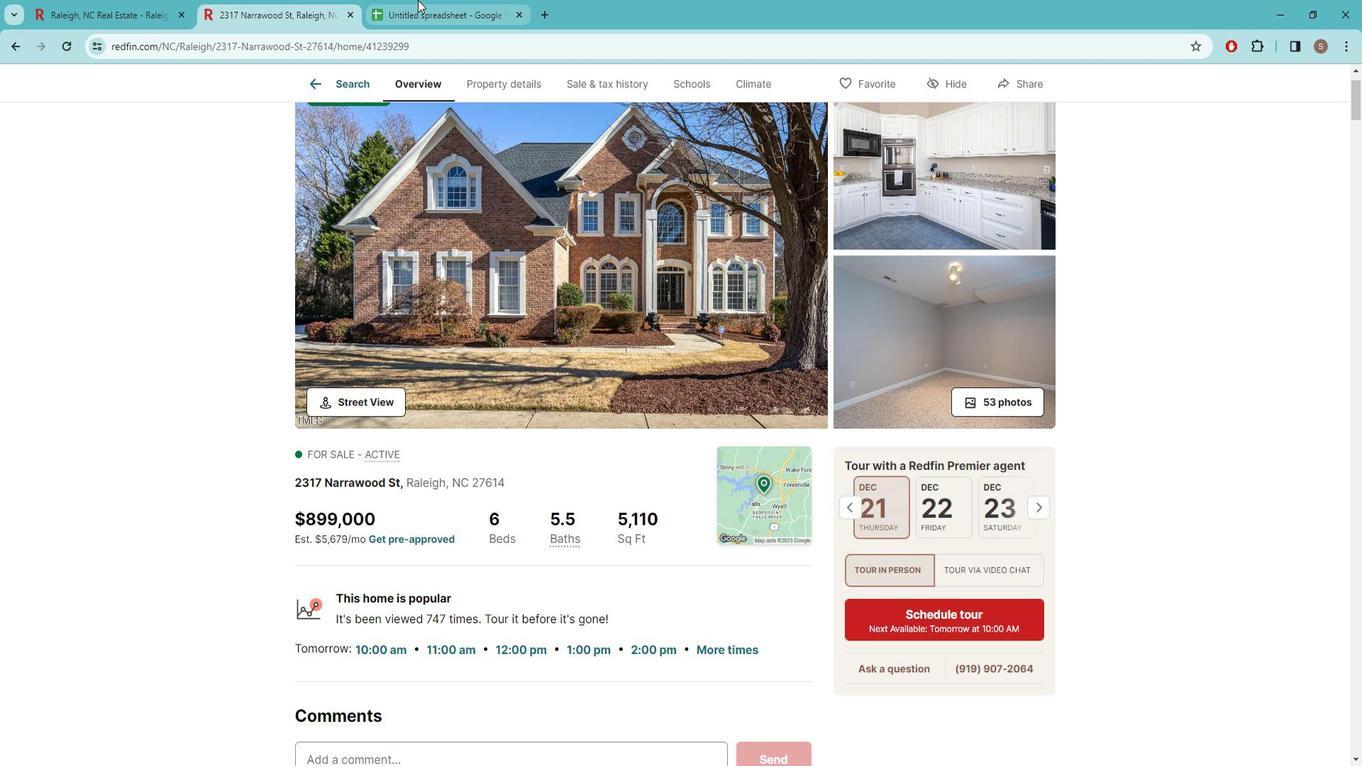 
Action: Mouse moved to (283, 0)
Screenshot: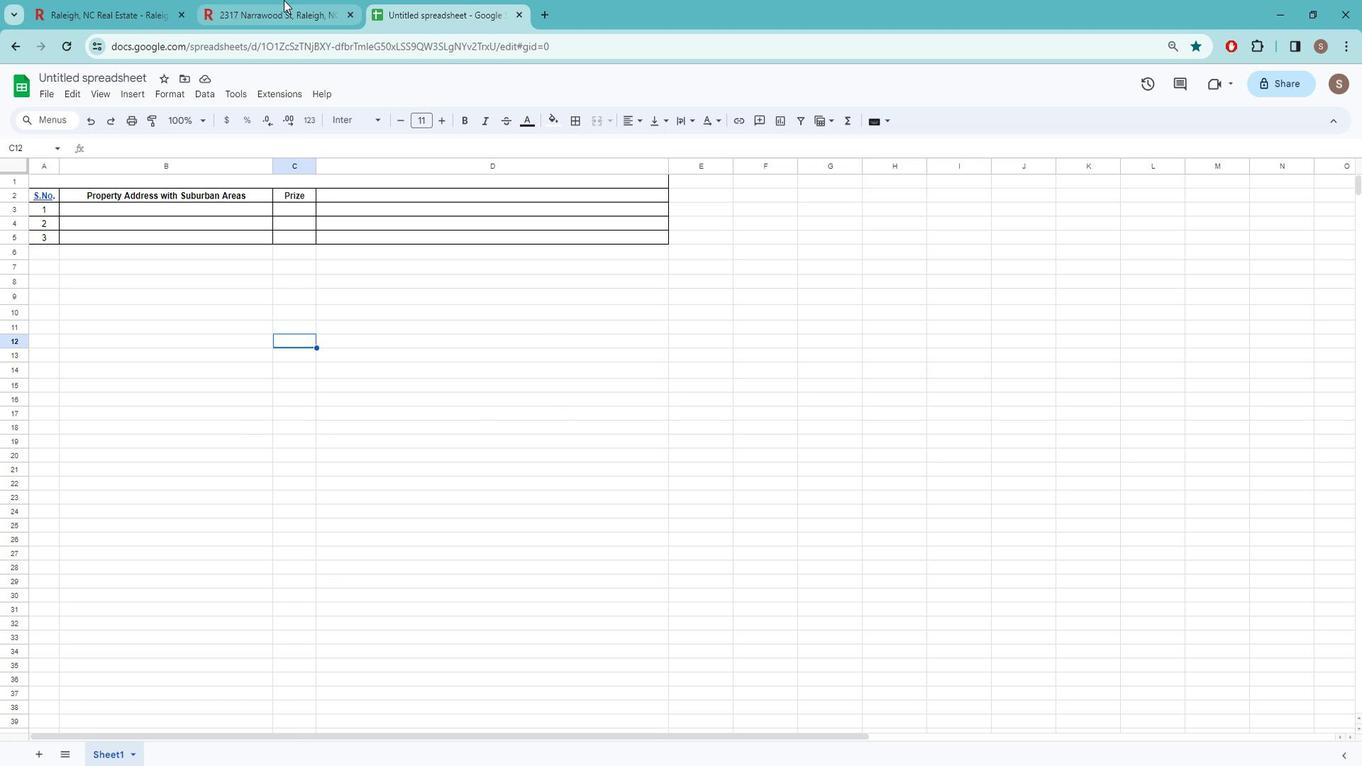 
Action: Mouse pressed left at (283, 0)
Screenshot: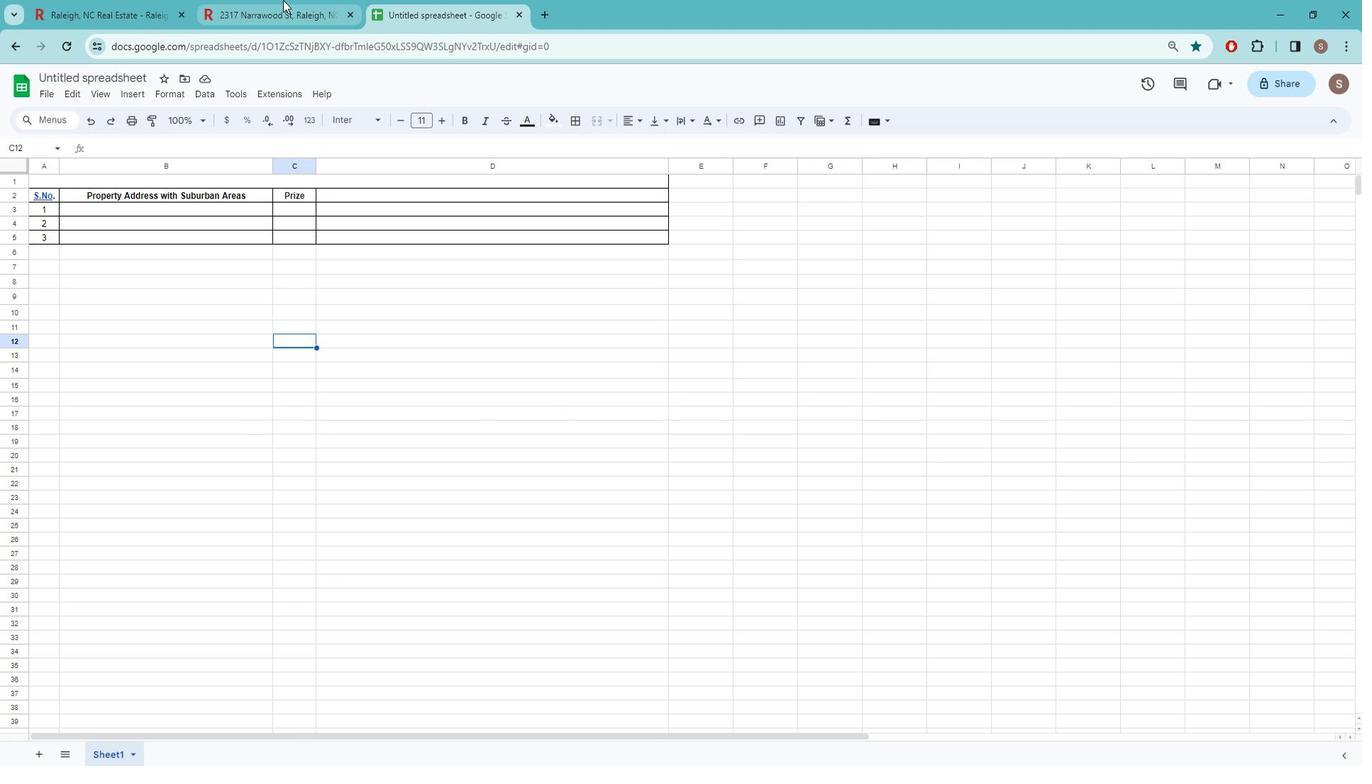 
Action: Mouse moved to (333, 464)
Screenshot: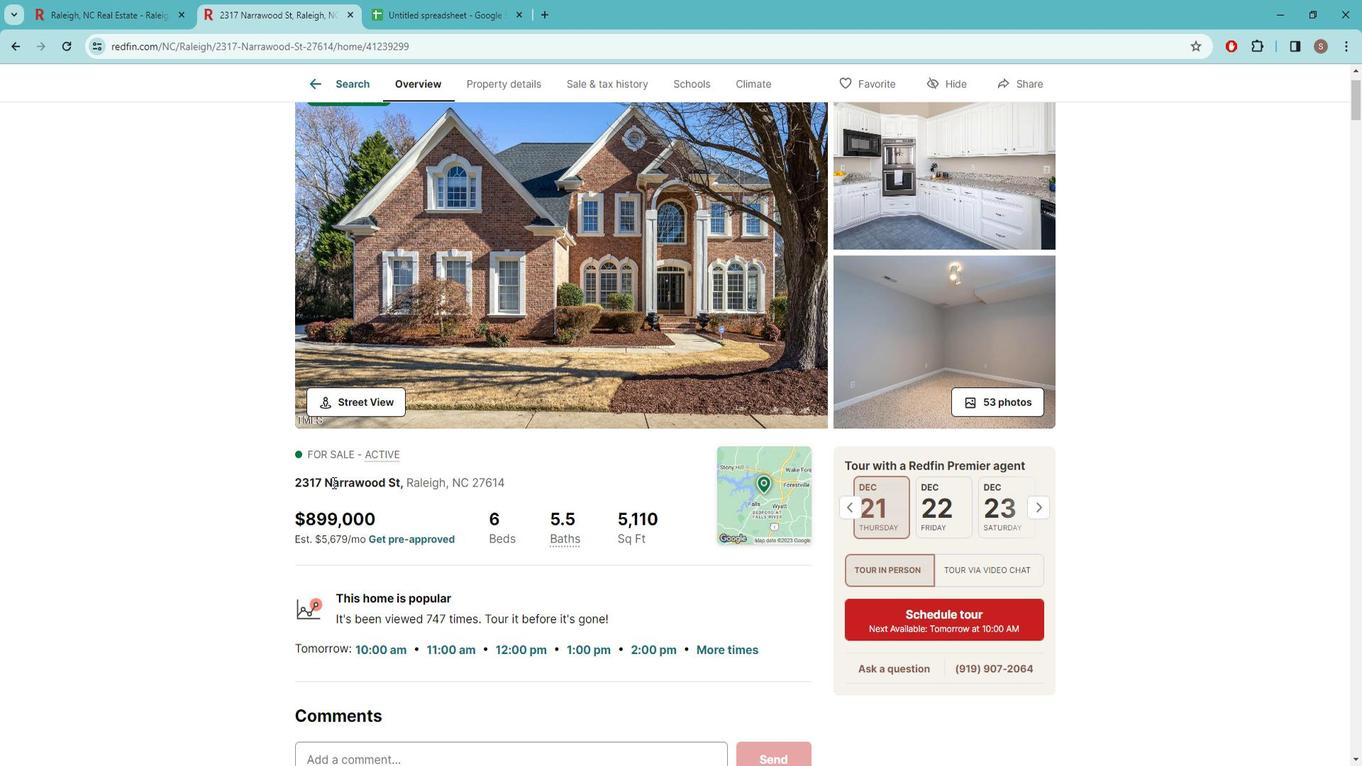 
Action: Mouse pressed left at (333, 464)
Screenshot: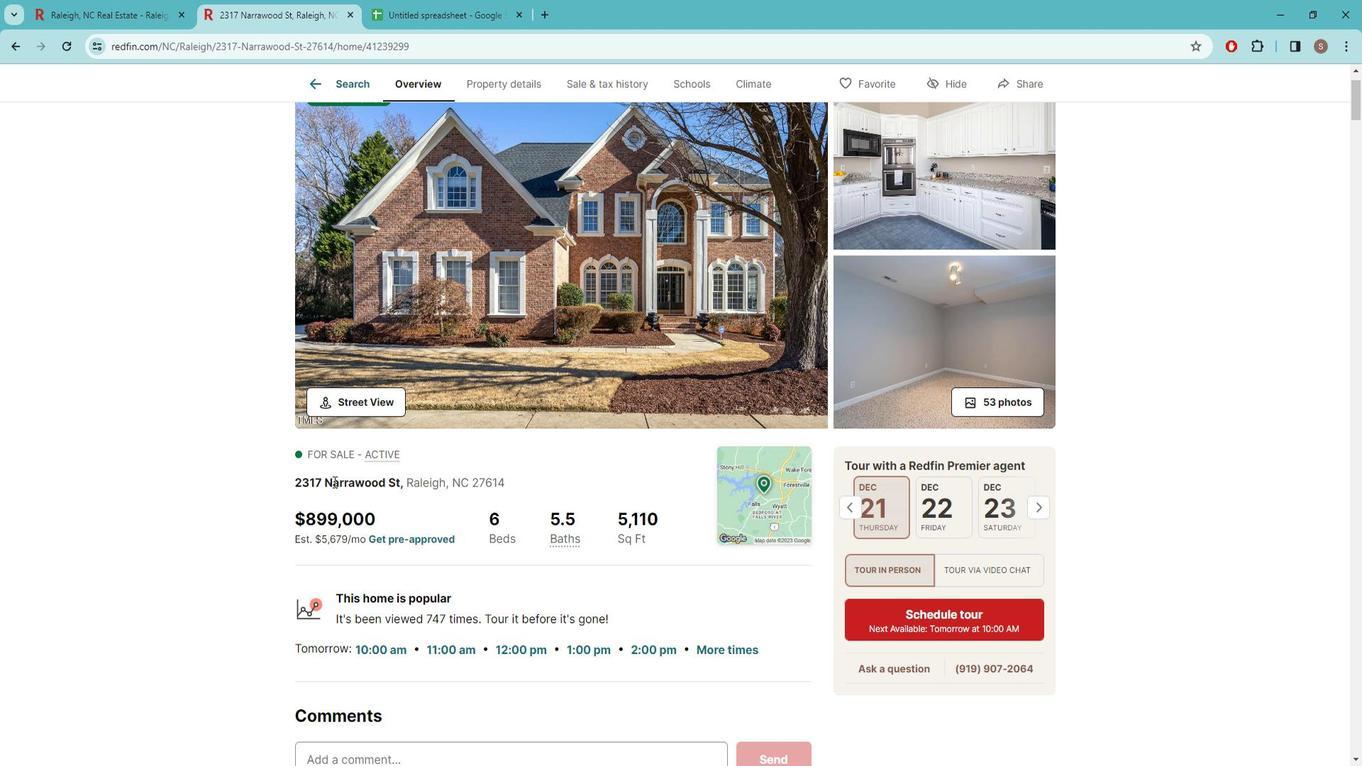 
Action: Mouse pressed left at (333, 464)
Screenshot: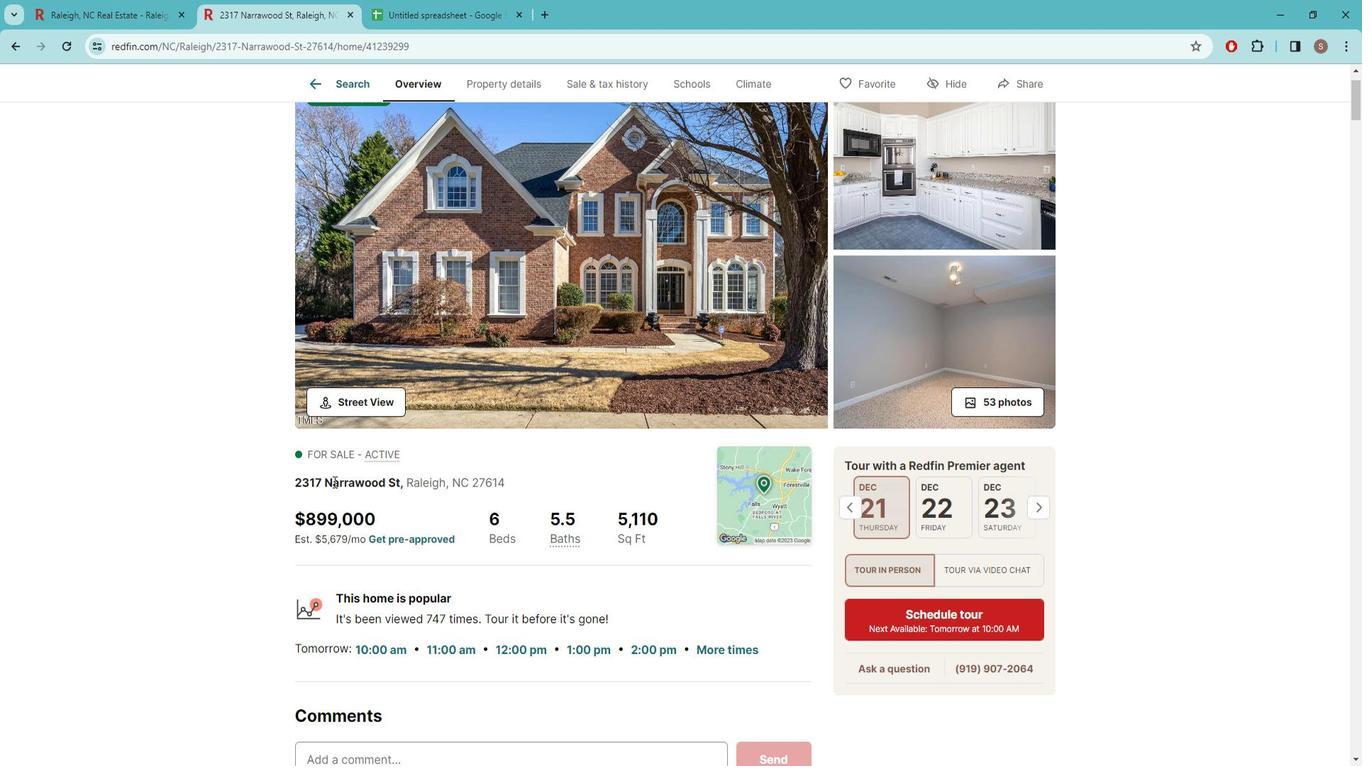 
Action: Mouse pressed left at (333, 464)
Screenshot: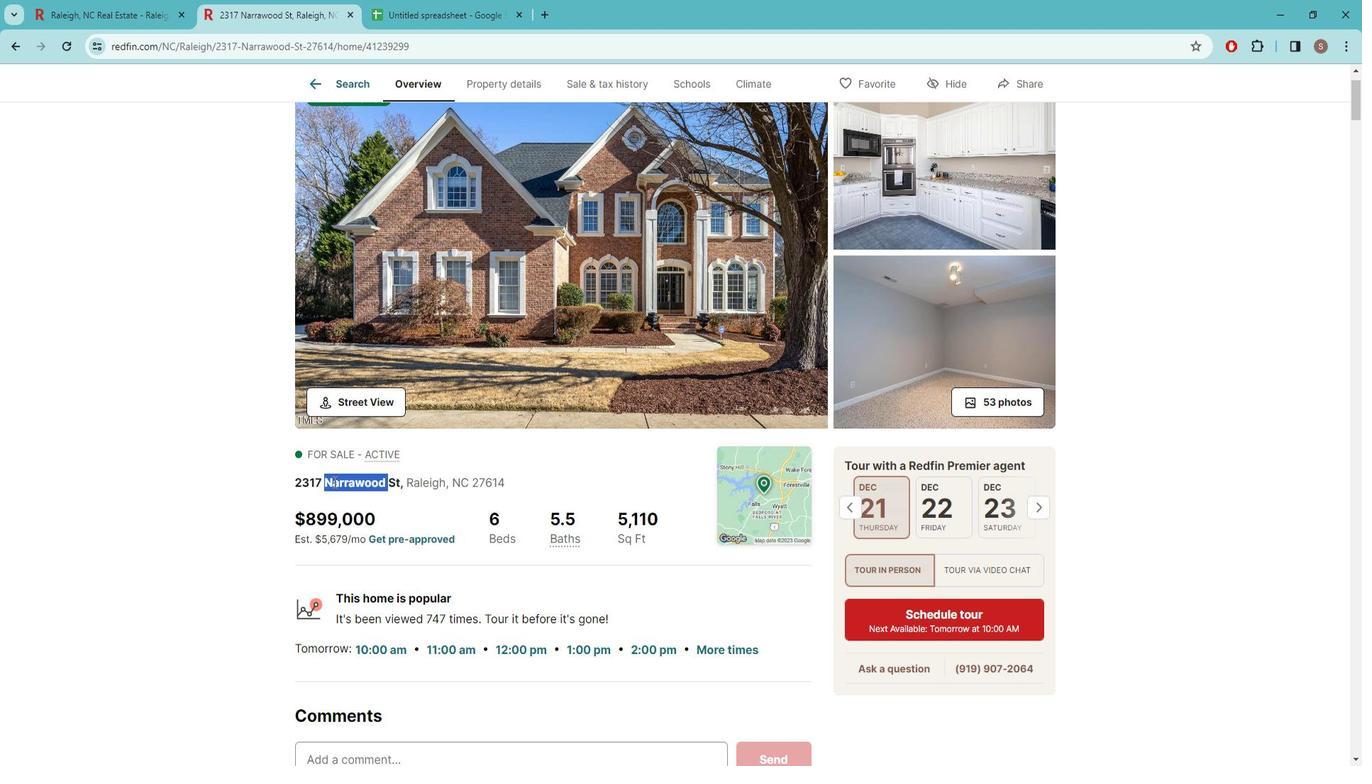 
Action: Mouse moved to (337, 461)
Screenshot: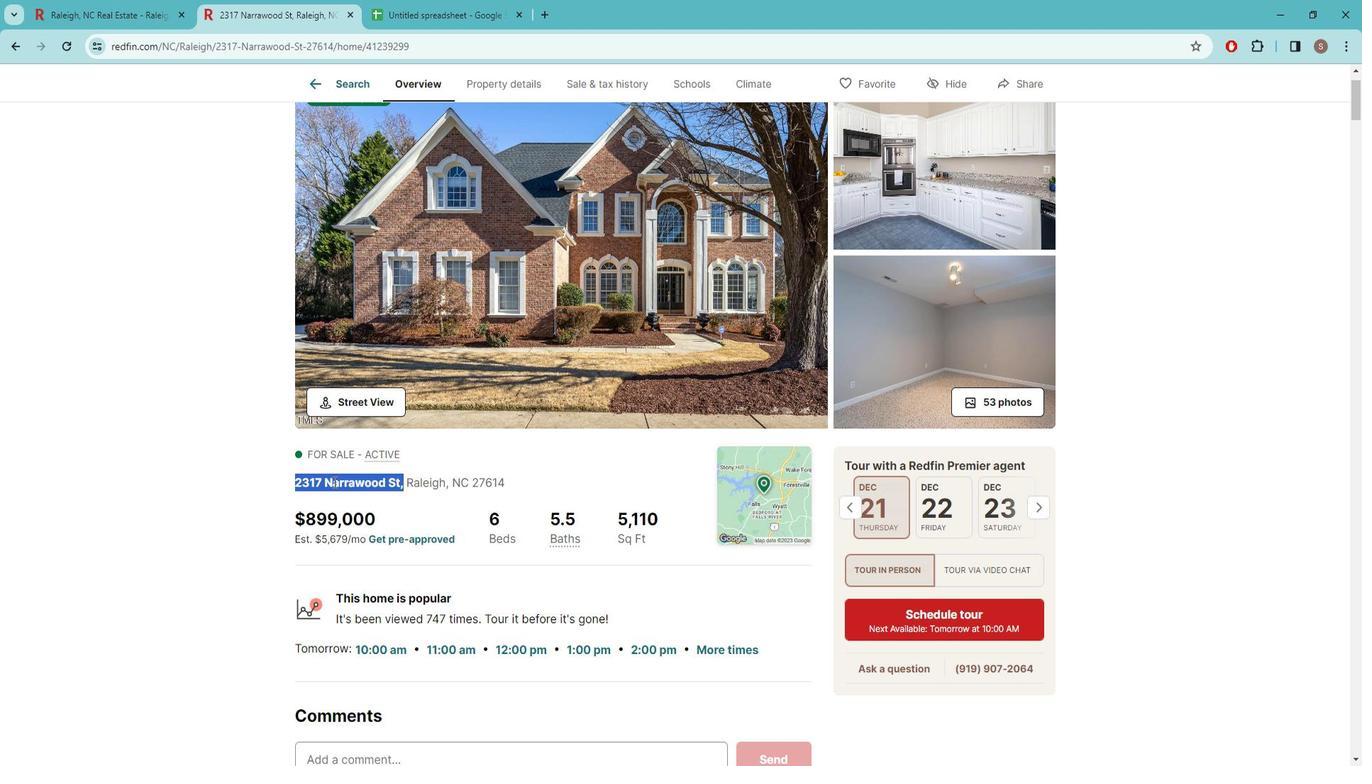 
Action: Key pressed ctrl+C
Screenshot: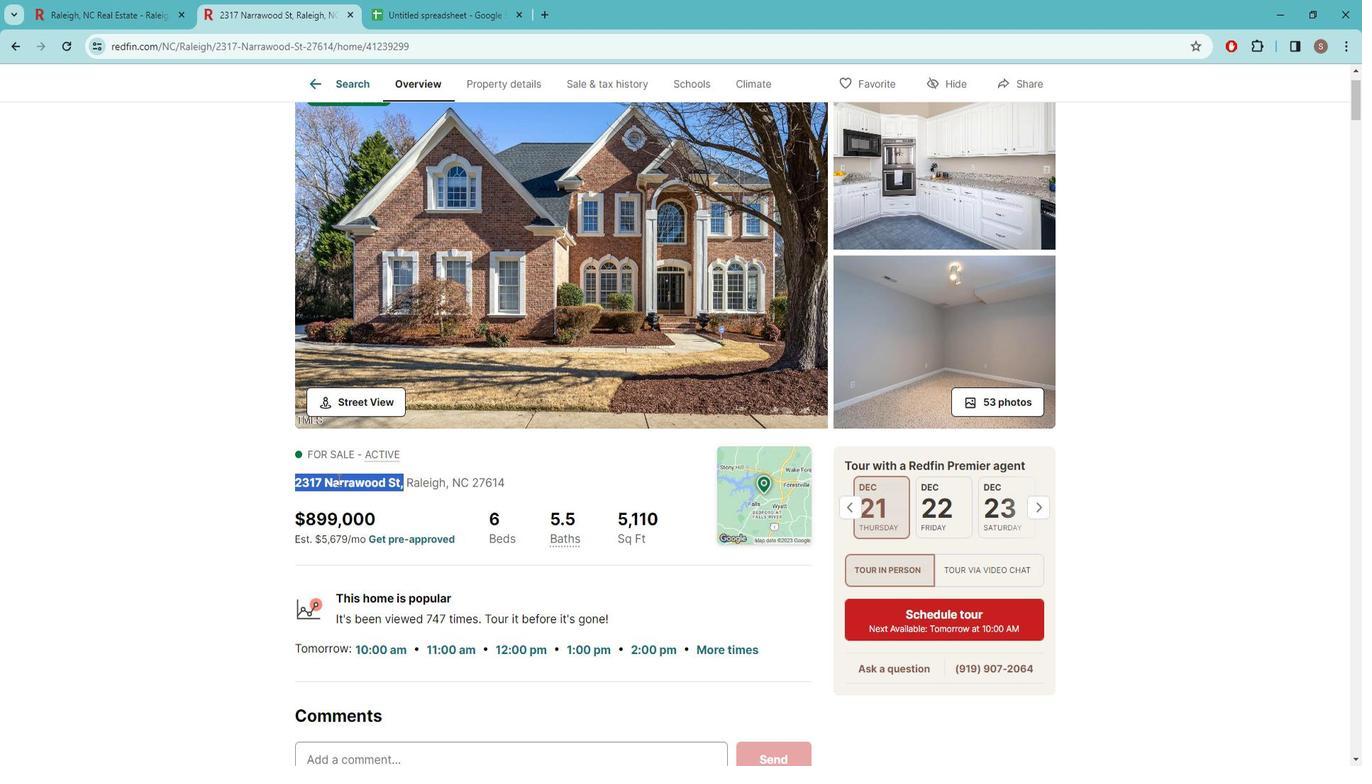 
Action: Mouse moved to (402, 0)
Screenshot: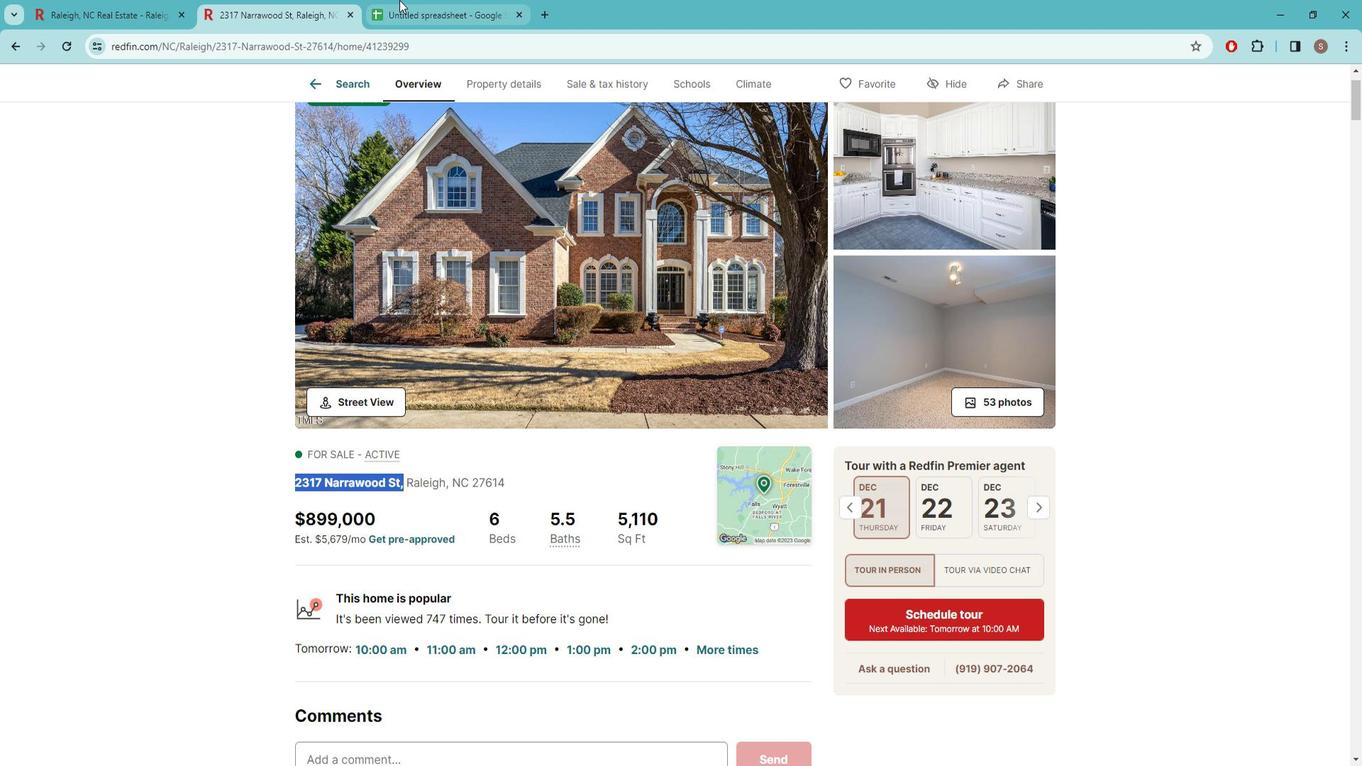 
Action: Mouse pressed left at (402, 0)
Screenshot: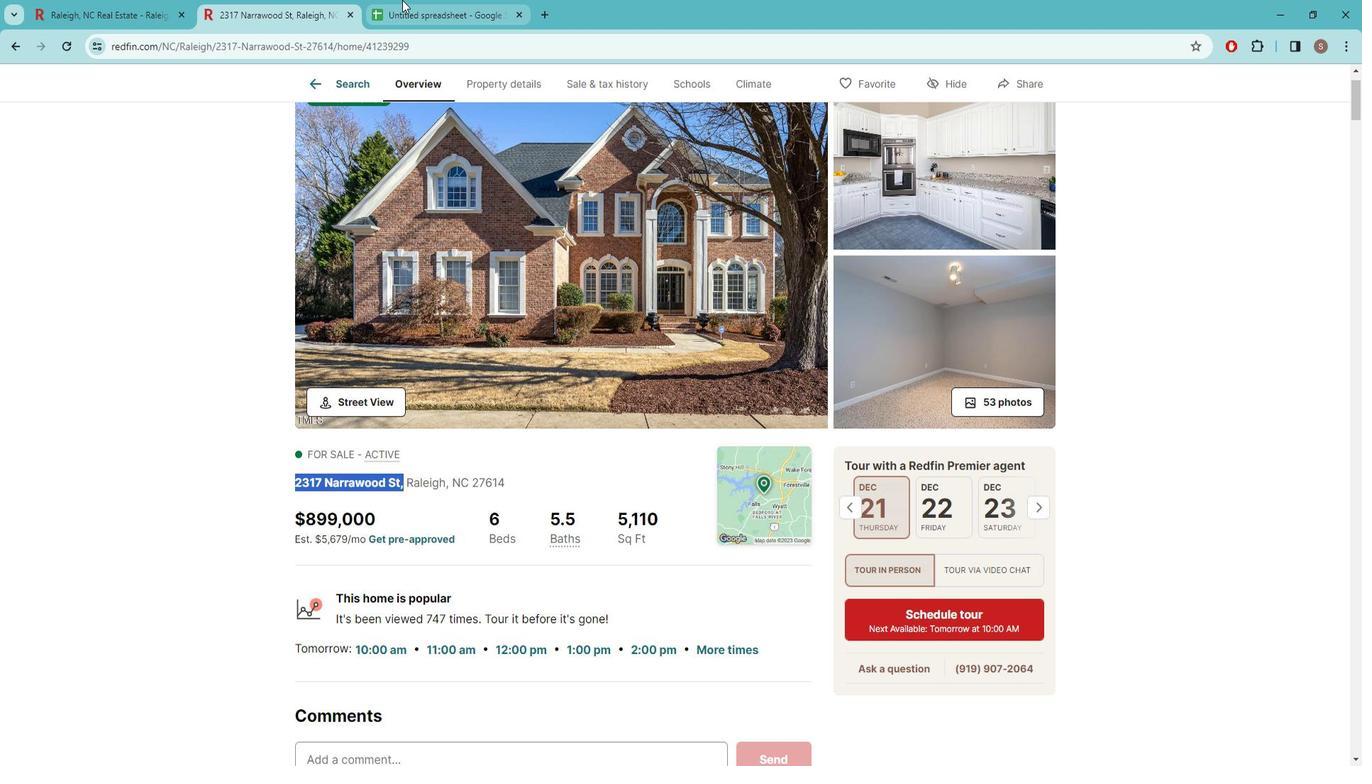 
Action: Mouse moved to (167, 204)
Screenshot: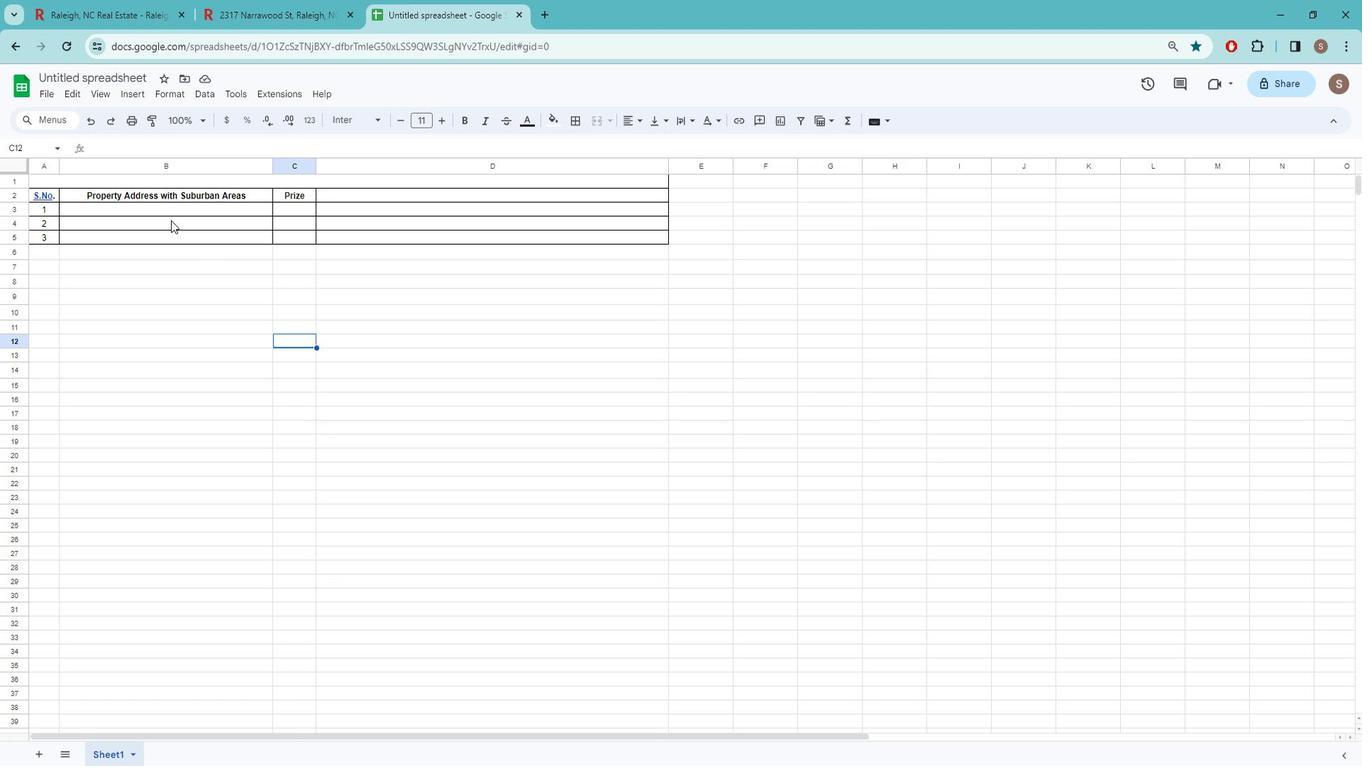 
Action: Mouse pressed left at (167, 204)
Screenshot: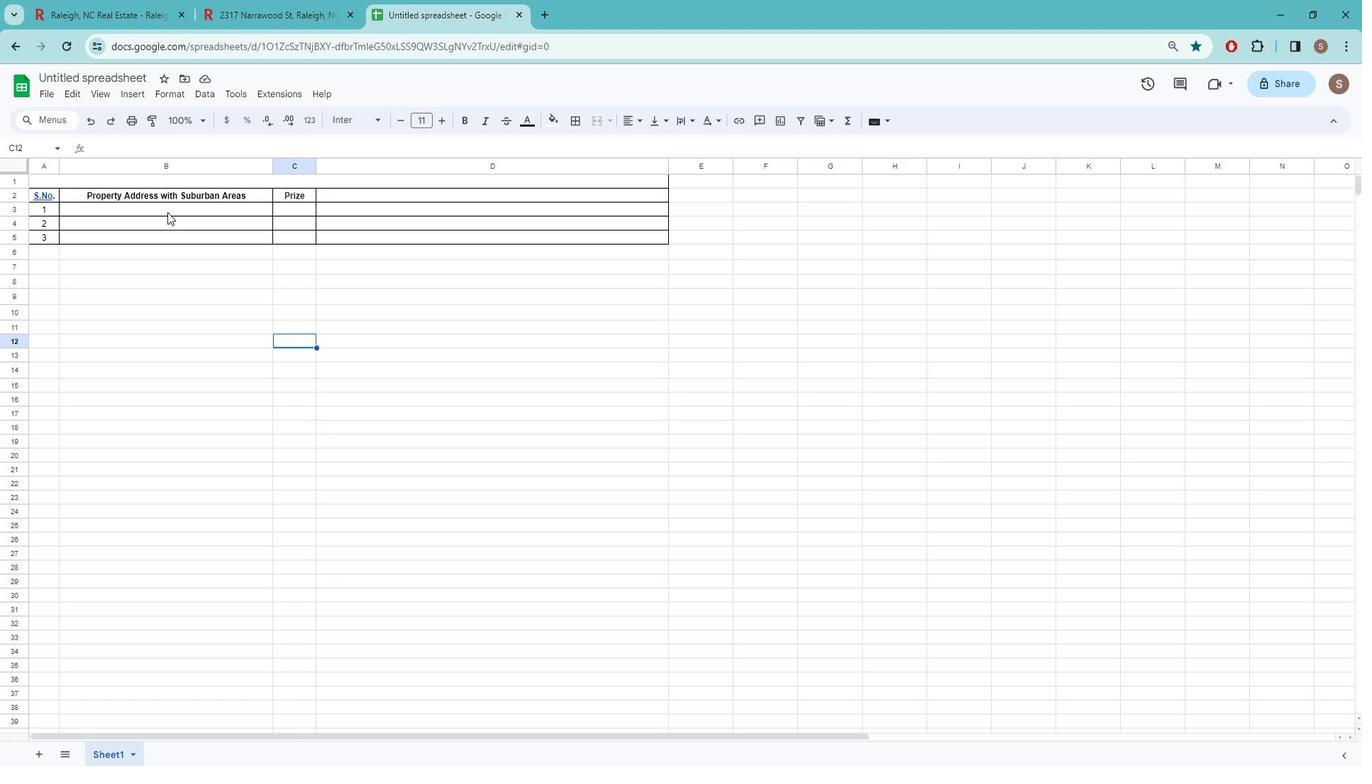 
Action: Key pressed ctrl+V
Screenshot: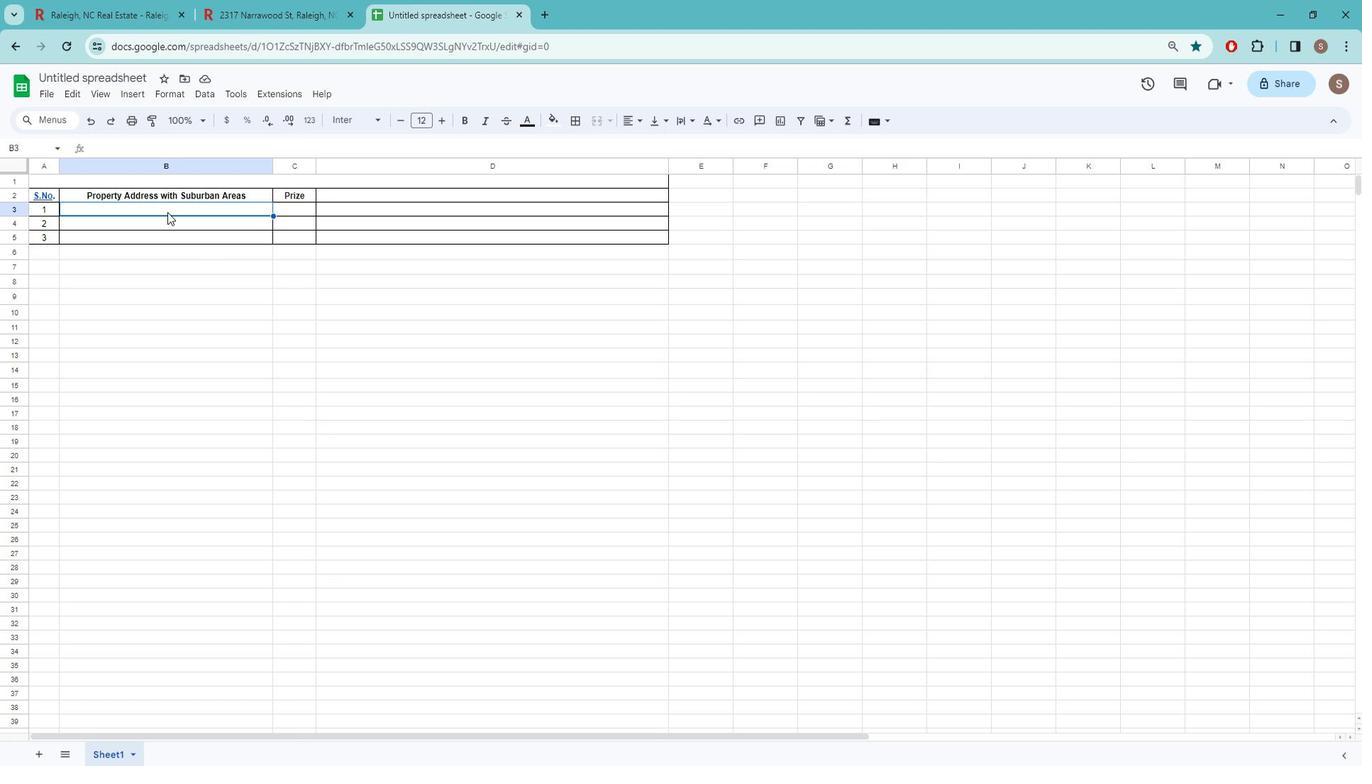 
Action: Mouse moved to (215, 0)
Screenshot: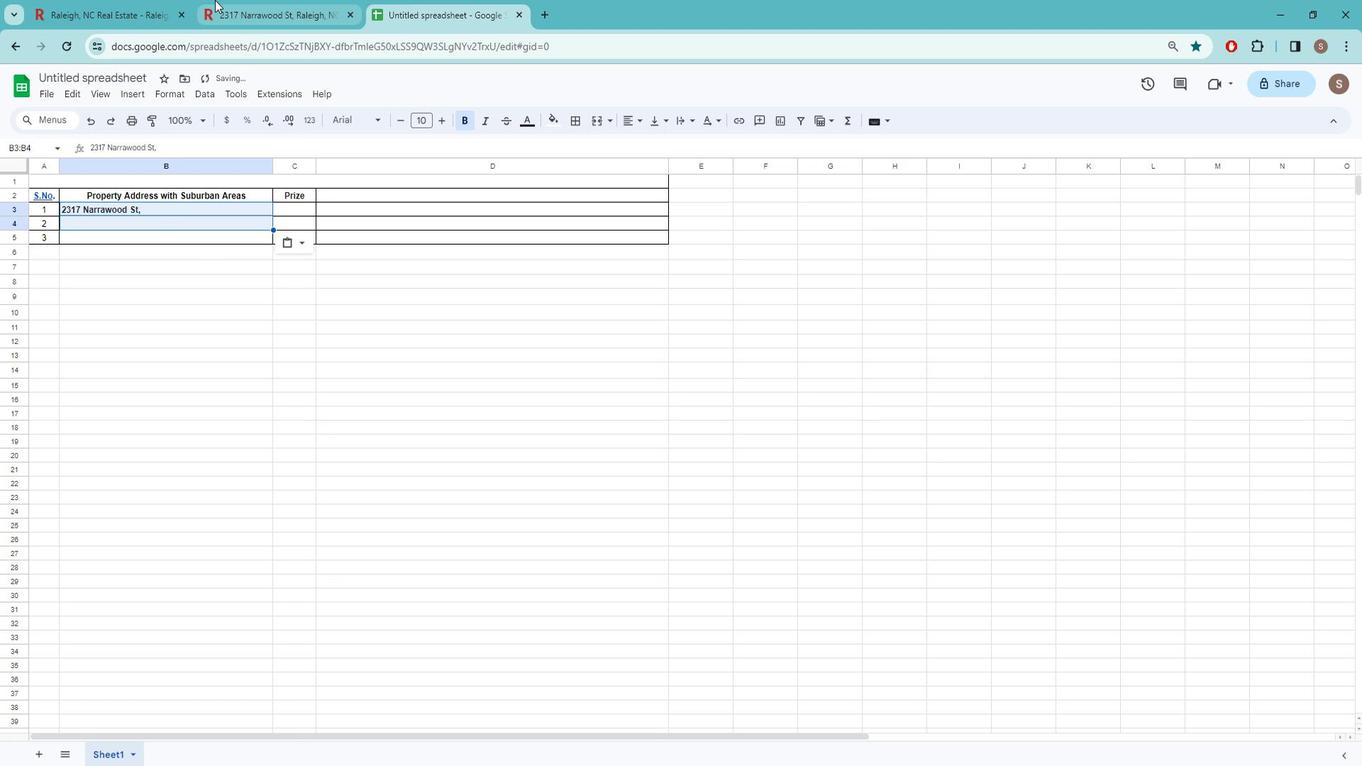 
Action: Mouse pressed left at (215, 0)
Screenshot: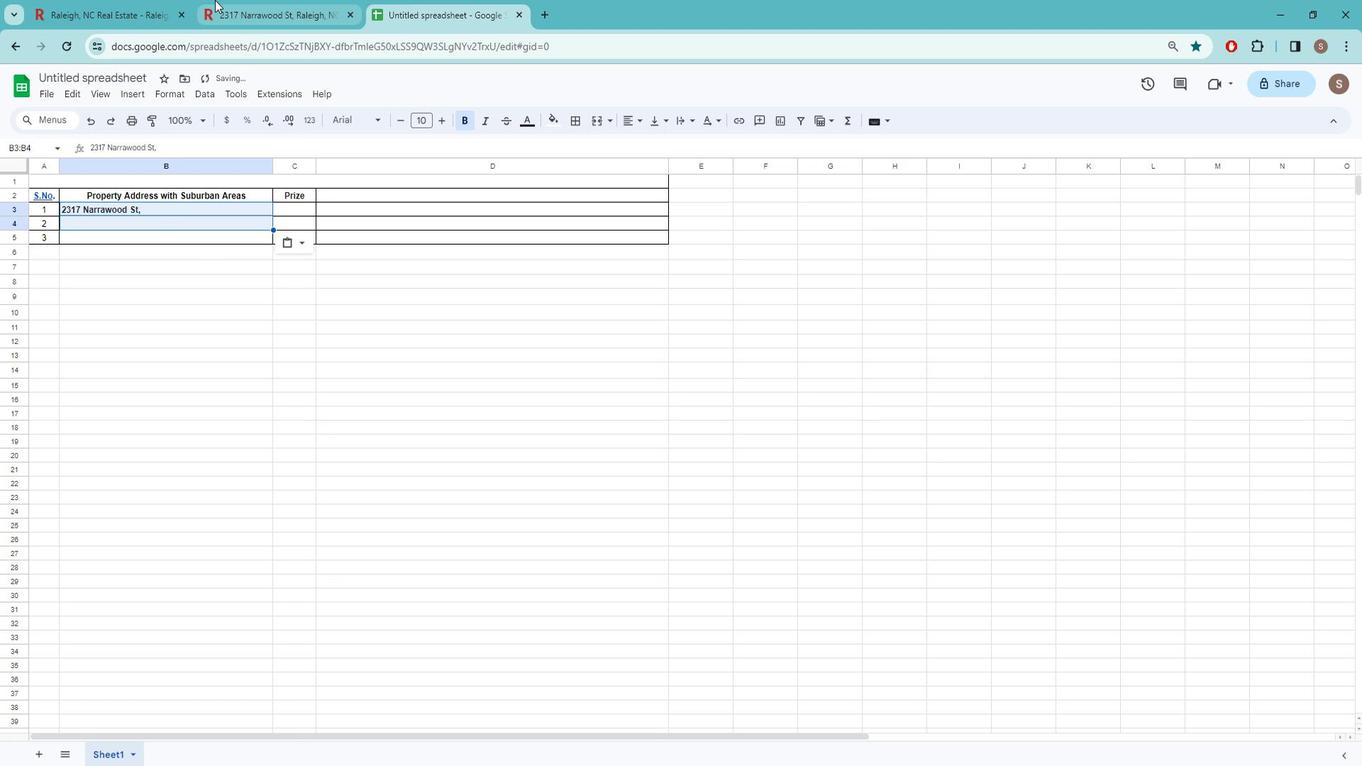 
Action: Mouse moved to (446, 463)
Screenshot: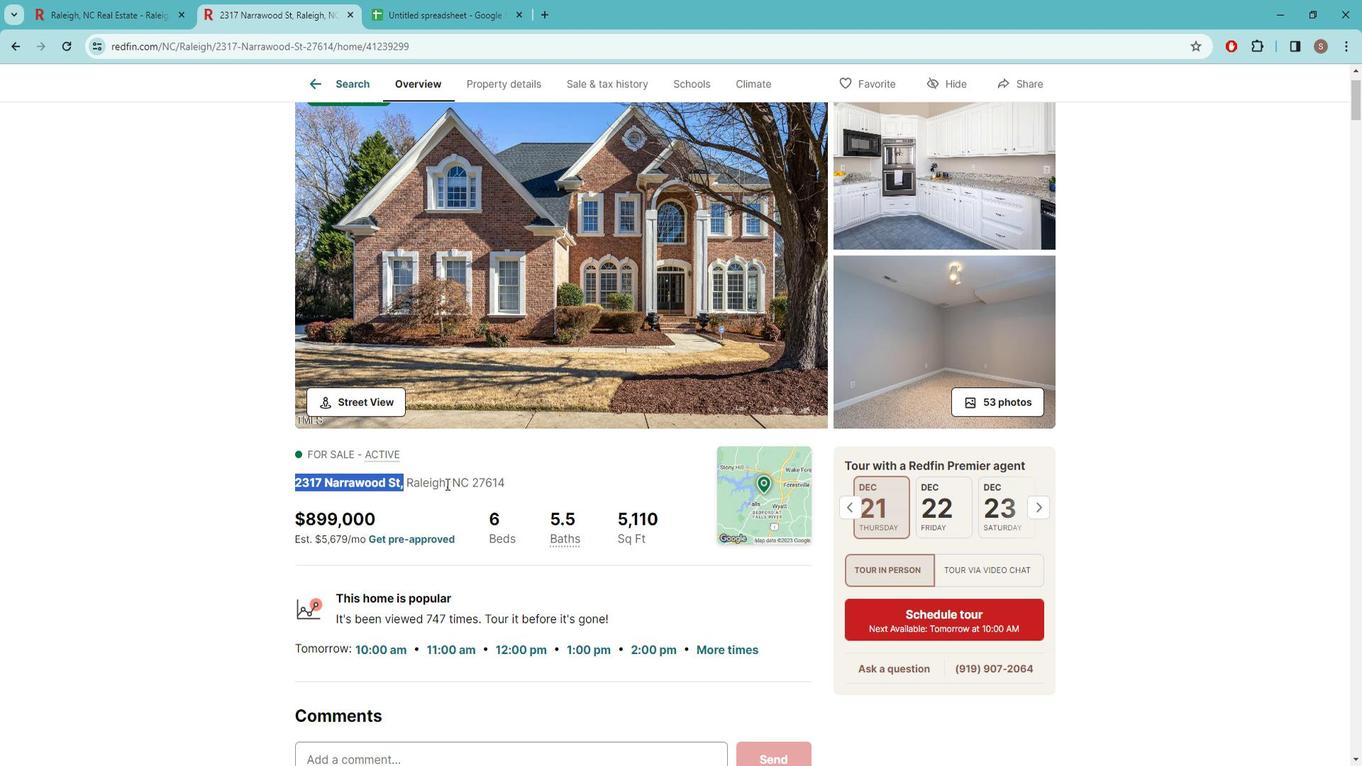 
Action: Mouse pressed left at (446, 463)
Screenshot: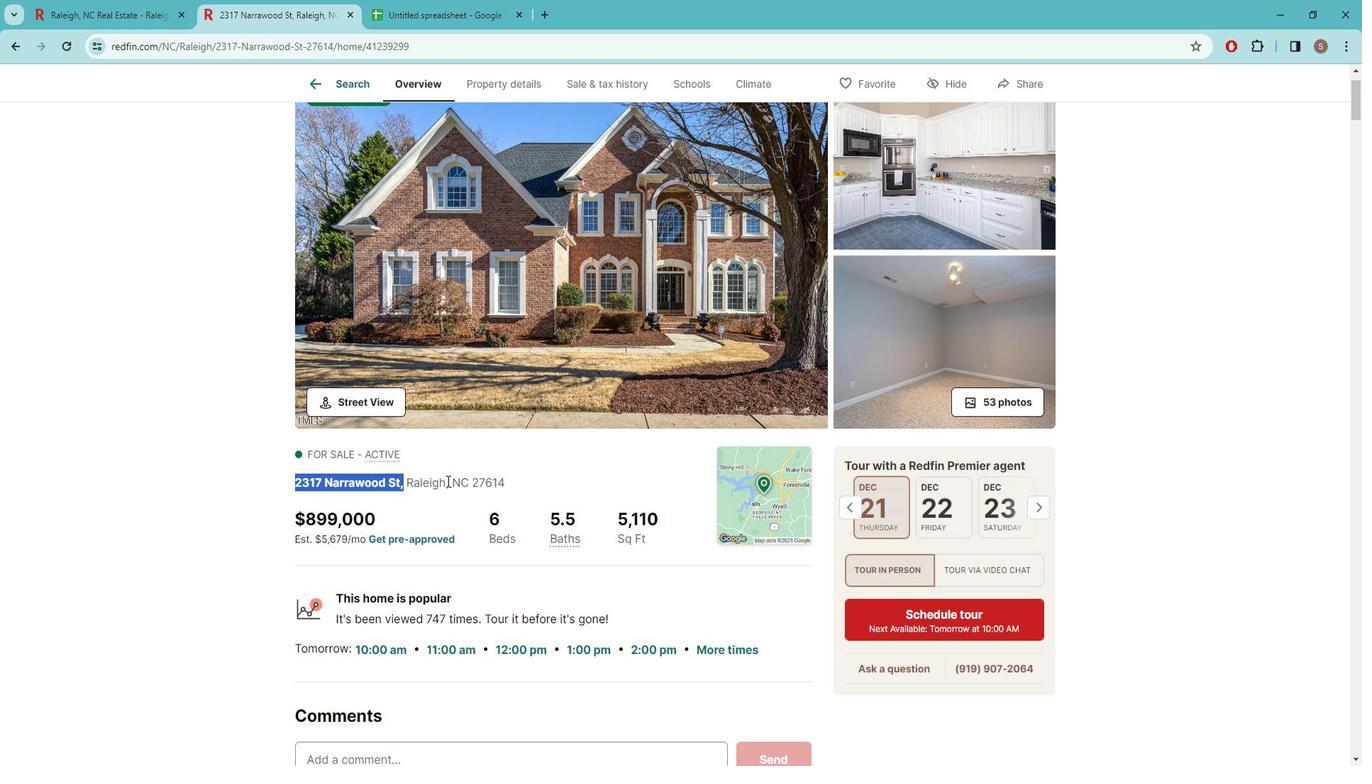 
Action: Mouse pressed left at (446, 463)
Screenshot: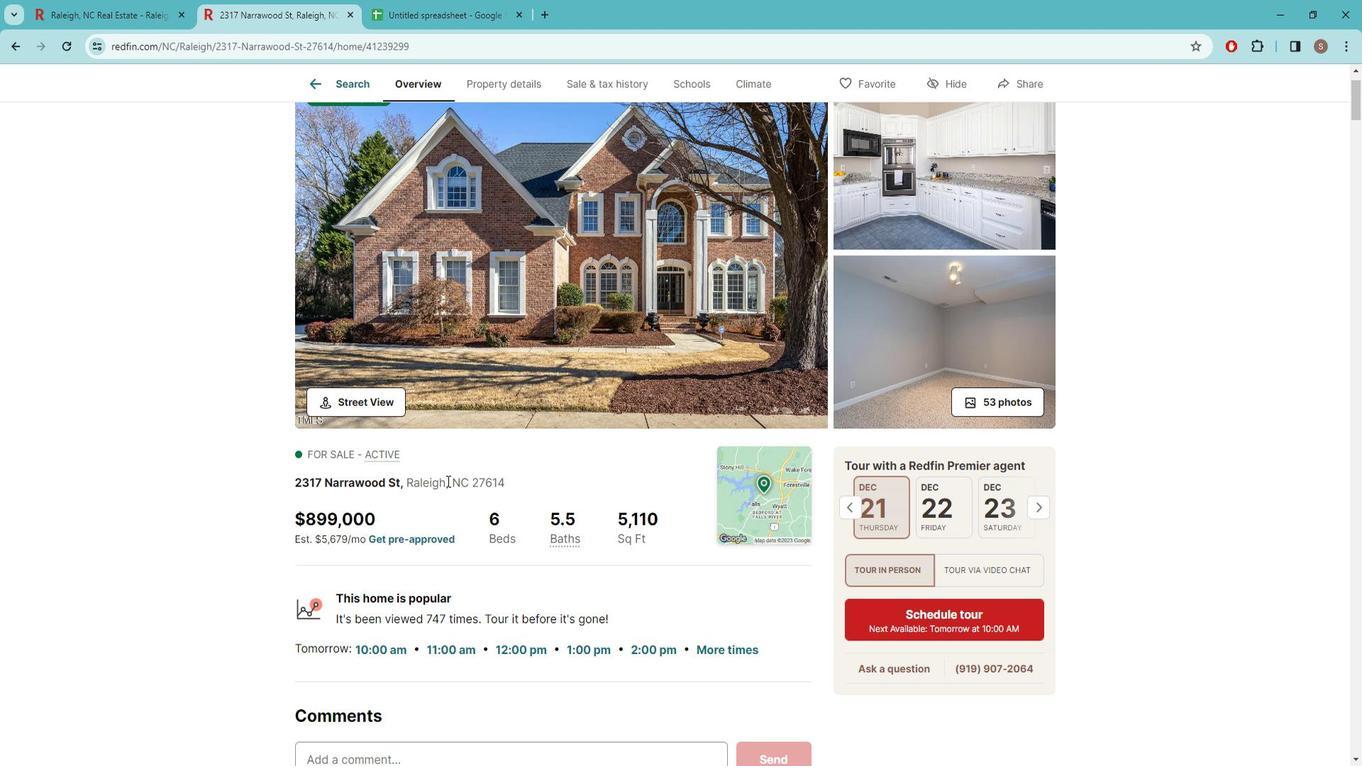 
Action: Mouse pressed left at (446, 463)
Screenshot: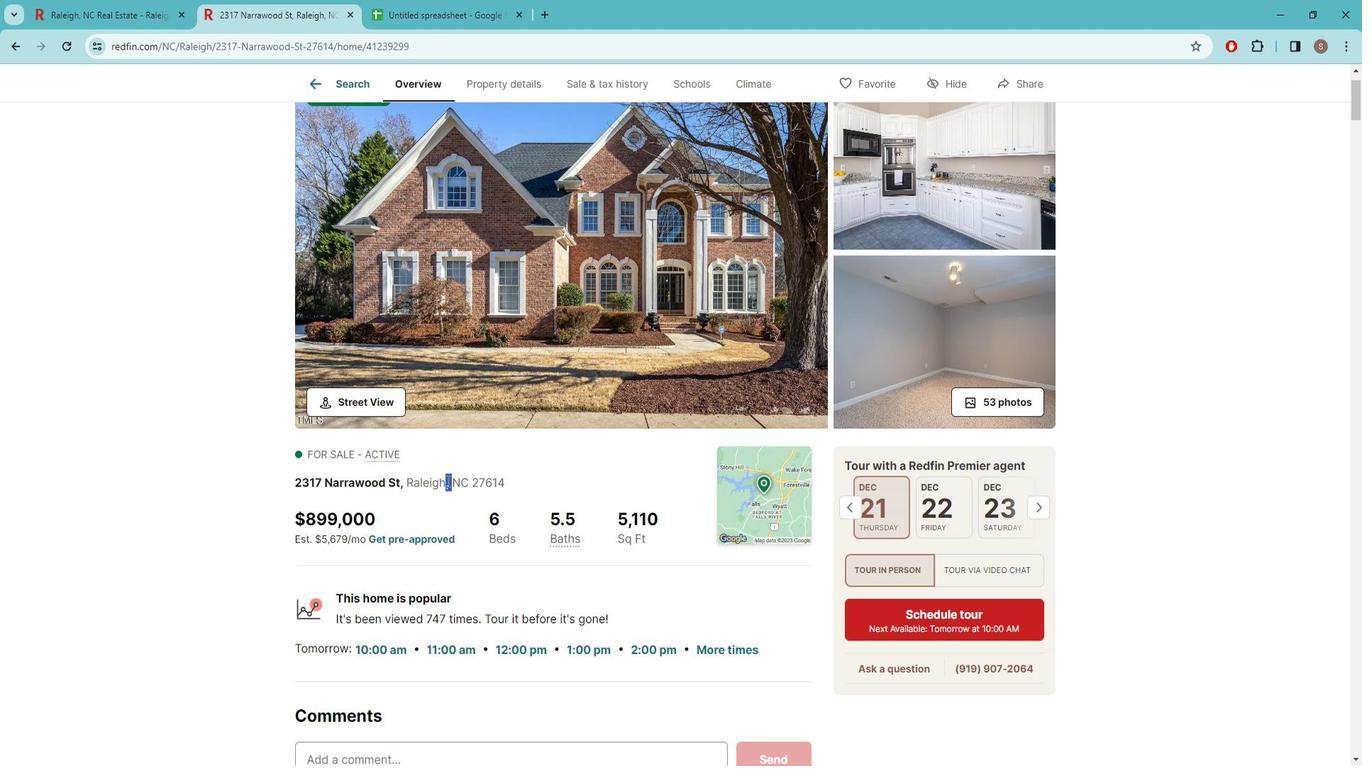 
Action: Mouse moved to (451, 461)
Screenshot: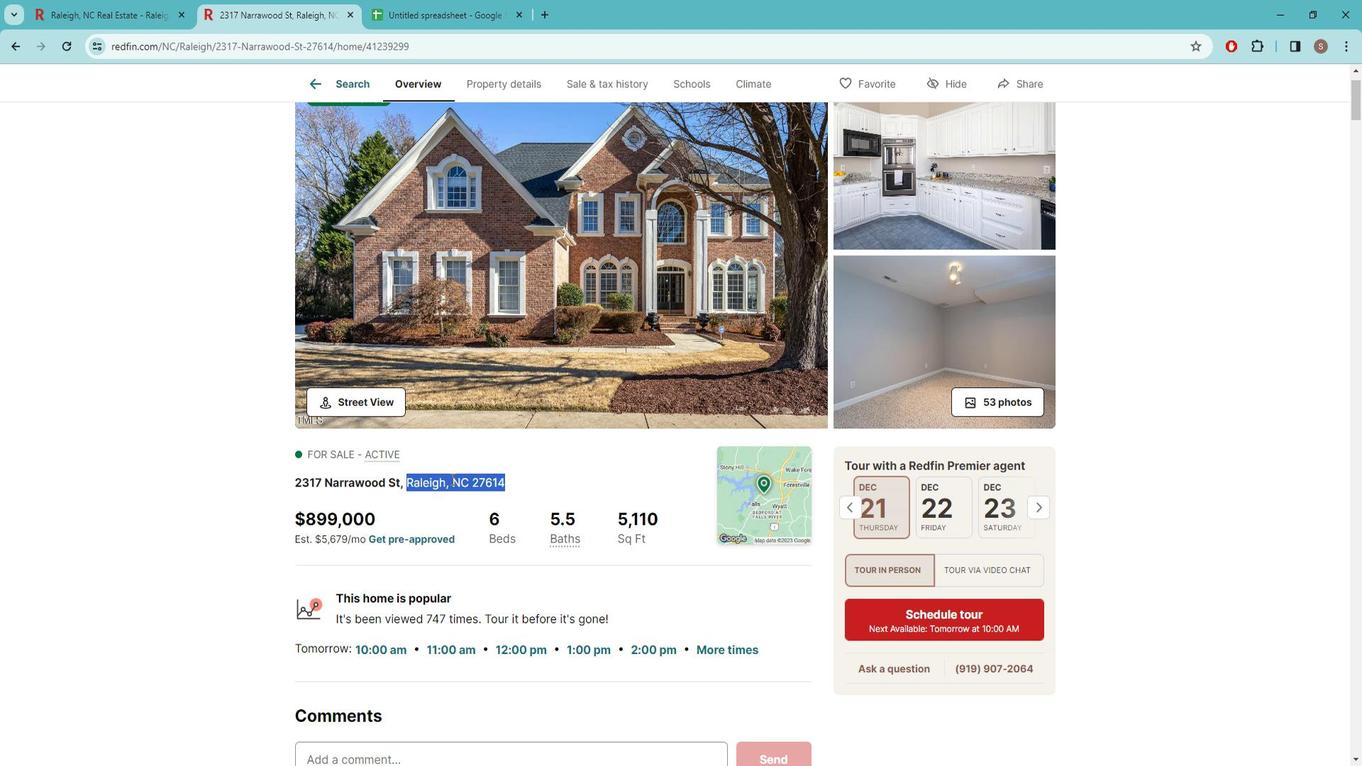 
Action: Key pressed ctrl+C
Screenshot: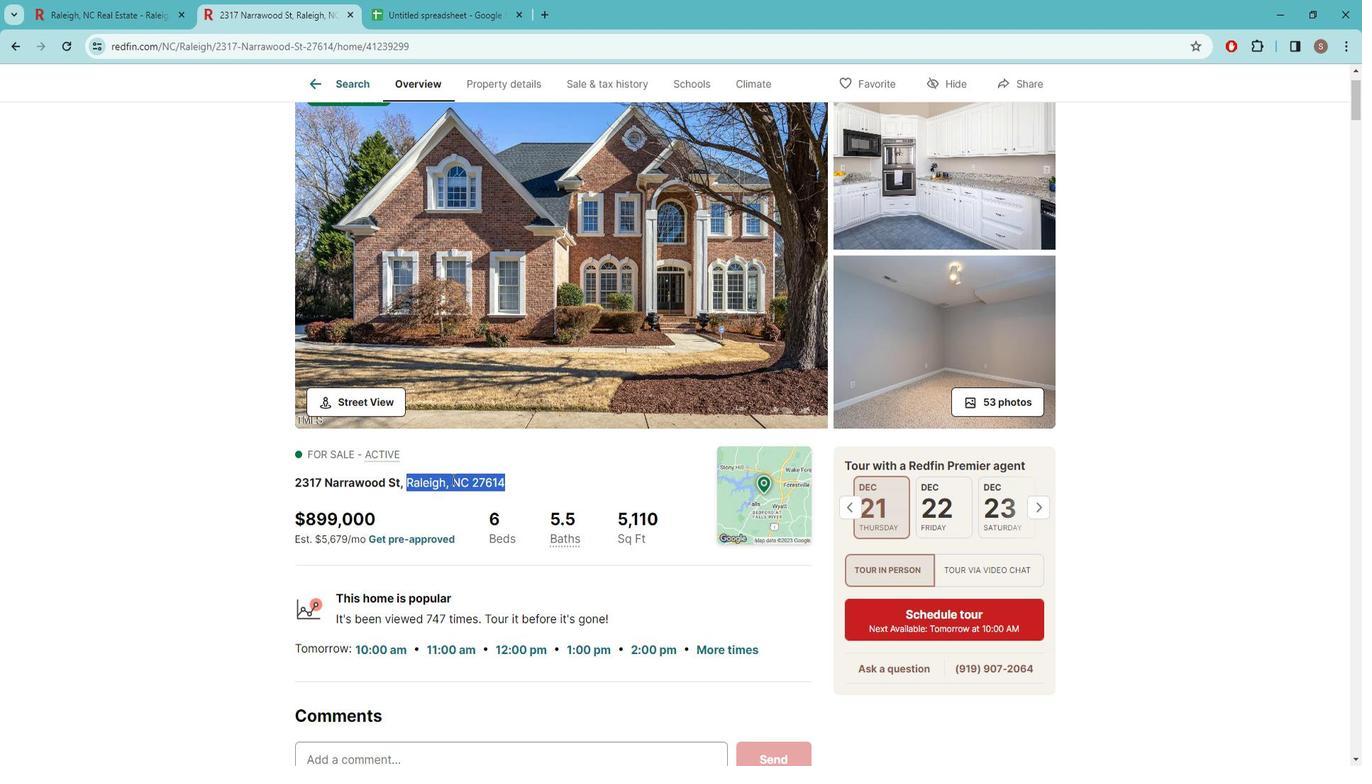 
Action: Mouse moved to (490, 0)
Screenshot: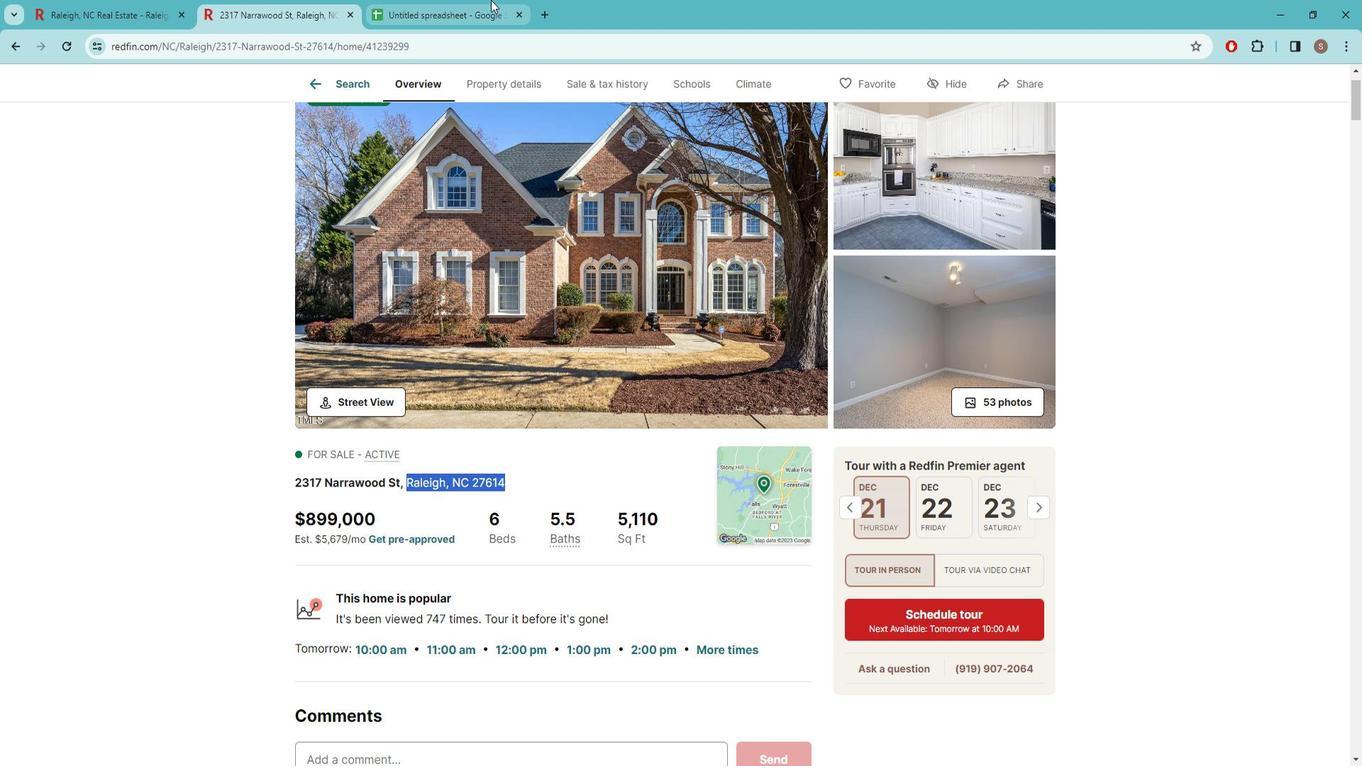 
Action: Mouse pressed left at (490, 0)
Screenshot: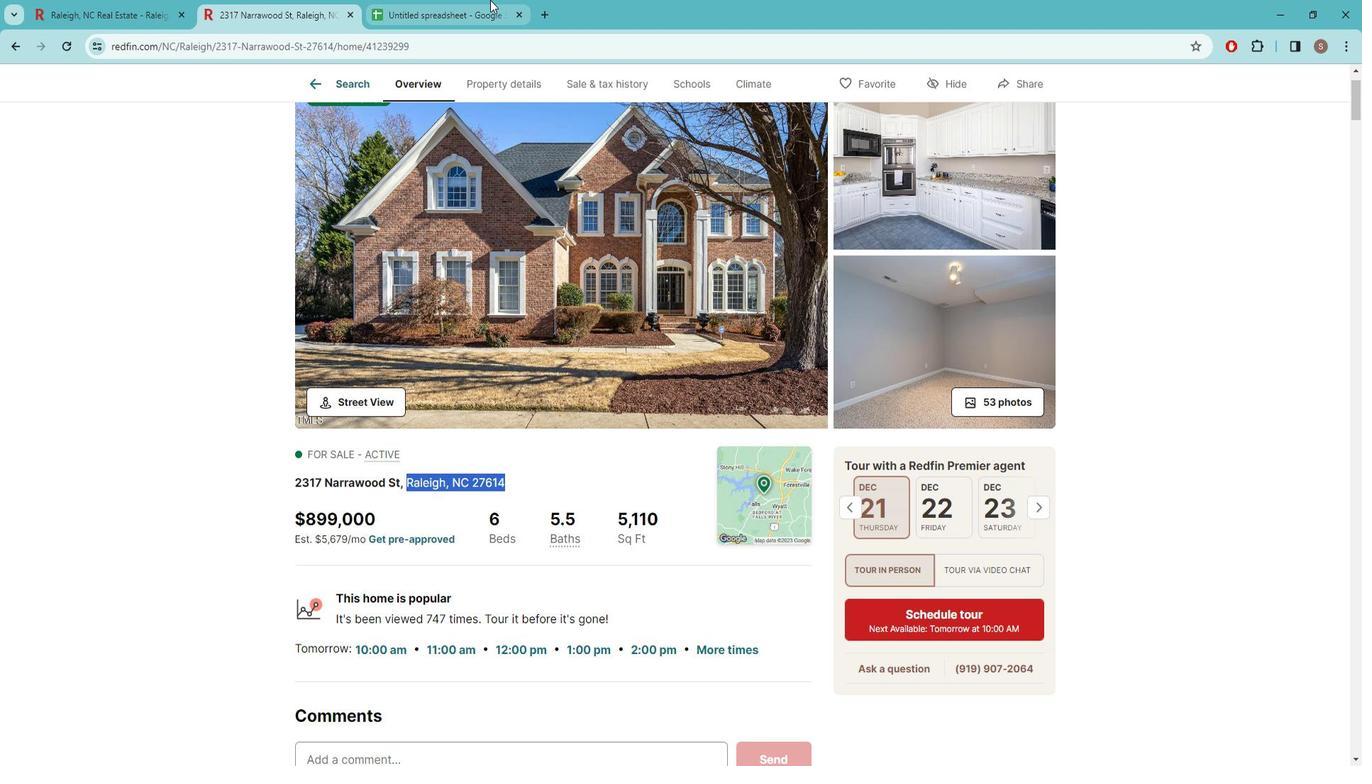 
Action: Mouse moved to (166, 201)
Screenshot: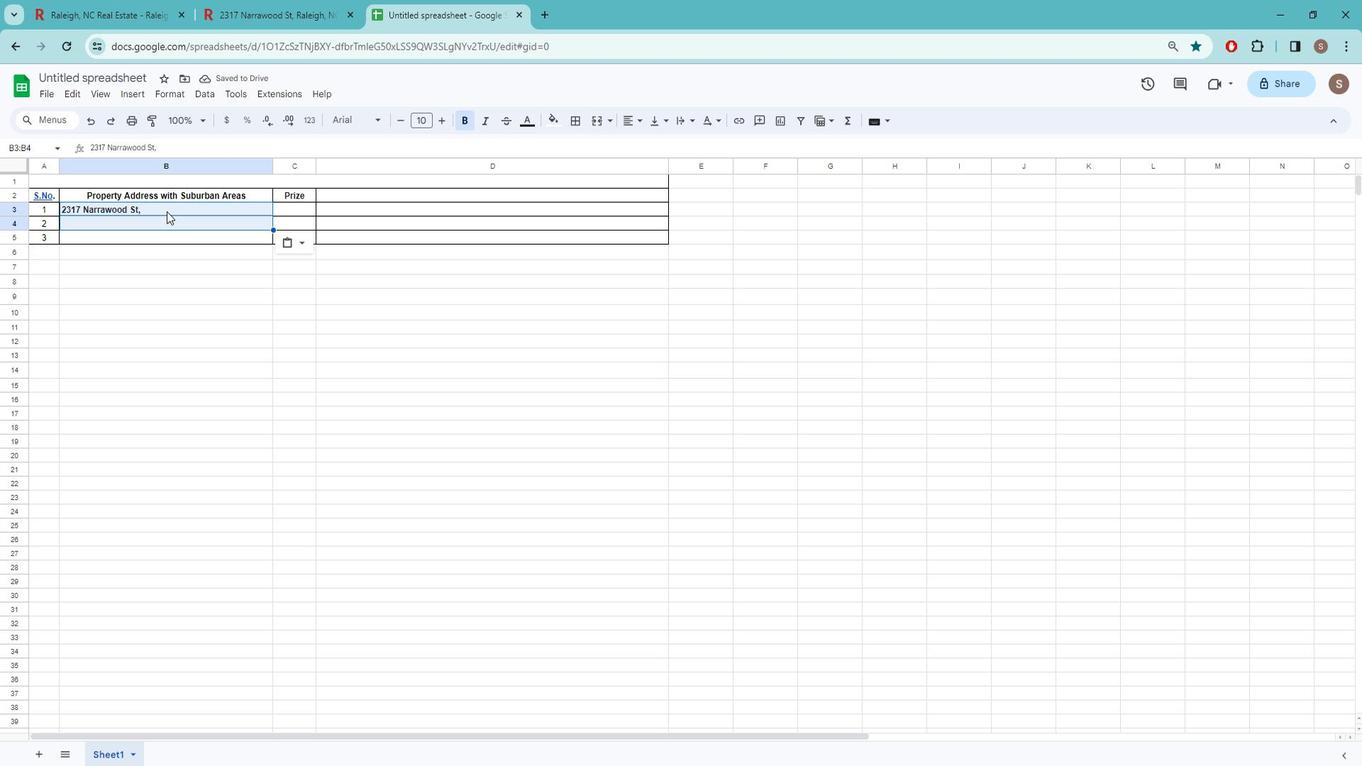 
Action: Mouse pressed left at (166, 201)
Screenshot: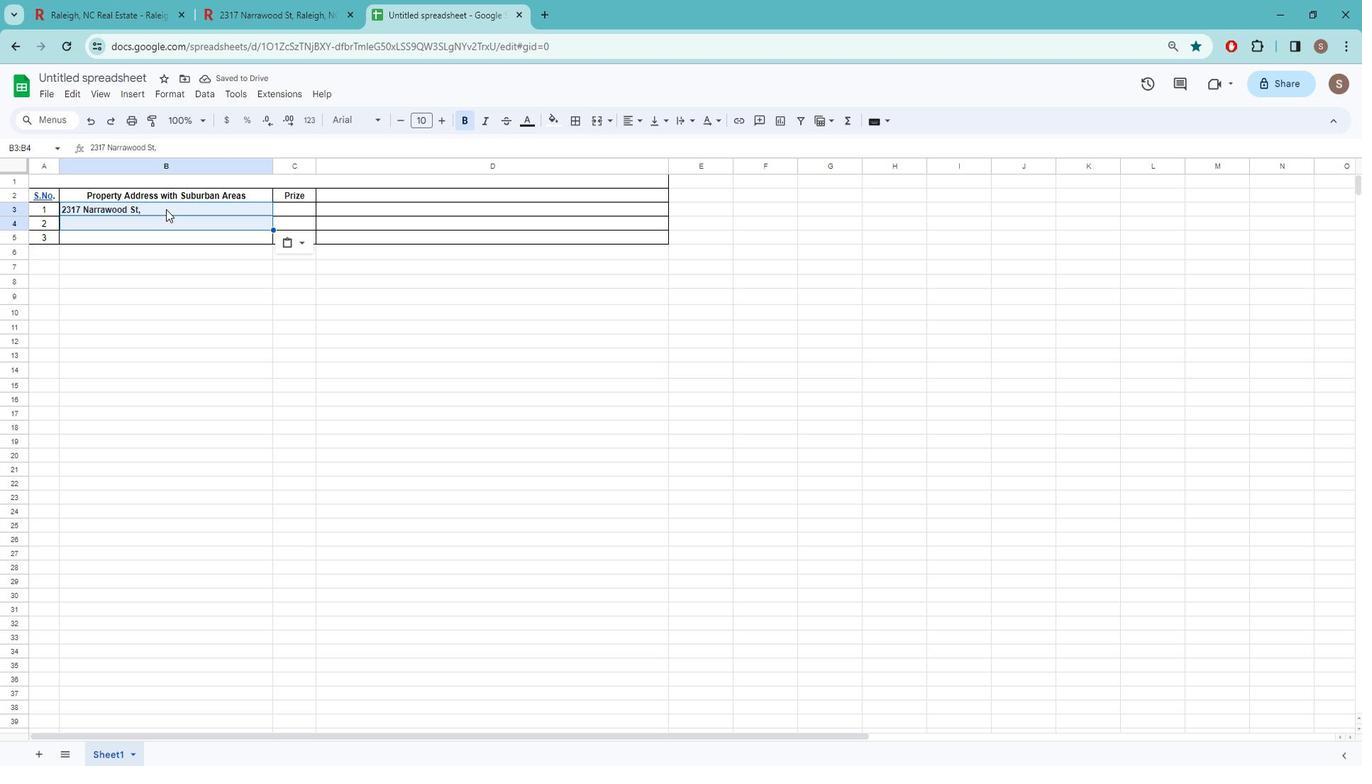 
Action: Mouse pressed left at (166, 201)
Screenshot: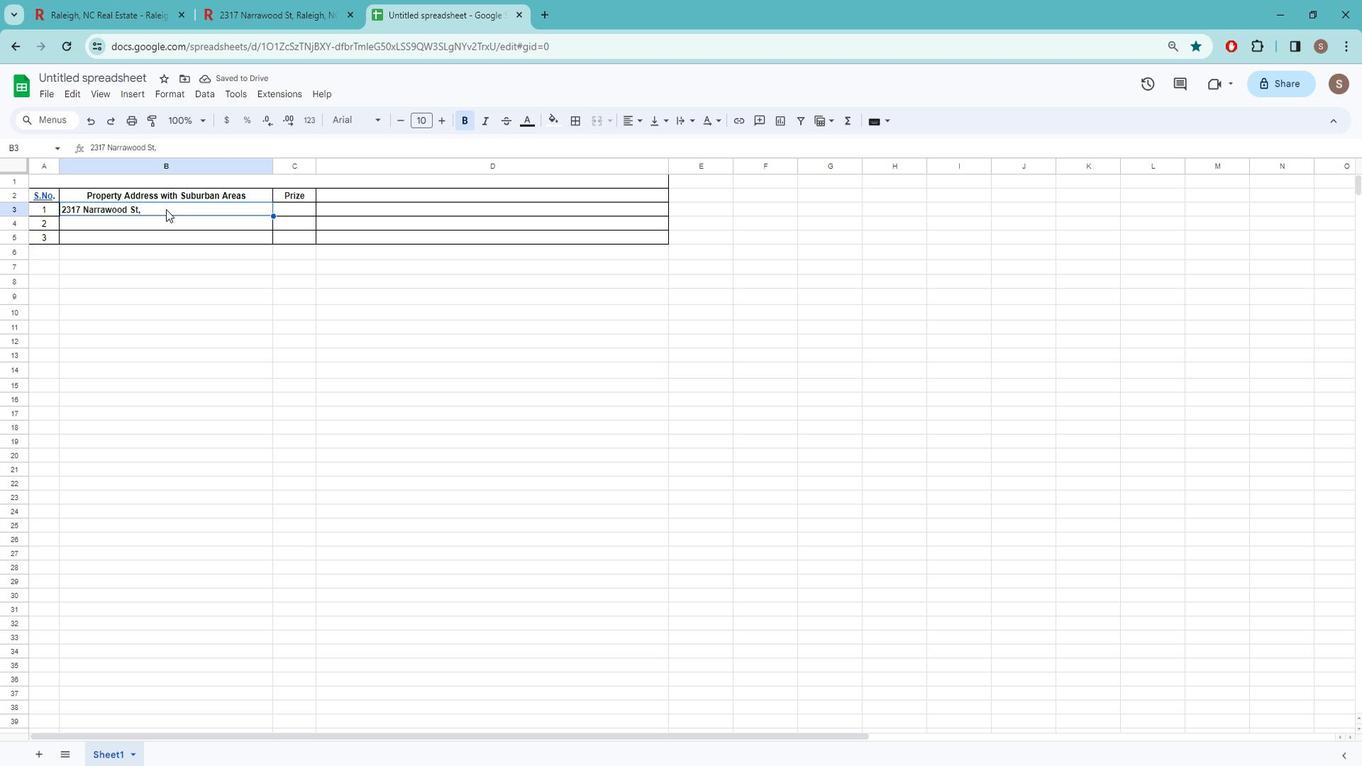 
Action: Key pressed <Key.space>ctrl+V
Screenshot: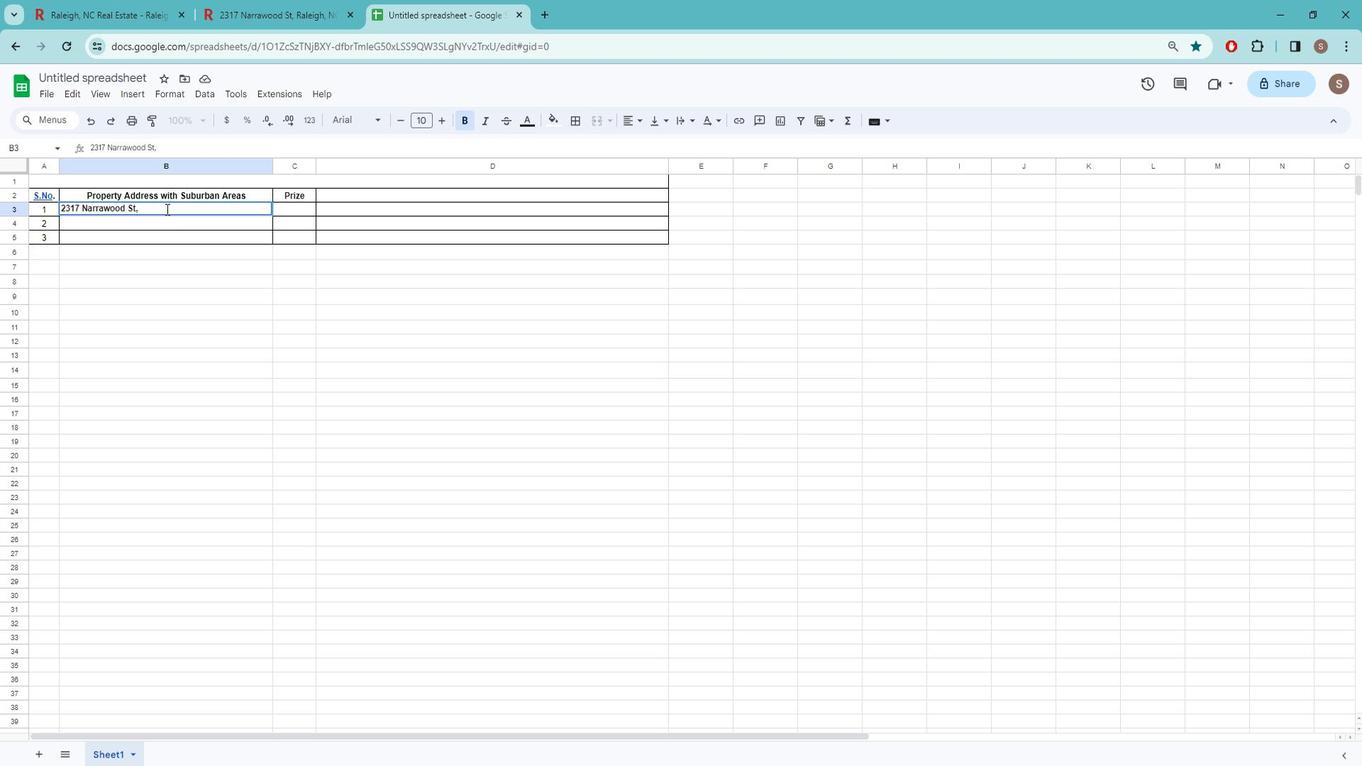 
Action: Mouse moved to (194, 295)
Screenshot: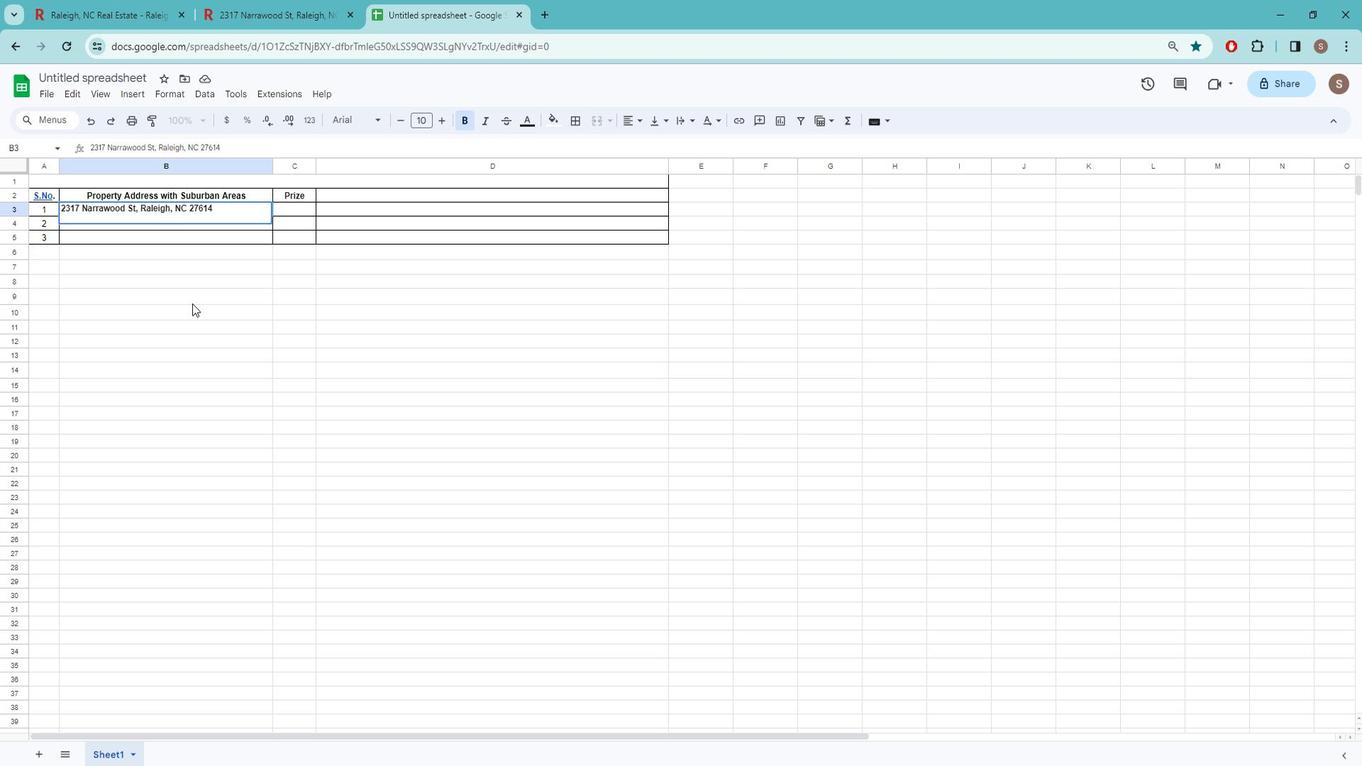 
Action: Mouse pressed left at (194, 295)
Screenshot: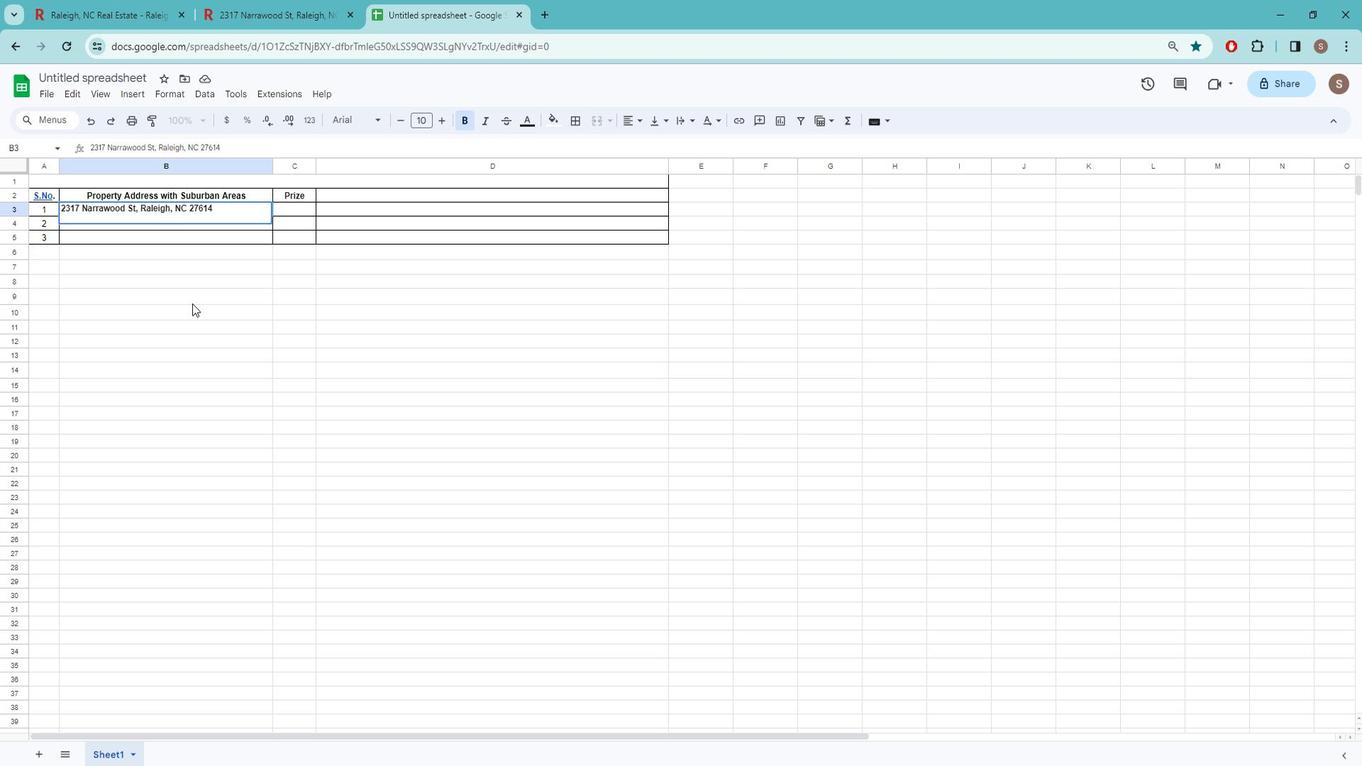 
Action: Mouse moved to (224, 0)
Screenshot: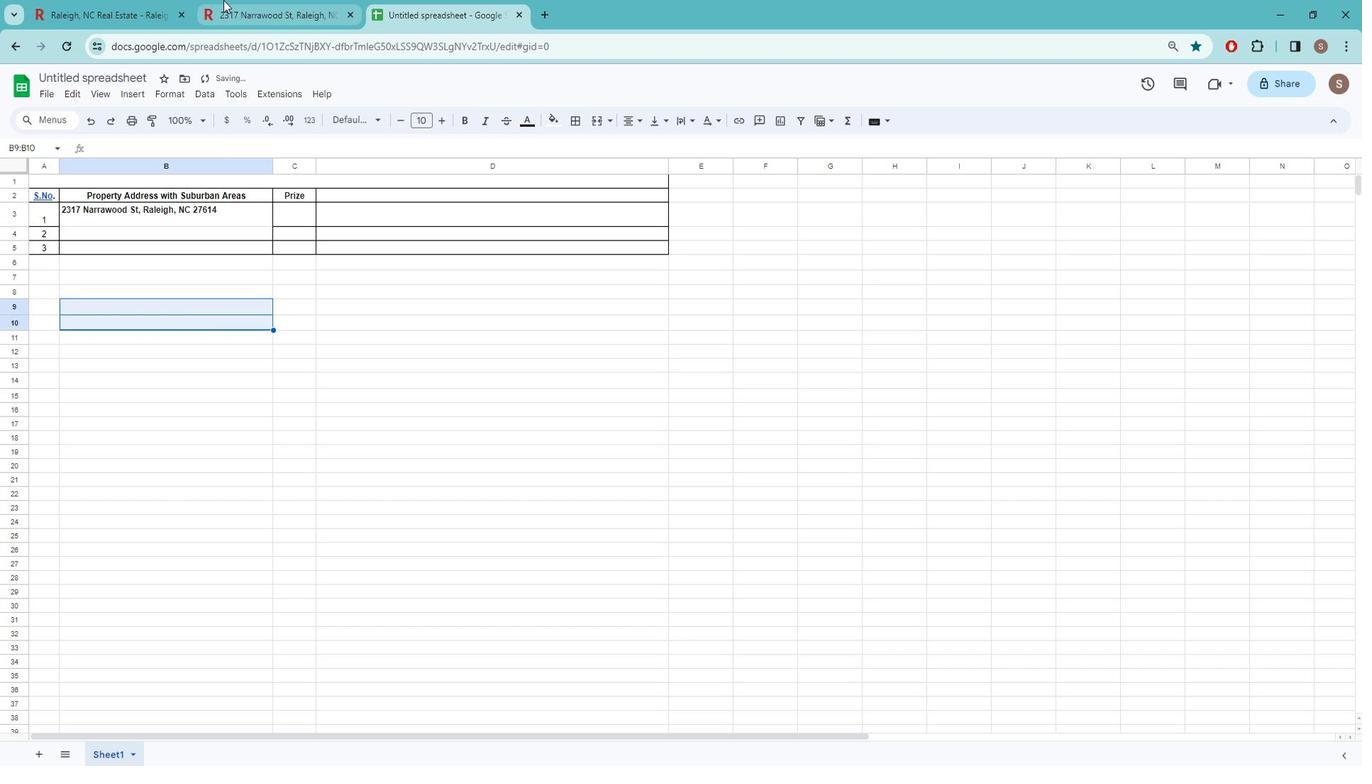 
Action: Mouse pressed left at (224, 0)
Screenshot: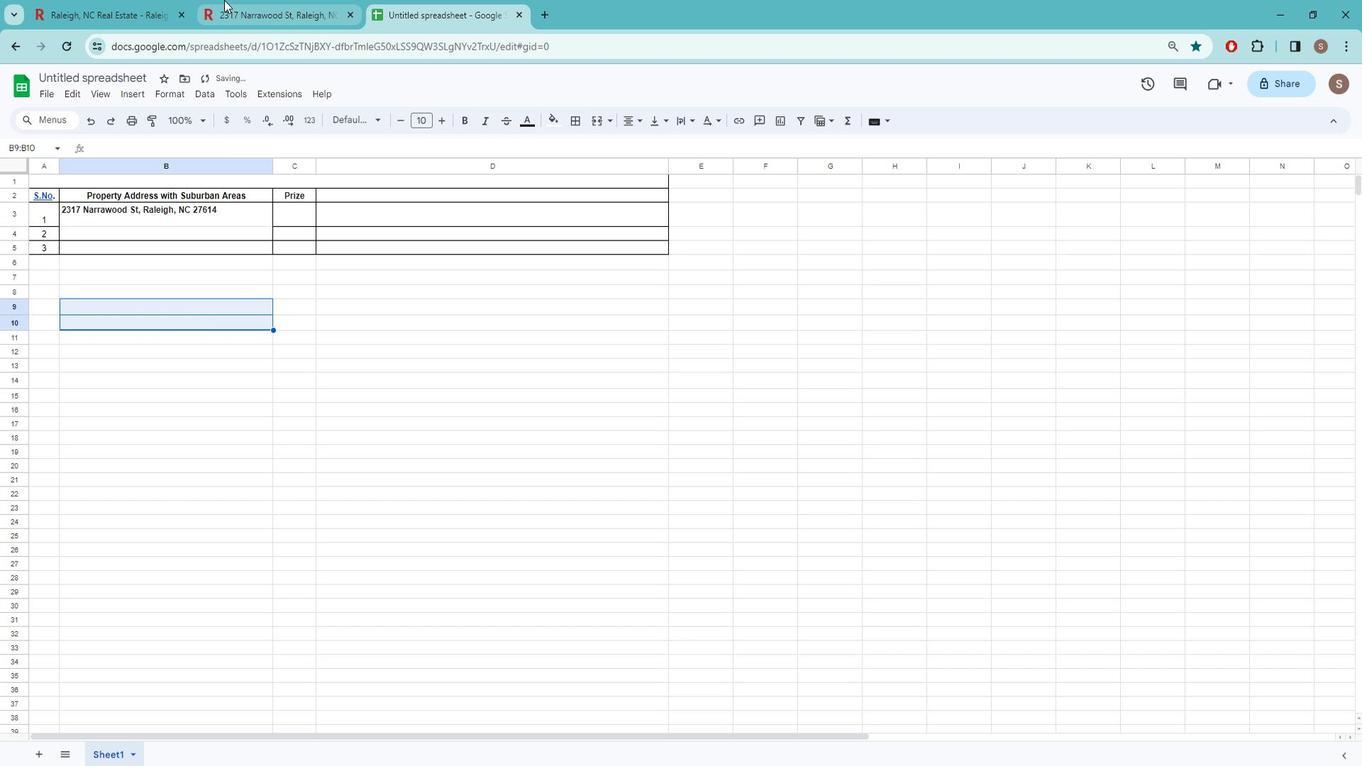 
Action: Mouse moved to (561, 418)
Screenshot: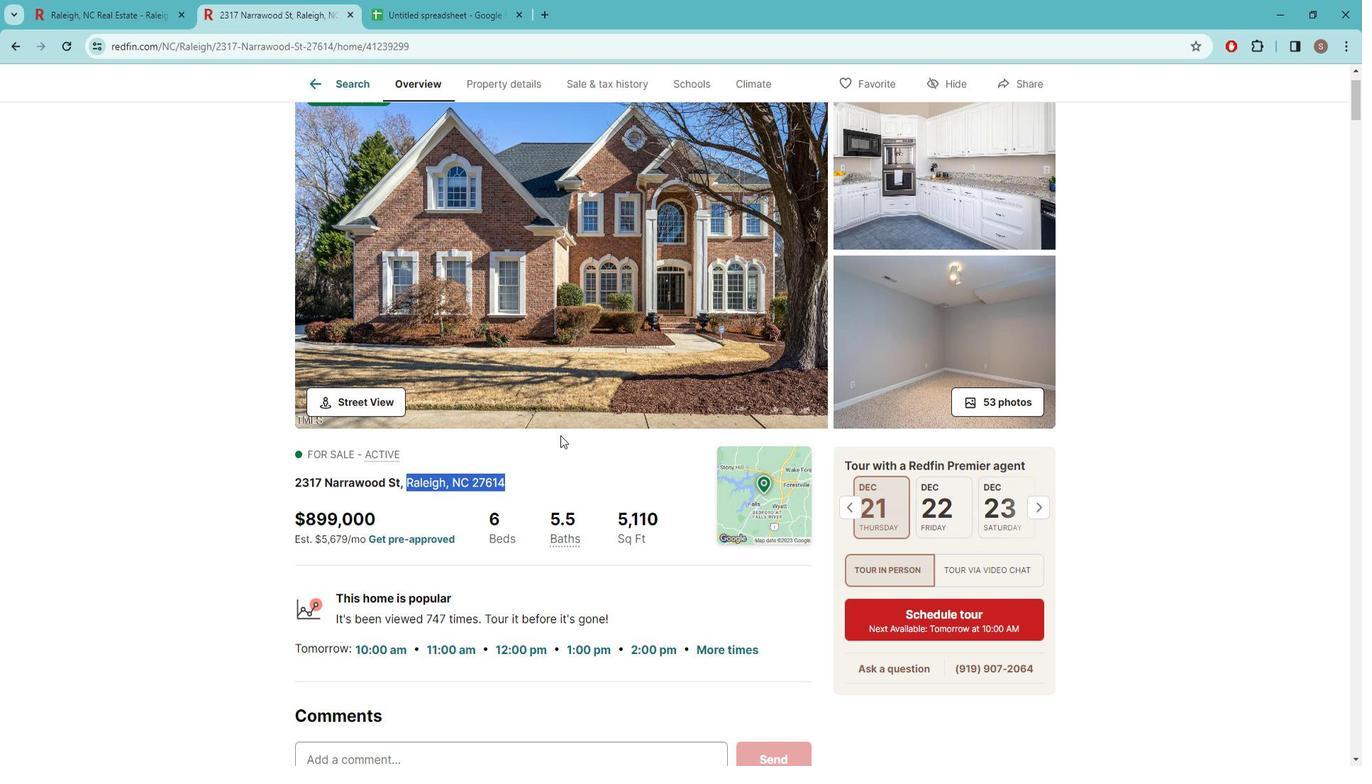 
Action: Mouse scrolled (561, 417) with delta (0, 0)
Screenshot: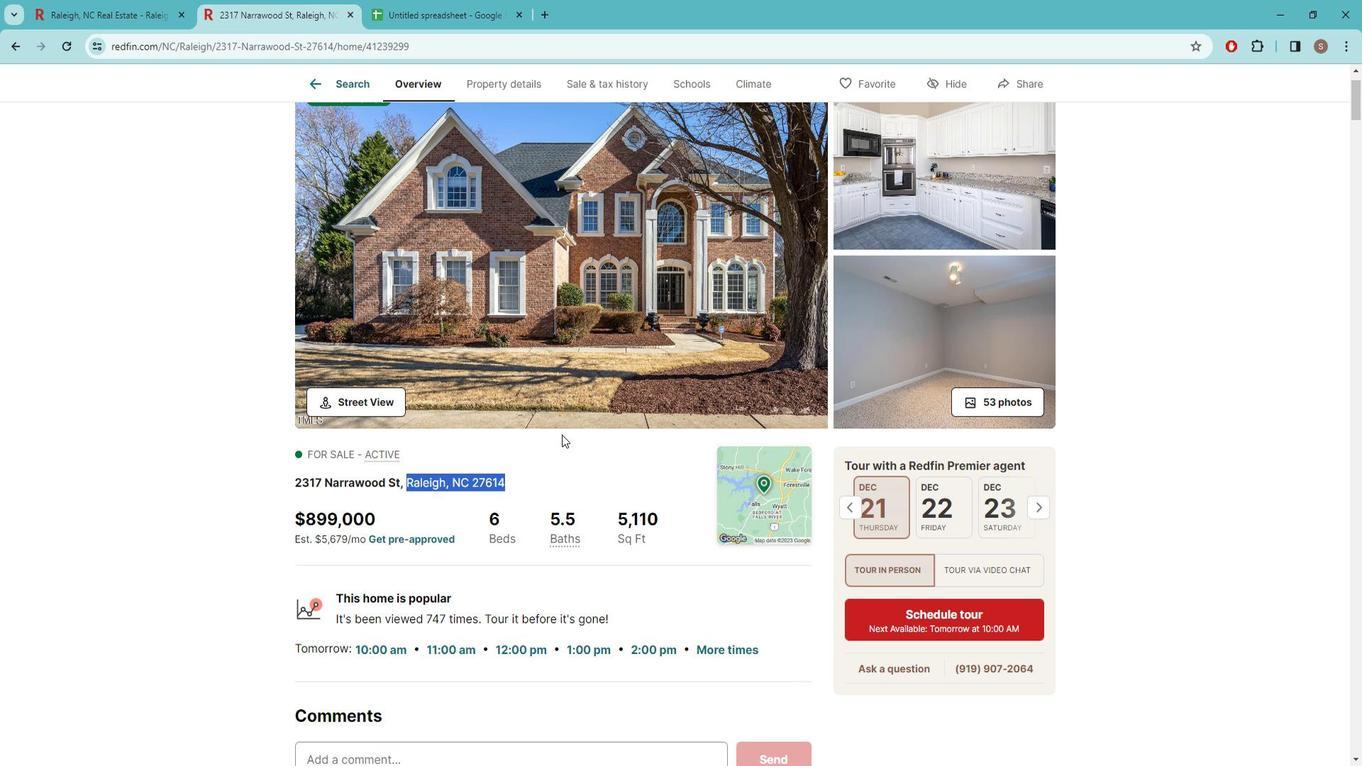 
Action: Mouse moved to (324, 427)
Screenshot: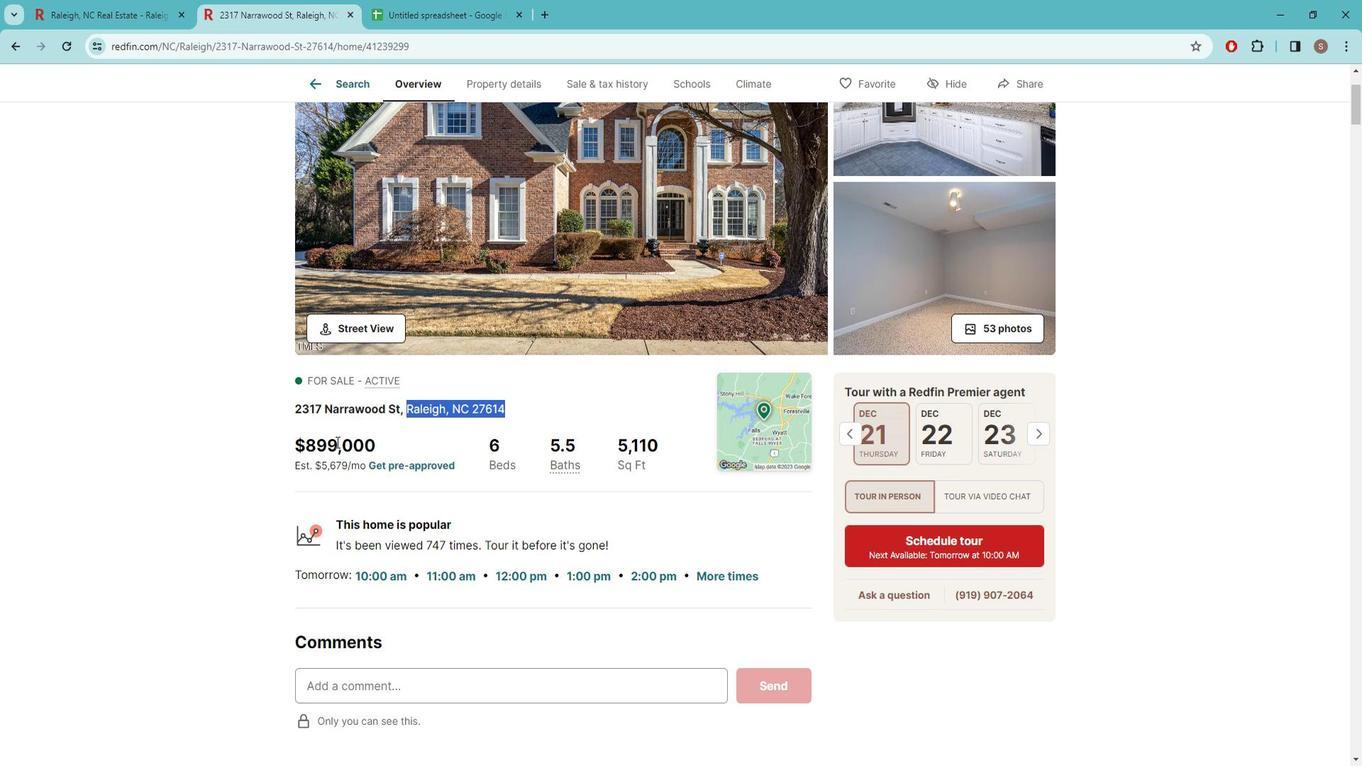 
Action: Mouse pressed left at (324, 427)
Screenshot: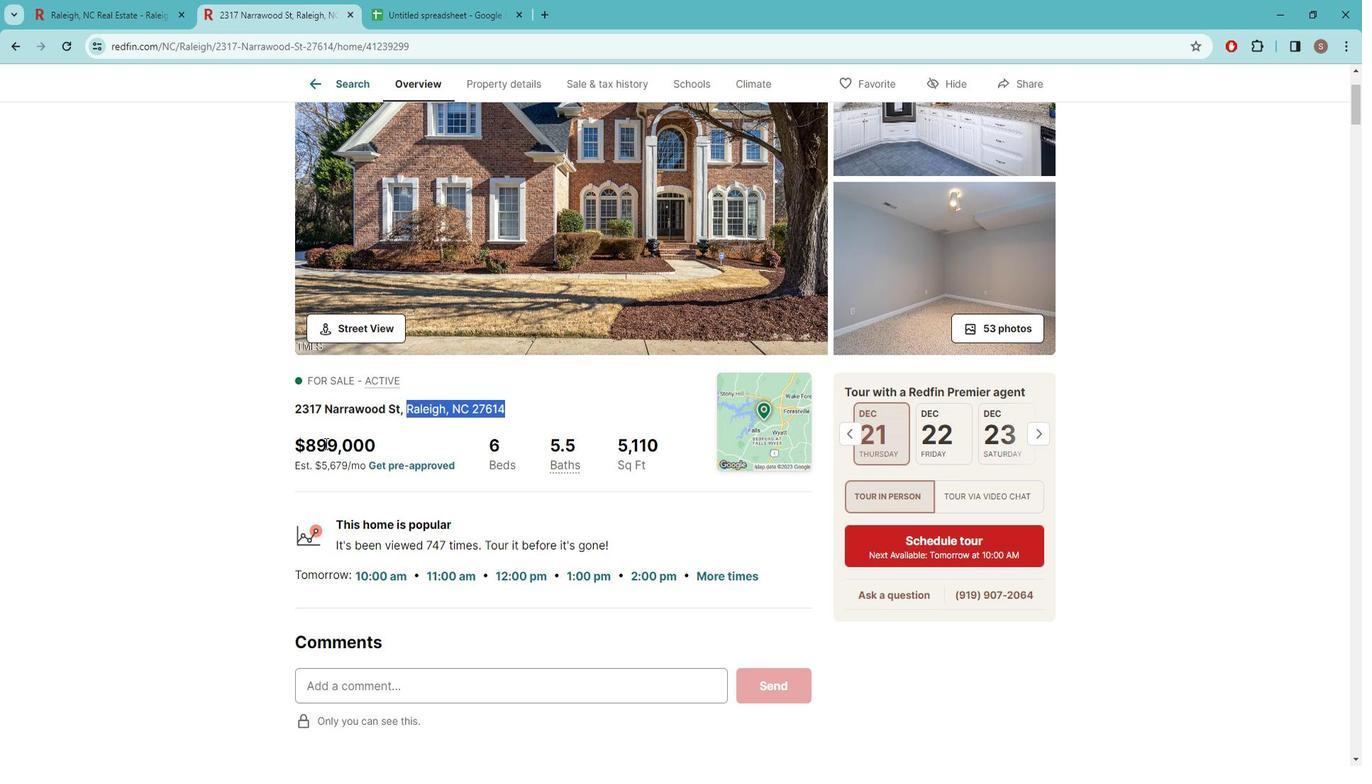 
Action: Mouse pressed left at (324, 427)
Screenshot: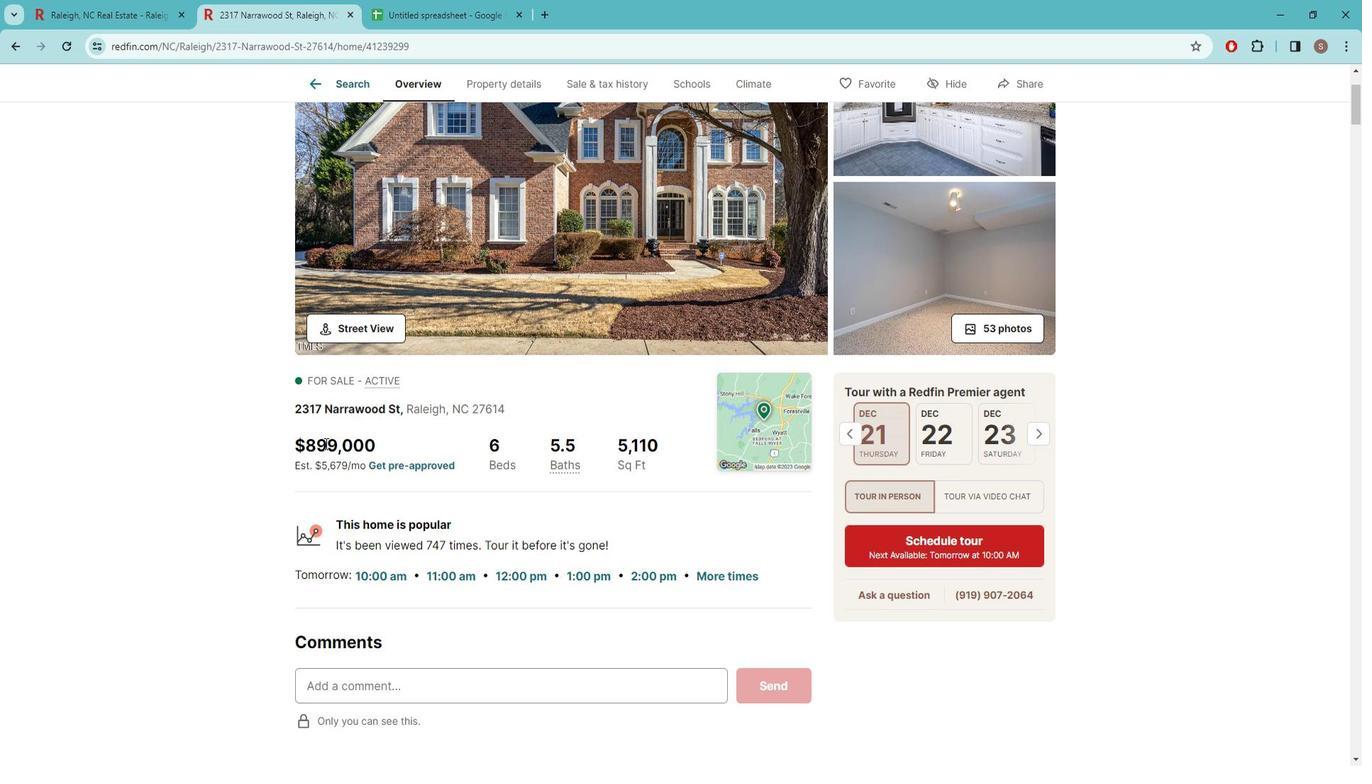 
Action: Mouse pressed left at (324, 427)
Screenshot: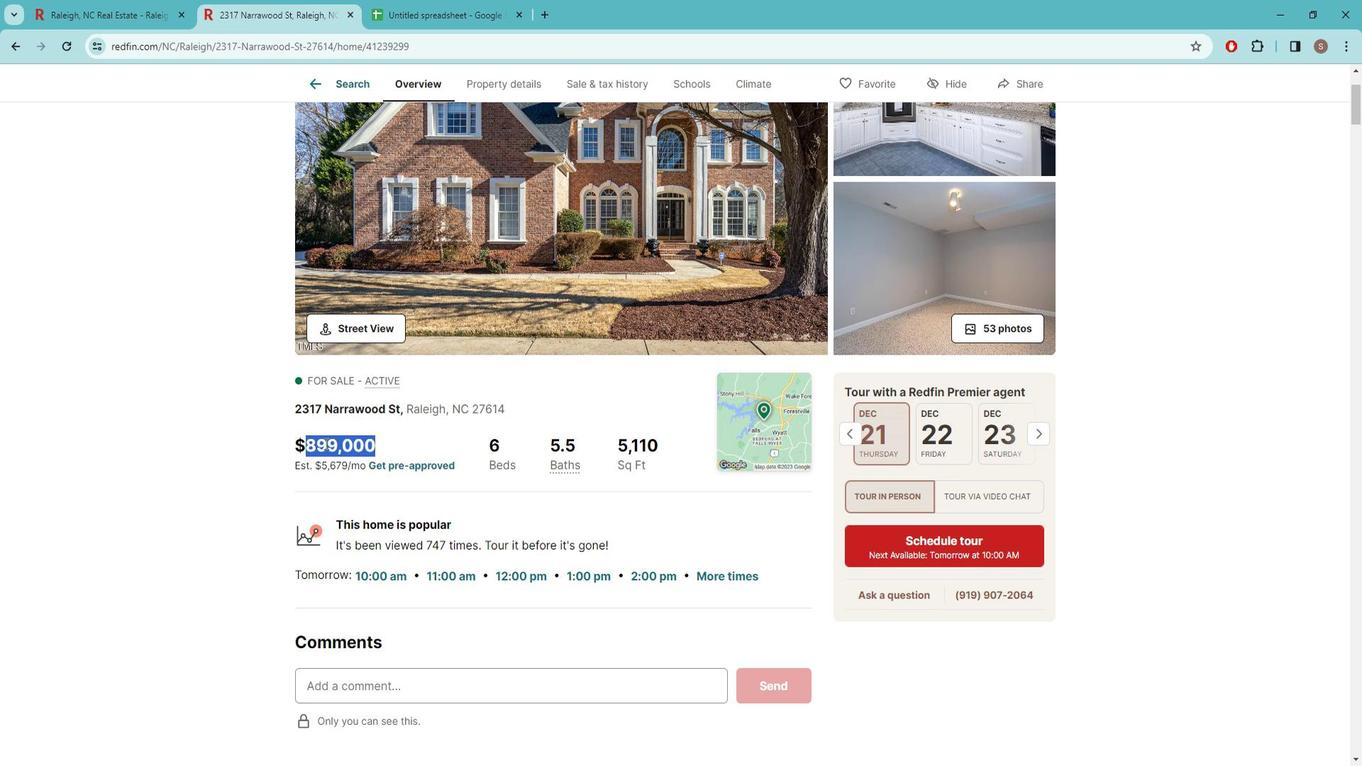 
Action: Key pressed ctrl+C
Screenshot: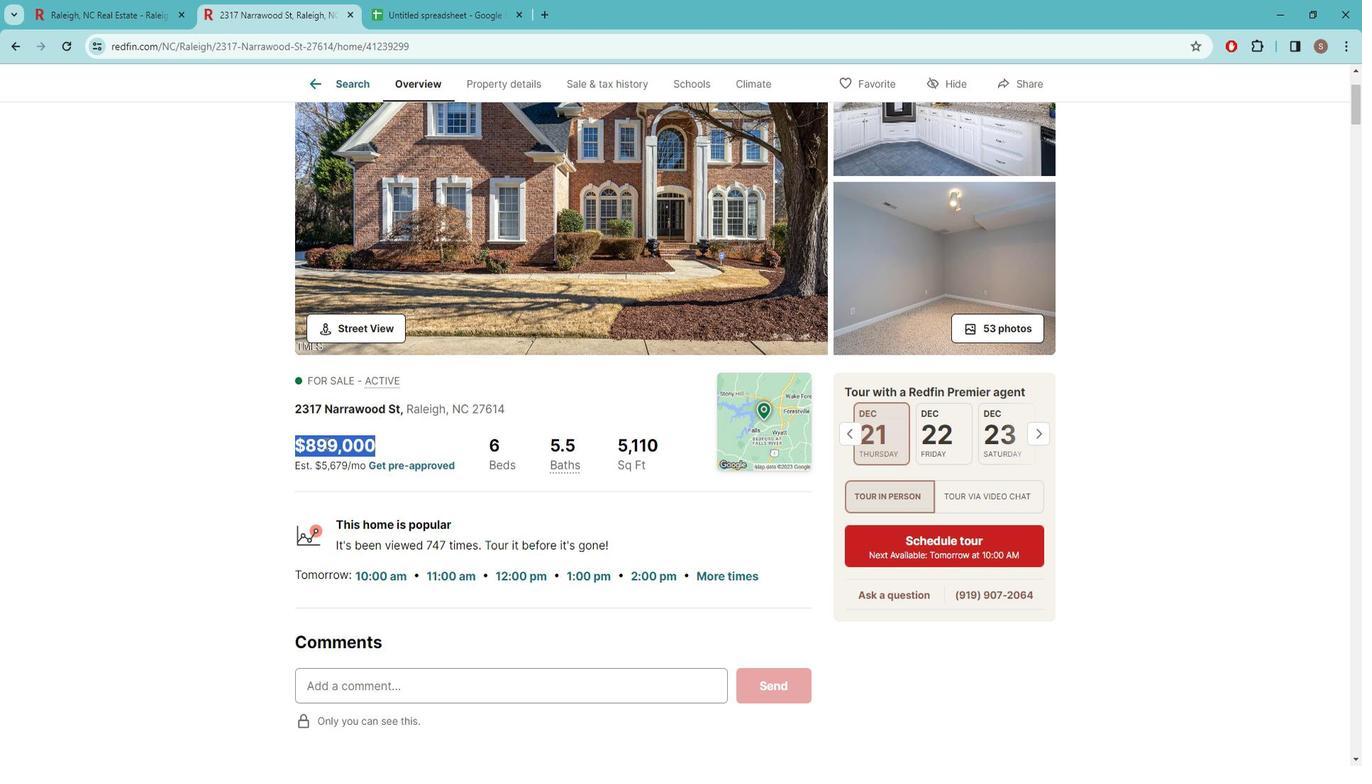 
Action: Mouse moved to (481, 0)
Screenshot: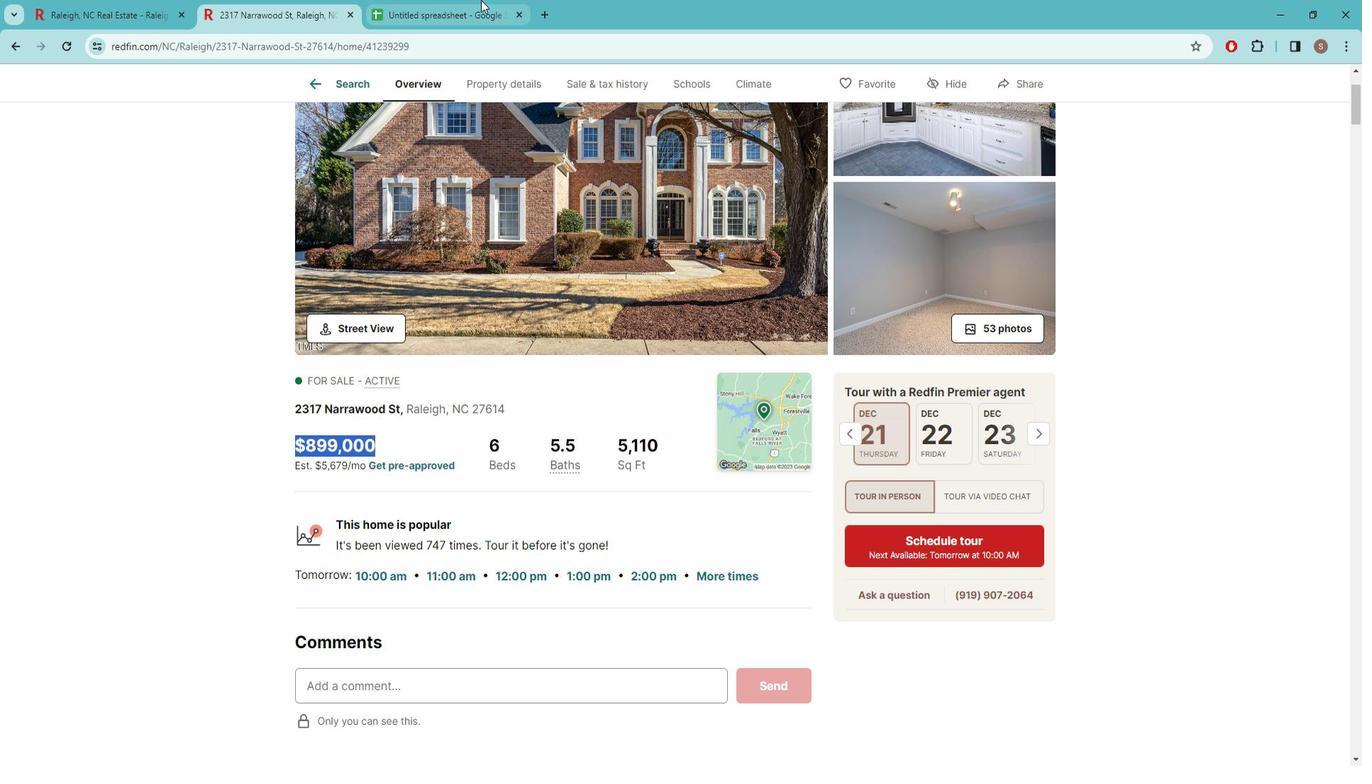 
Action: Mouse pressed left at (481, 0)
Screenshot: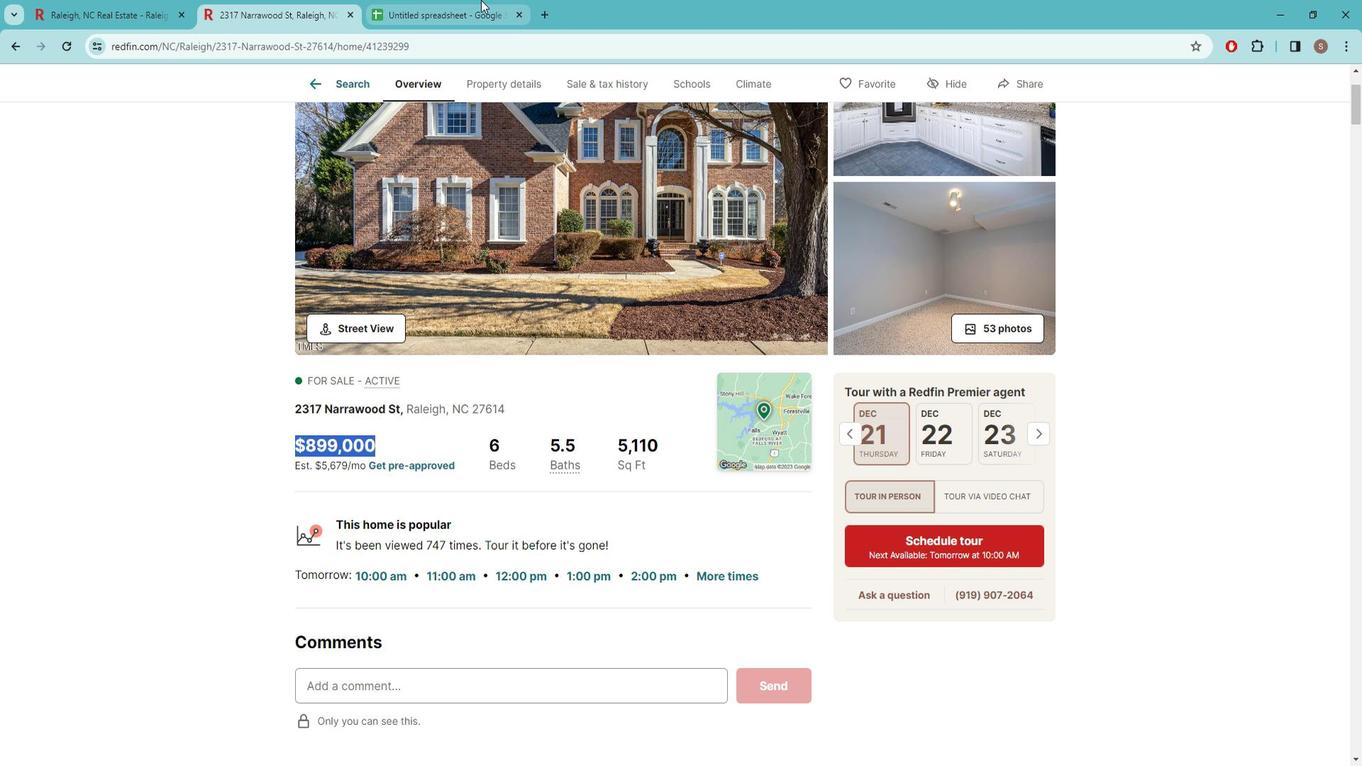
Action: Mouse moved to (290, 207)
Screenshot: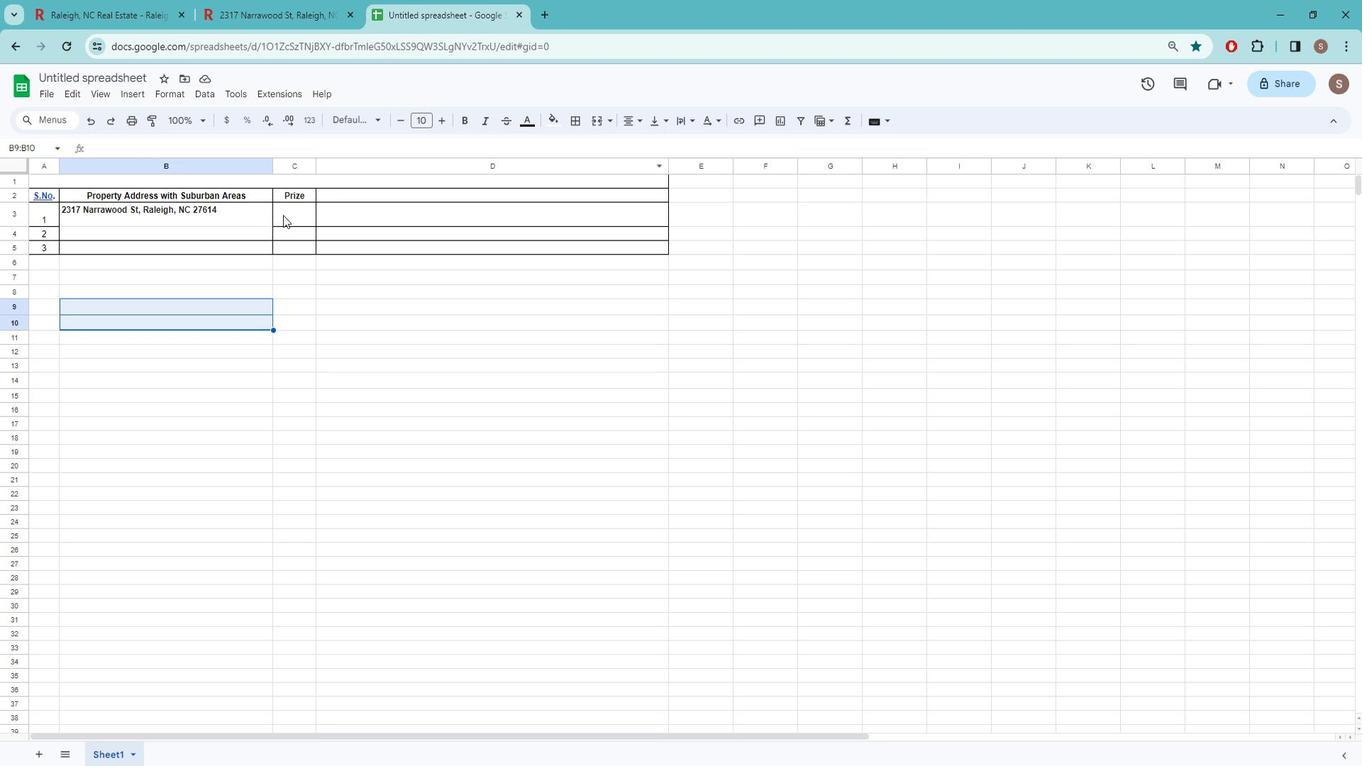 
Action: Mouse pressed left at (290, 207)
Screenshot: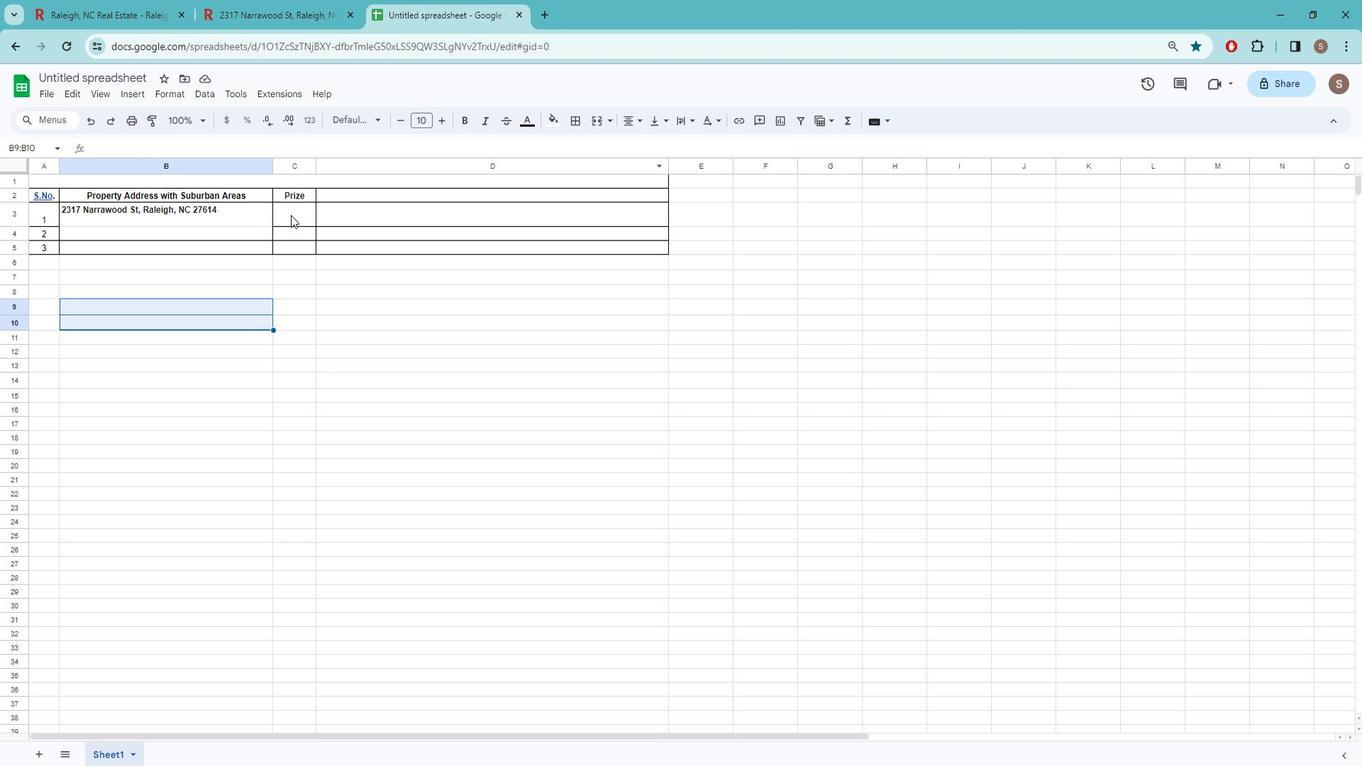 
Action: Key pressed ctrl+V
Screenshot: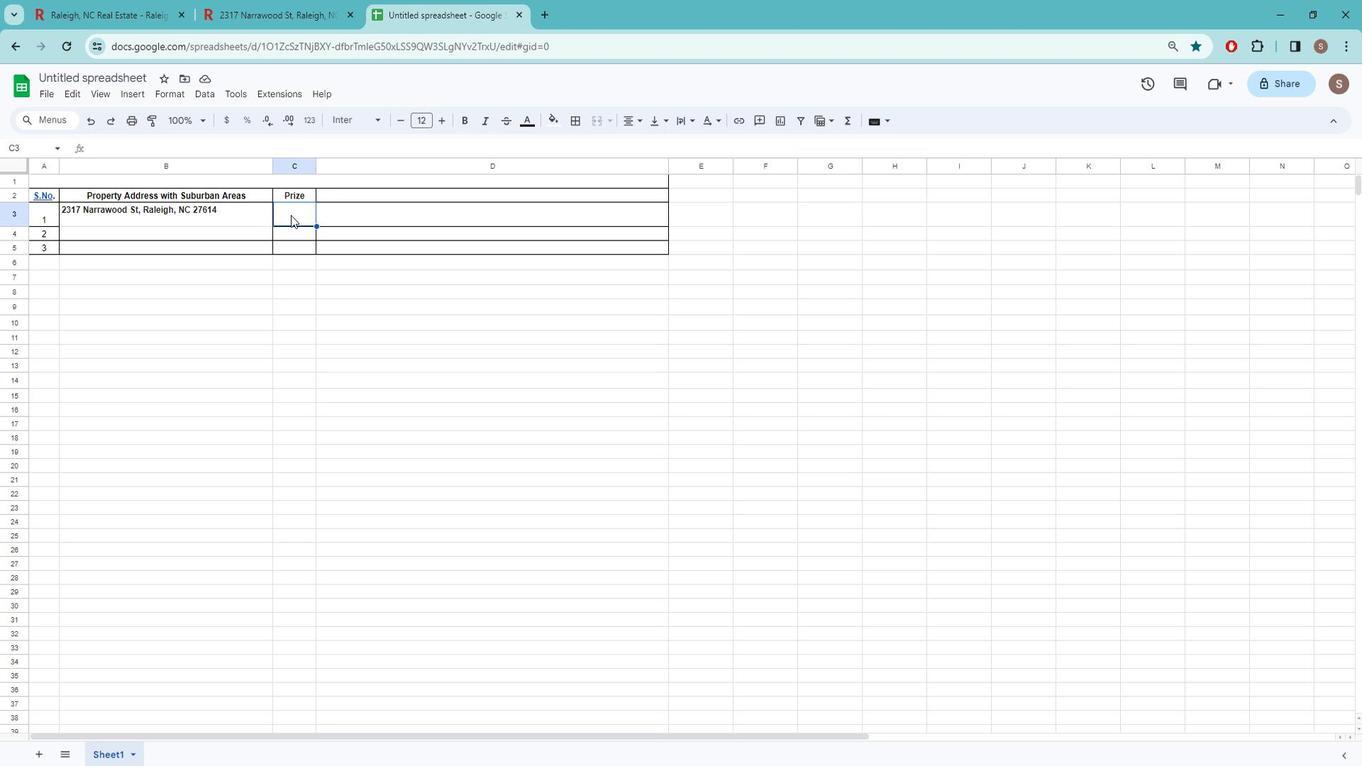 
Action: Mouse moved to (304, 0)
Screenshot: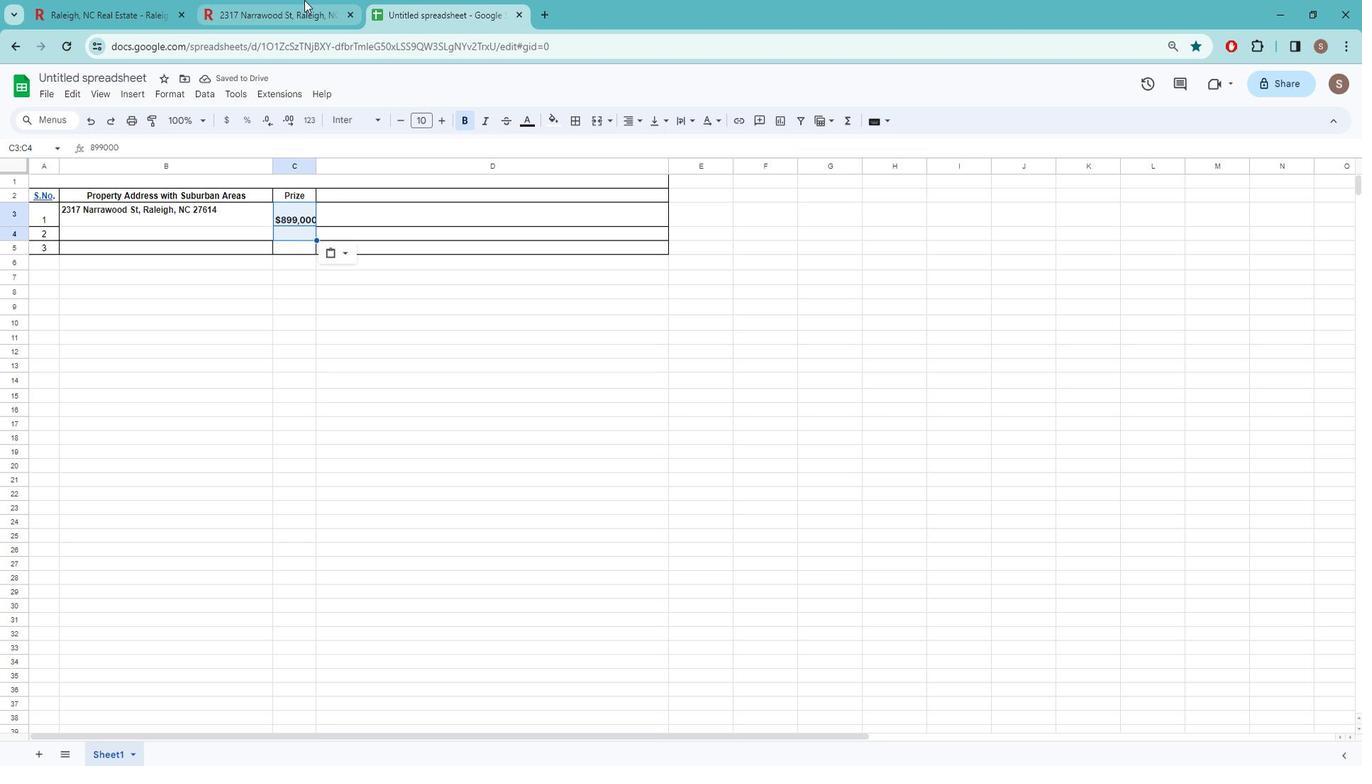 
Action: Mouse pressed left at (304, 0)
Screenshot: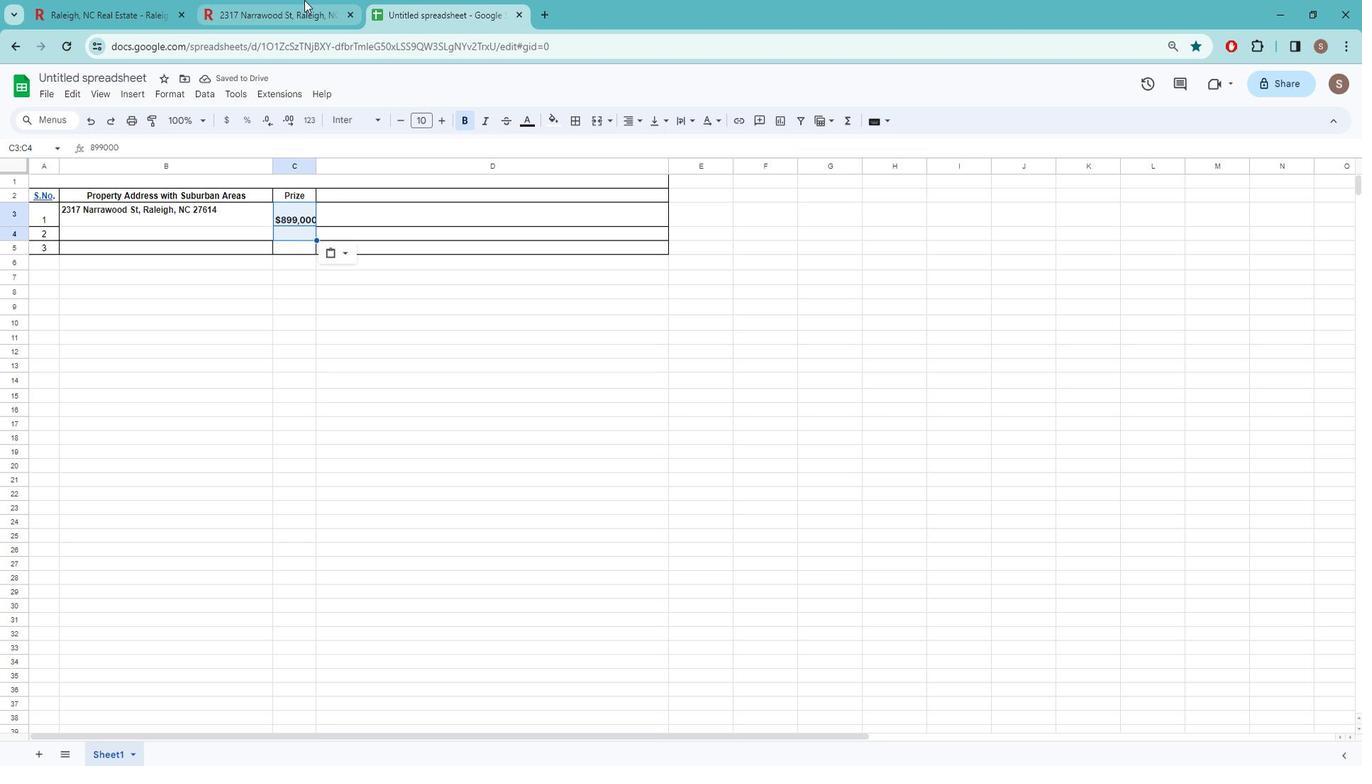 
Action: Mouse moved to (439, 0)
Screenshot: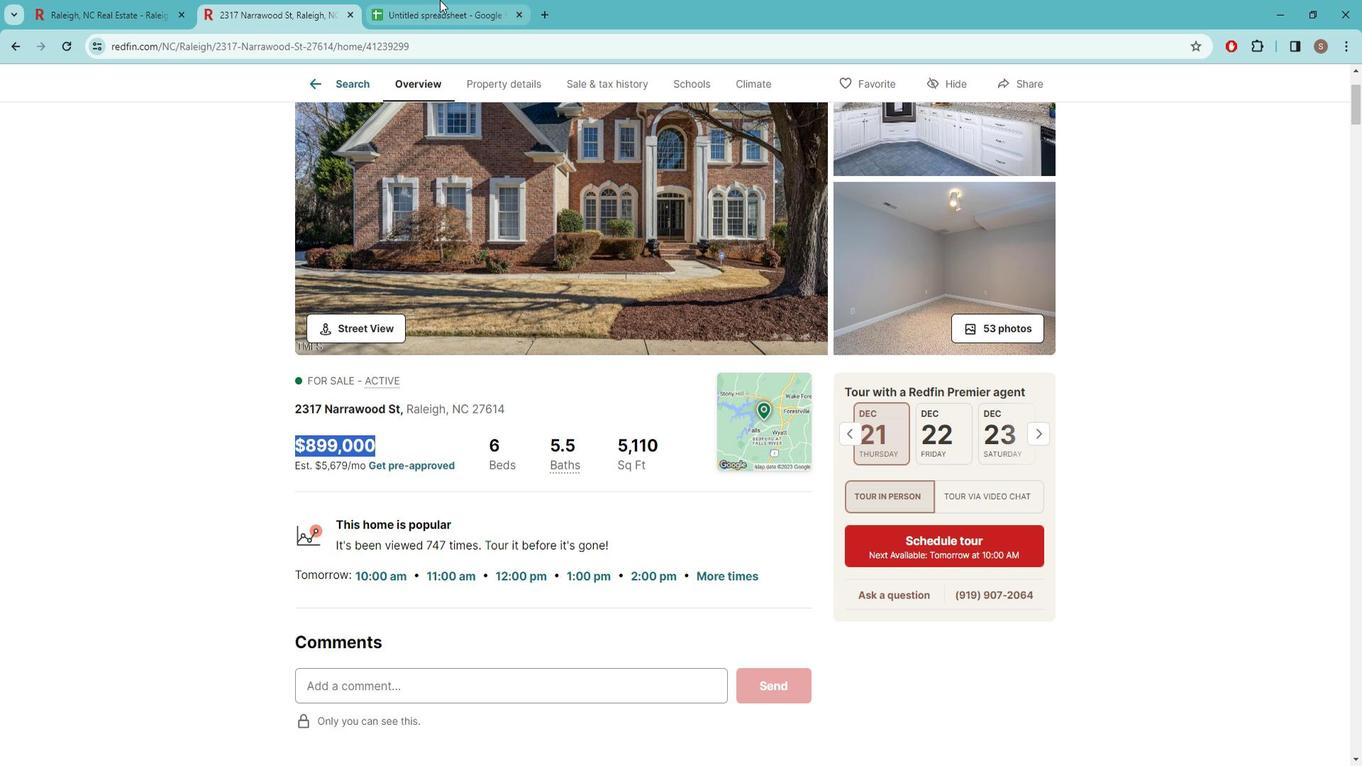 
Action: Mouse pressed left at (439, 0)
Screenshot: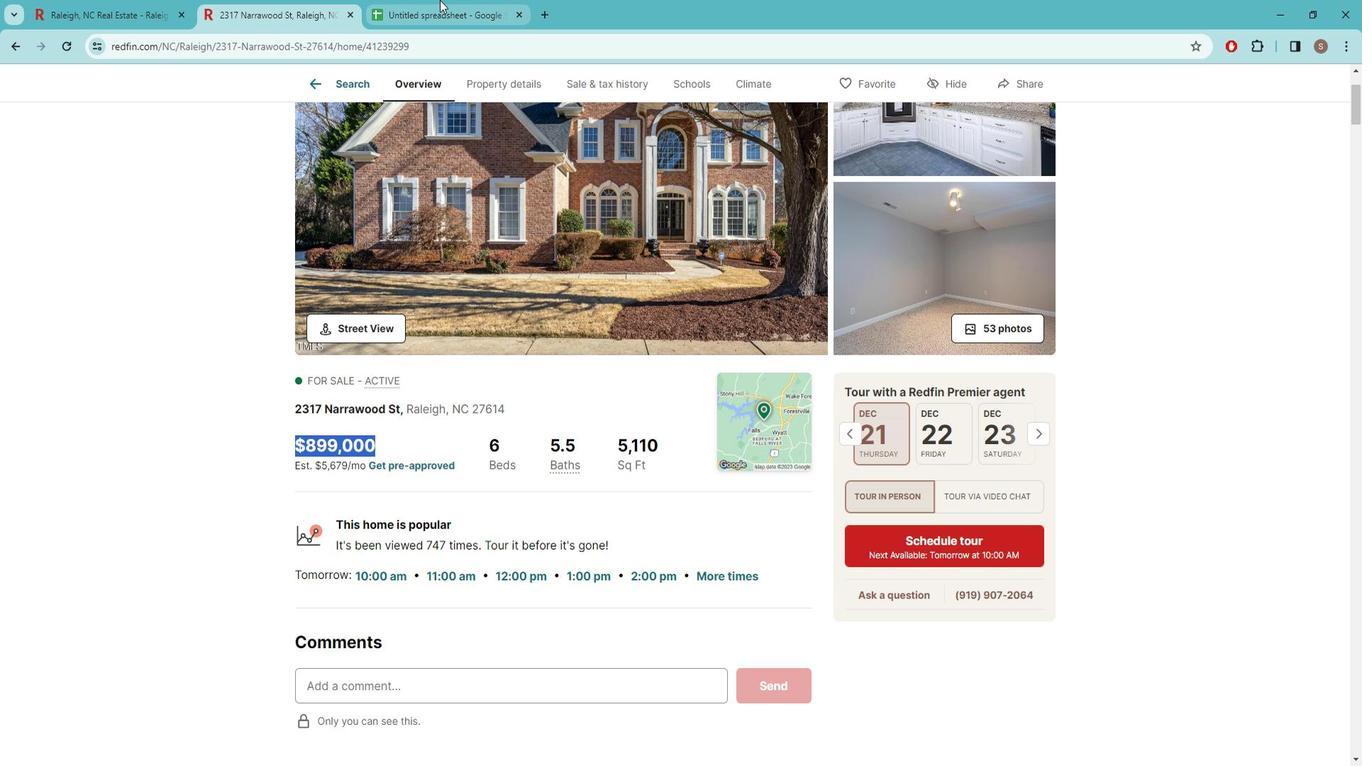 
Action: Mouse moved to (356, 178)
Screenshot: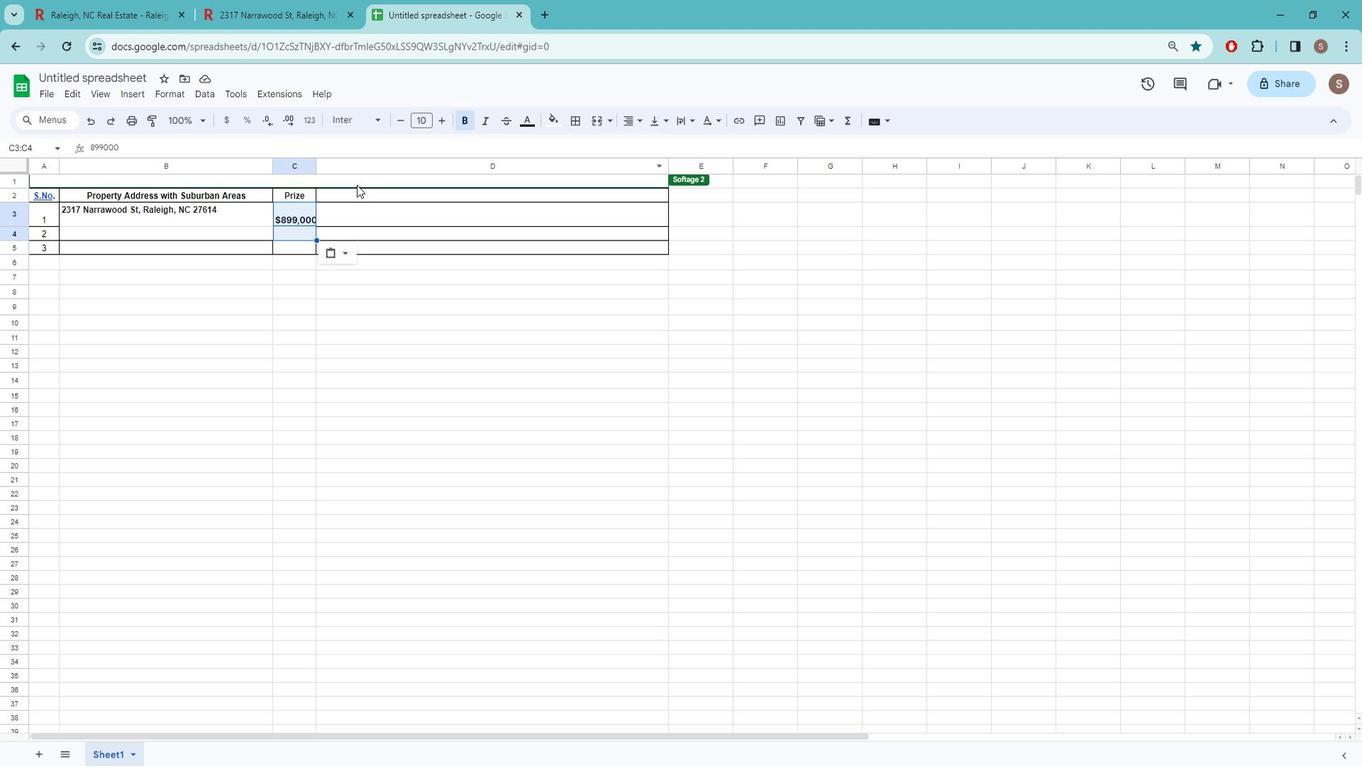 
Action: Mouse pressed left at (356, 178)
Screenshot: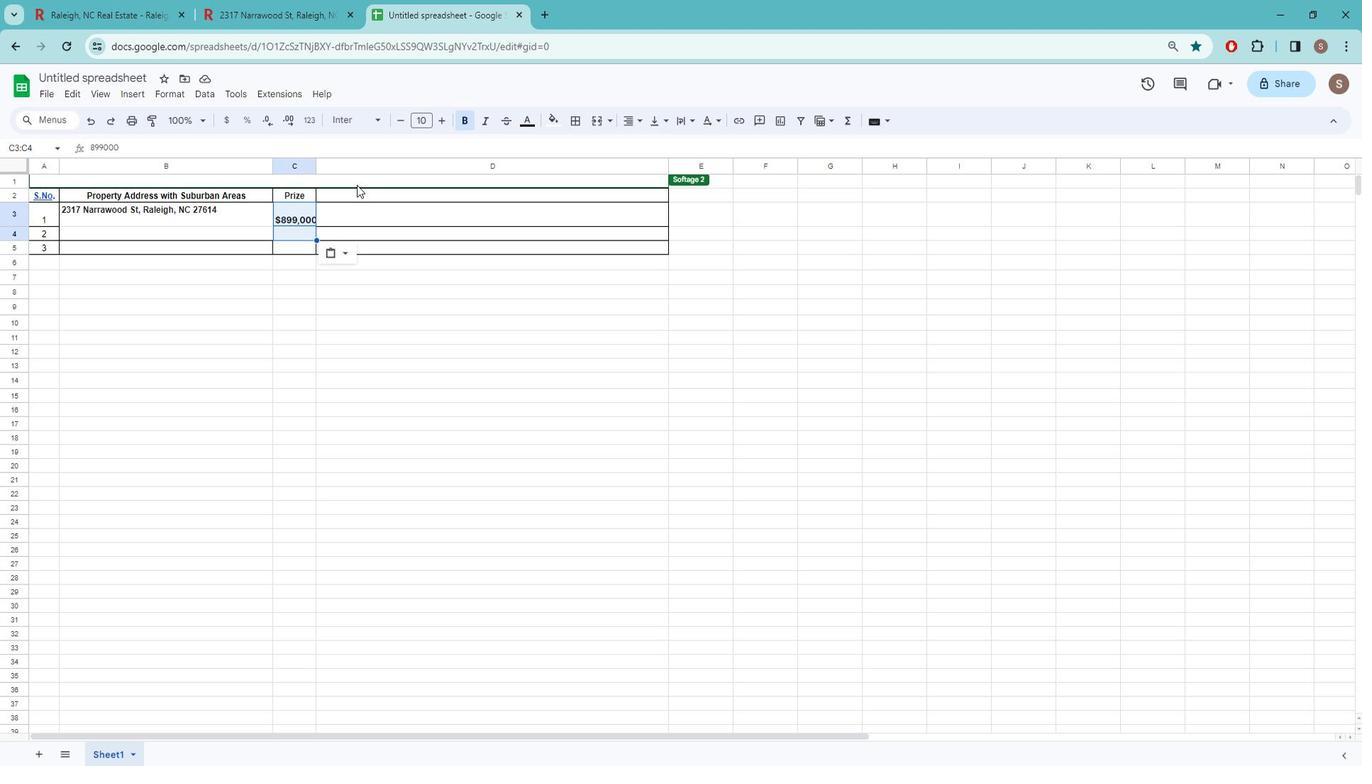 
Action: Mouse pressed left at (356, 178)
Screenshot: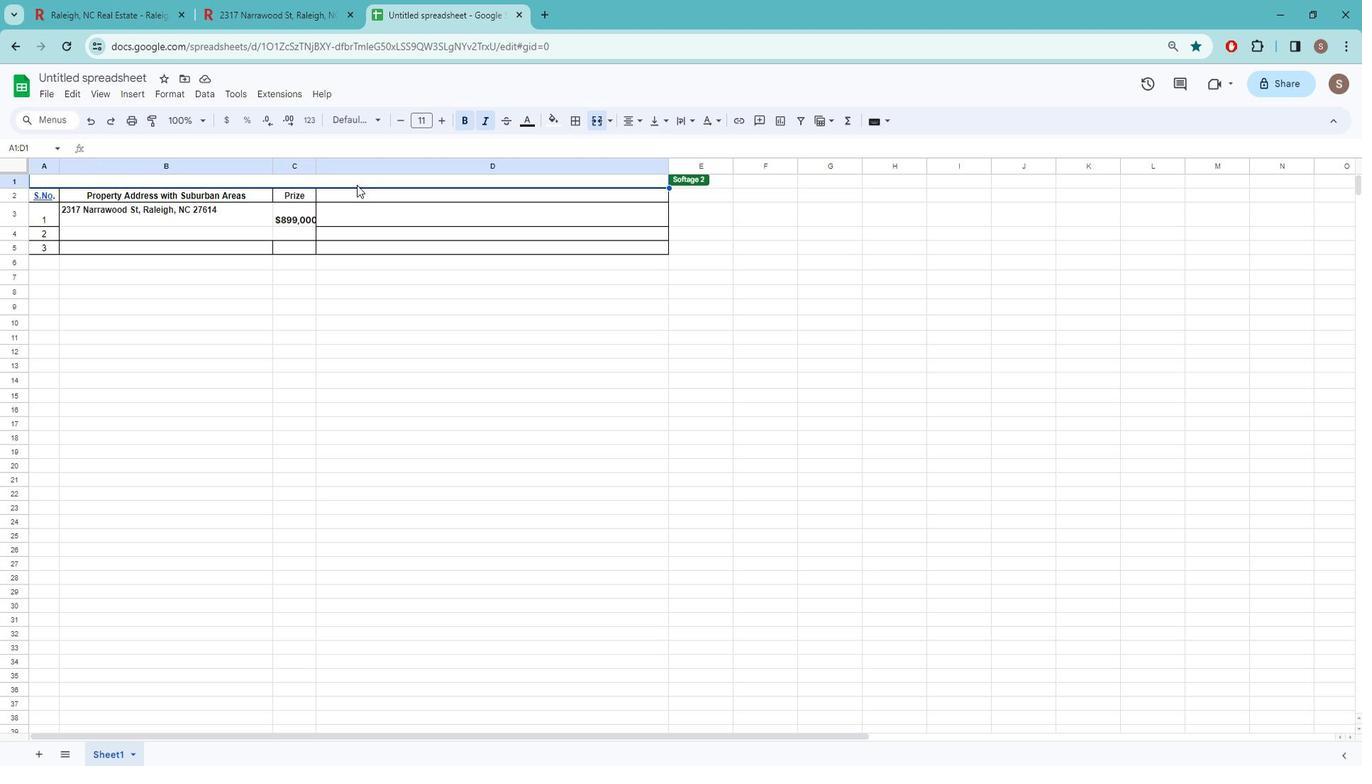 
Action: Mouse pressed left at (356, 178)
Screenshot: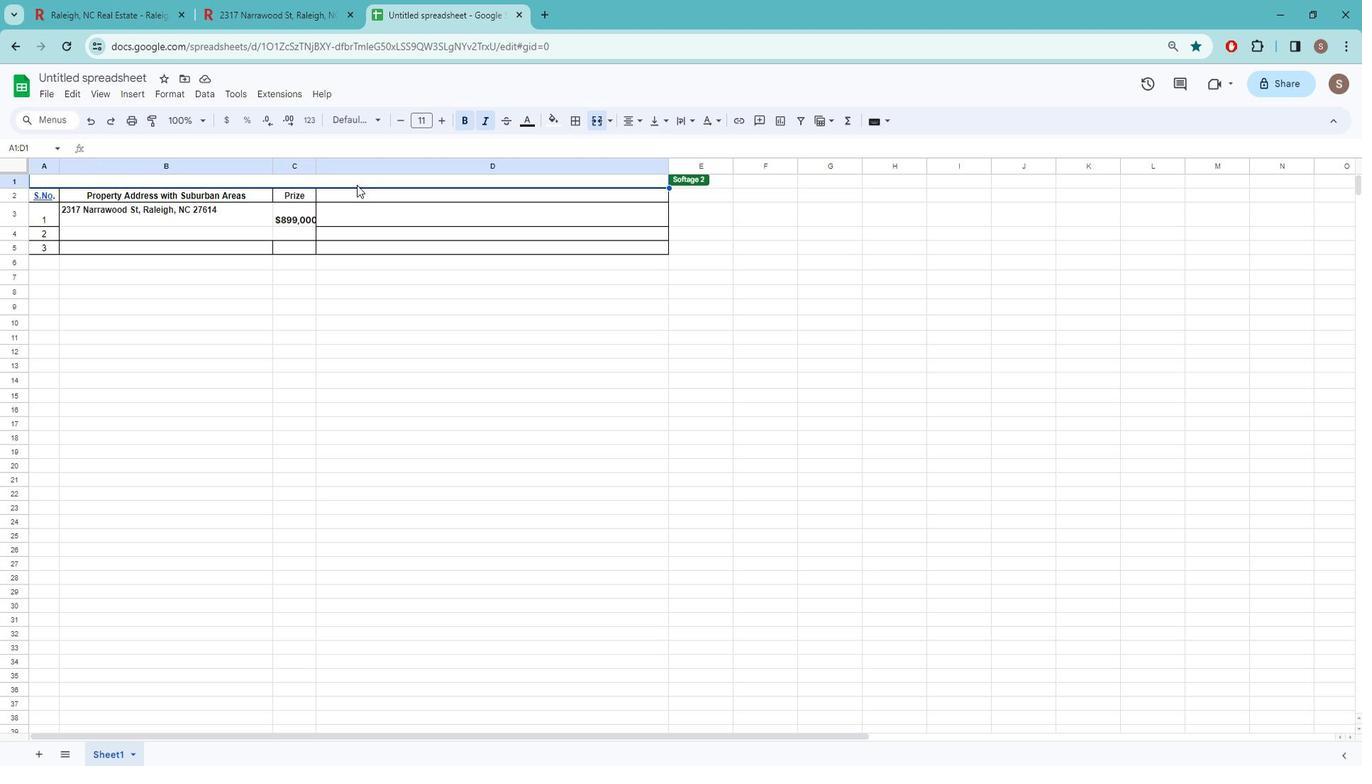 
Action: Mouse moved to (357, 172)
Screenshot: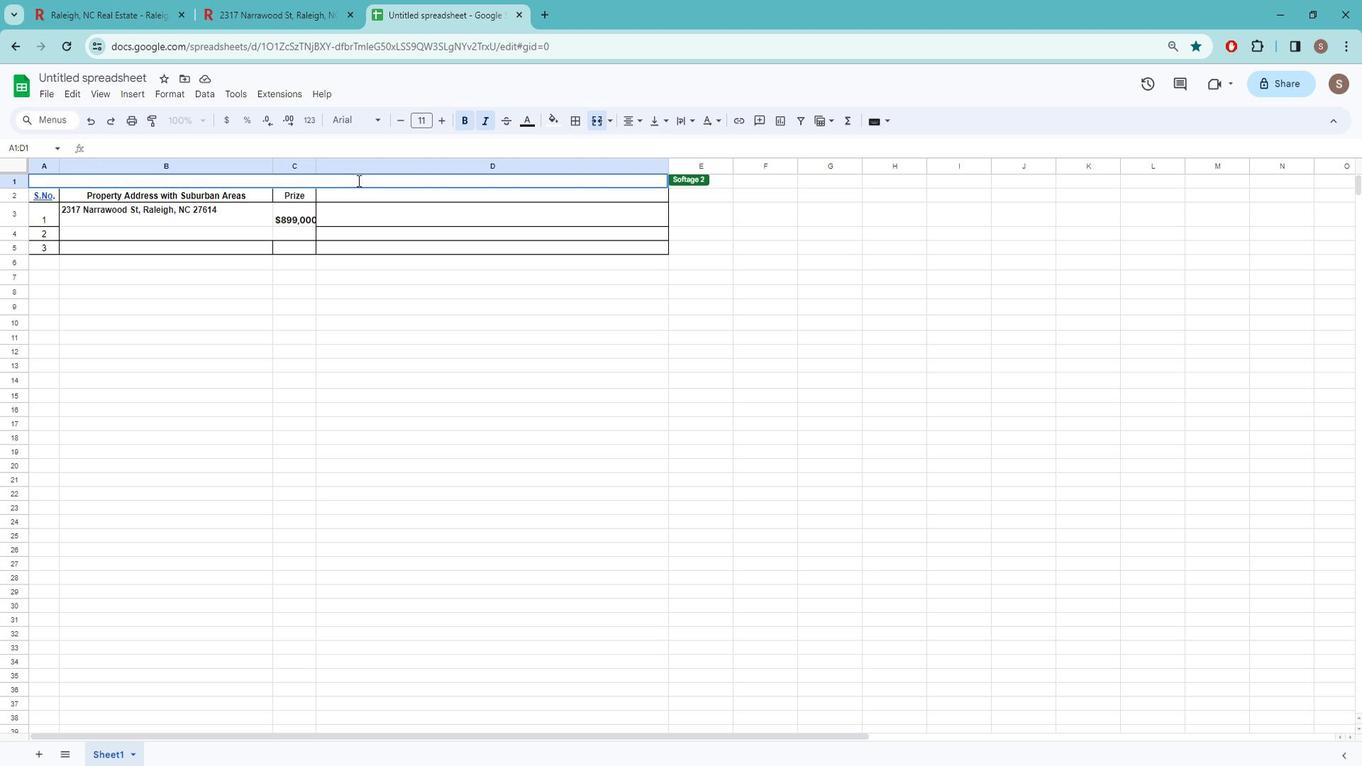
Action: Mouse pressed left at (357, 172)
Screenshot: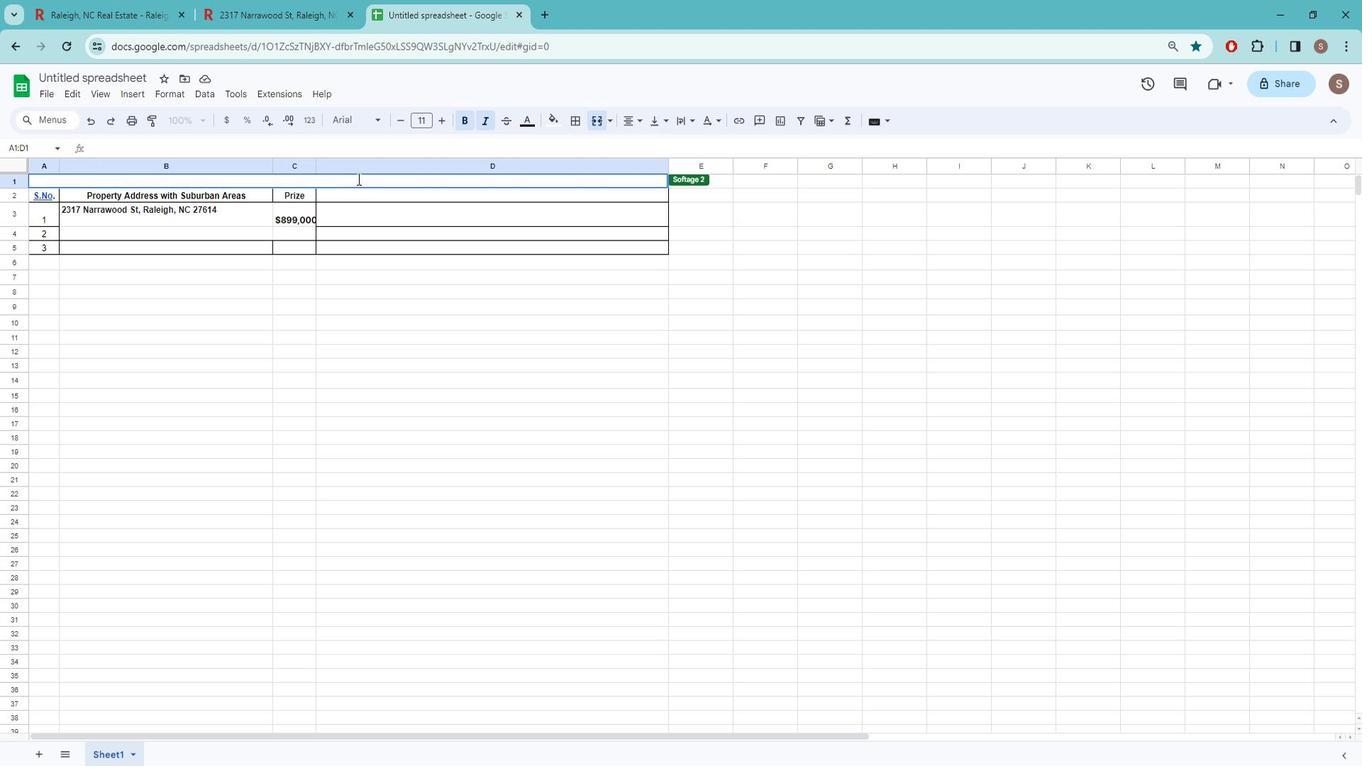 
Action: Mouse moved to (359, 168)
Screenshot: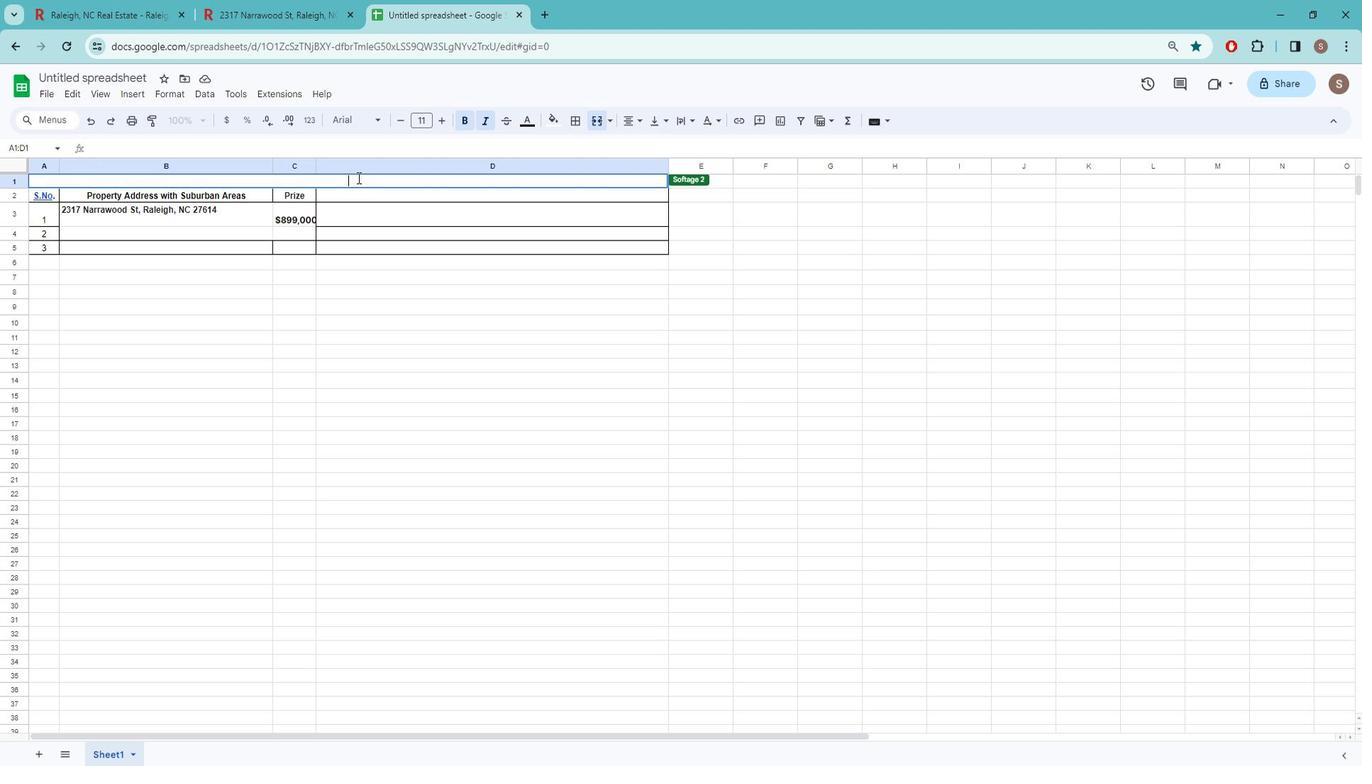 
Action: Key pressed <Key.caps_lock>t<Key.caps_lock>RACKING<Key.space>THE<Key.space><Key.caps_lock>a<Key.caps_lock>VAILABILITY<Key.space>OF<Key.space><Key.caps_lock>p<Key.caps_lock>ROPERTIES<Key.space>
Screenshot: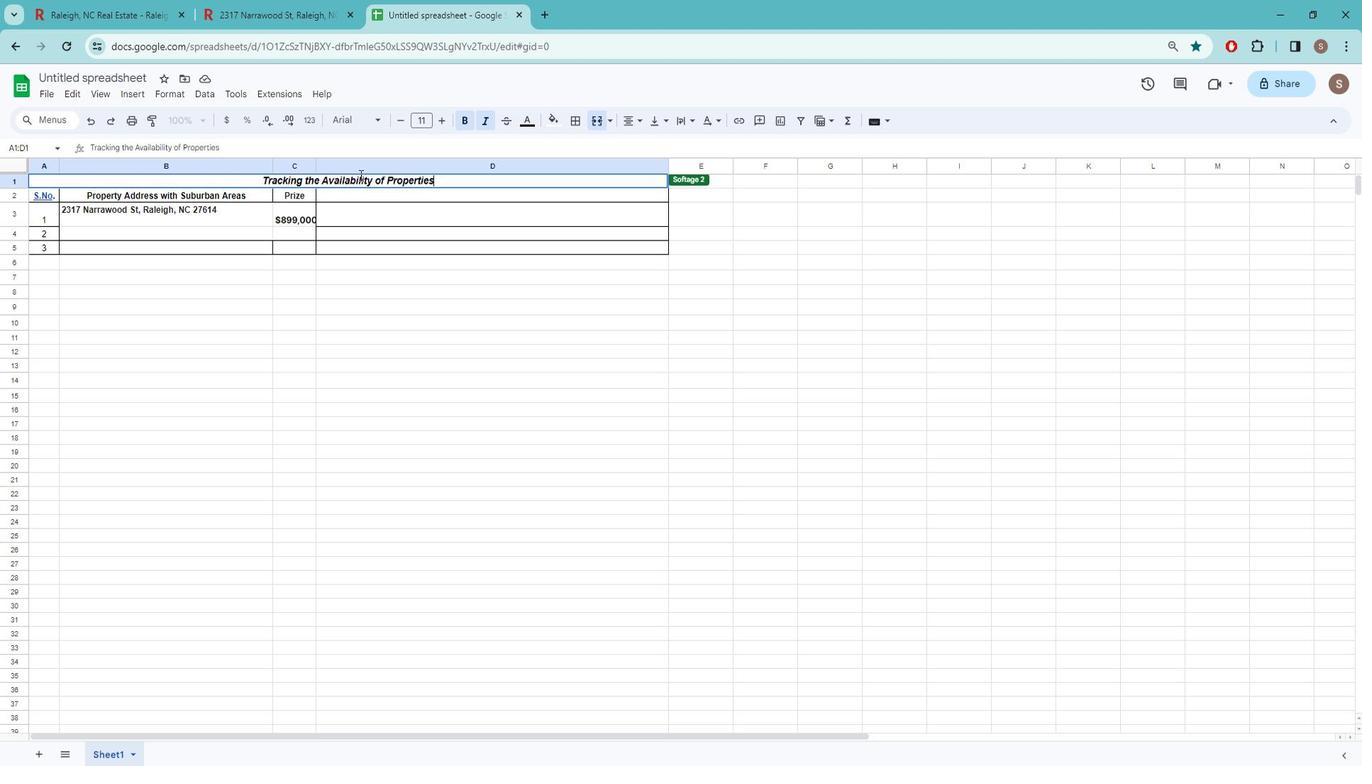 
Action: Mouse moved to (385, 371)
Screenshot: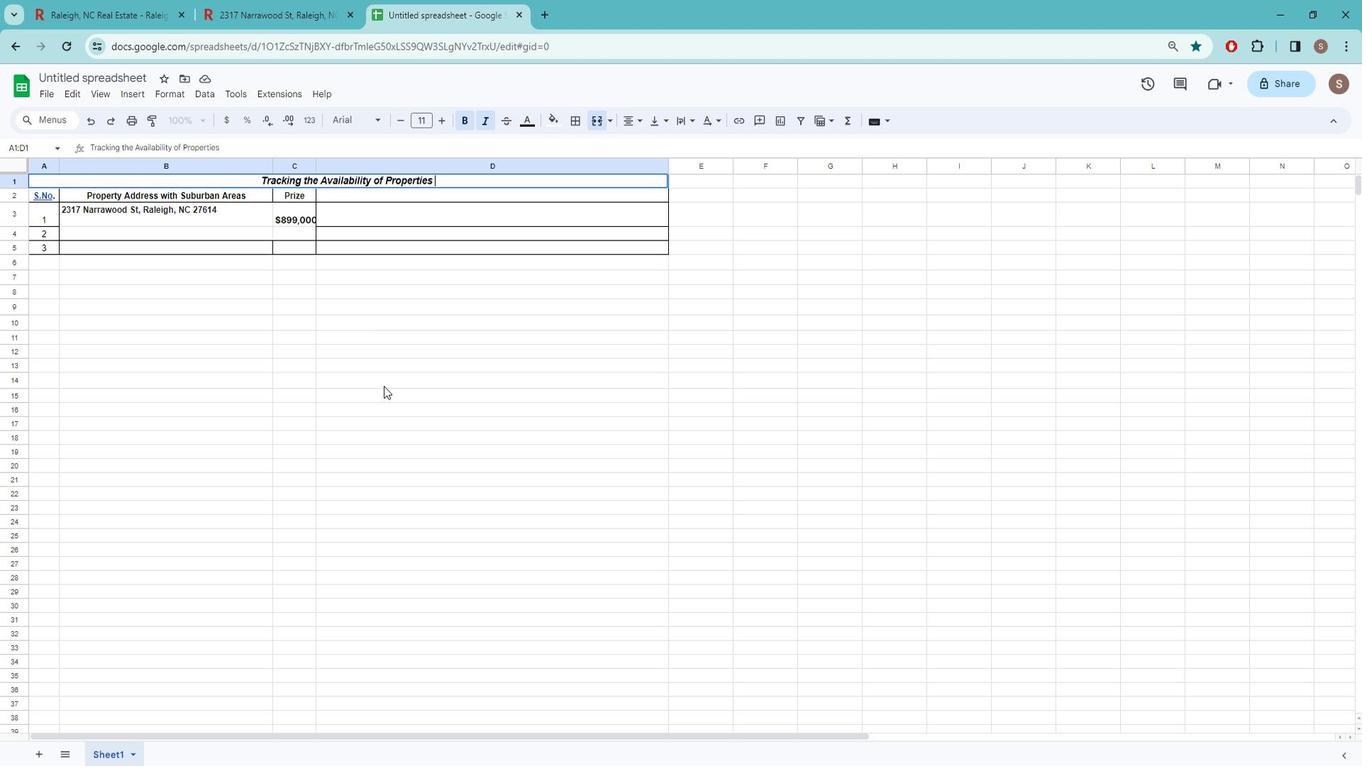 
Action: Mouse pressed left at (385, 371)
Screenshot: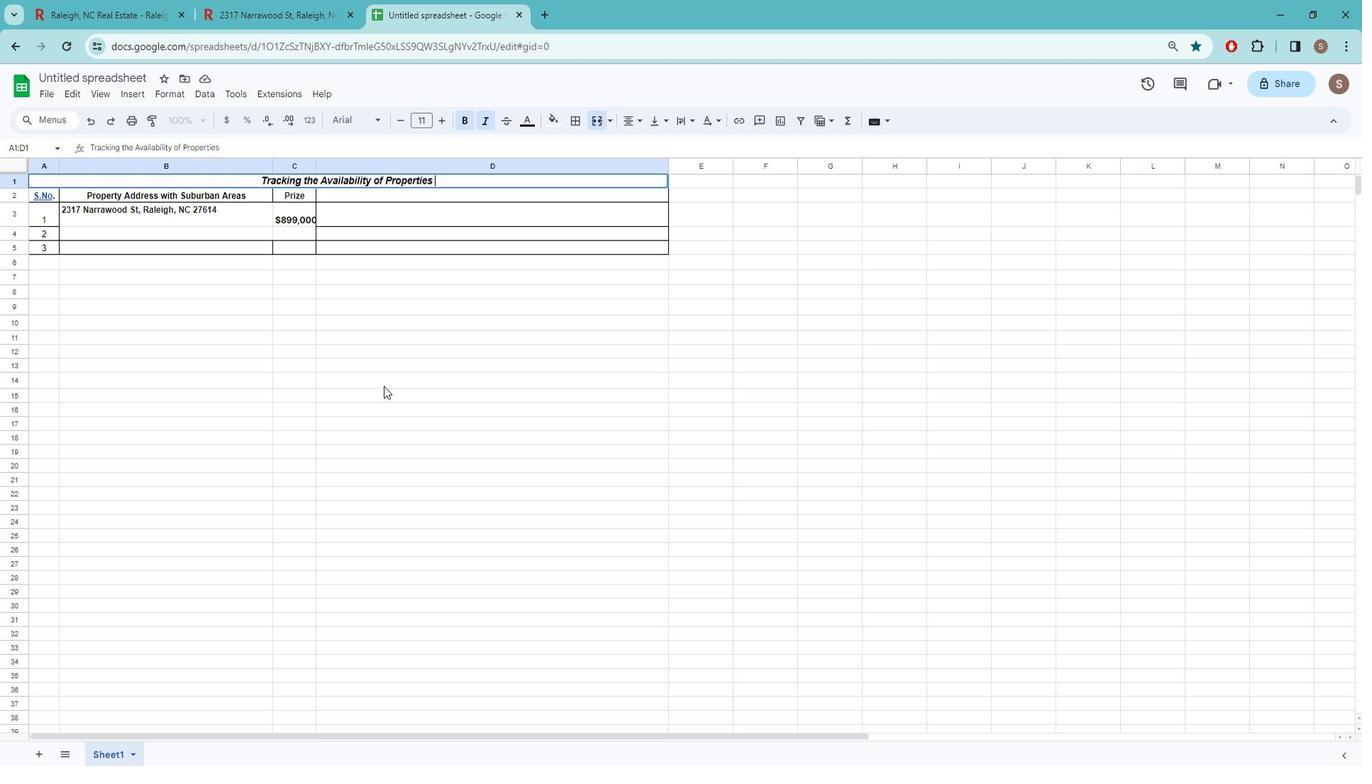 
Action: Mouse moved to (210, 0)
Screenshot: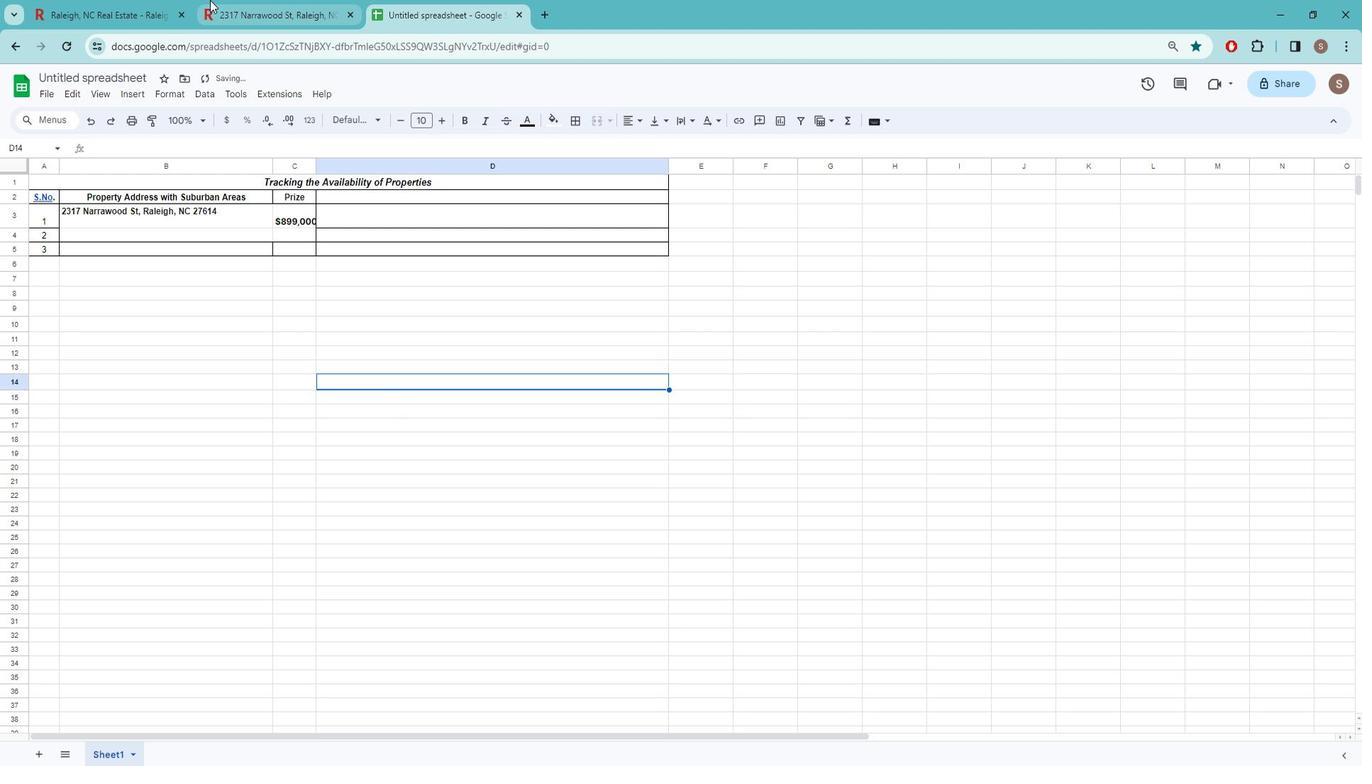 
Action: Mouse pressed left at (210, 0)
Screenshot: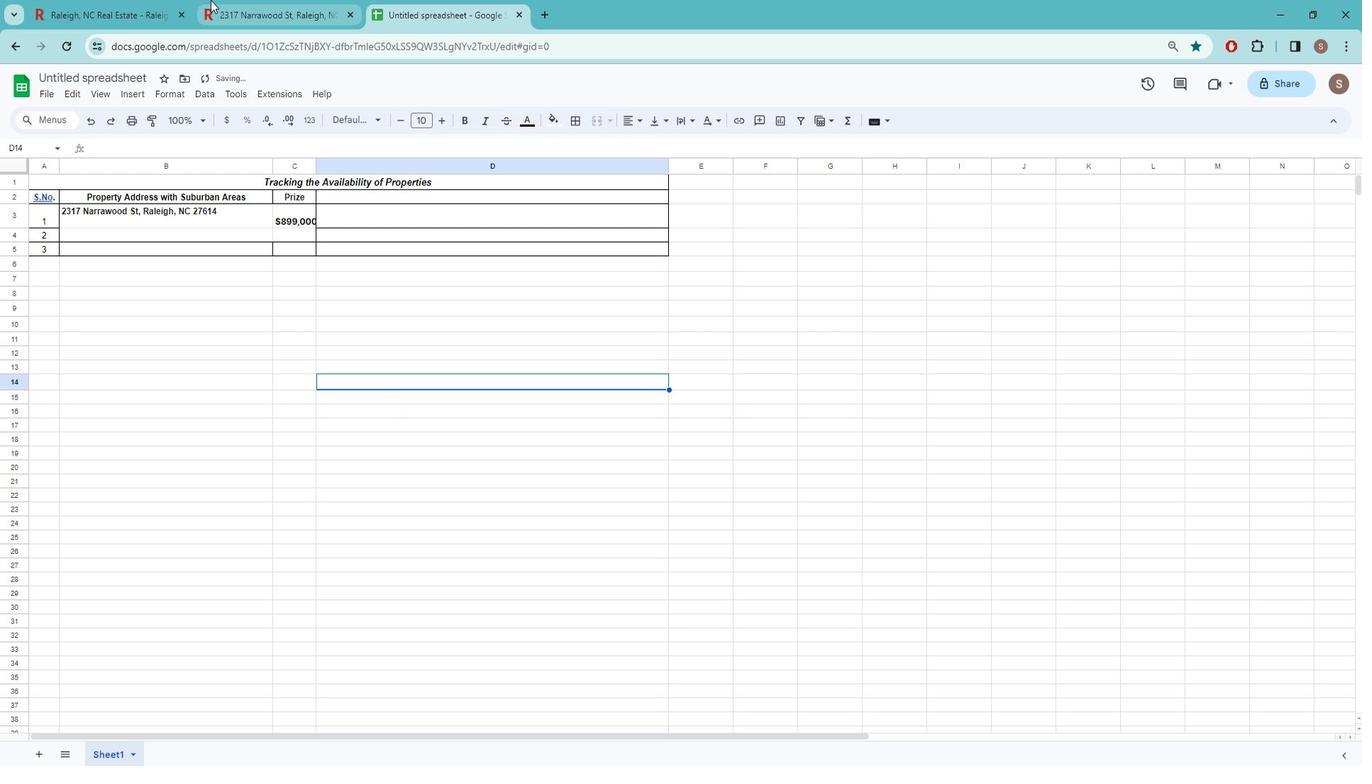 
Action: Mouse moved to (442, 0)
Screenshot: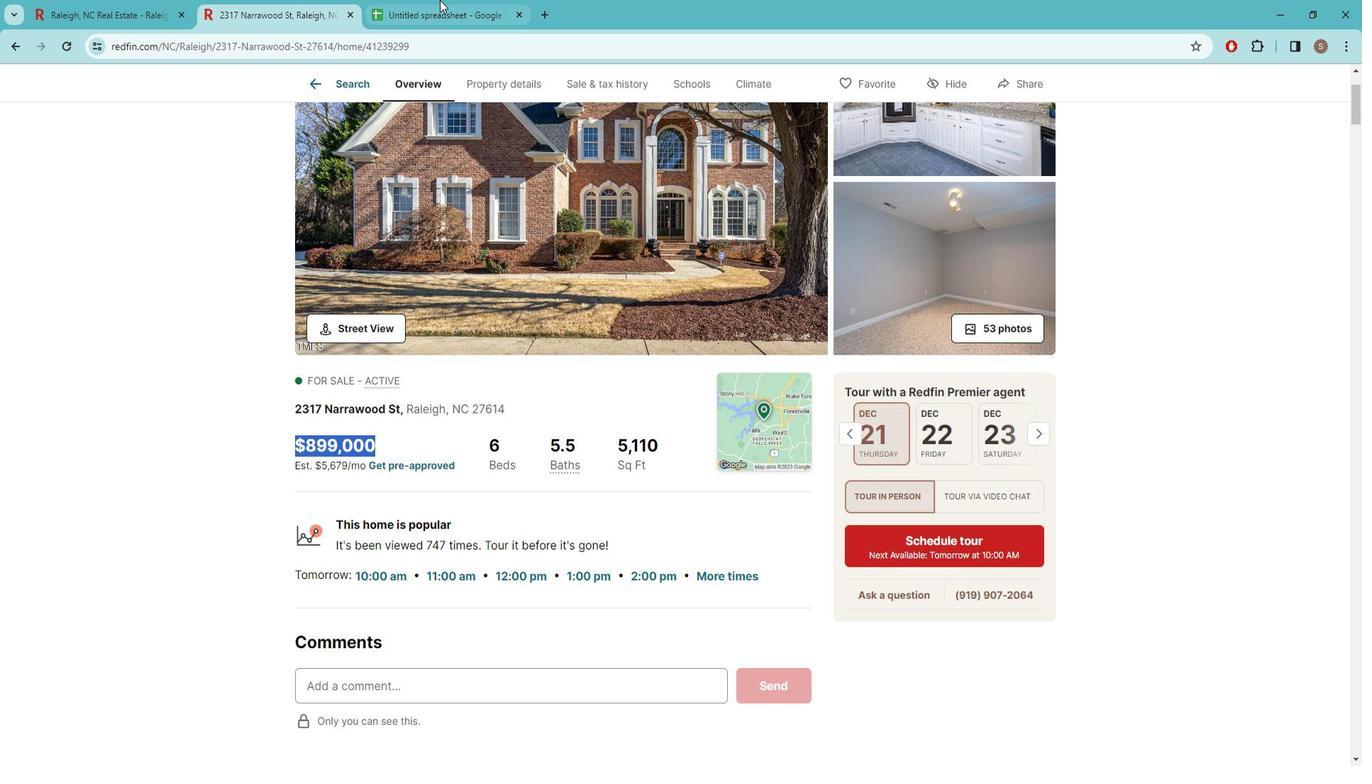 
Action: Mouse pressed left at (442, 0)
Screenshot: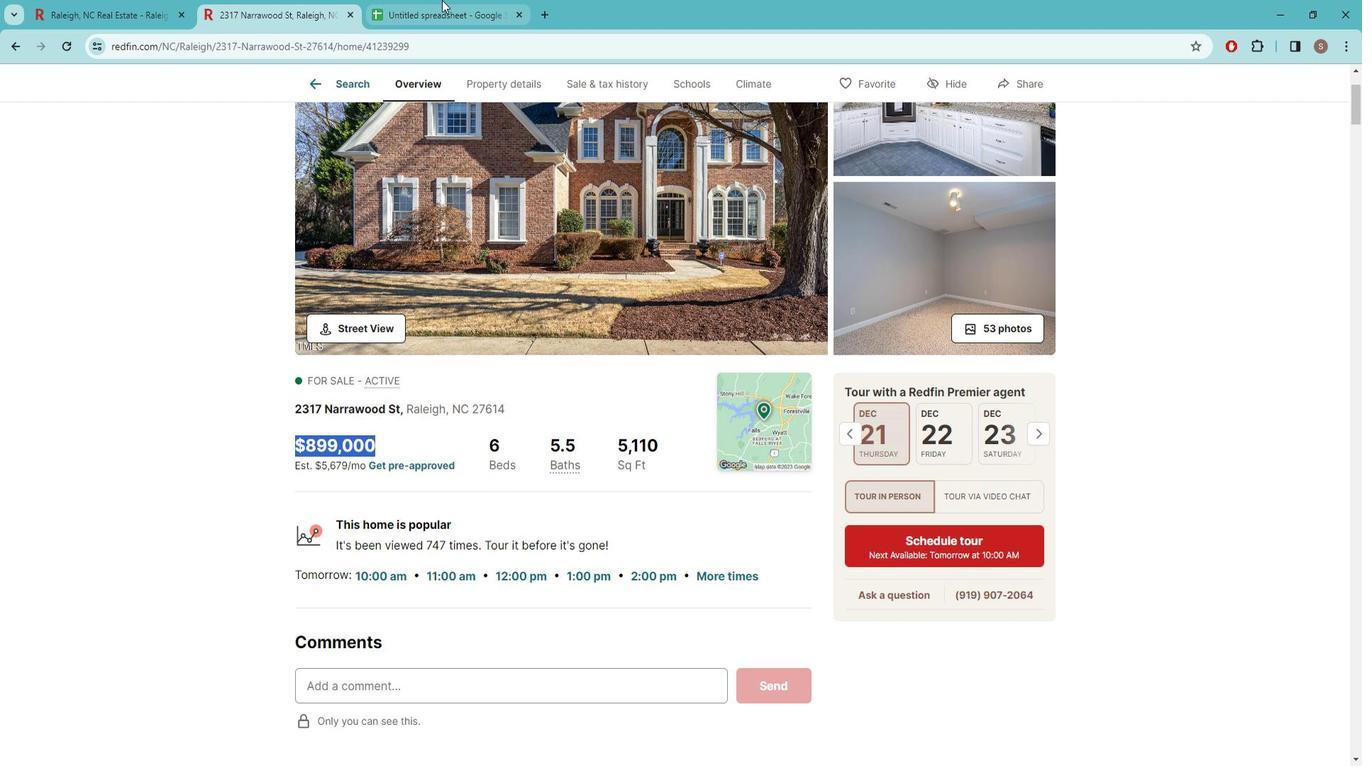 
Action: Mouse moved to (399, 190)
Screenshot: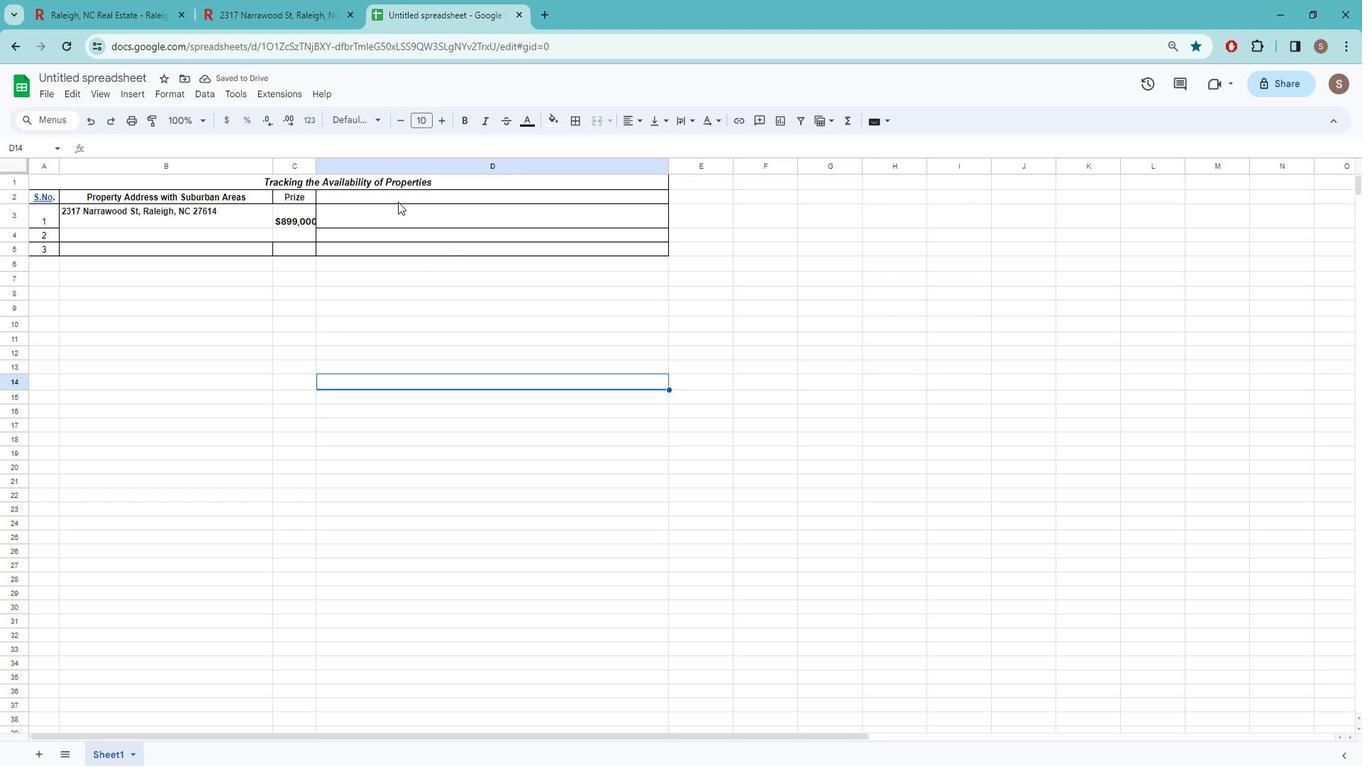 
Action: Mouse pressed left at (399, 190)
Screenshot: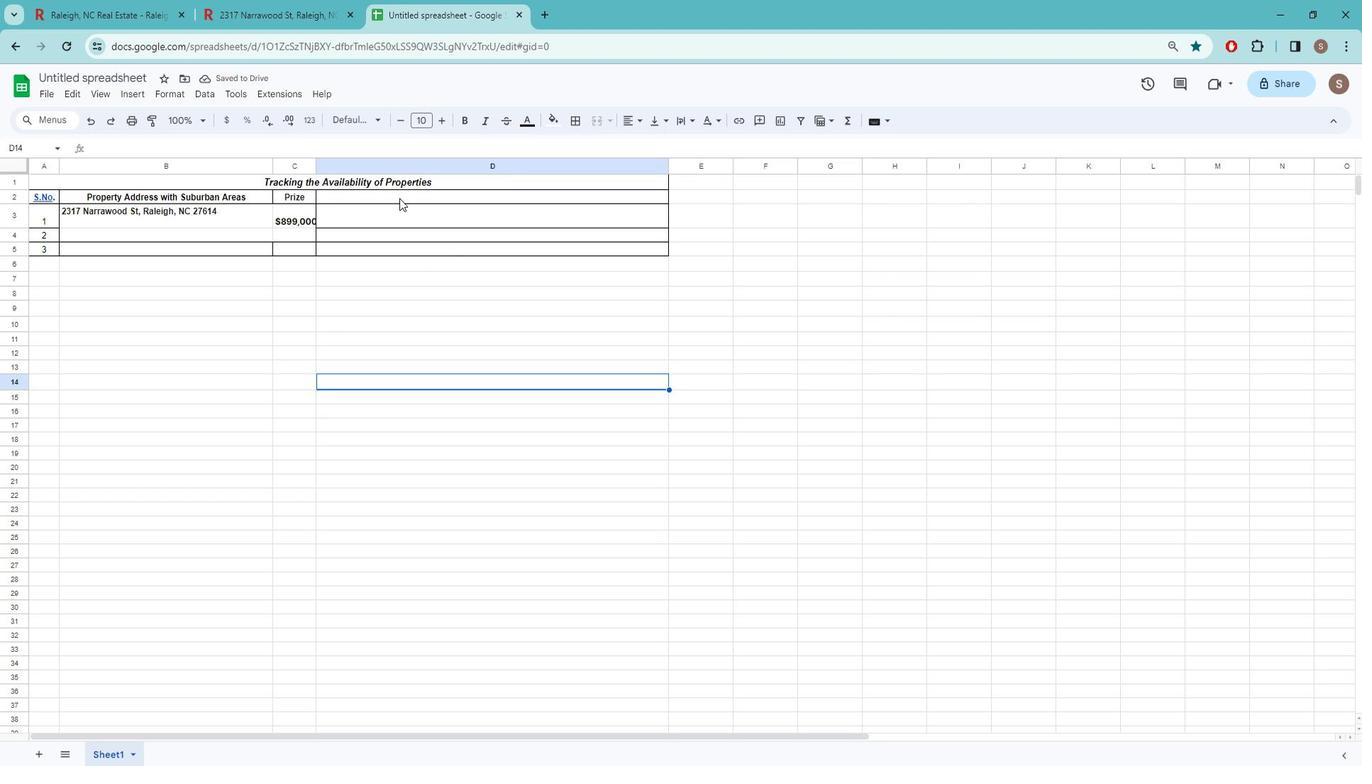 
Action: Mouse moved to (400, 190)
Screenshot: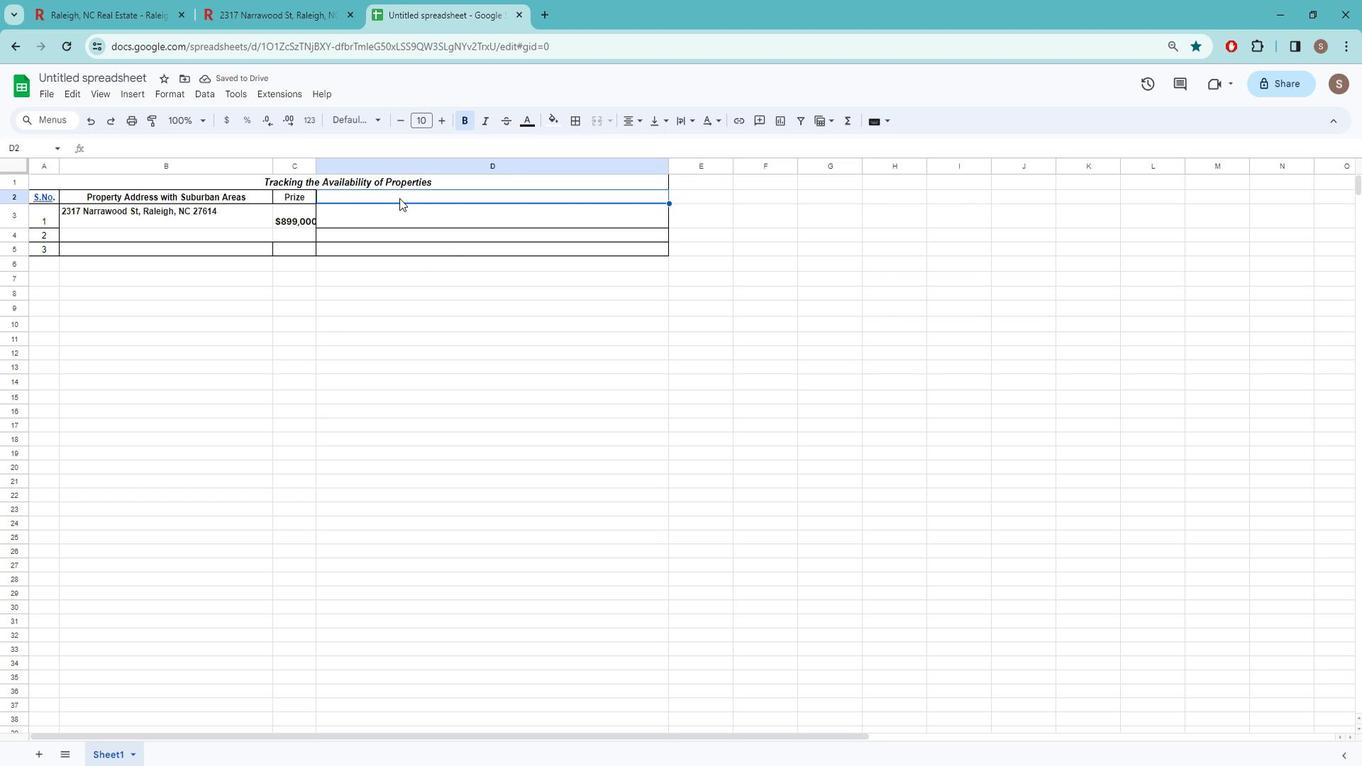 
Action: Key pressed <Key.caps_lock>o<Key.caps_lock>THER<Key.space><Key.caps_lock>a<Key.caps_lock>NEMISTIES<Key.space>
Screenshot: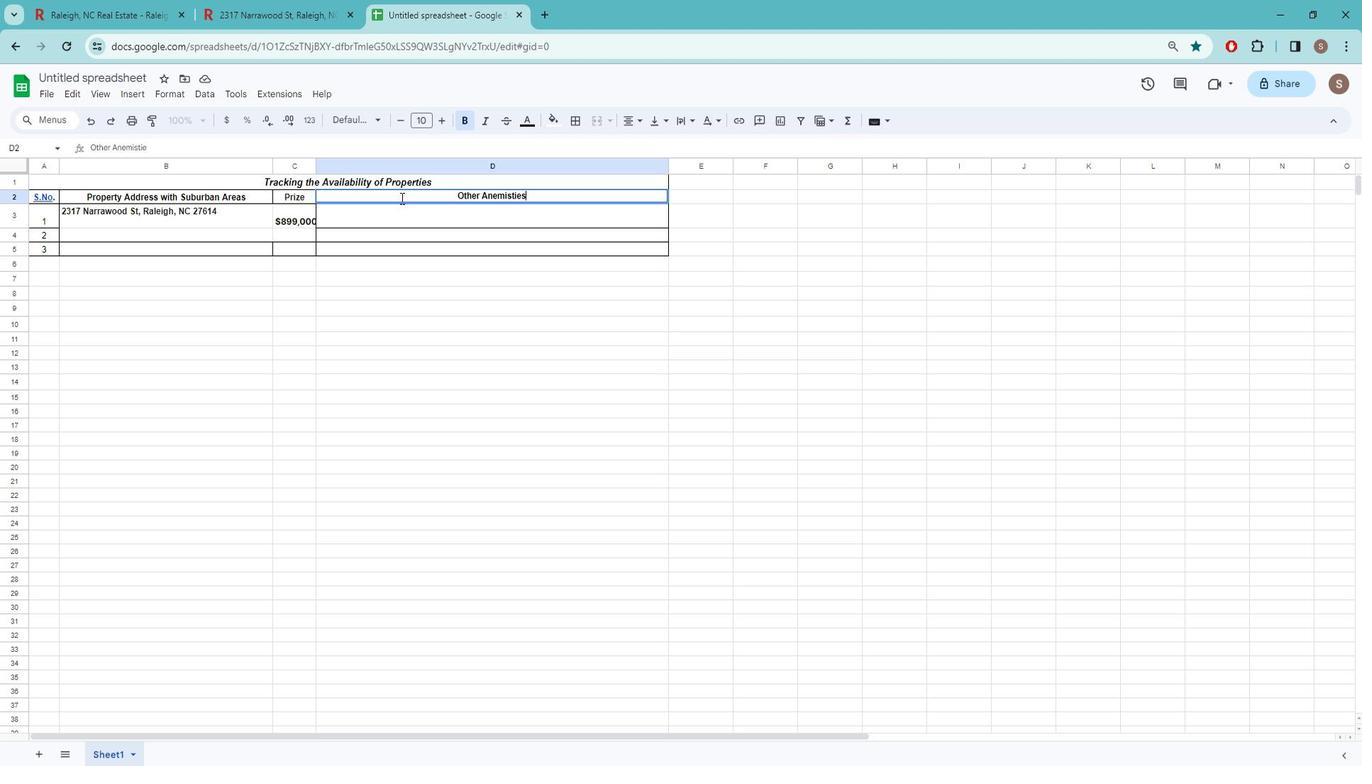 
Action: Mouse moved to (385, 328)
Screenshot: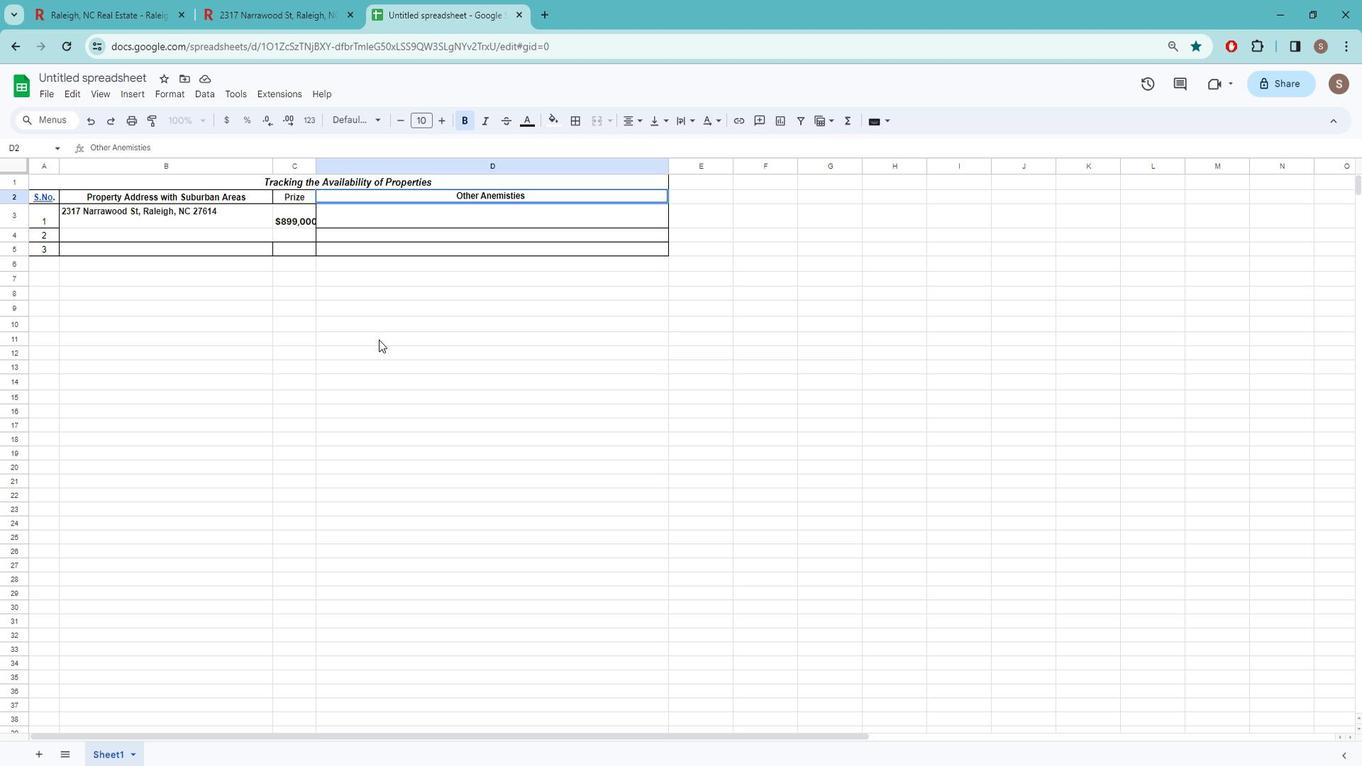 
Action: Mouse pressed left at (385, 328)
Screenshot: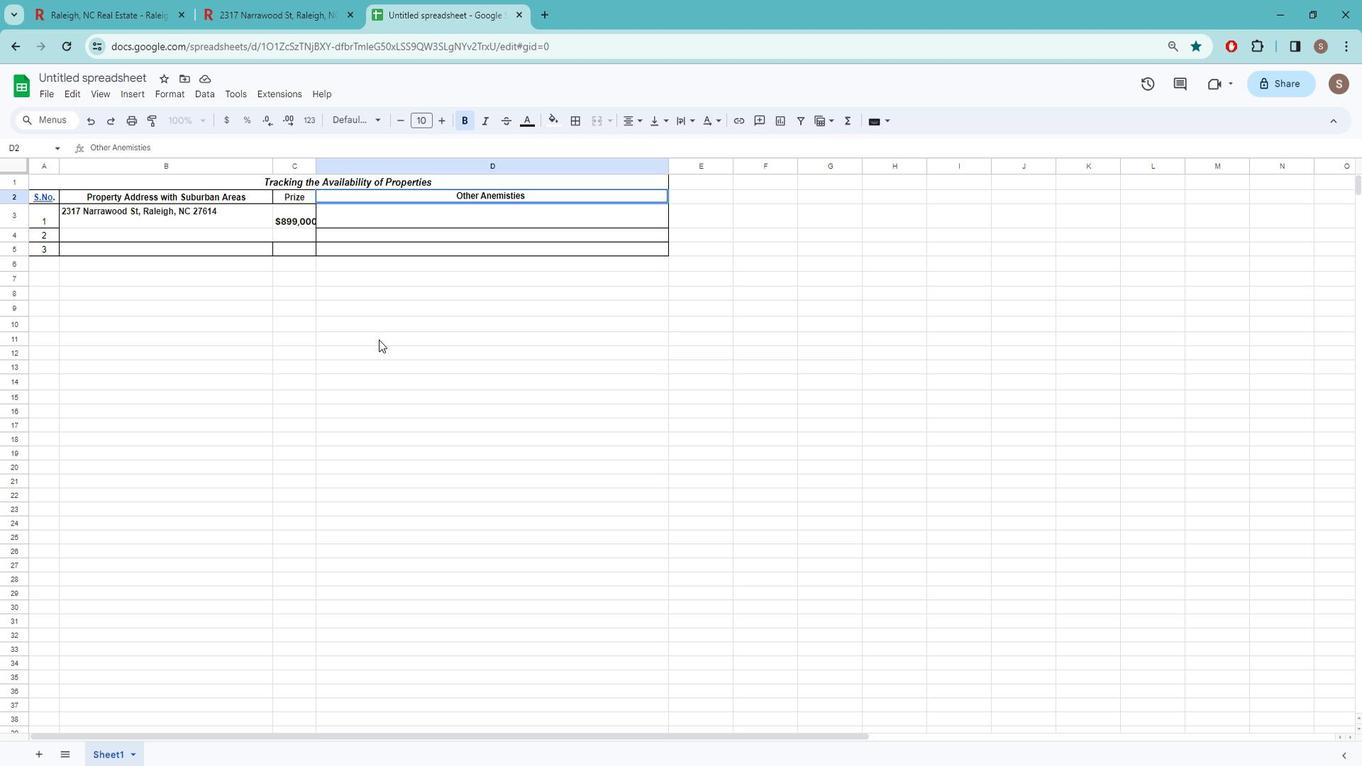 
Action: Mouse moved to (291, 0)
Screenshot: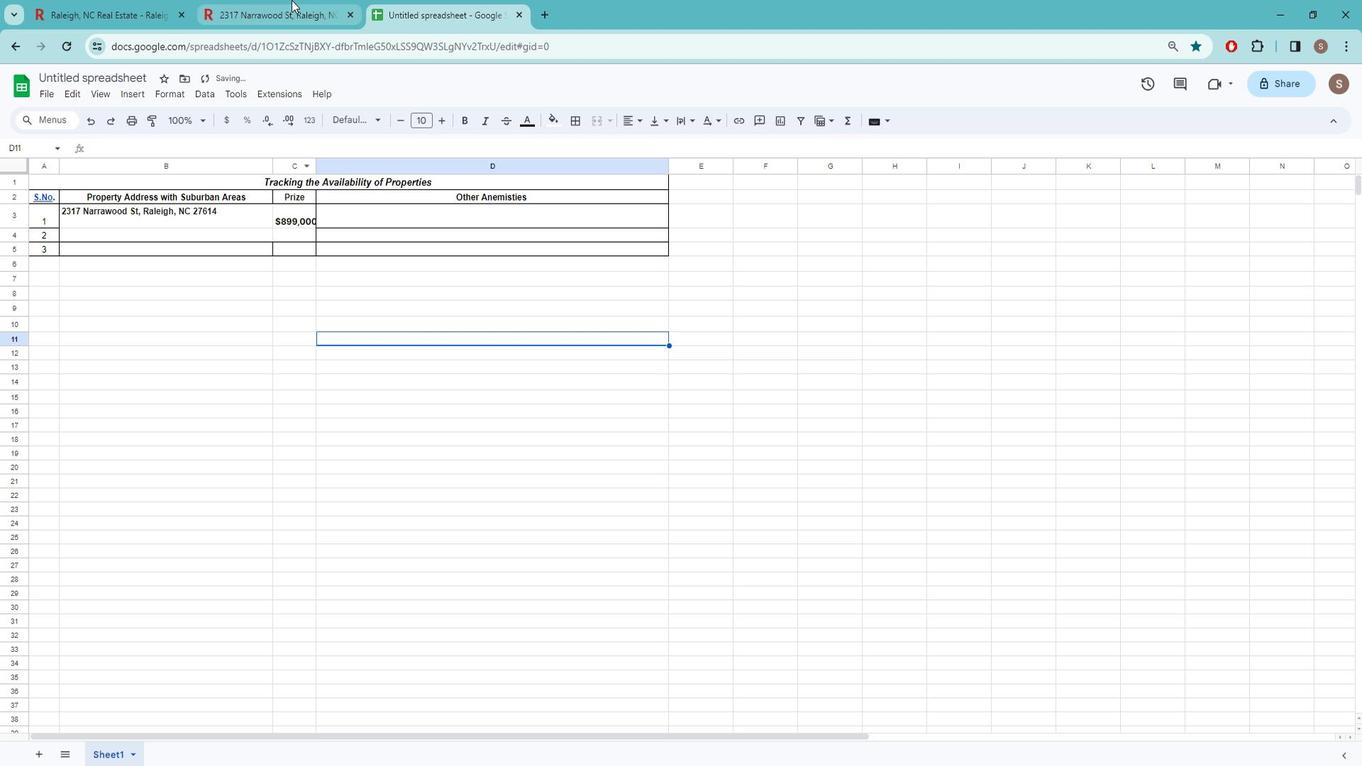 
Action: Mouse pressed left at (291, 0)
Screenshot: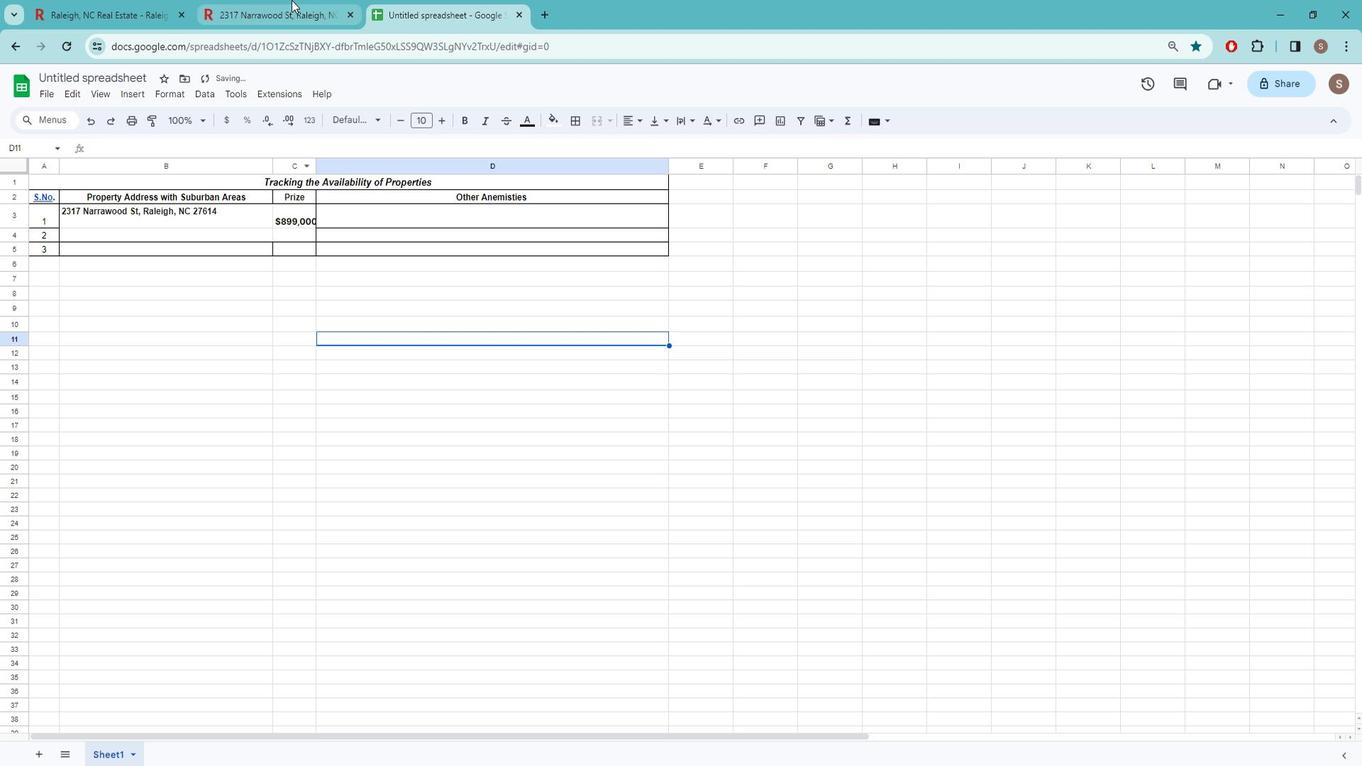
Action: Mouse moved to (461, 0)
Screenshot: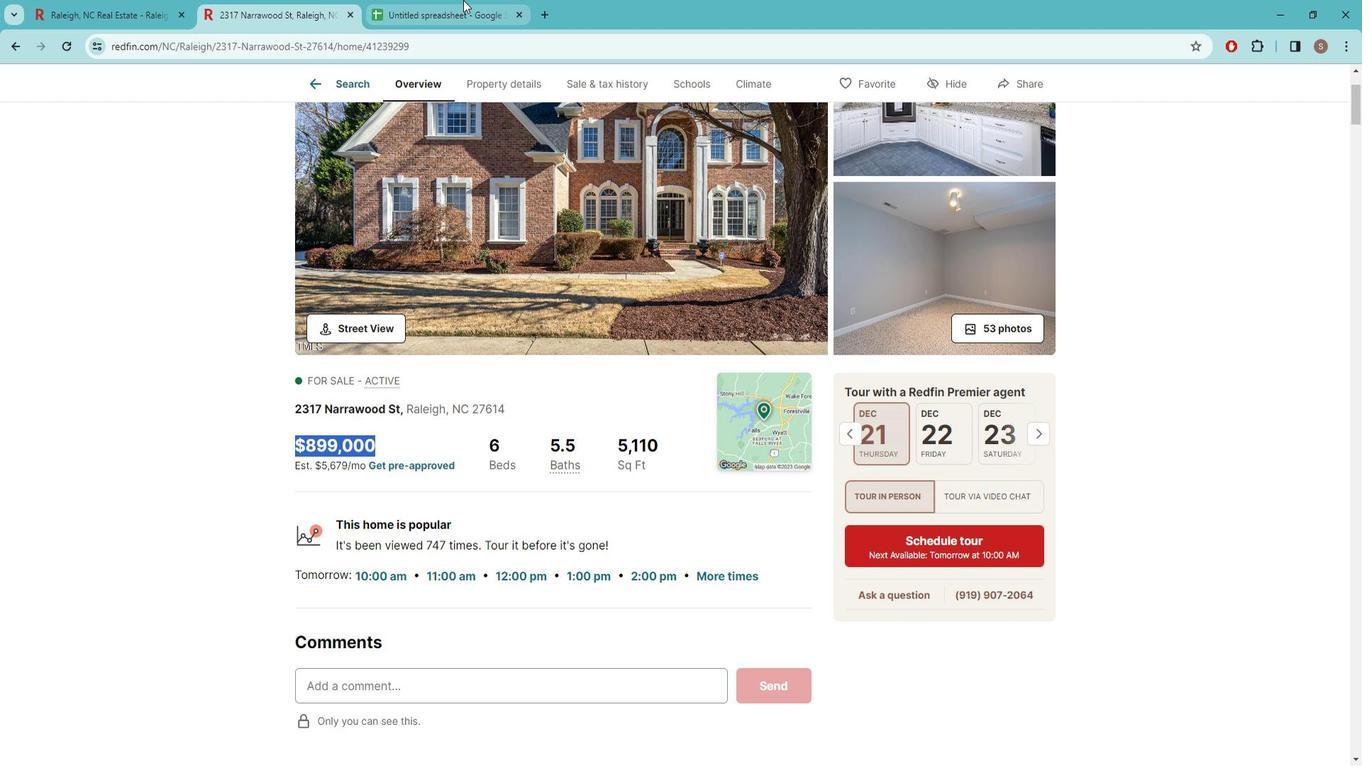 
Action: Mouse pressed left at (461, 0)
Screenshot: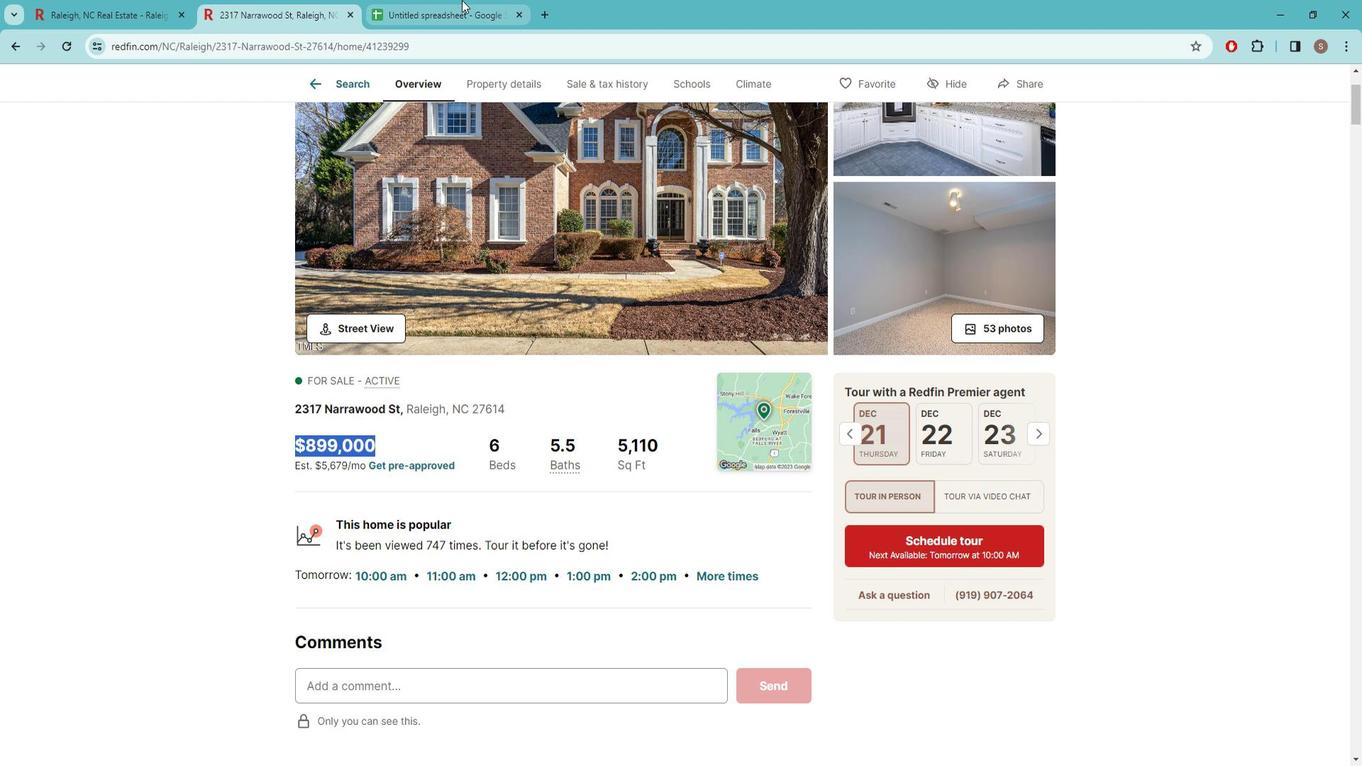 
Action: Mouse moved to (315, 155)
Screenshot: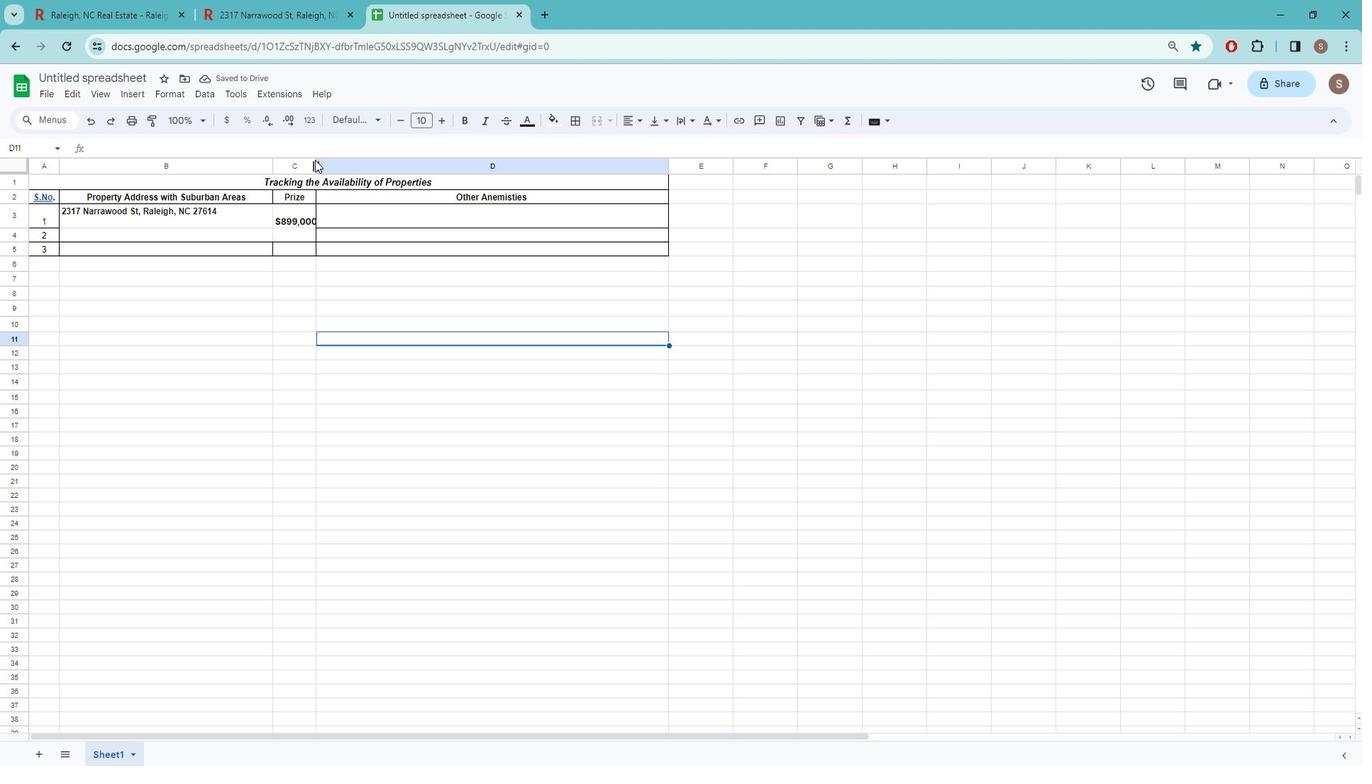 
Action: Mouse pressed left at (315, 155)
Screenshot: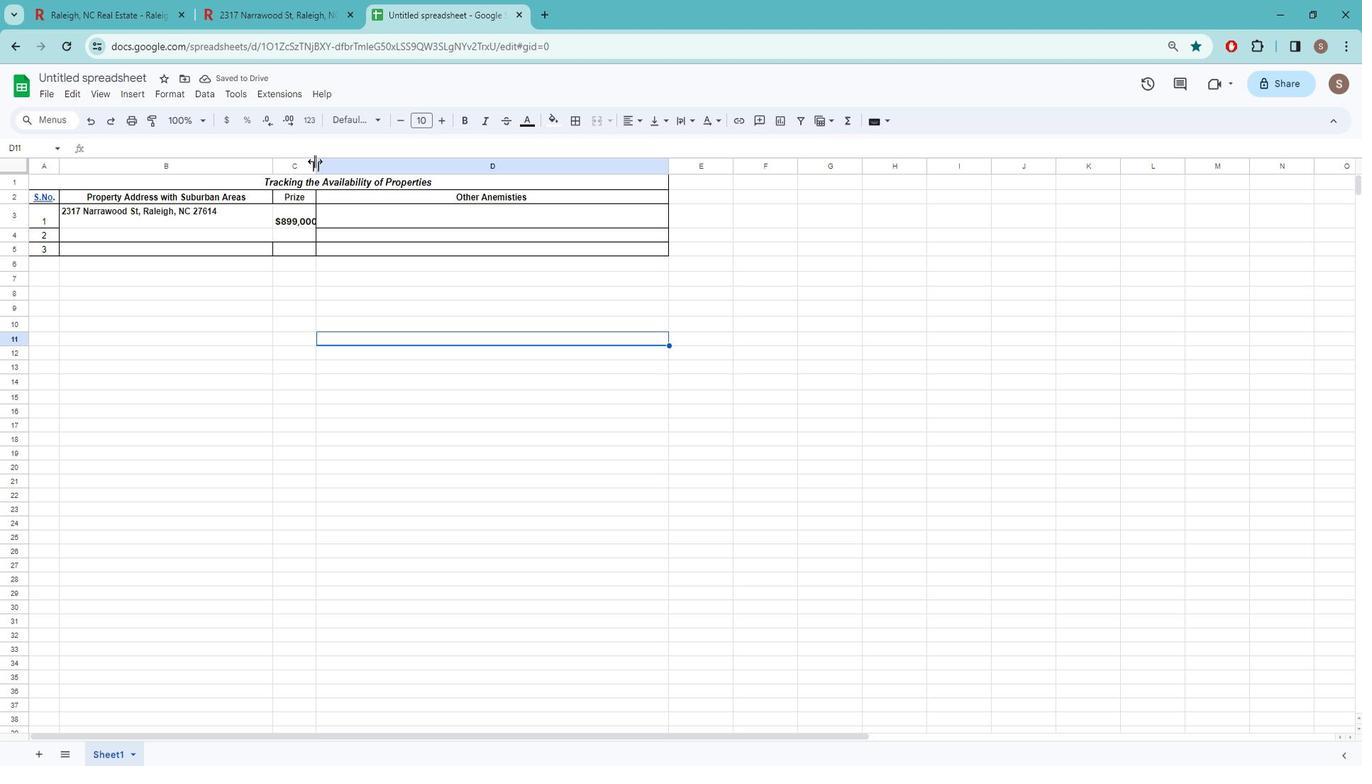 
Action: Mouse pressed left at (315, 155)
Screenshot: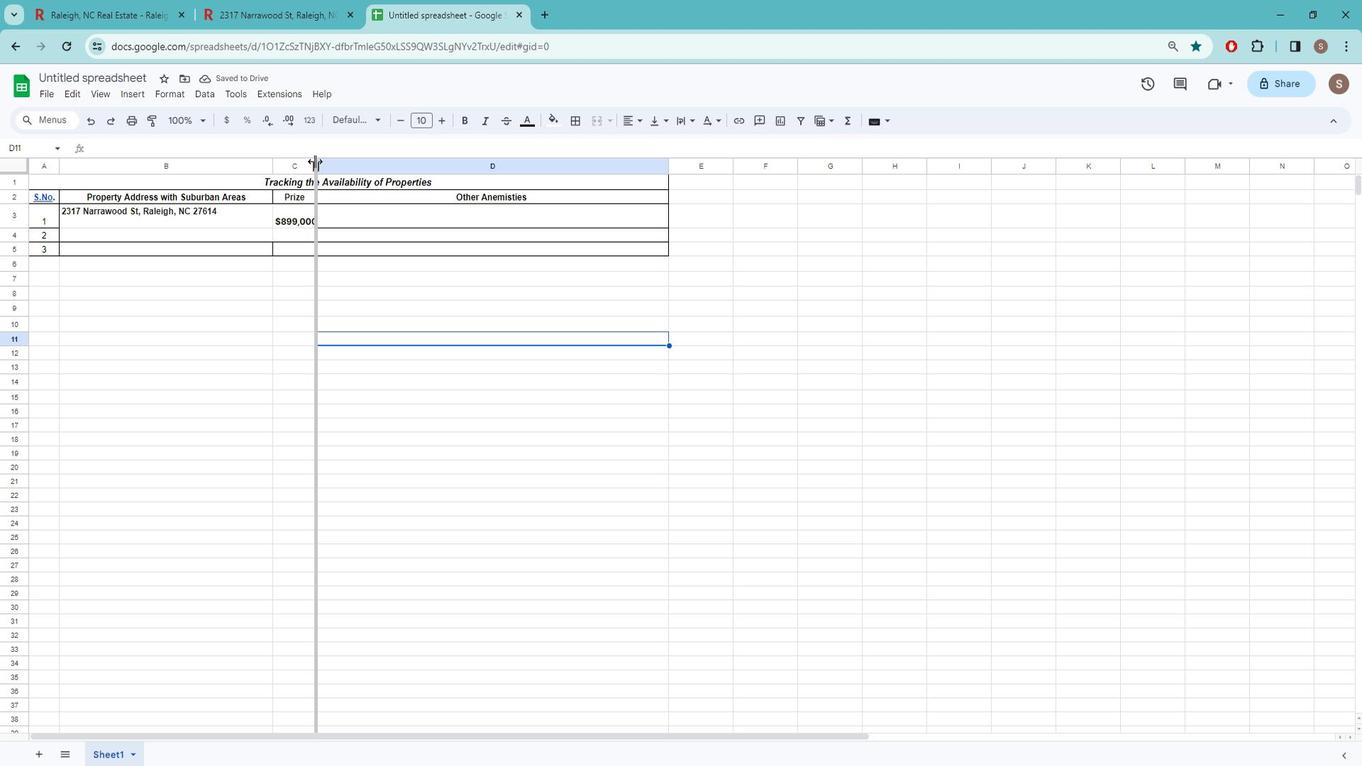 
Action: Mouse moved to (295, 268)
Screenshot: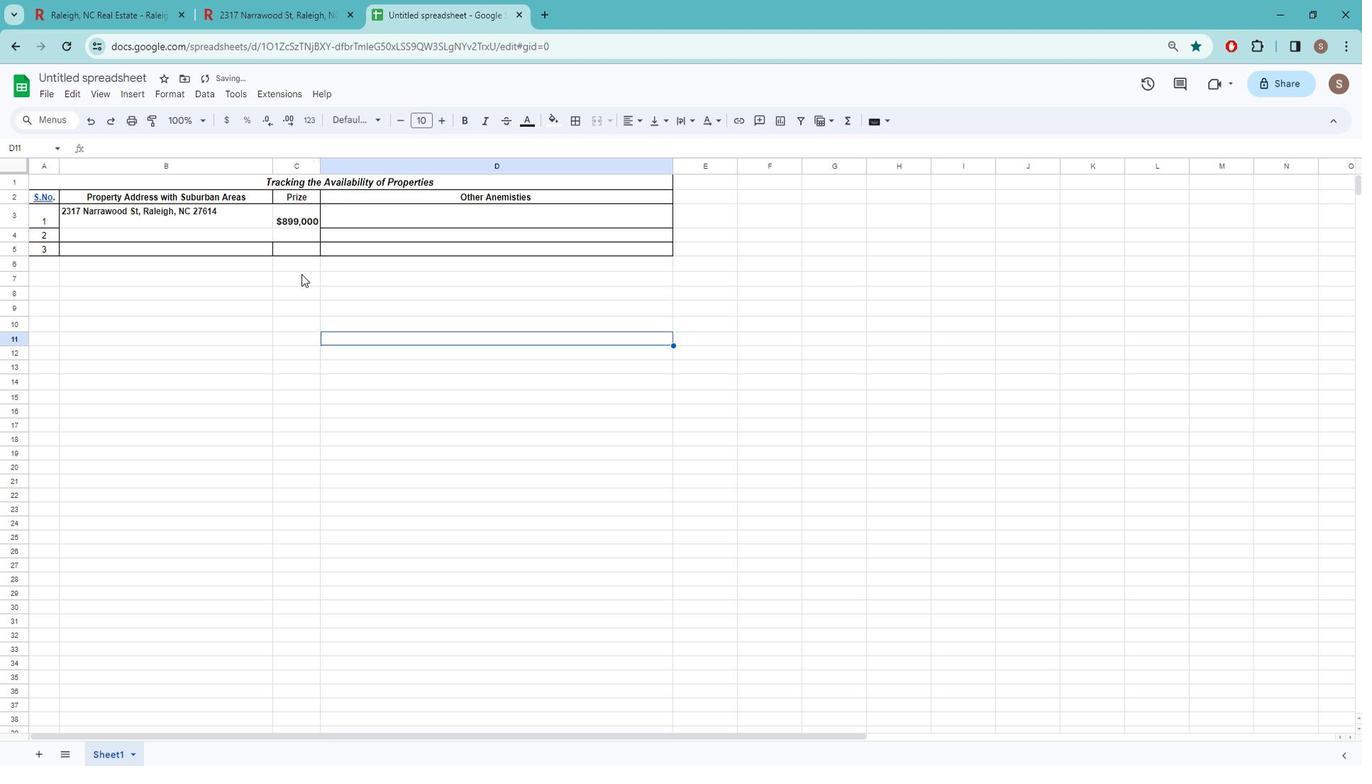 
Action: Mouse pressed left at (295, 268)
Screenshot: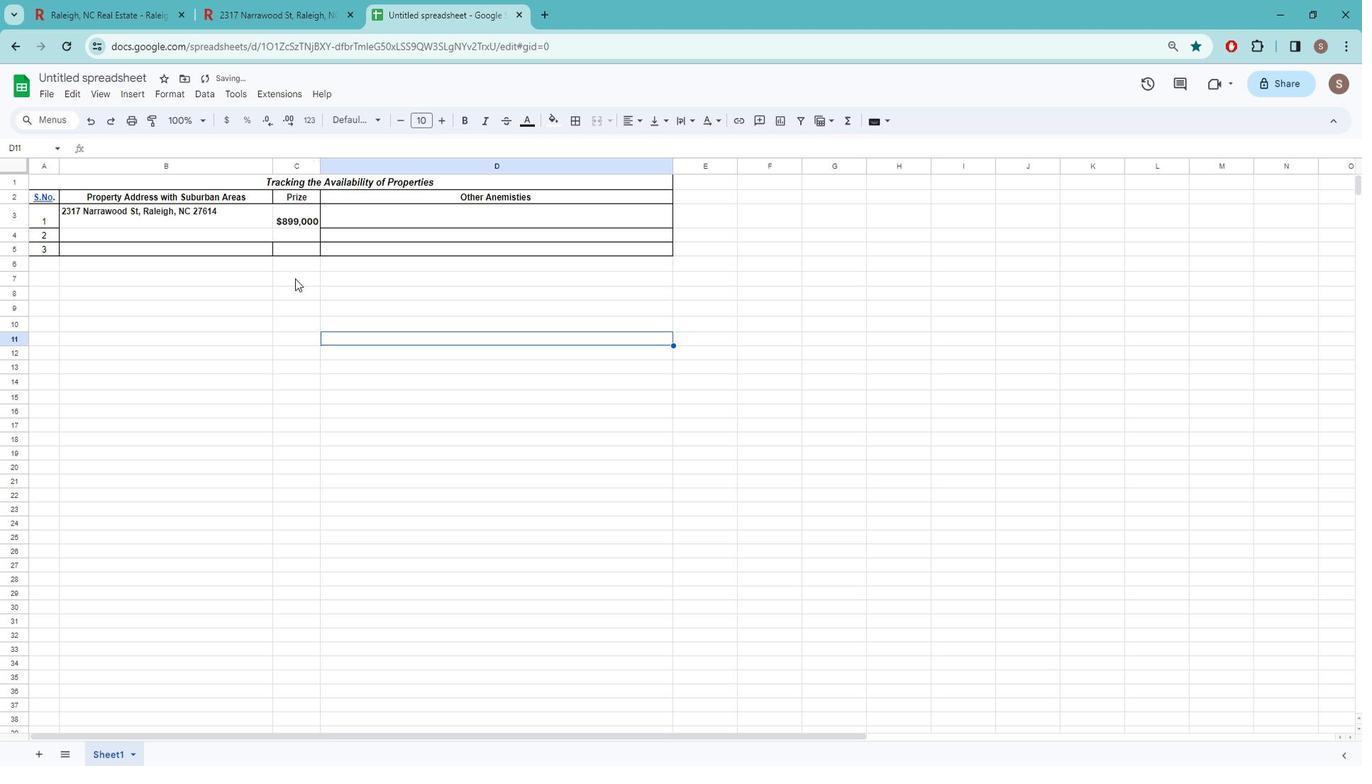 
Action: Mouse moved to (12, 220)
Screenshot: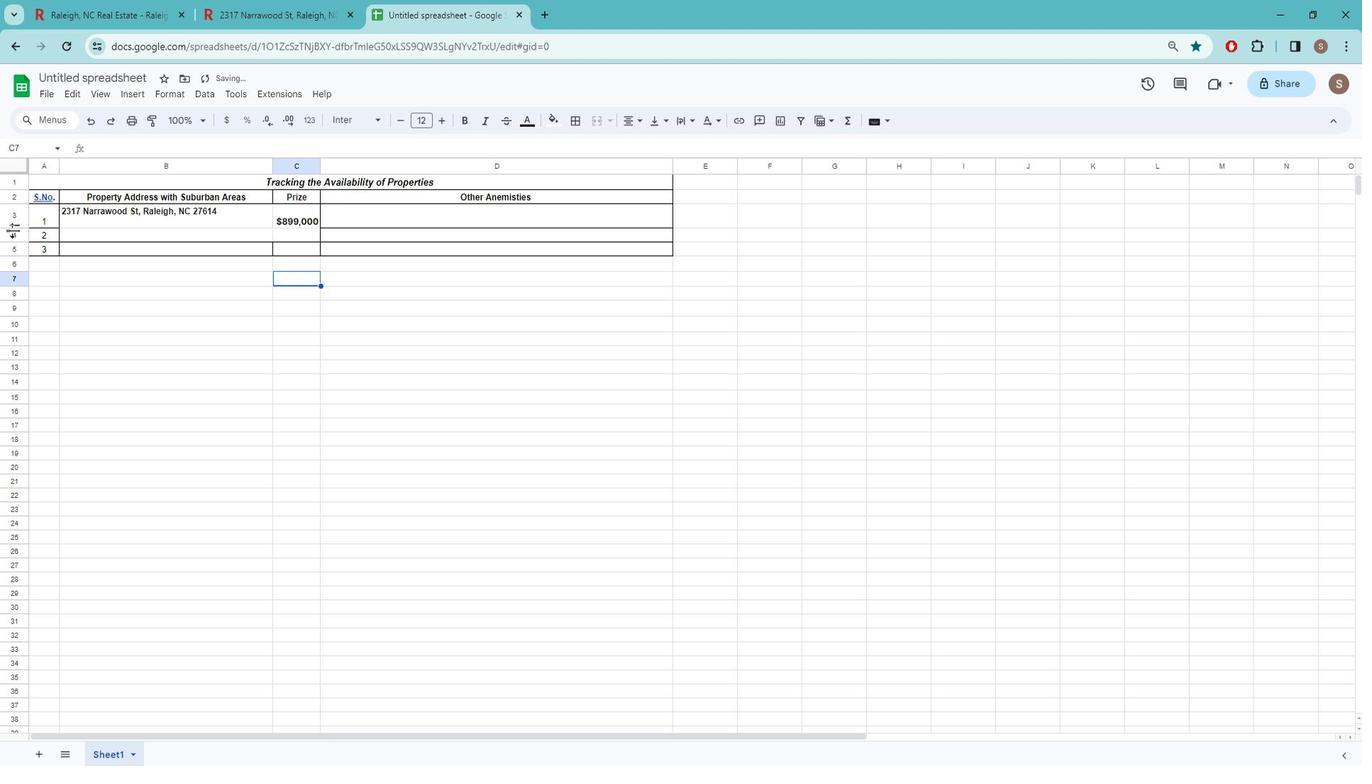 
Action: Mouse pressed left at (12, 220)
Screenshot: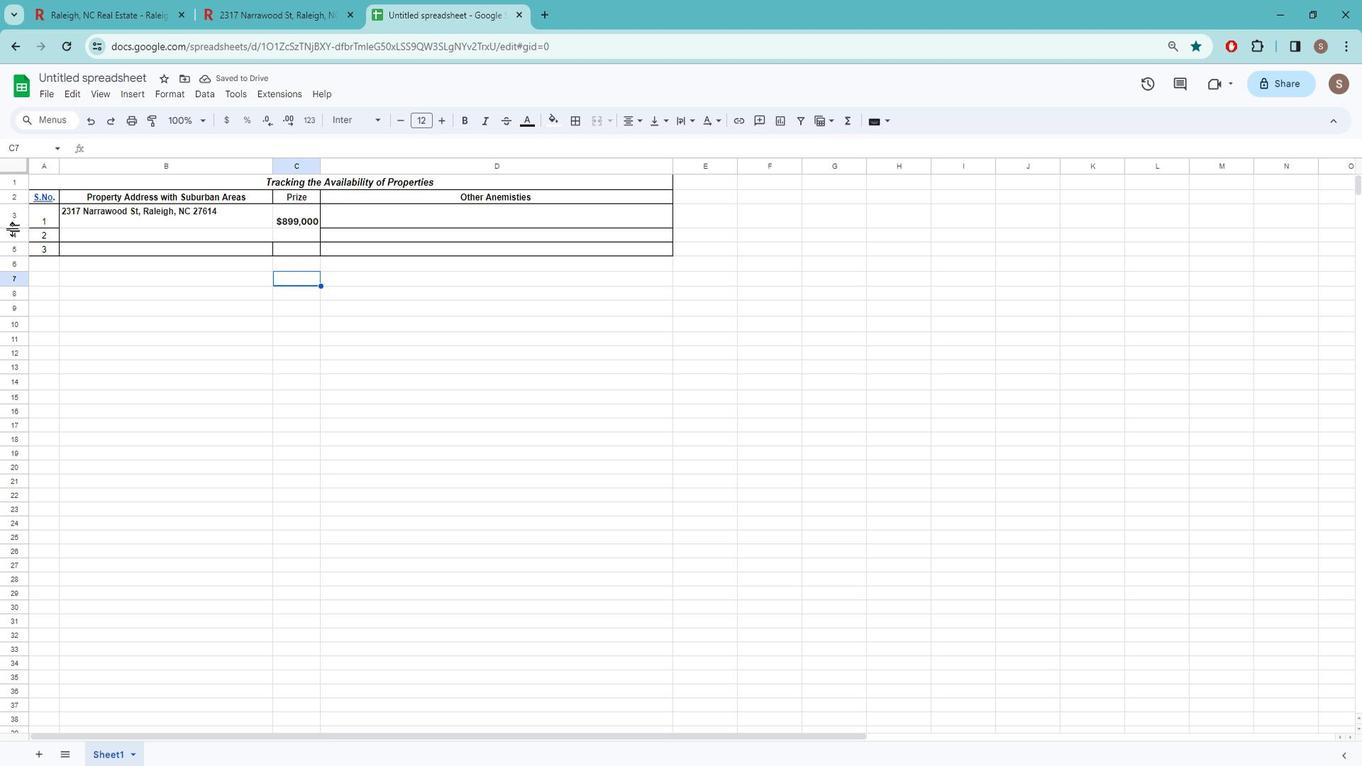 
Action: Mouse moved to (197, 208)
Screenshot: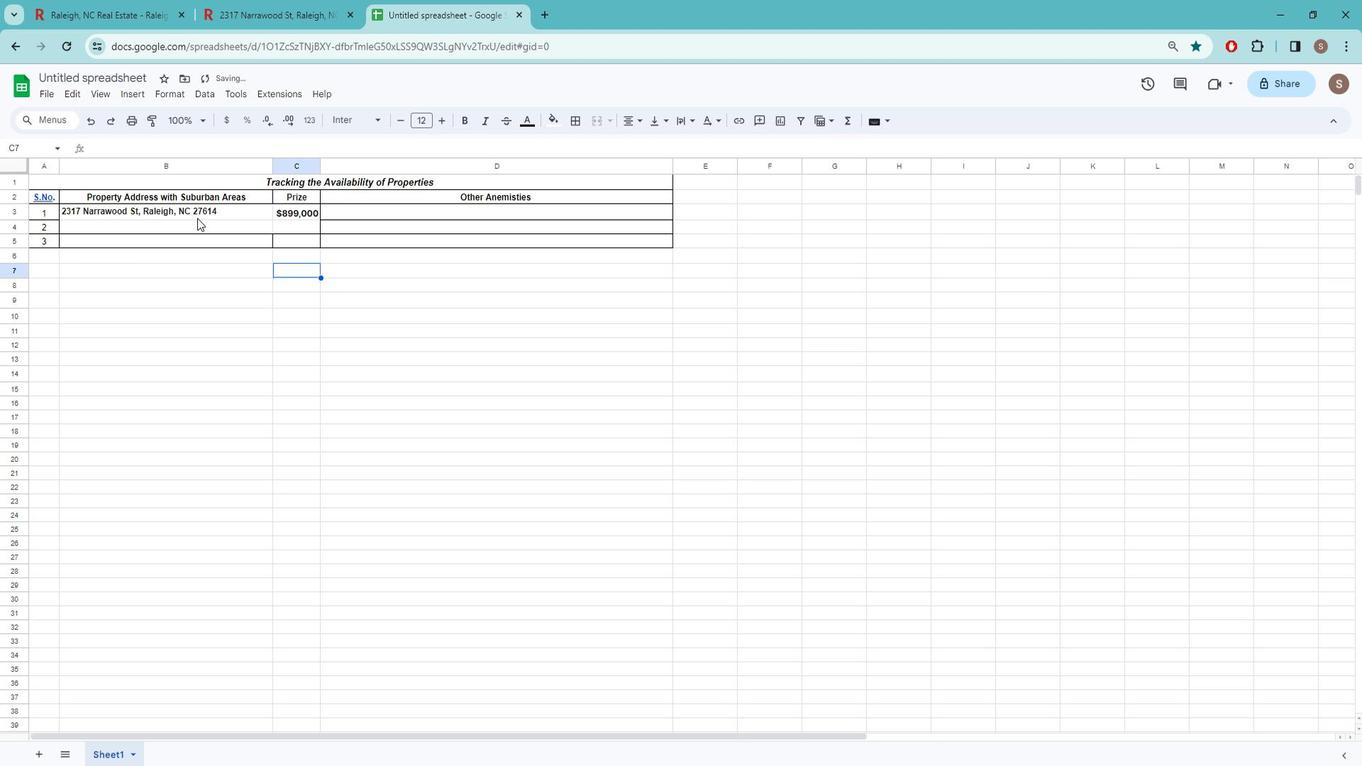 
Action: Mouse pressed left at (197, 208)
Screenshot: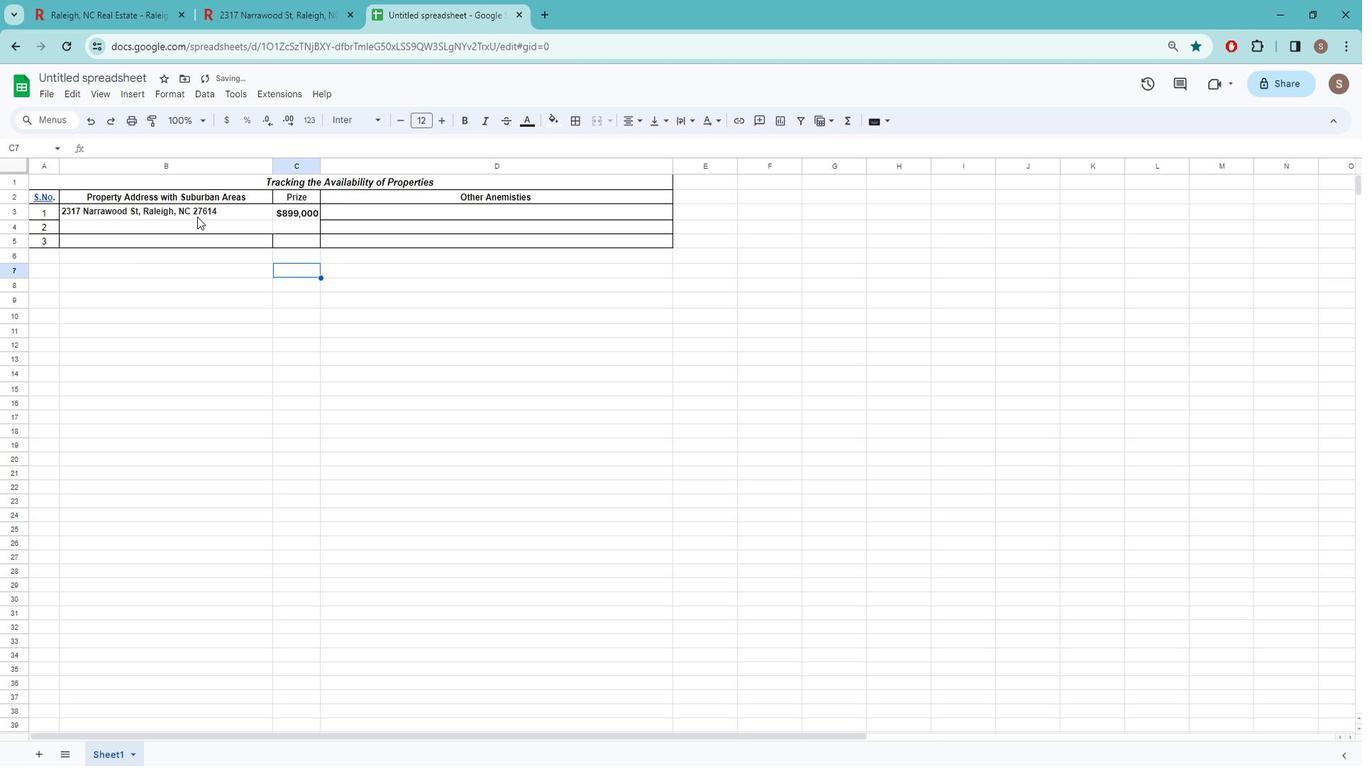 
Action: Mouse moved to (229, 203)
Screenshot: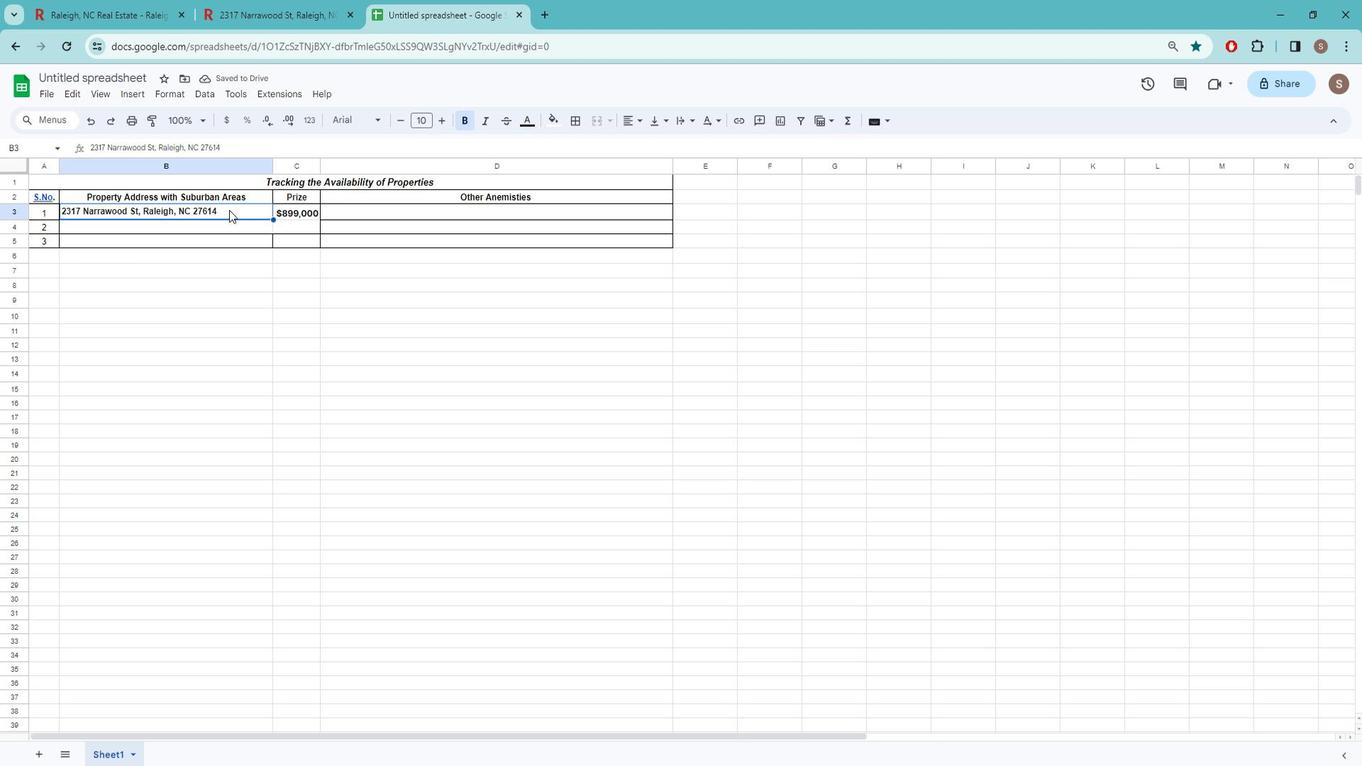 
Action: Mouse pressed left at (229, 203)
Screenshot: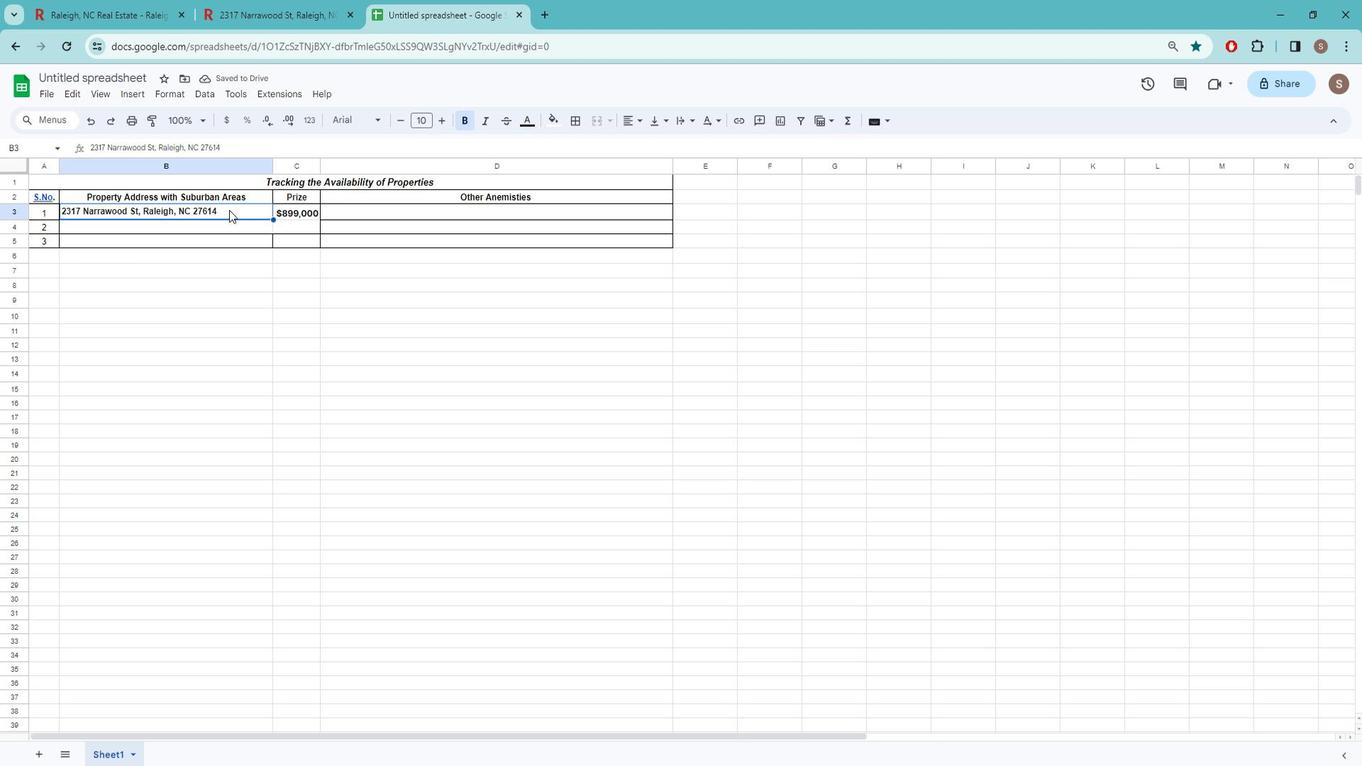 
Action: Mouse moved to (580, 118)
Screenshot: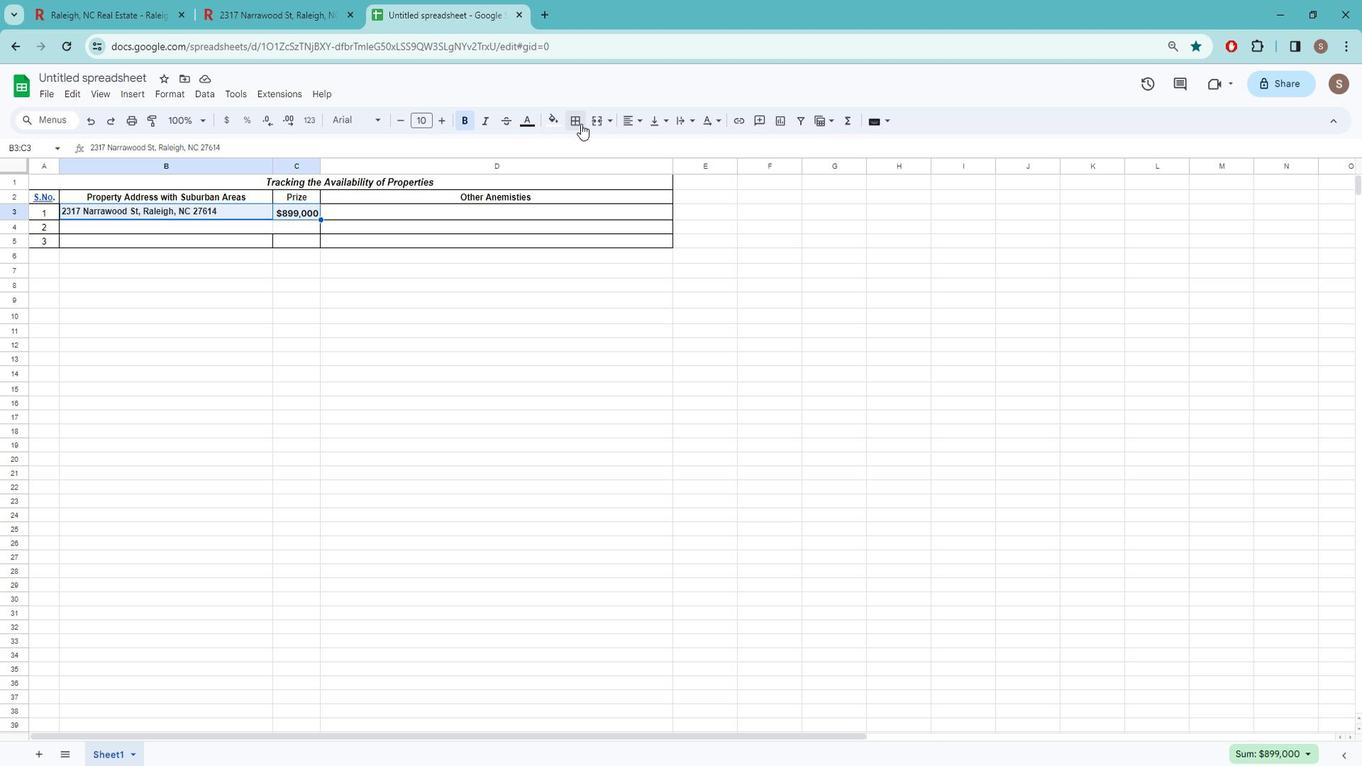 
Action: Mouse pressed left at (580, 118)
Screenshot: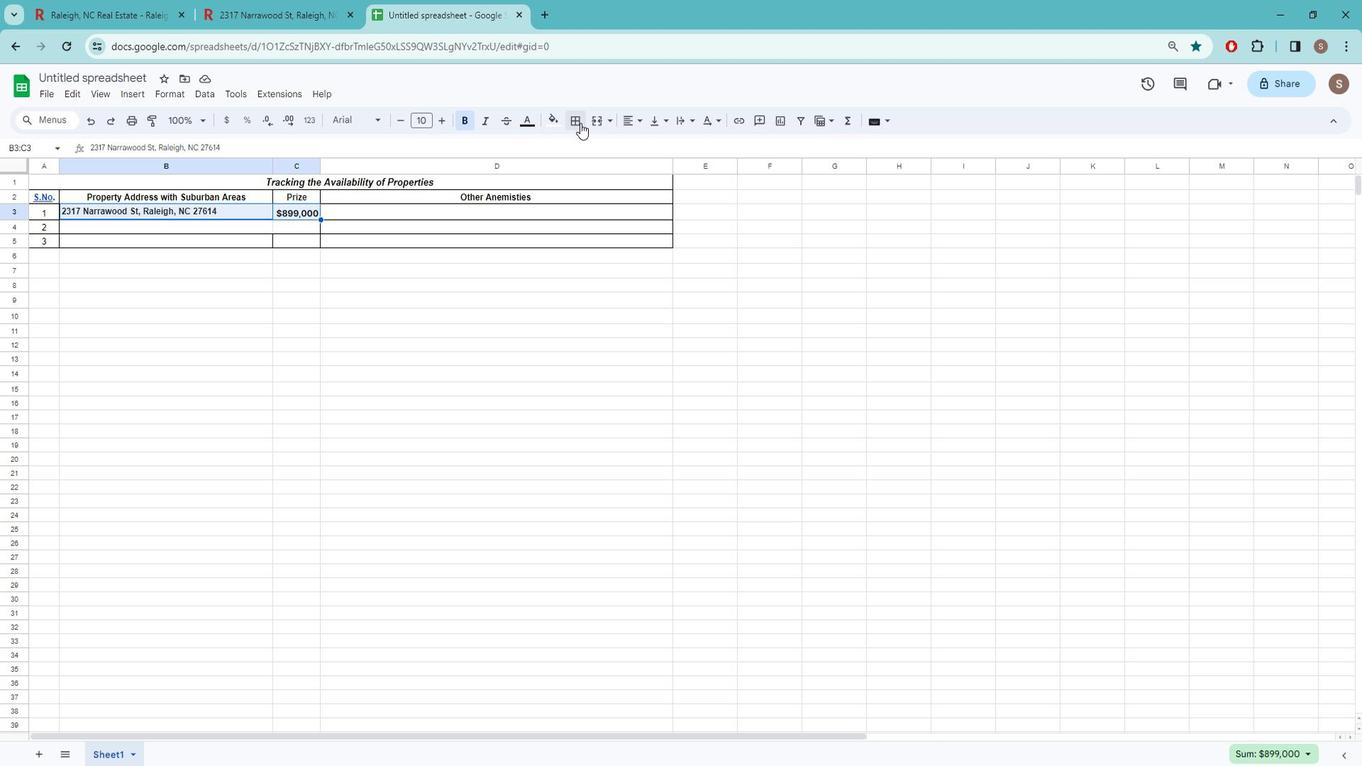 
Action: Mouse moved to (580, 141)
Screenshot: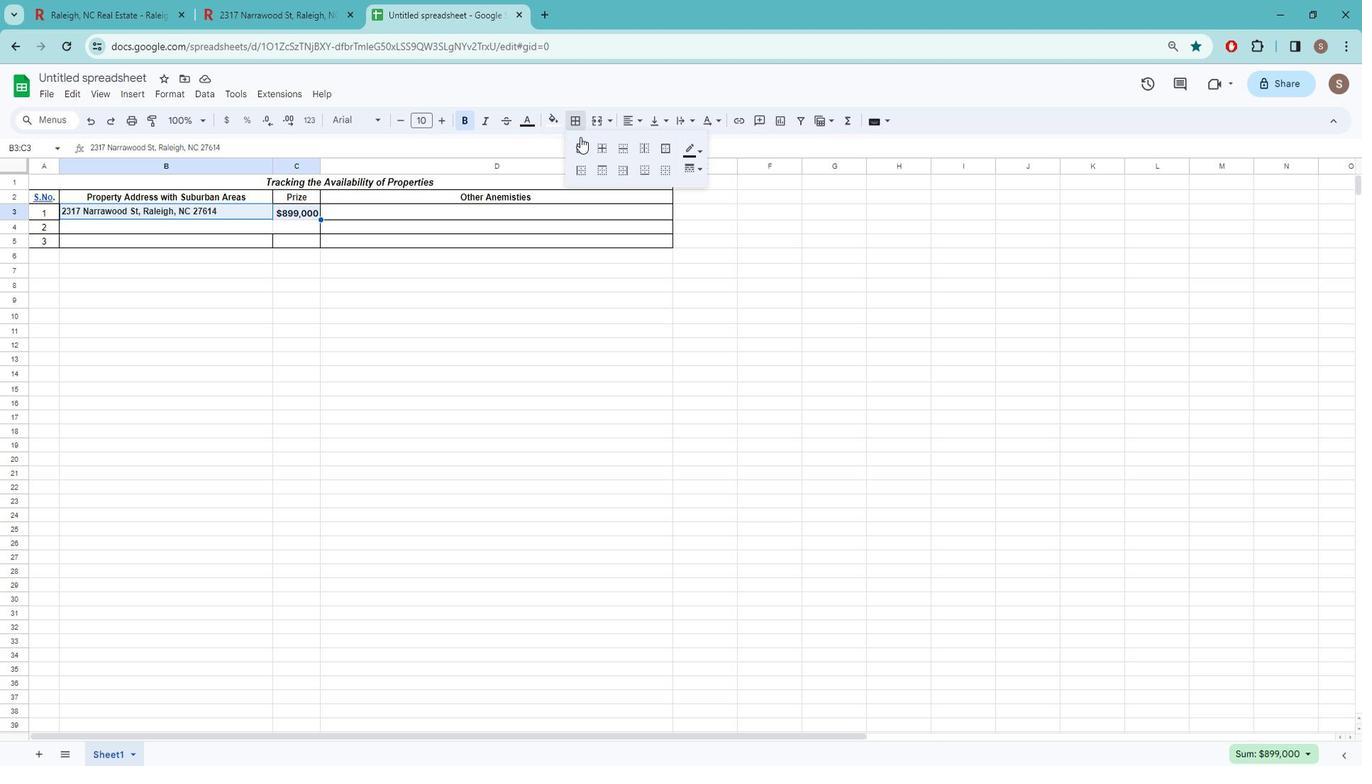 
Action: Mouse pressed left at (580, 141)
Screenshot: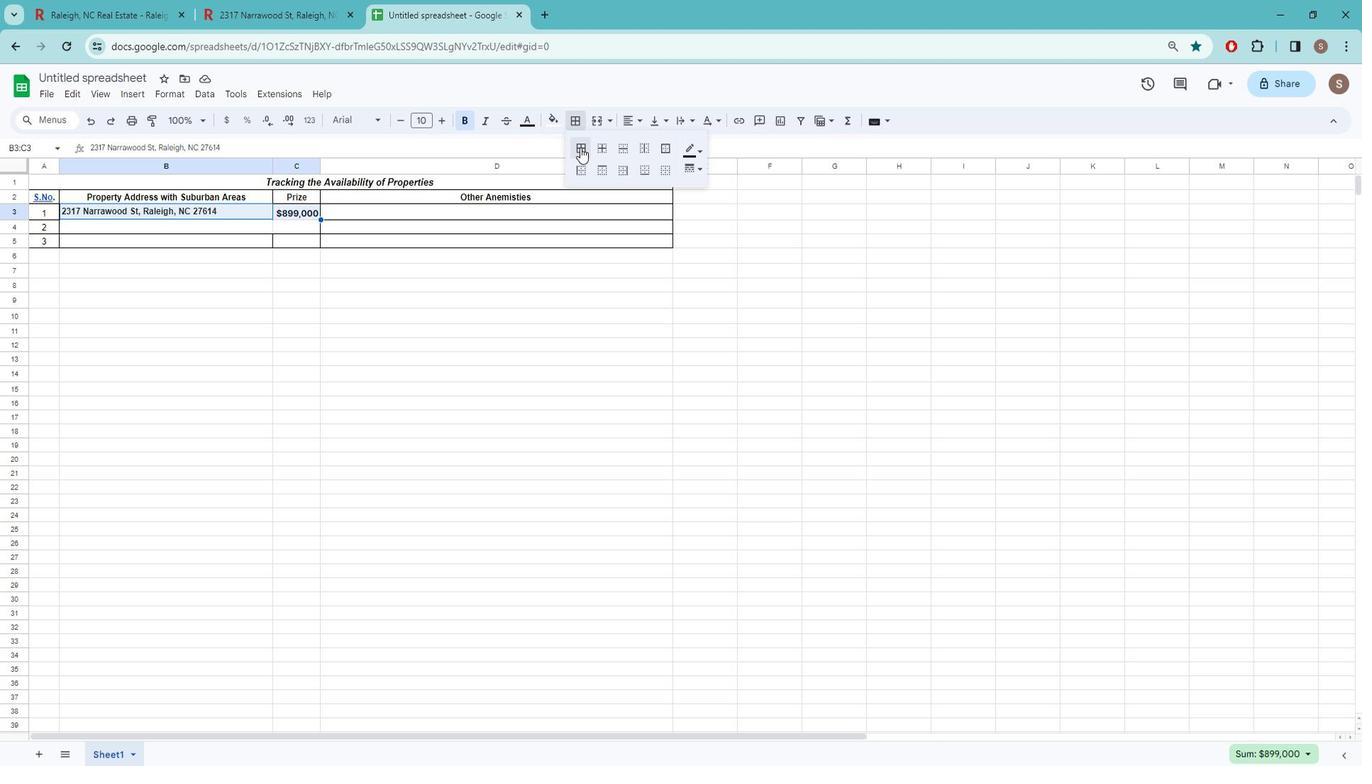 
Action: Mouse moved to (404, 298)
Screenshot: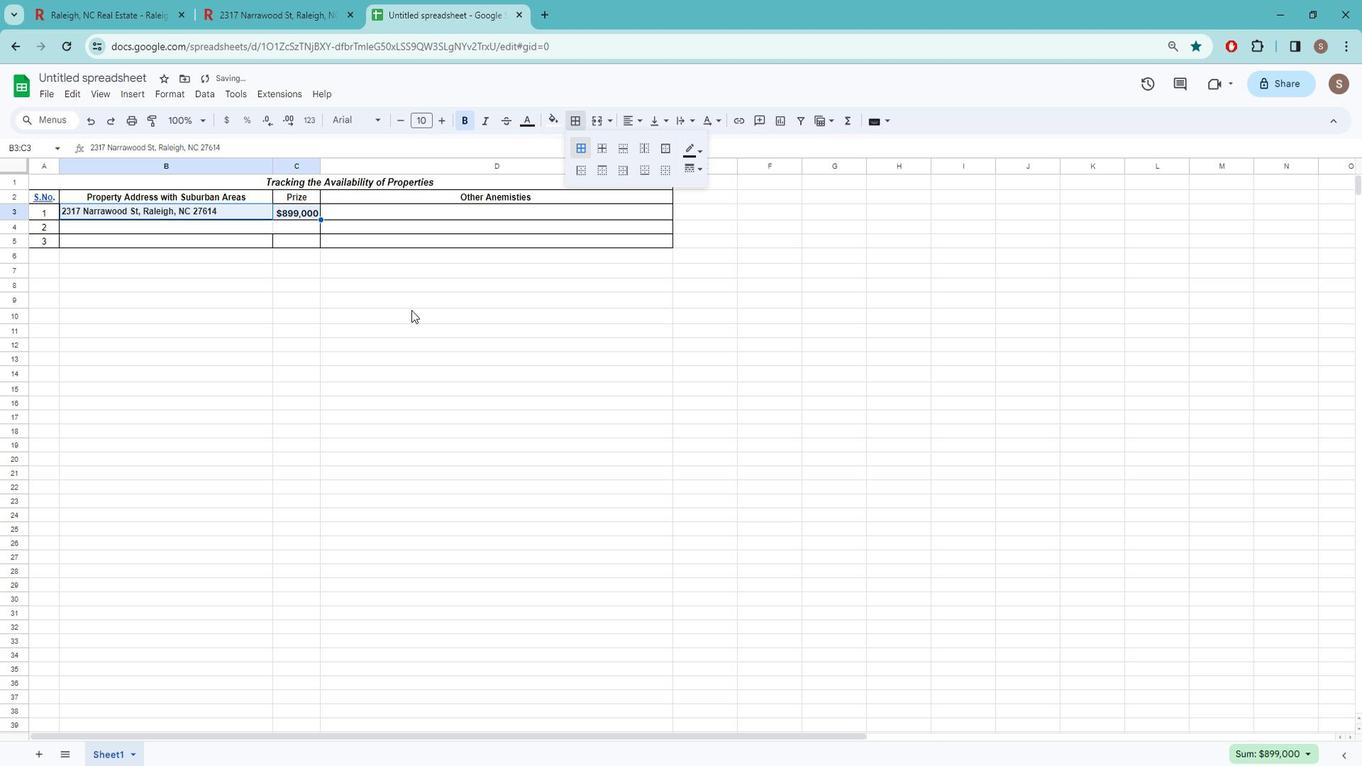 
Action: Mouse pressed left at (404, 298)
Screenshot: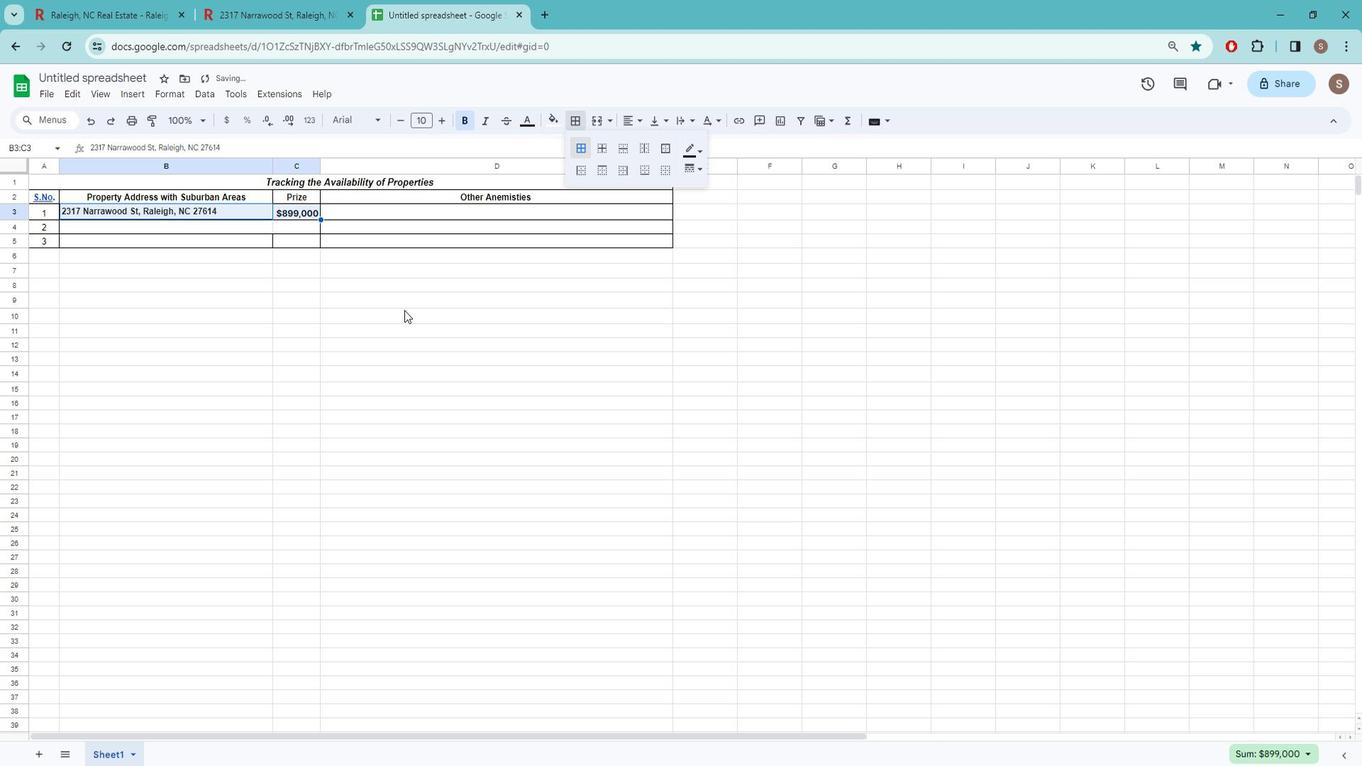 
Action: Mouse moved to (224, 0)
Screenshot: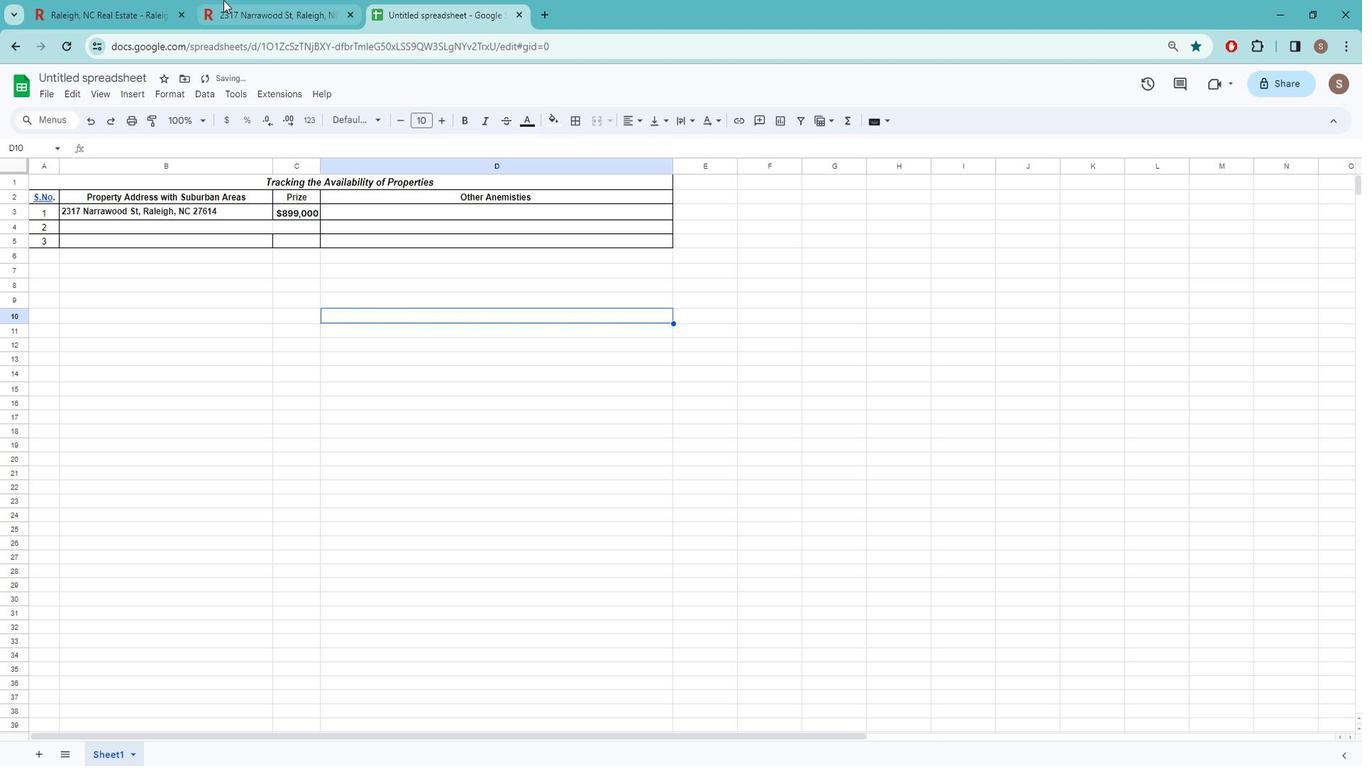 
Action: Mouse pressed left at (224, 0)
Screenshot: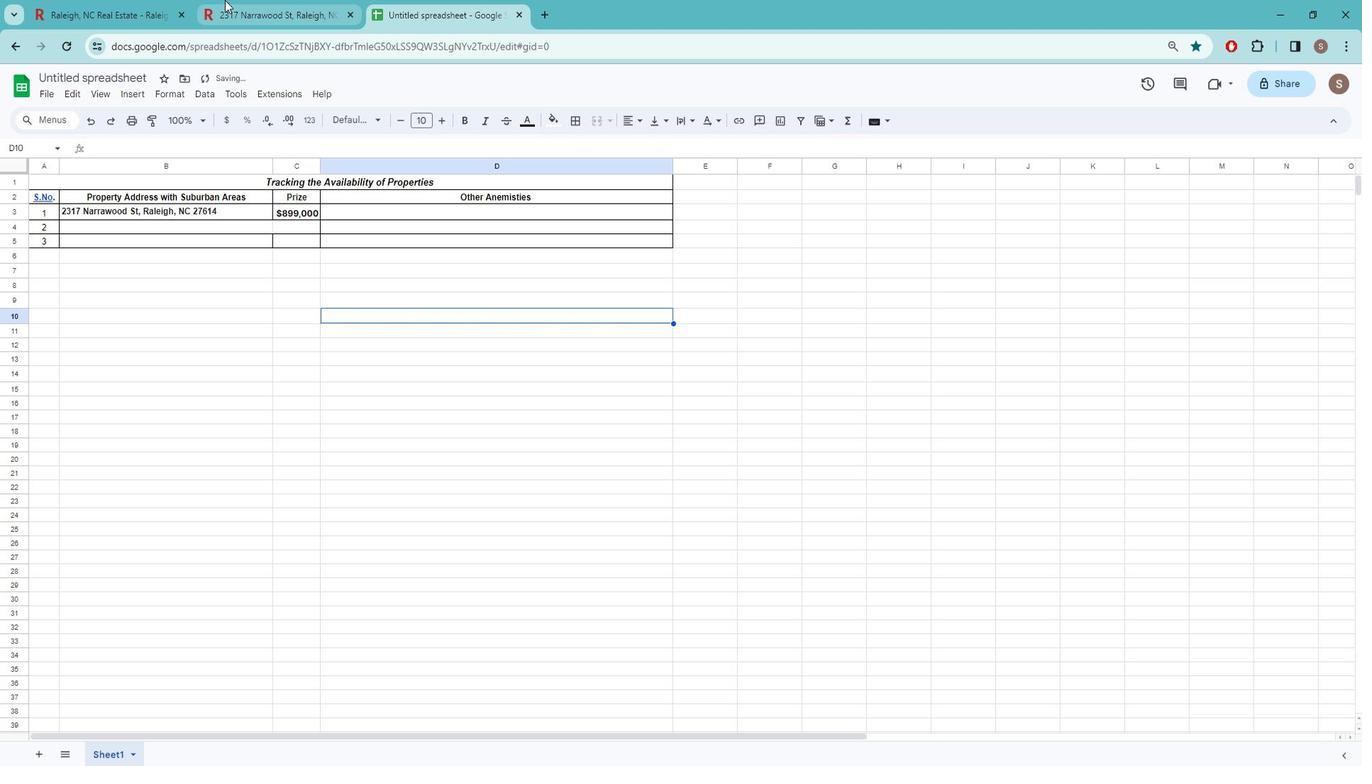 
Action: Mouse moved to (417, 491)
Screenshot: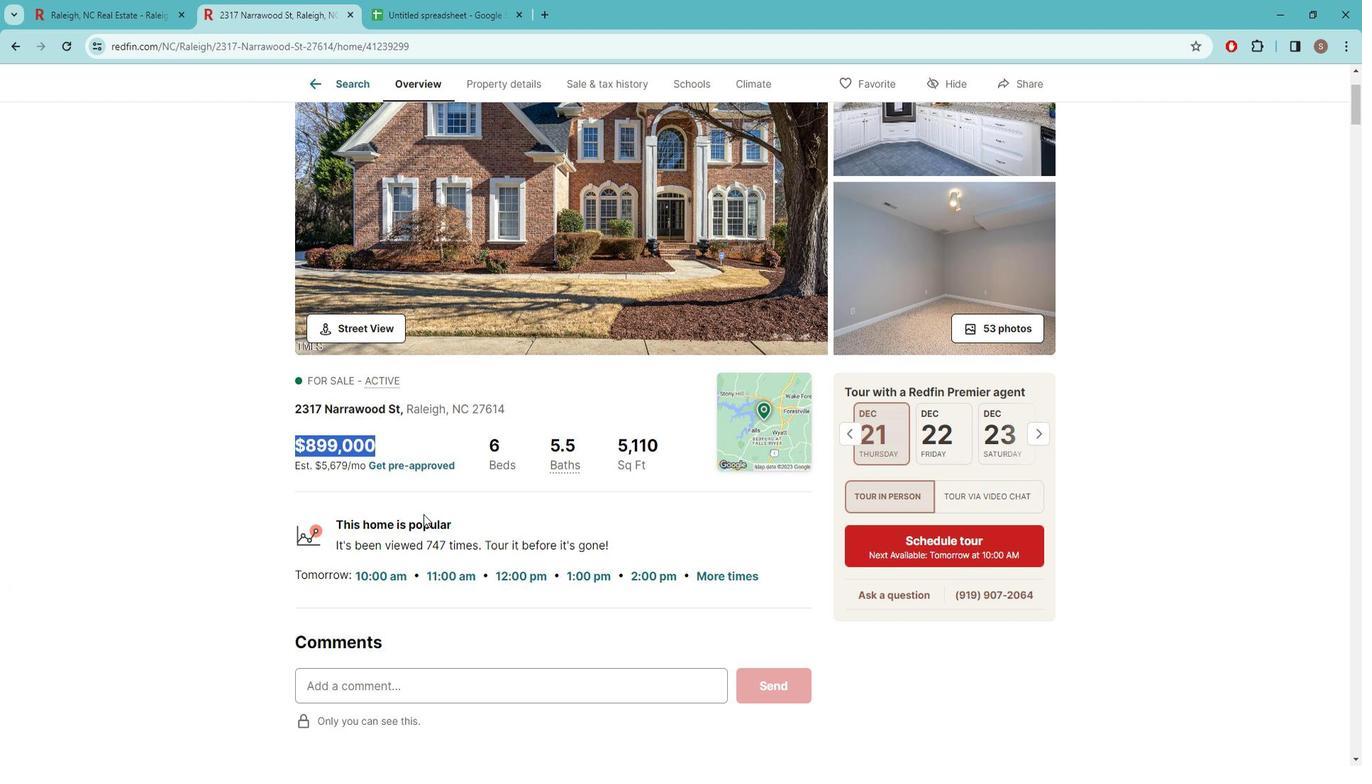 
Action: Mouse scrolled (417, 490) with delta (0, 0)
Screenshot: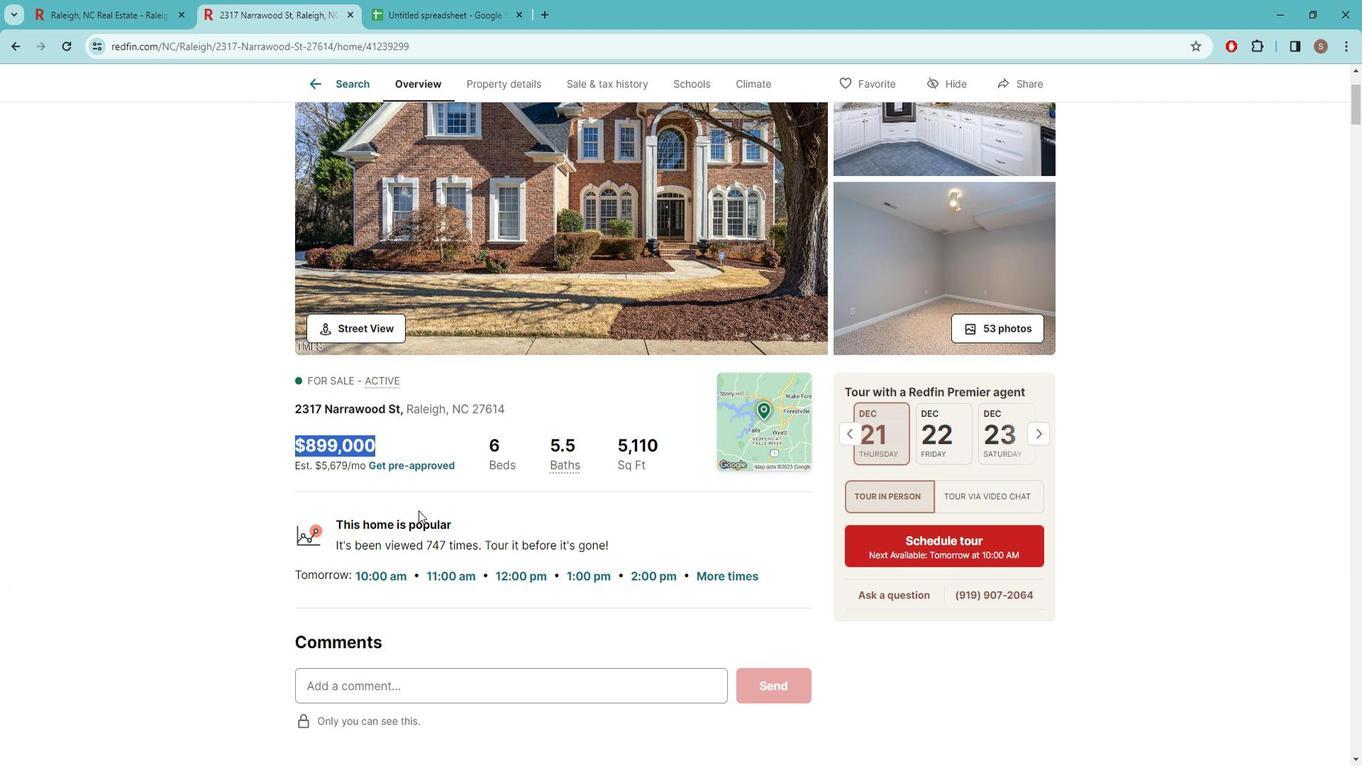 
Action: Mouse moved to (413, 489)
Screenshot: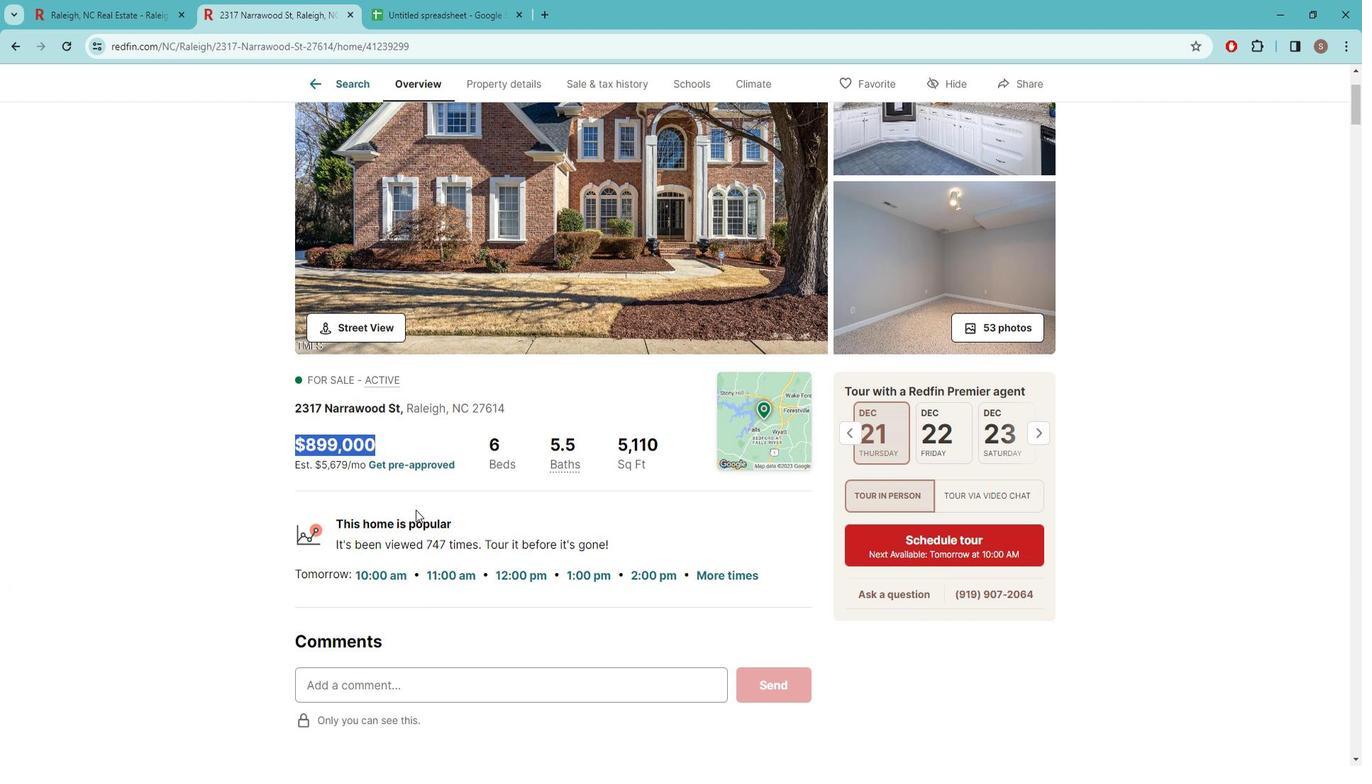 
Action: Mouse scrolled (415, 489) with delta (0, 0)
Screenshot: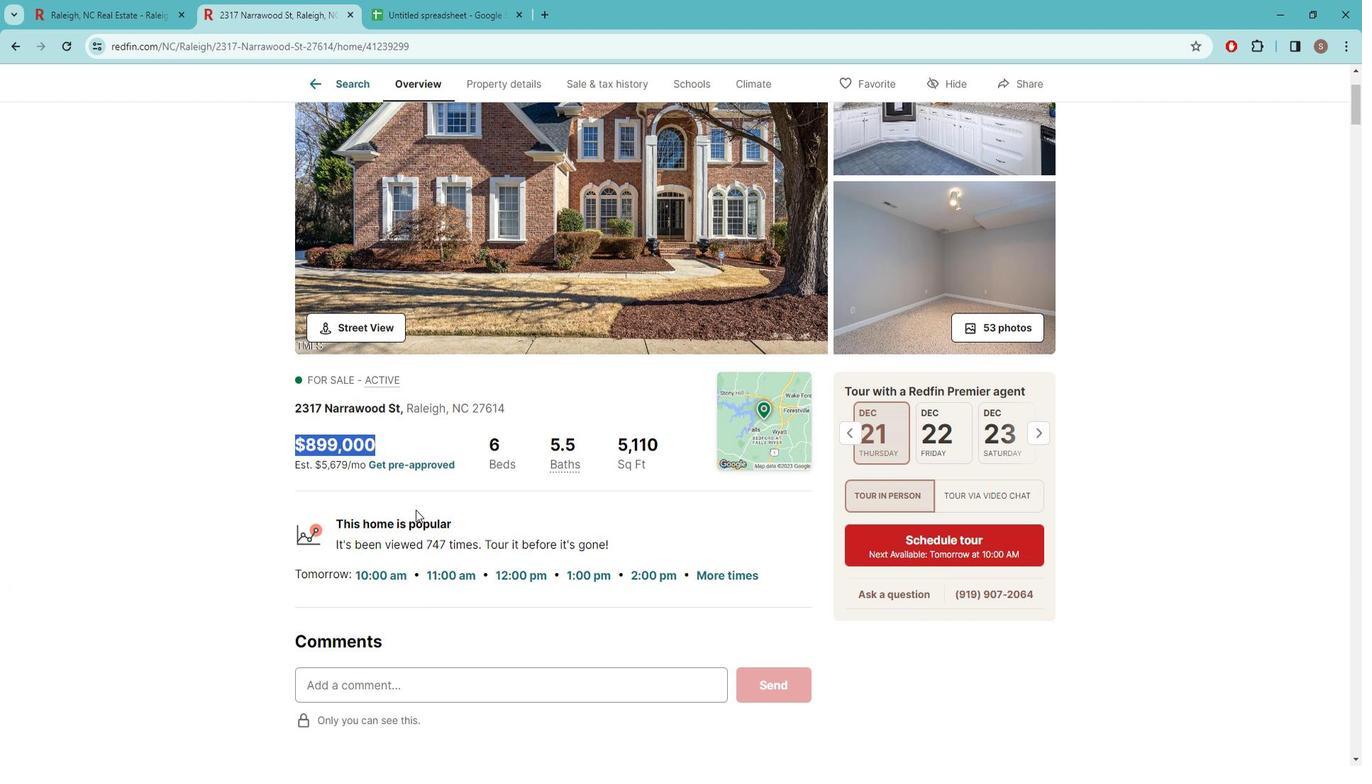 
Action: Mouse moved to (407, 478)
Screenshot: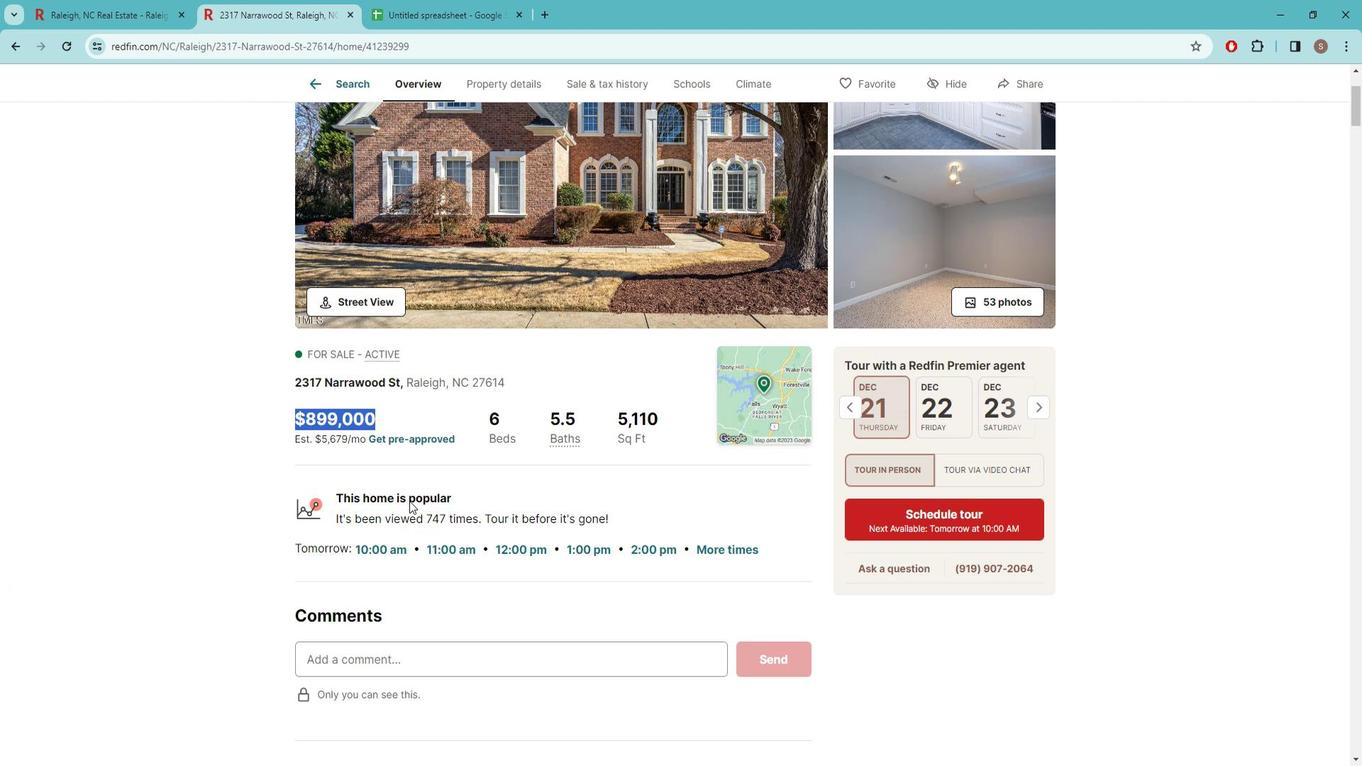 
Action: Mouse scrolled (407, 478) with delta (0, 0)
Screenshot: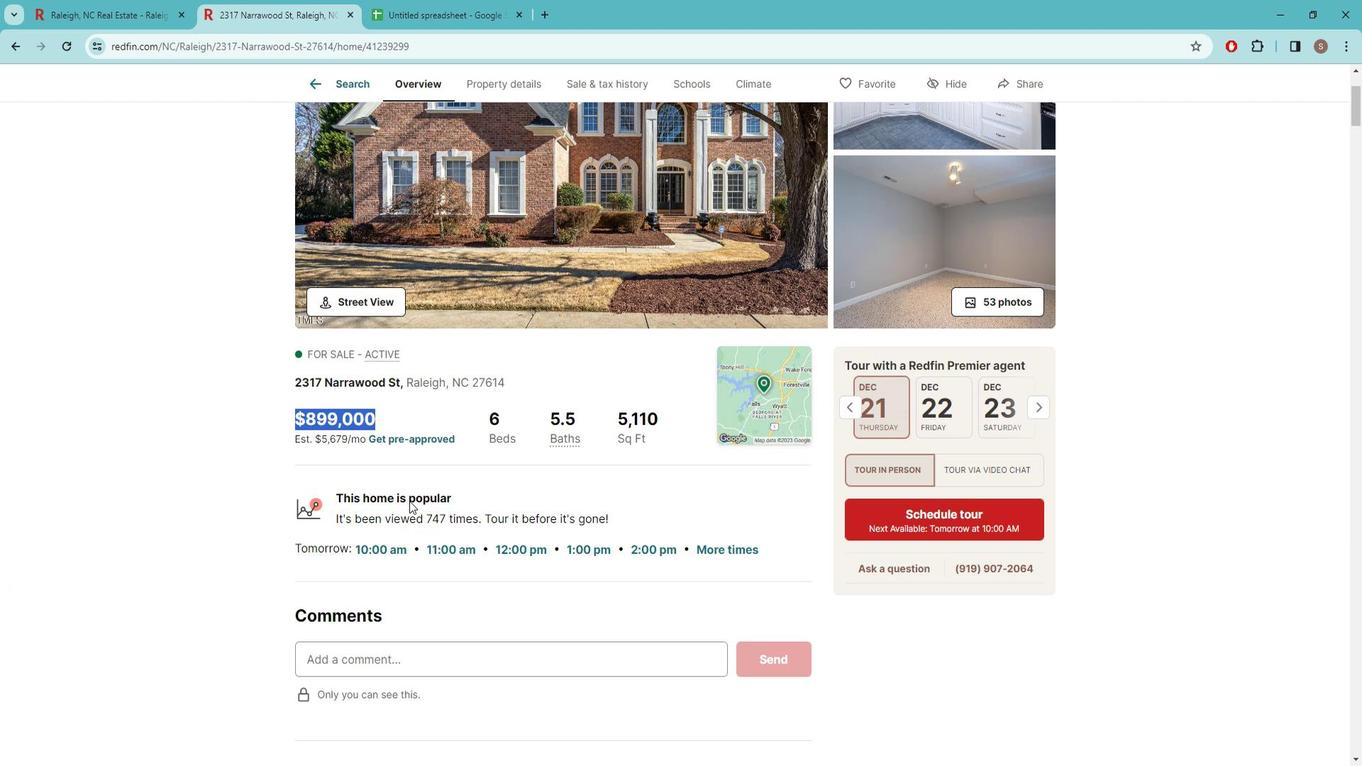 
Action: Mouse moved to (424, 0)
Screenshot: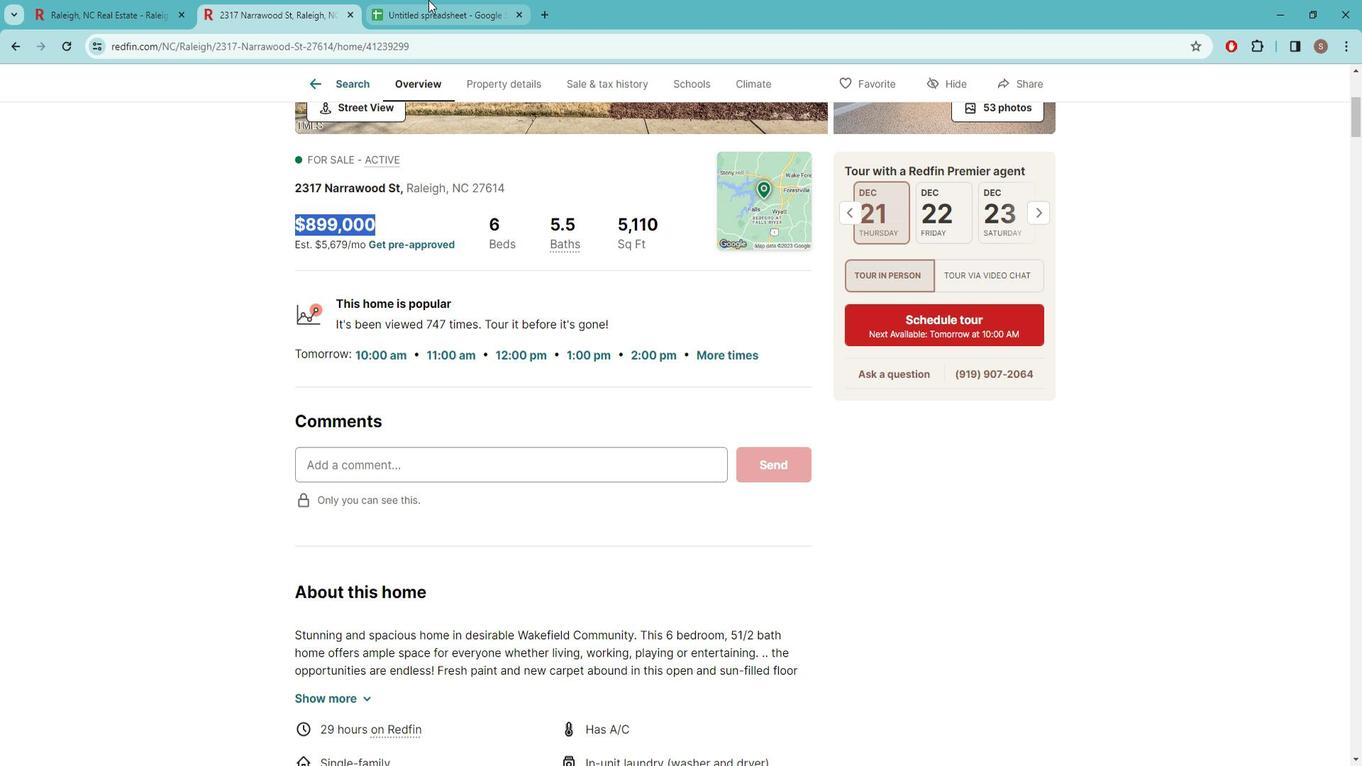 
Action: Mouse pressed left at (424, 0)
Screenshot: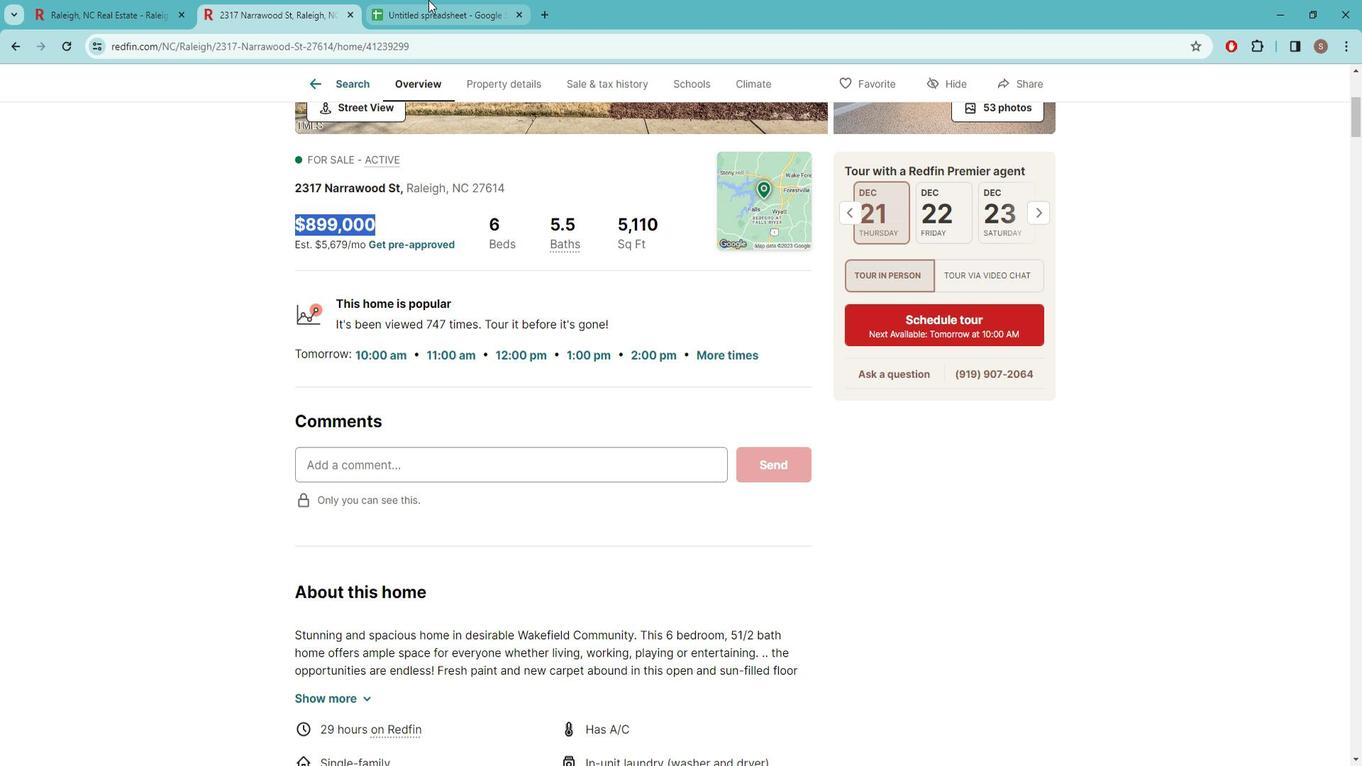 
Action: Mouse moved to (403, 202)
Screenshot: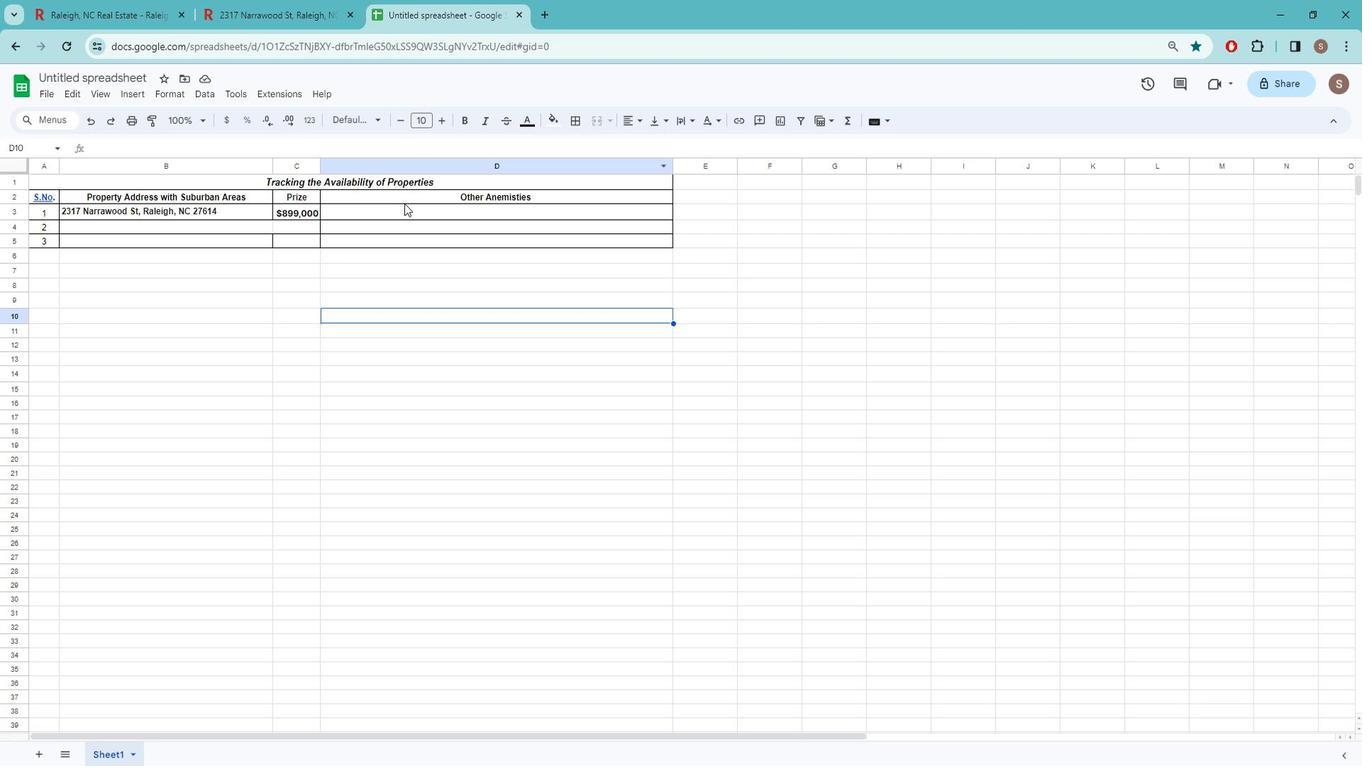 
Action: Mouse pressed left at (403, 202)
Screenshot: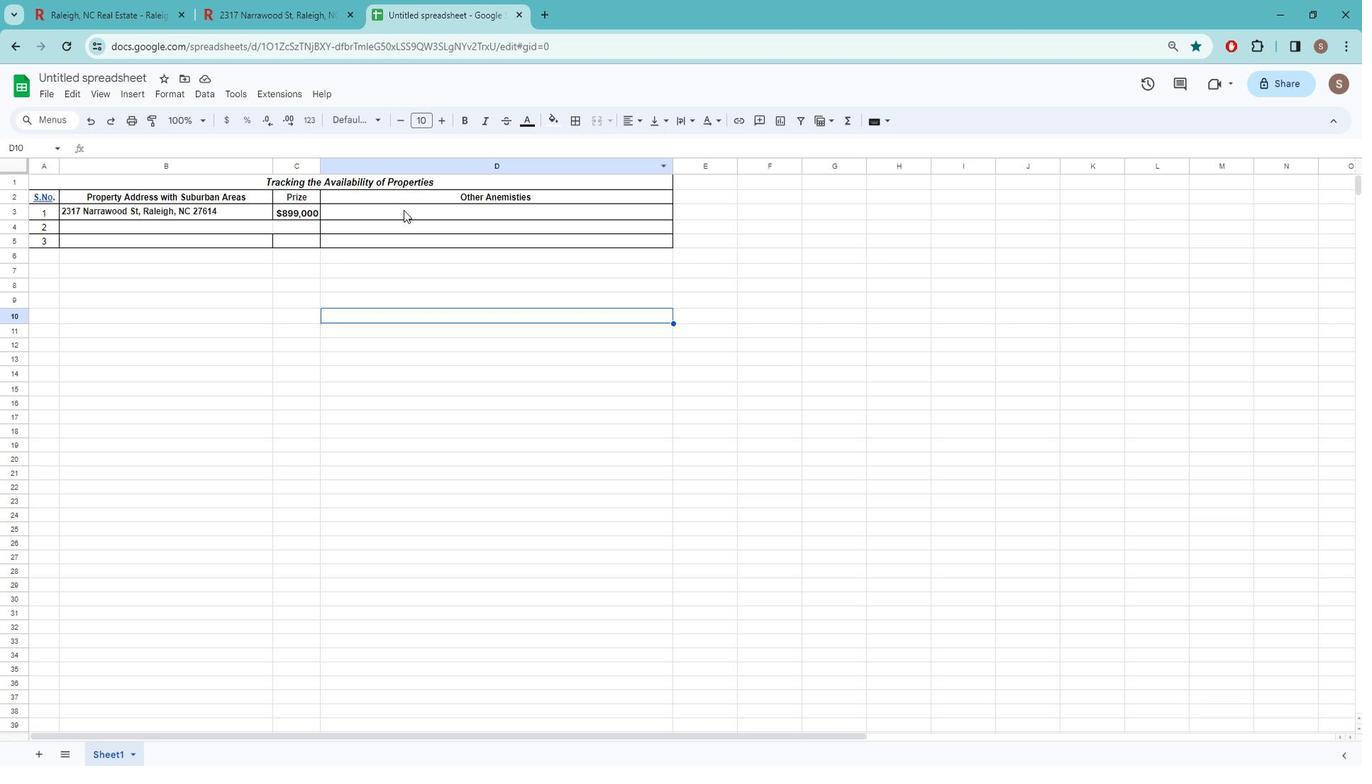 
Action: Mouse moved to (403, 202)
Screenshot: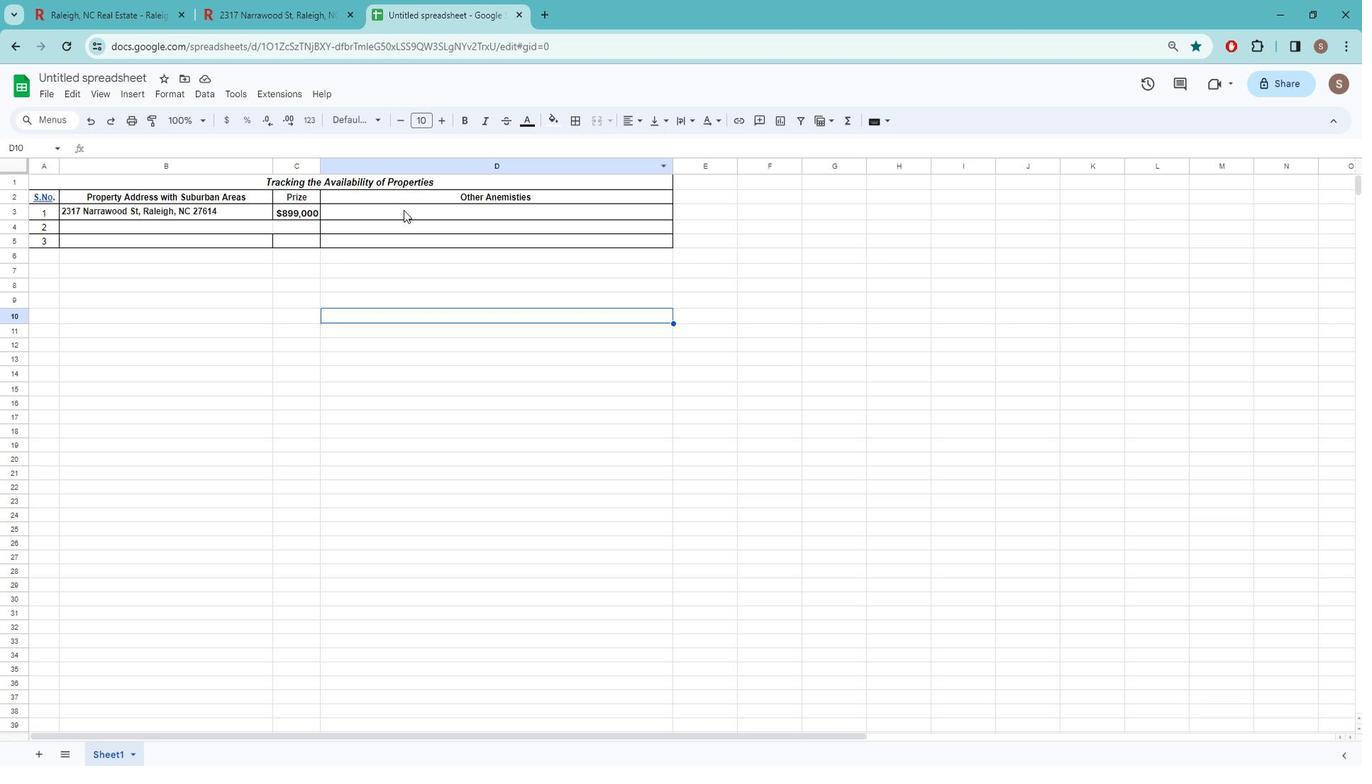 
Action: Mouse pressed left at (403, 202)
Screenshot: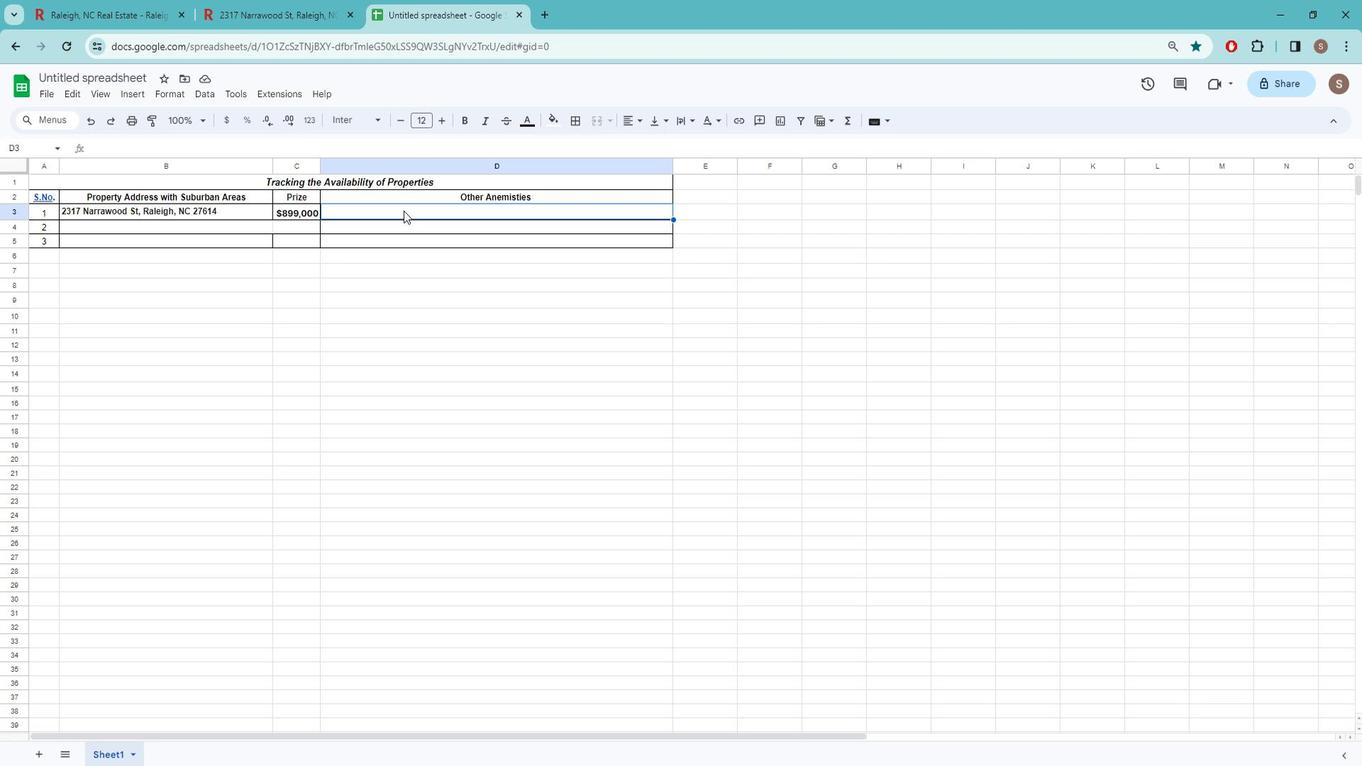 
Action: Key pressed 6<Key.space><Key.caps_lock>b
Screenshot: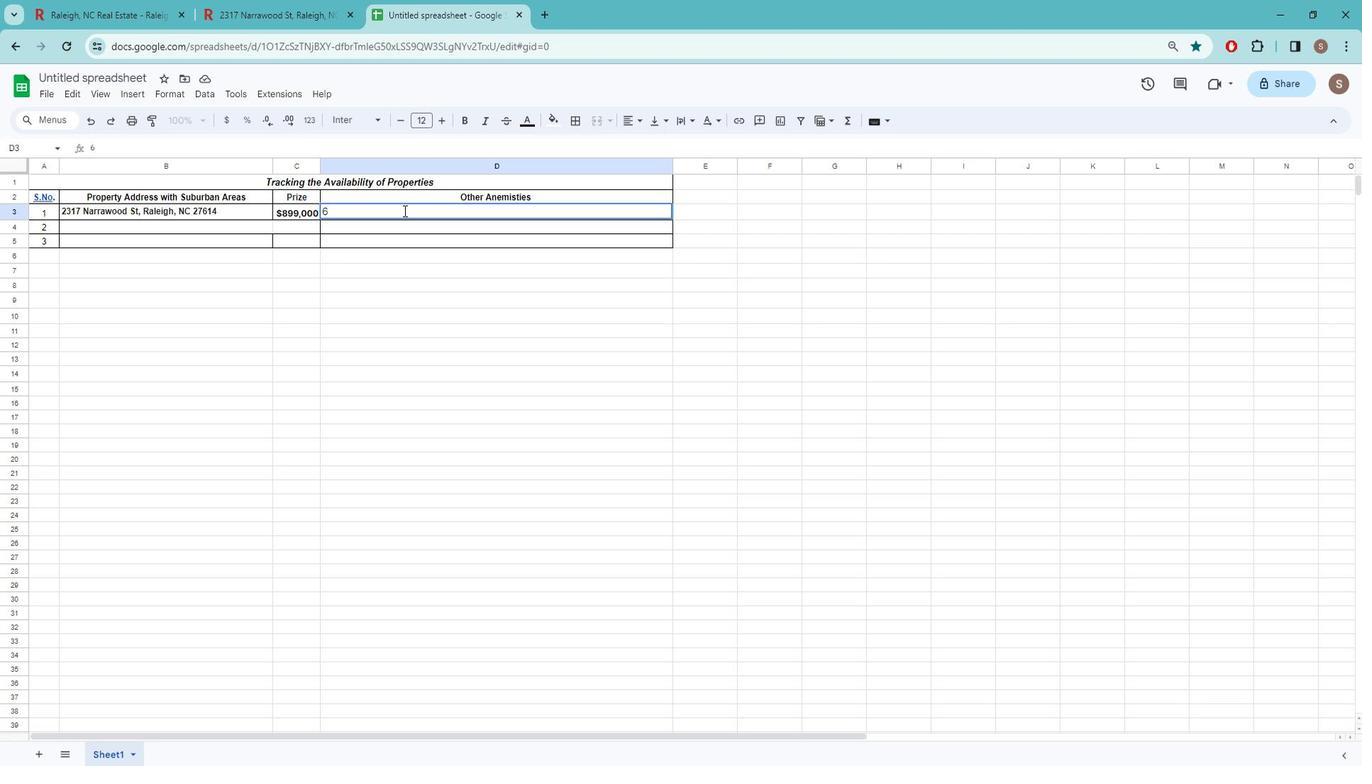 
Action: Mouse moved to (403, 202)
Screenshot: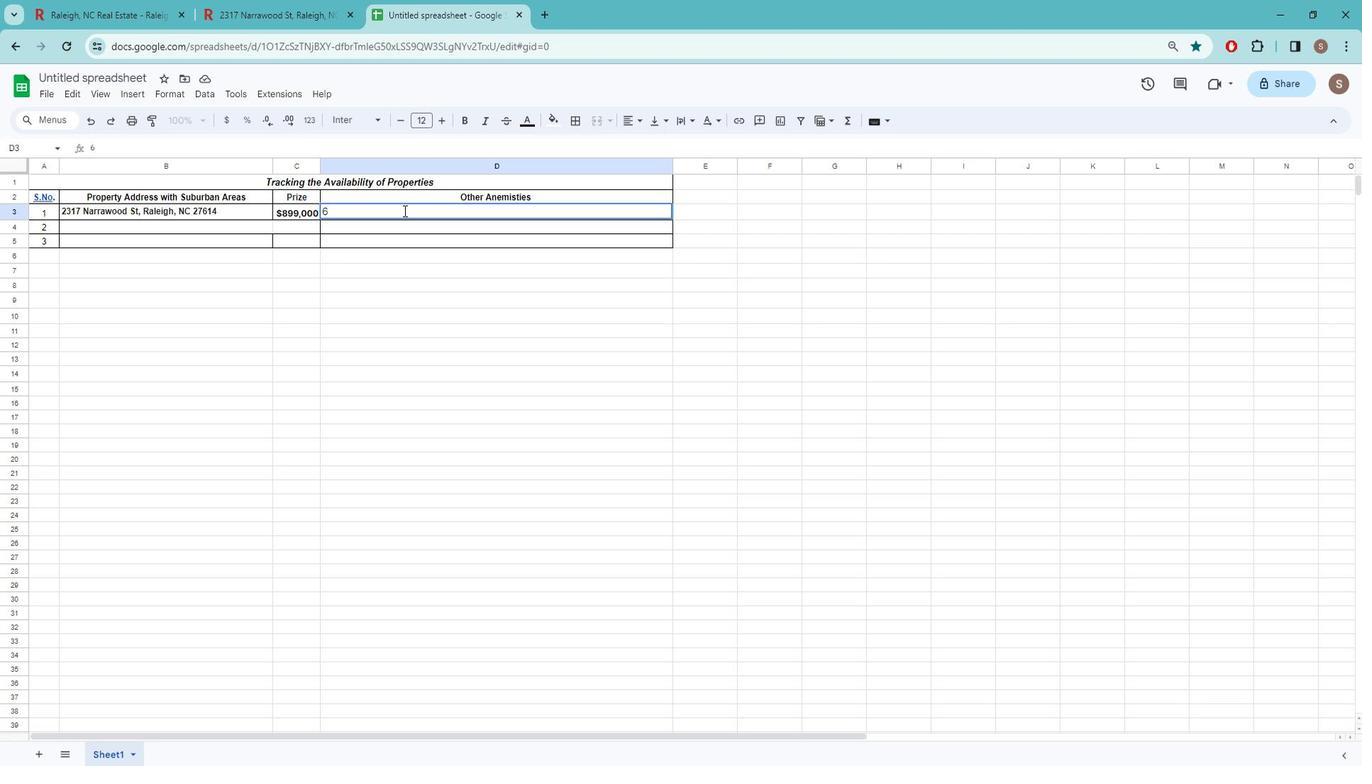 
Action: Key pressed <Key.caps_lock>EDS<Key.space><Key.backspace>,<Key.space>5.5<Key.space>BATHROOMS<Key.space>
Screenshot: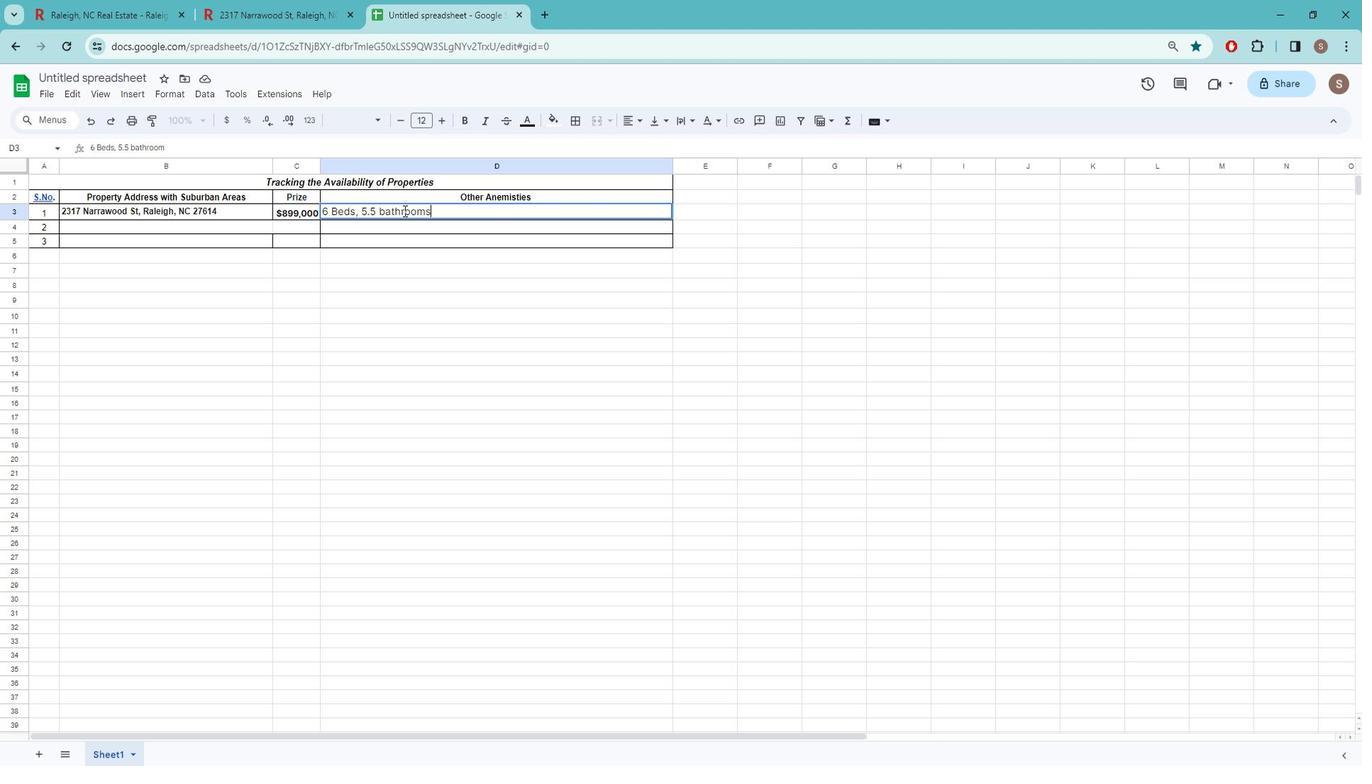 
Action: Mouse moved to (263, 0)
Screenshot: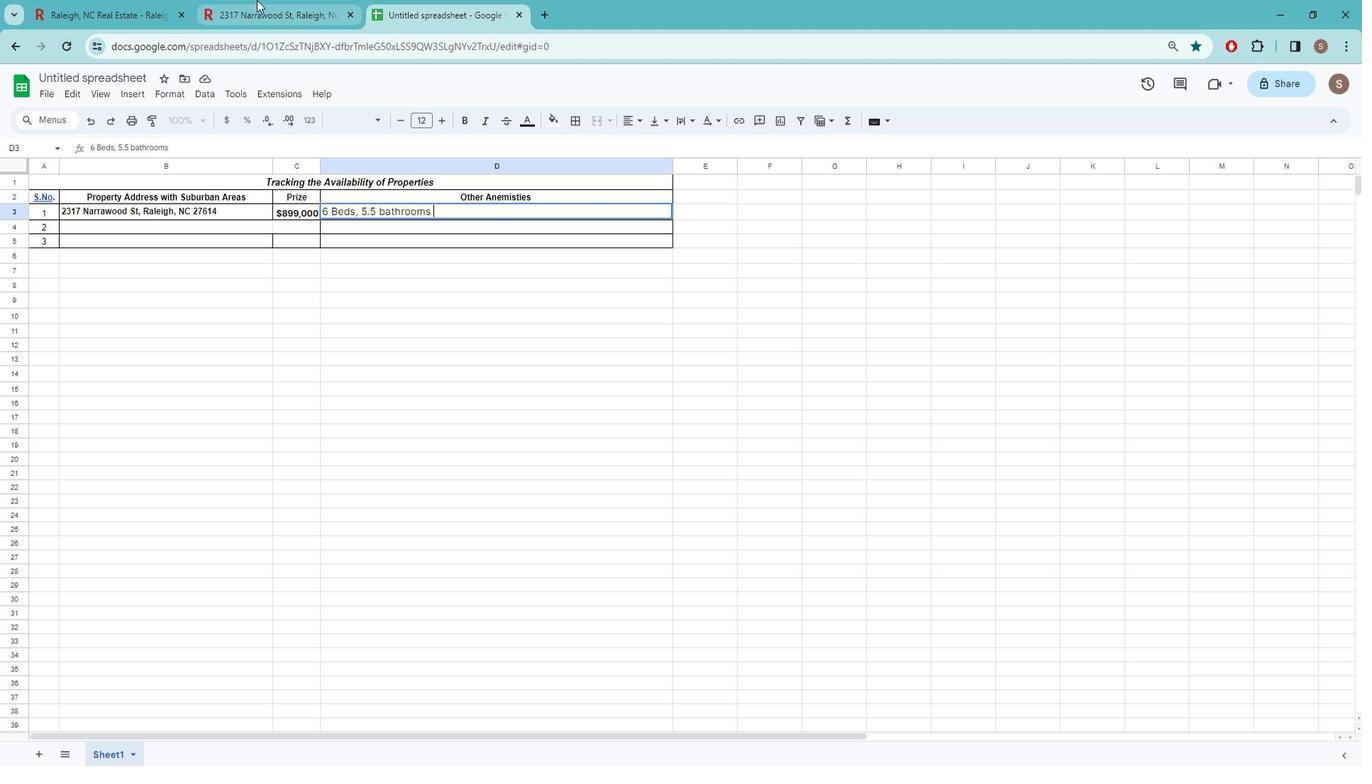
Action: Mouse pressed left at (263, 0)
Screenshot: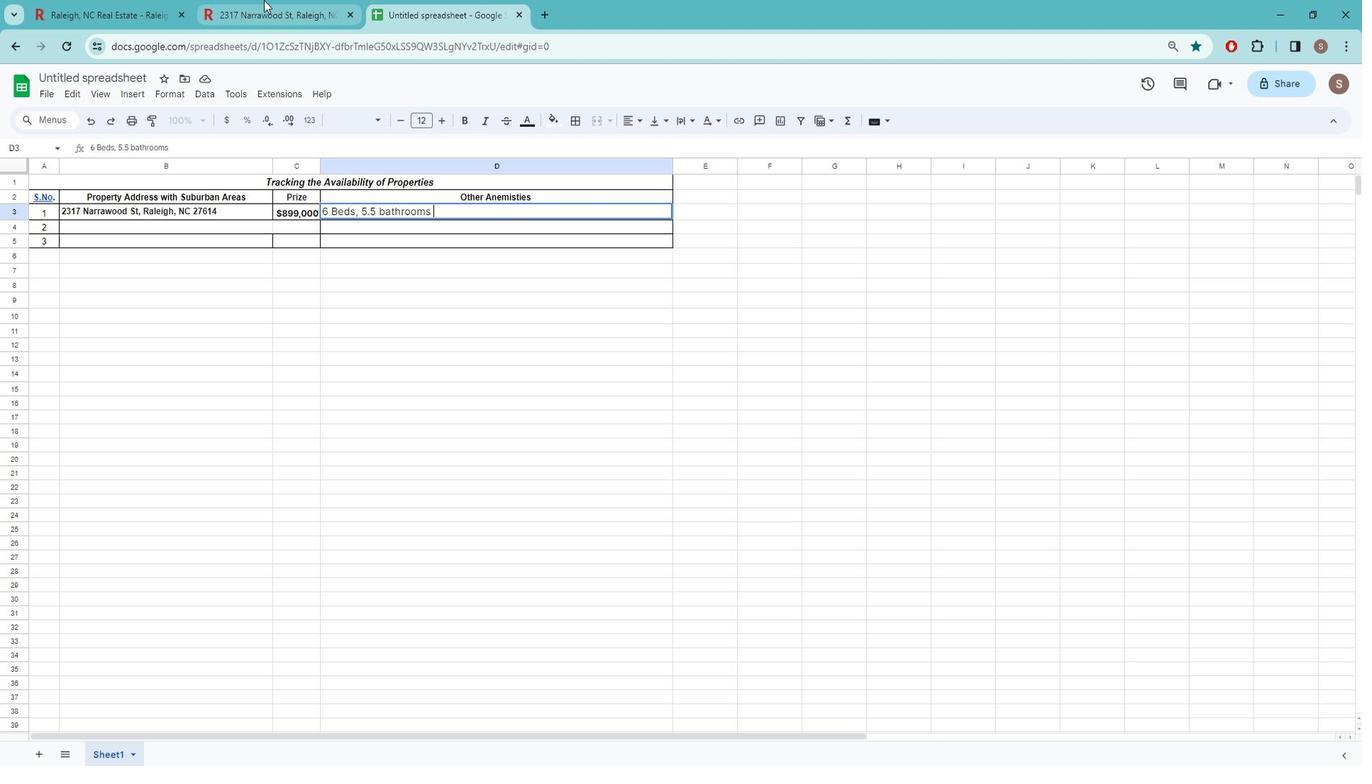 
Action: Mouse moved to (488, 331)
Screenshot: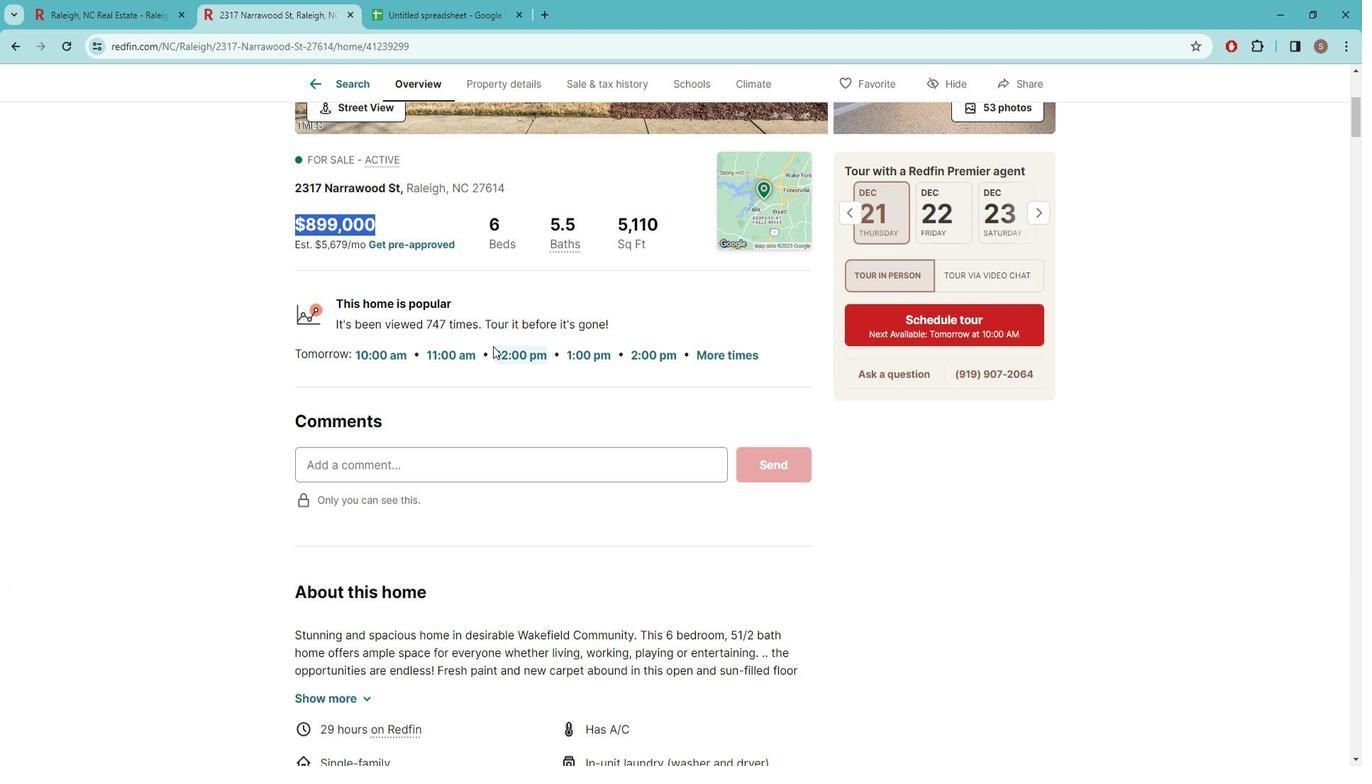 
Action: Mouse scrolled (488, 330) with delta (0, 0)
Screenshot: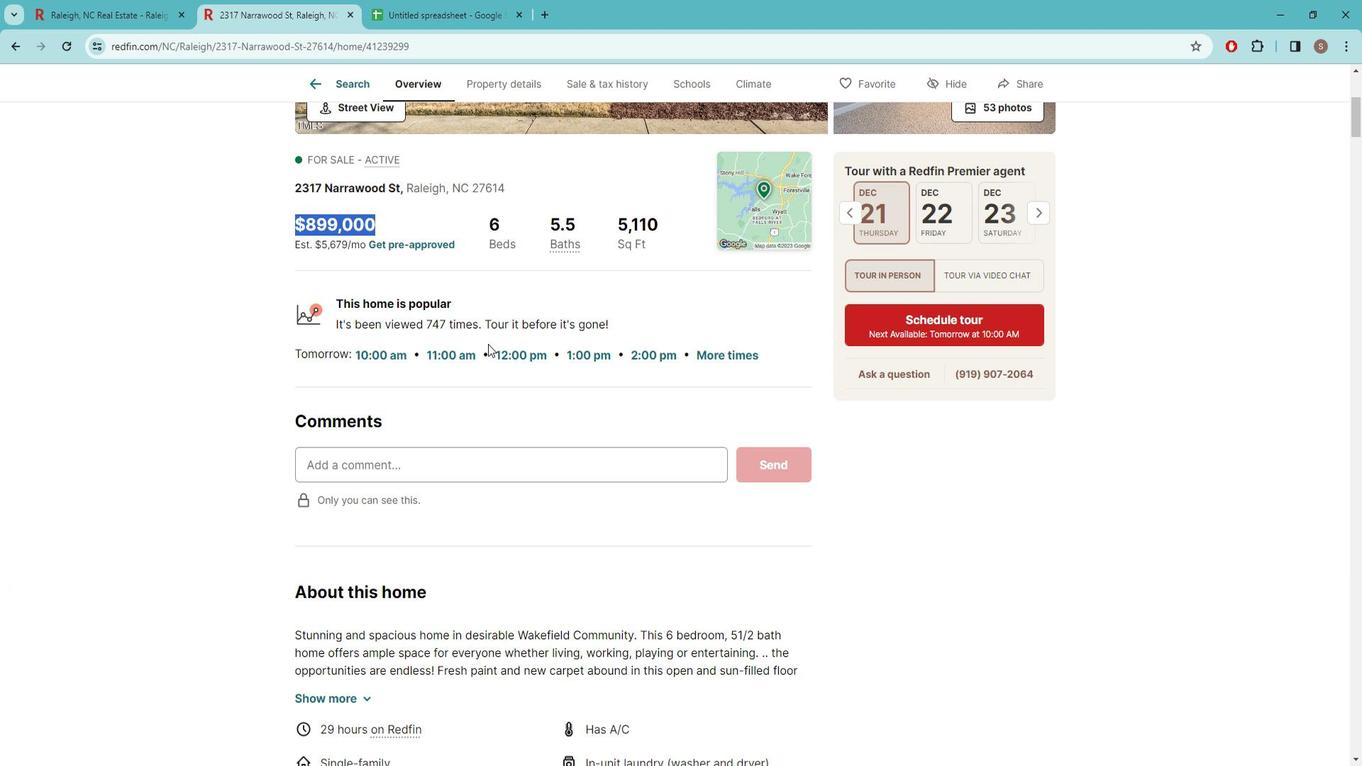 
Action: Mouse scrolled (488, 330) with delta (0, 0)
Screenshot: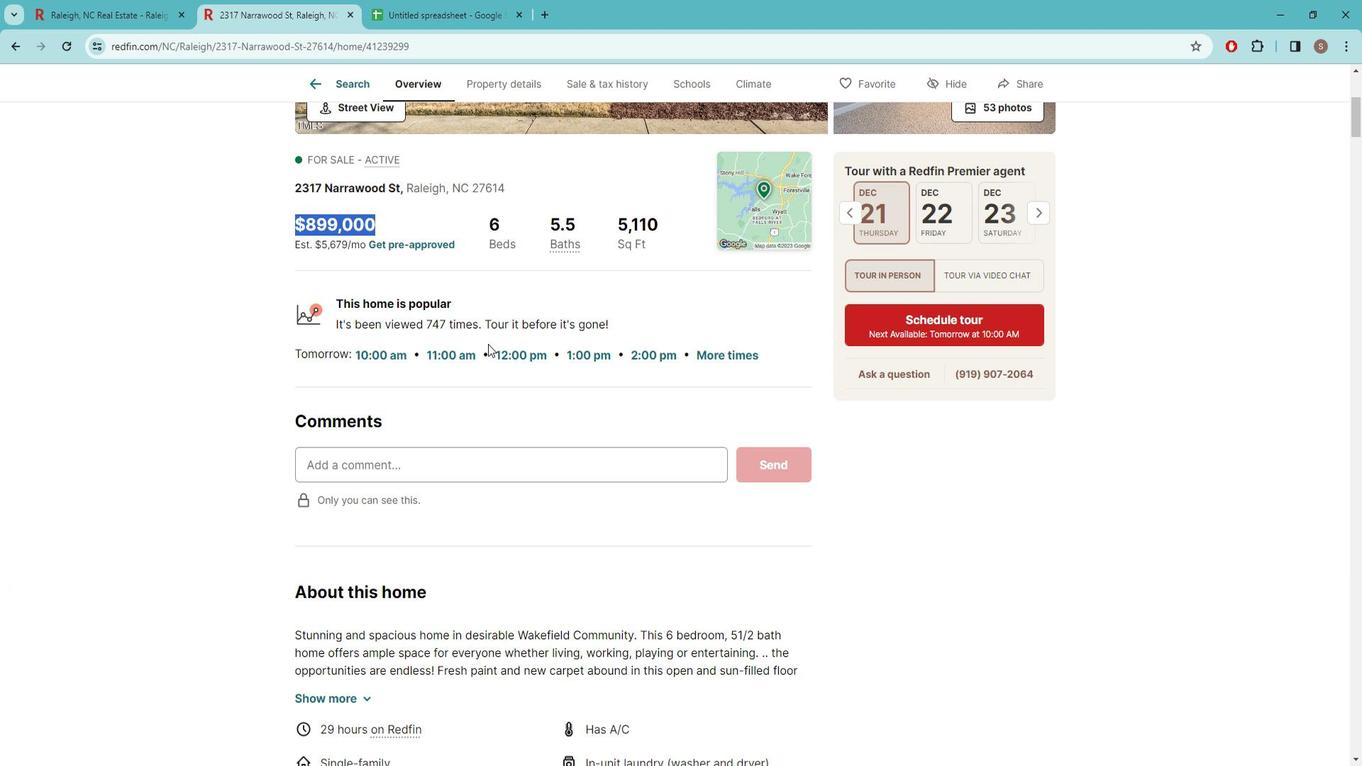 
Action: Mouse moved to (368, 529)
Screenshot: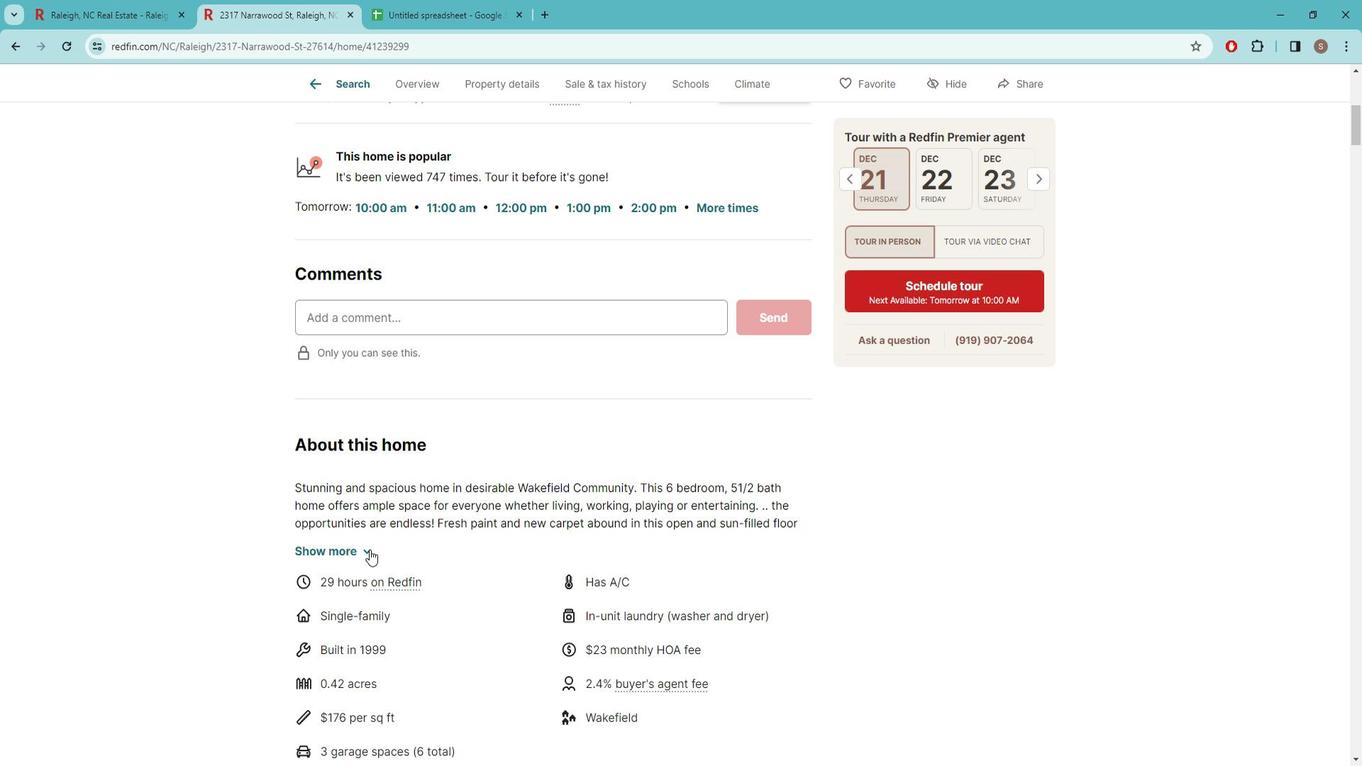 
Action: Mouse pressed left at (368, 529)
Screenshot: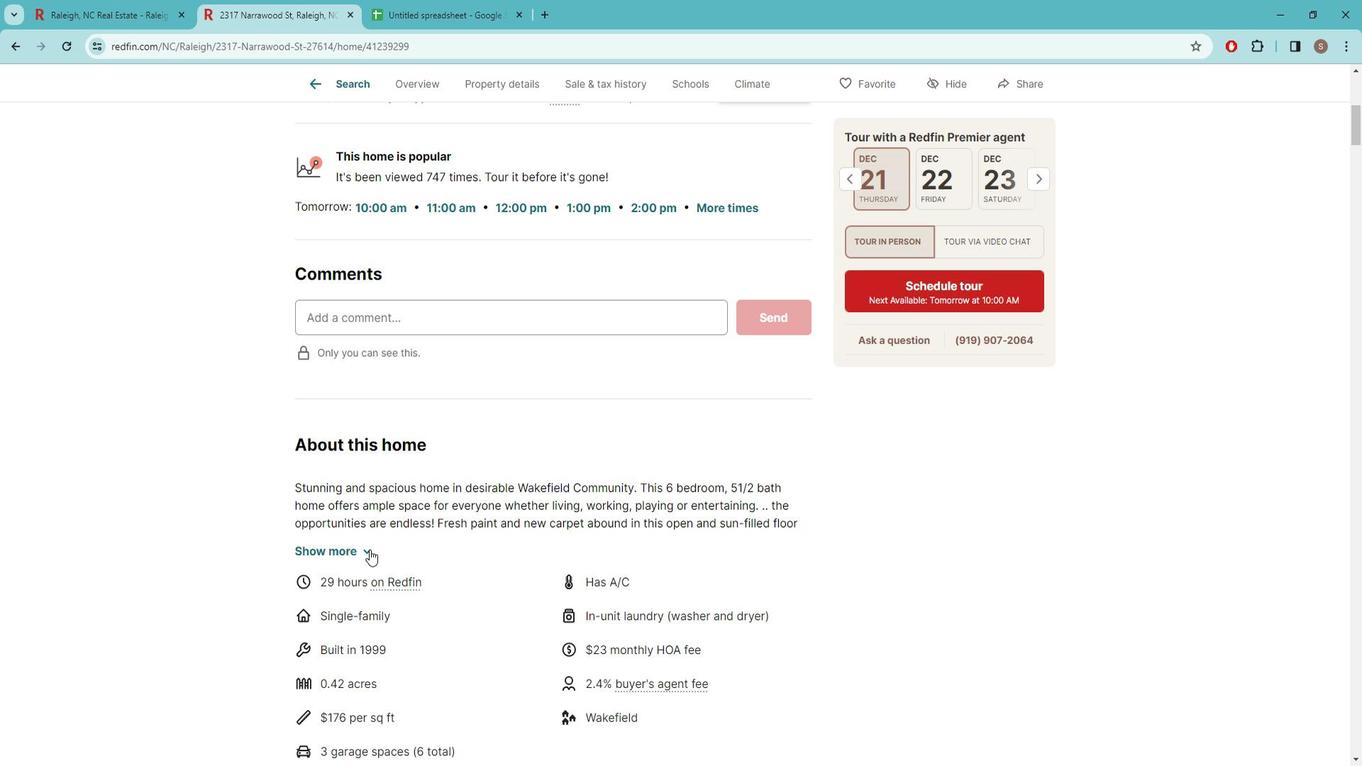 
Action: Mouse moved to (441, 486)
Screenshot: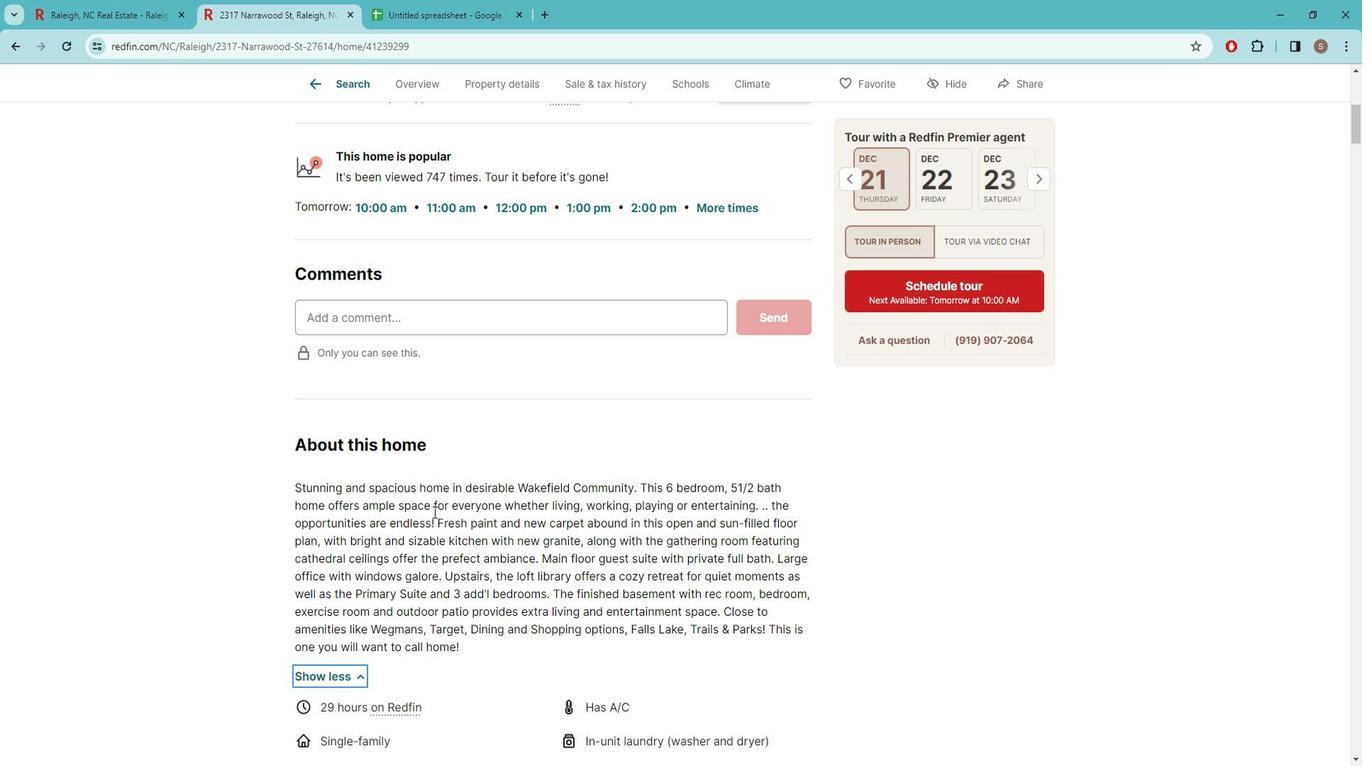 
Action: Mouse scrolled (441, 486) with delta (0, 0)
Screenshot: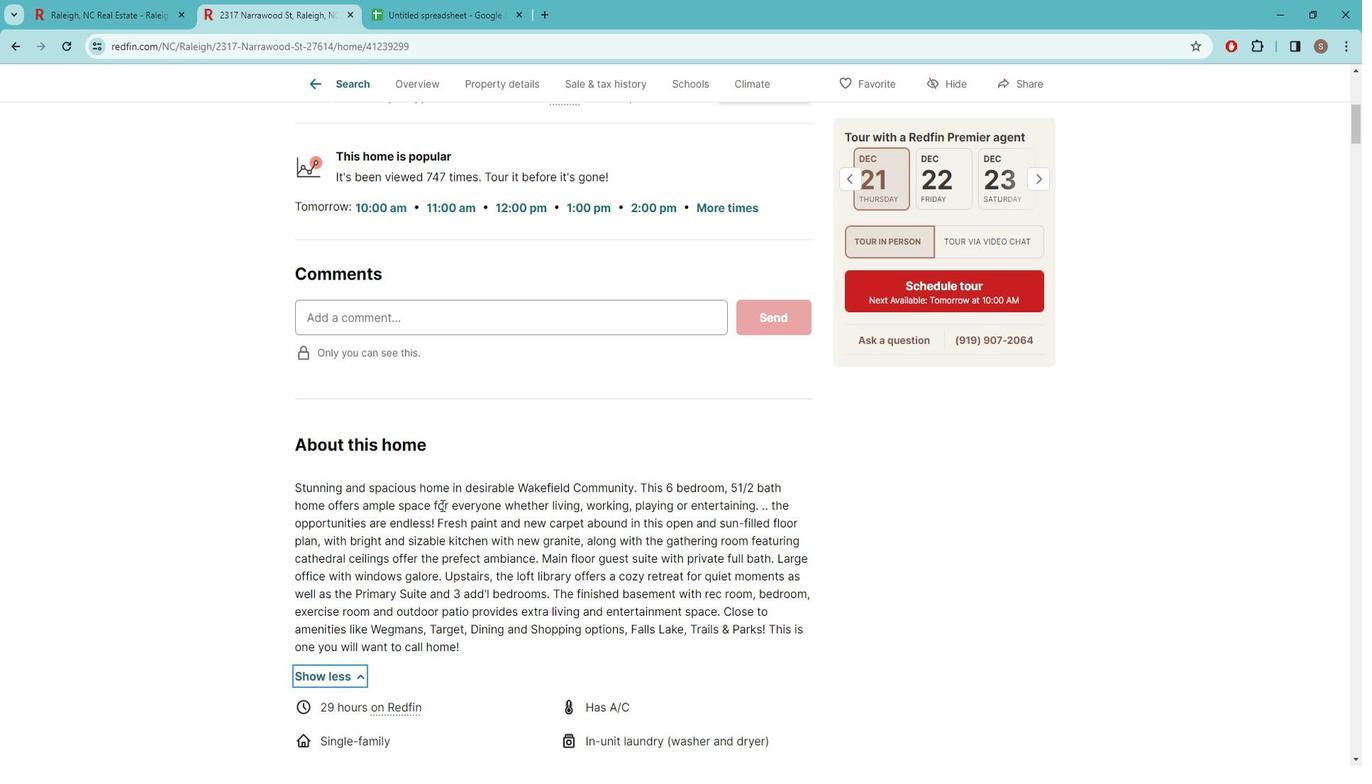 
Action: Mouse moved to (445, 439)
Screenshot: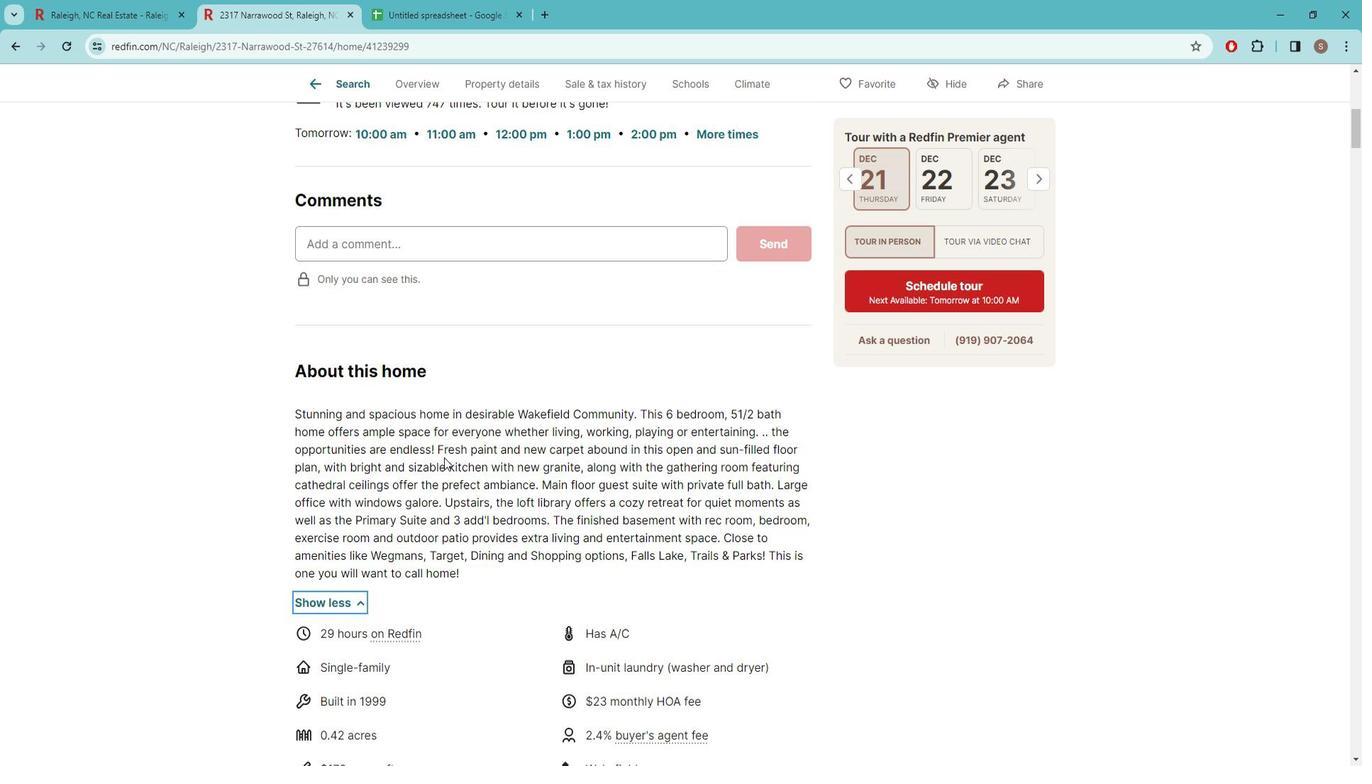 
Action: Mouse scrolled (445, 438) with delta (0, 0)
Screenshot: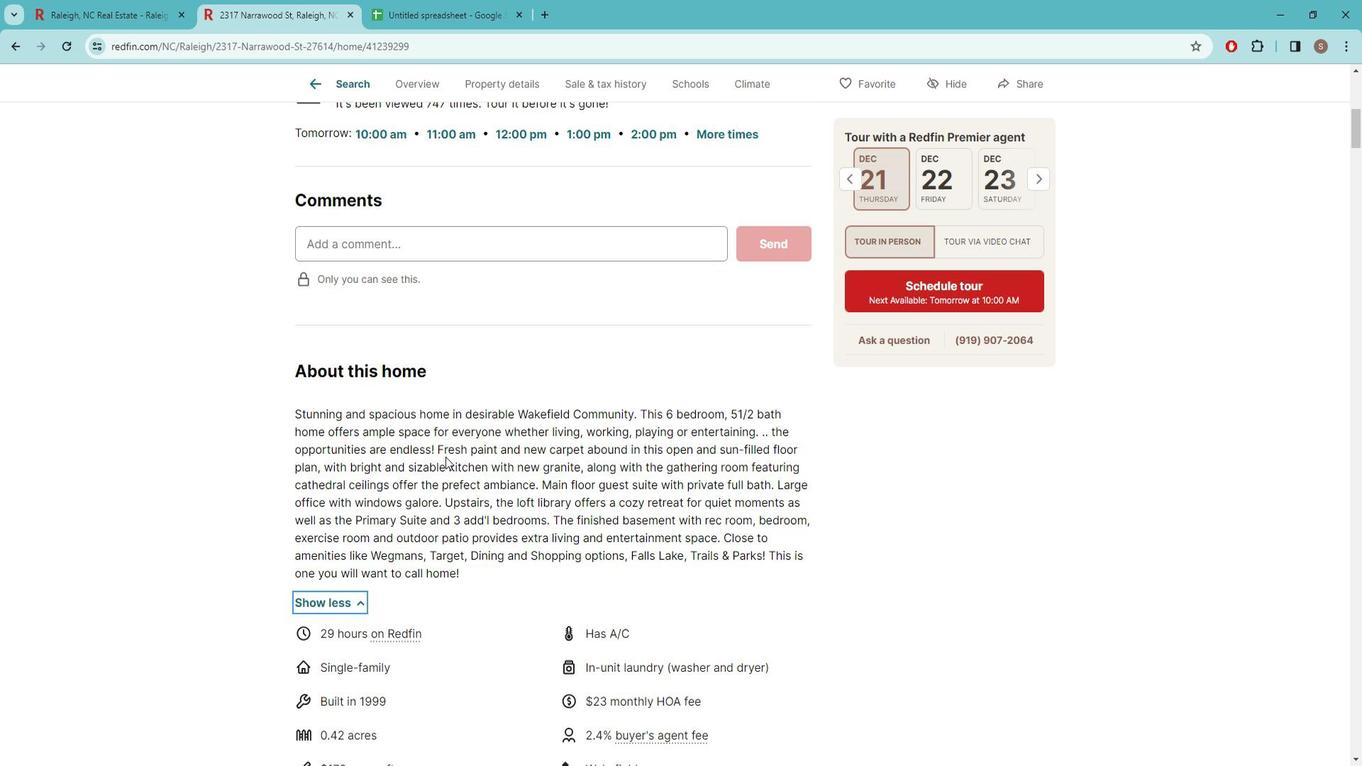 
Action: Mouse moved to (448, 439)
Screenshot: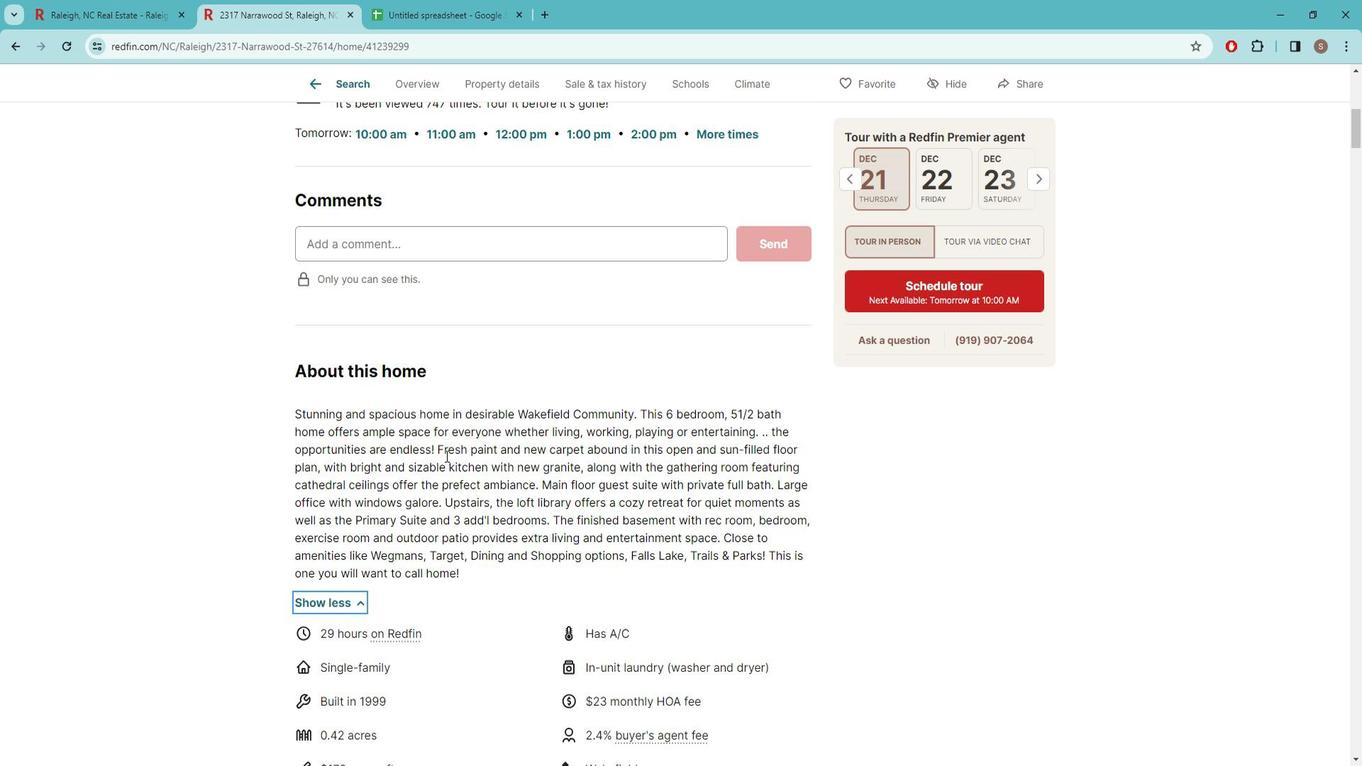 
Action: Mouse scrolled (448, 438) with delta (0, 0)
Screenshot: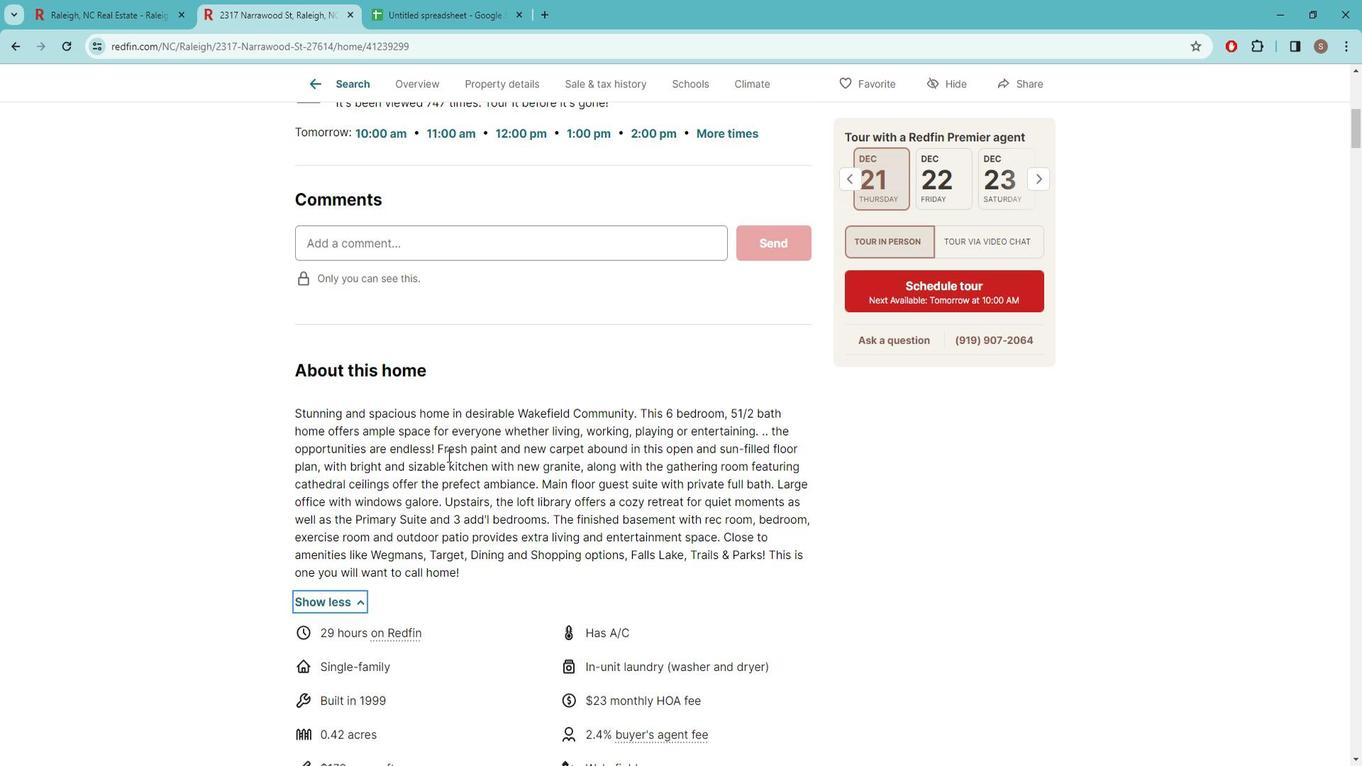 
Action: Mouse moved to (666, 291)
Screenshot: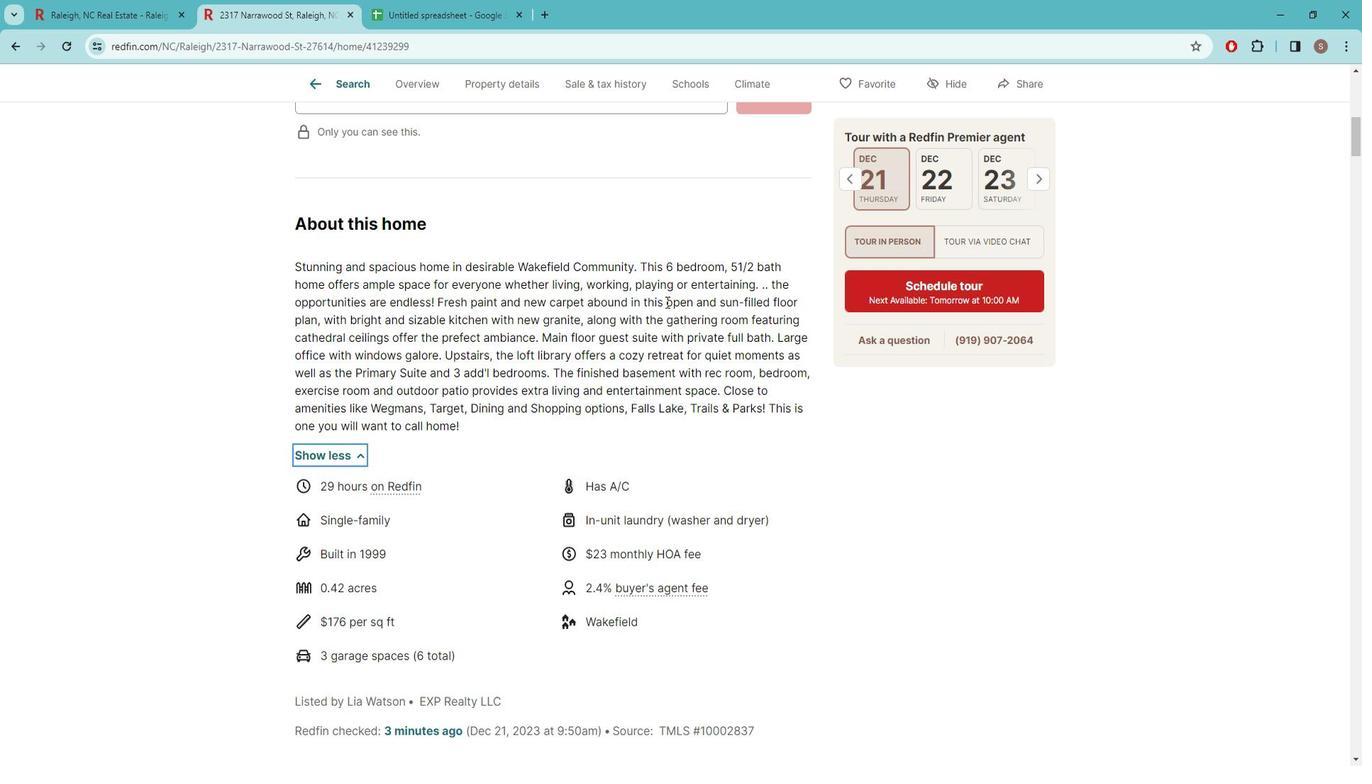
Action: Mouse pressed left at (666, 291)
Screenshot: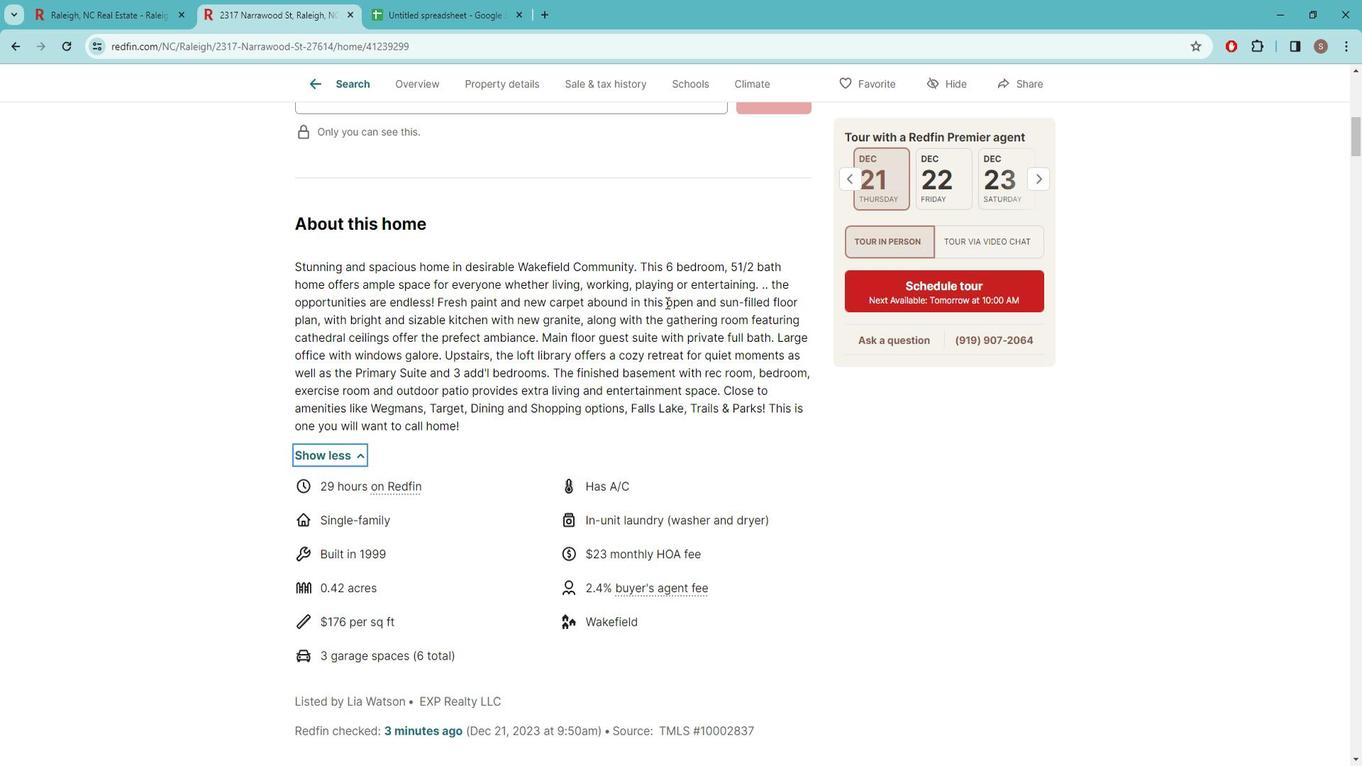 
Action: Mouse moved to (486, 315)
Screenshot: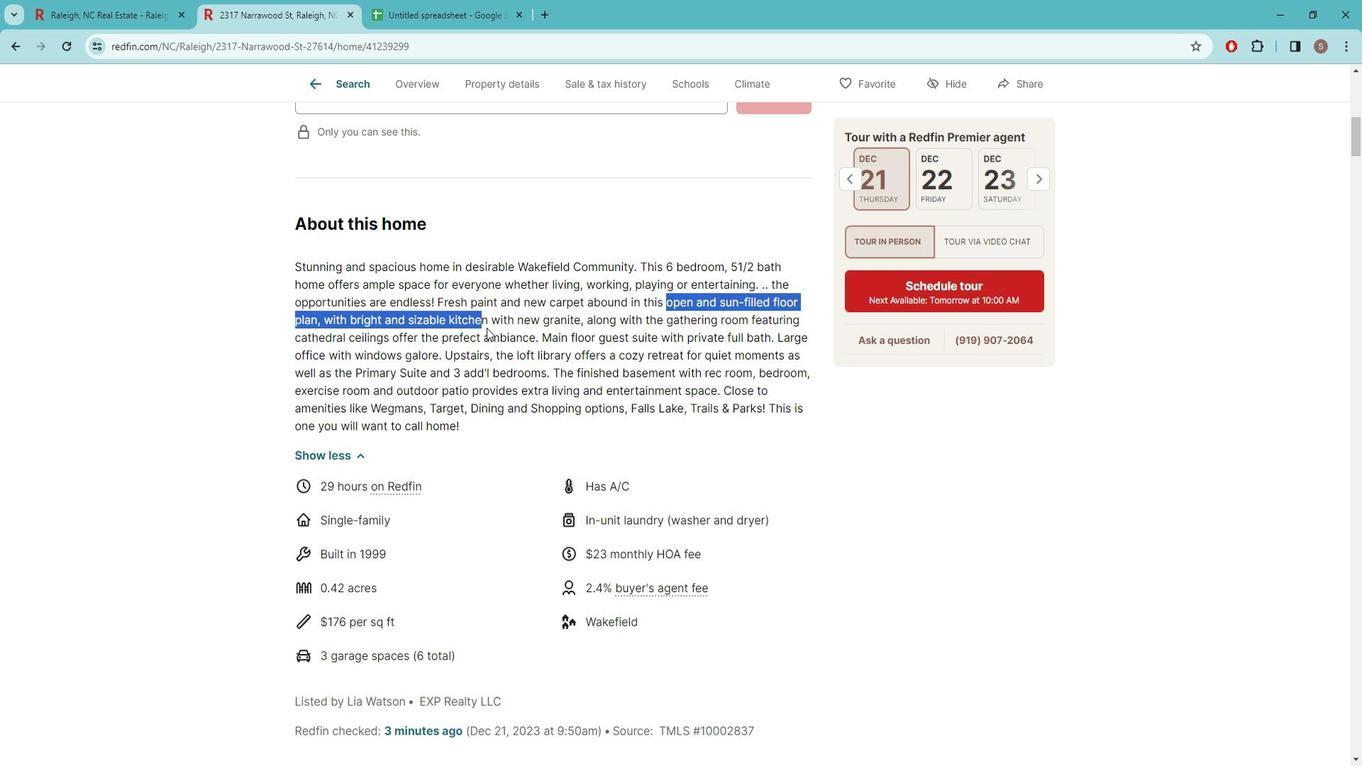 
Action: Key pressed ctrl+C
Screenshot: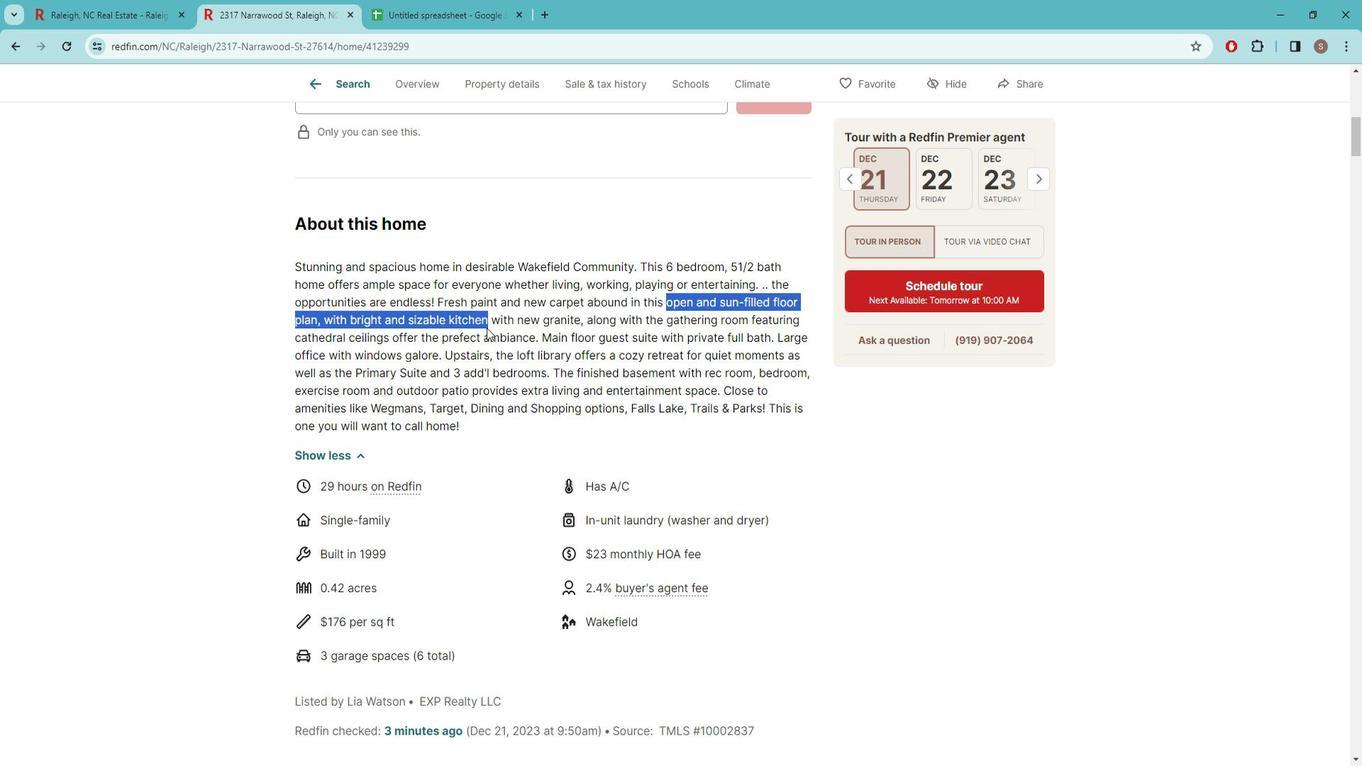 
Action: Mouse moved to (433, 0)
Screenshot: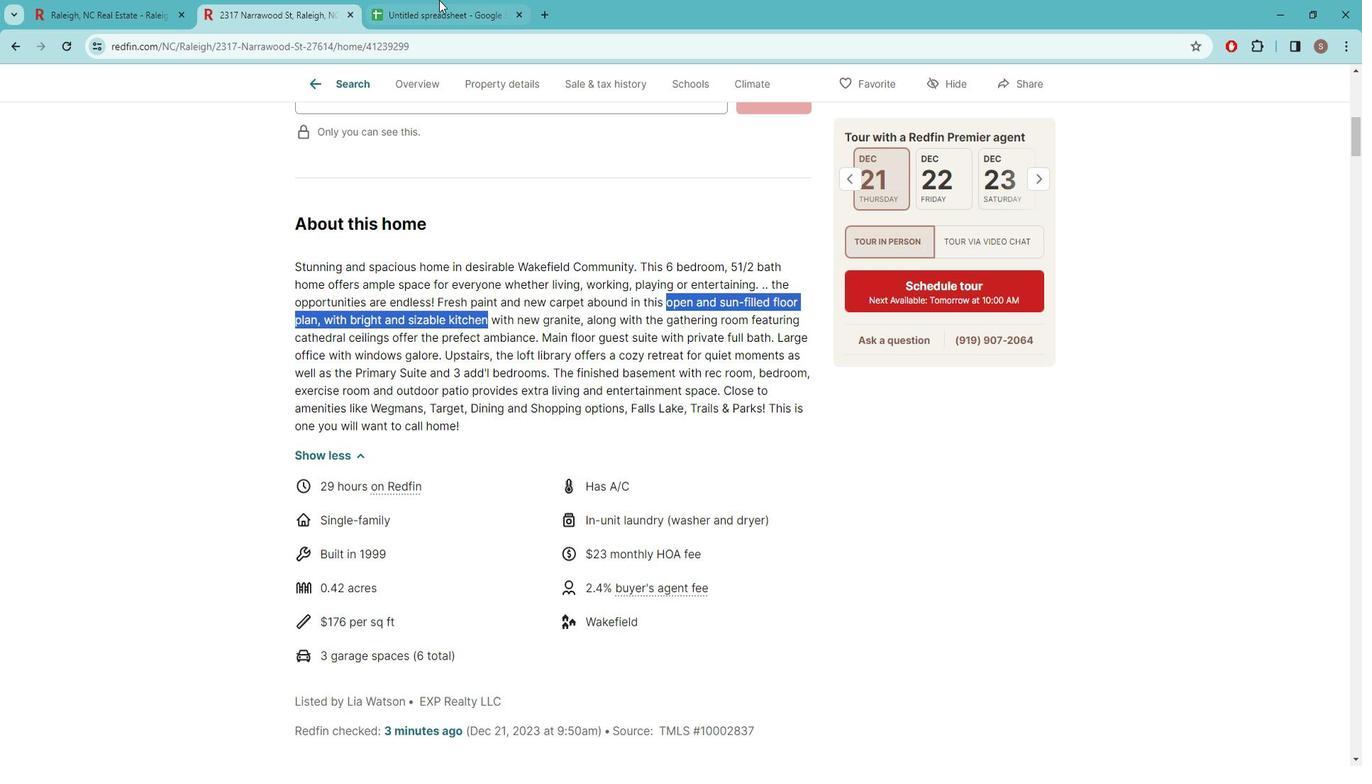 
Action: Mouse pressed left at (433, 0)
Screenshot: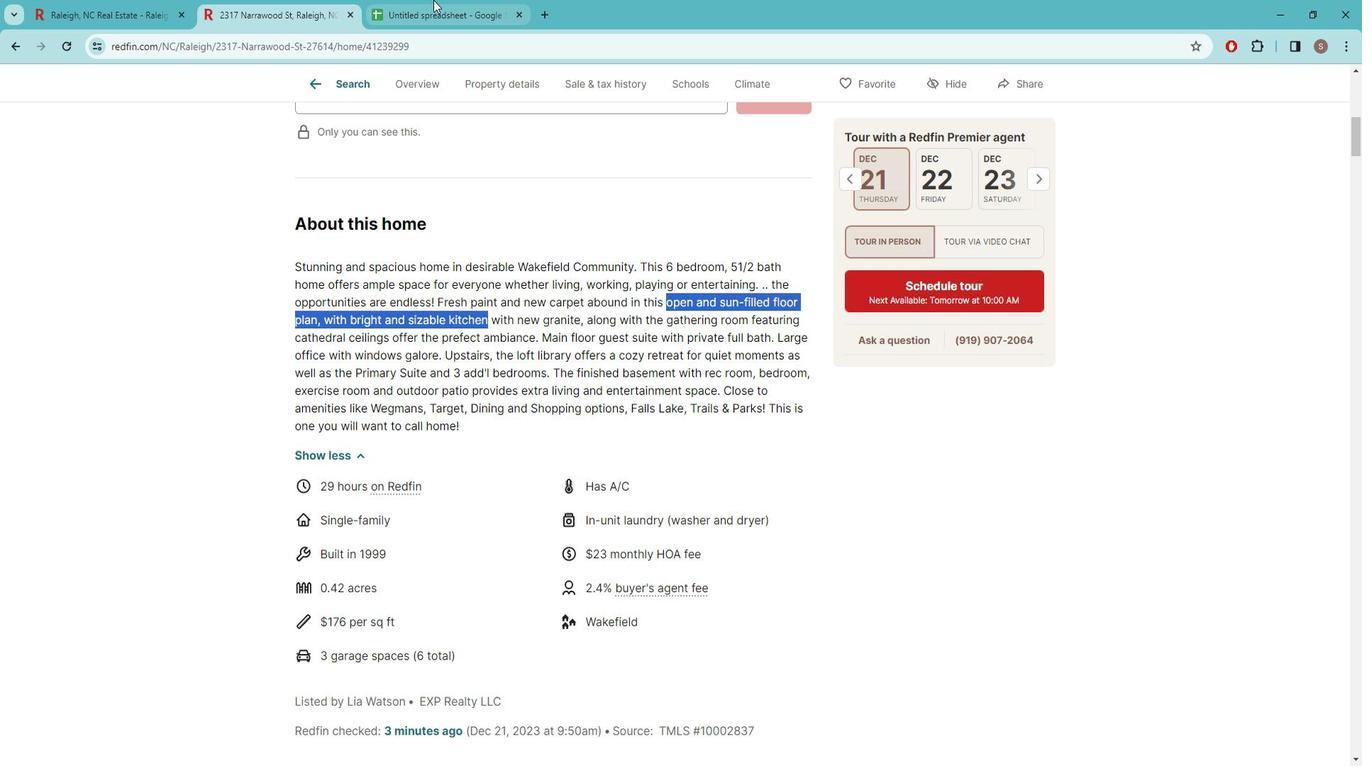
Action: Mouse moved to (467, 196)
Screenshot: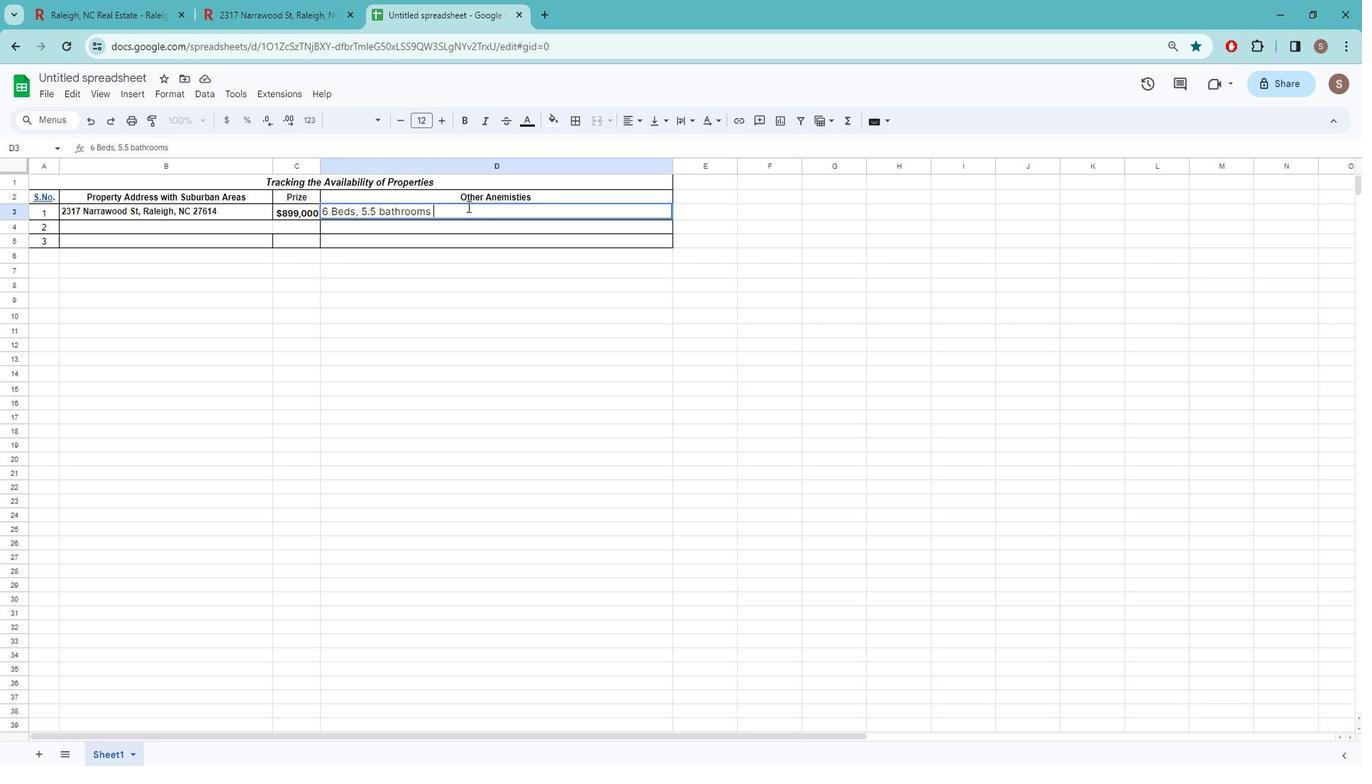 
Action: Key pressed ctrl+V
Screenshot: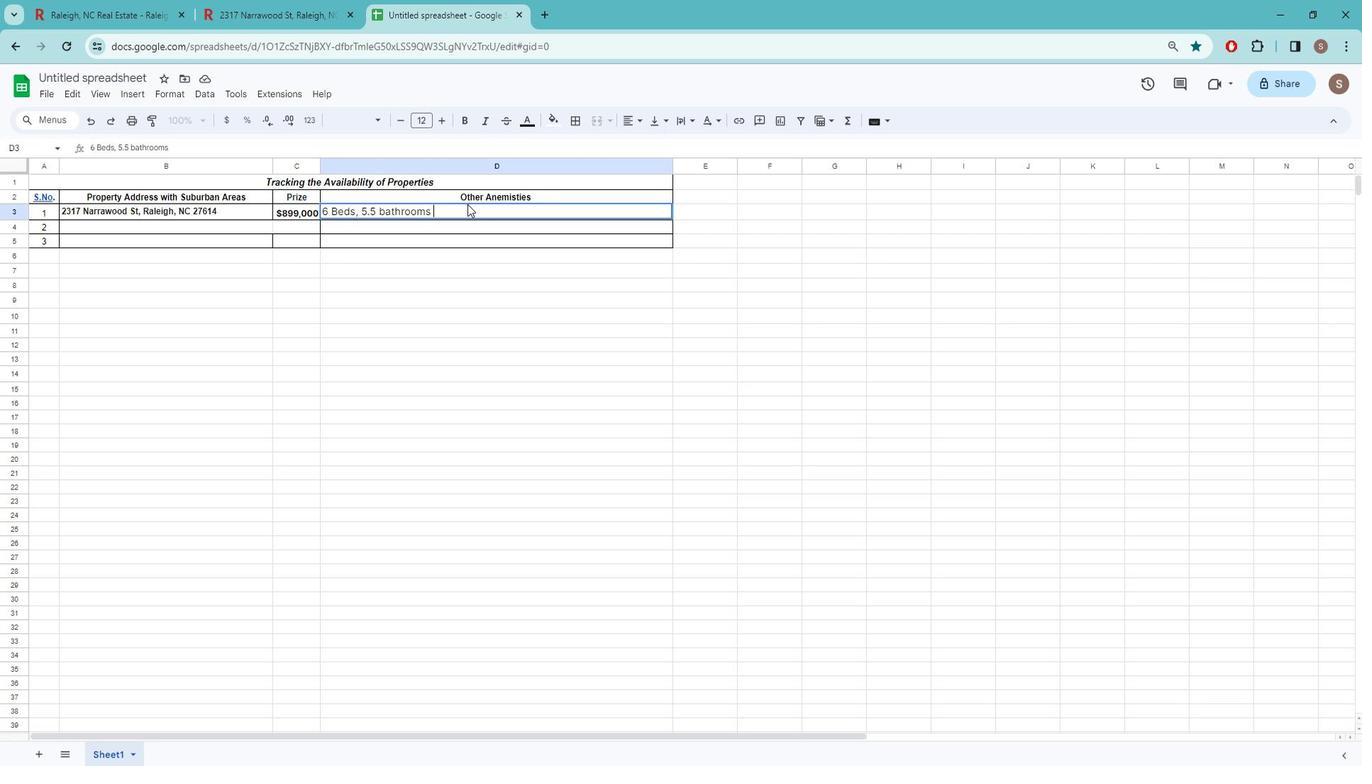 
Action: Mouse moved to (436, 202)
Screenshot: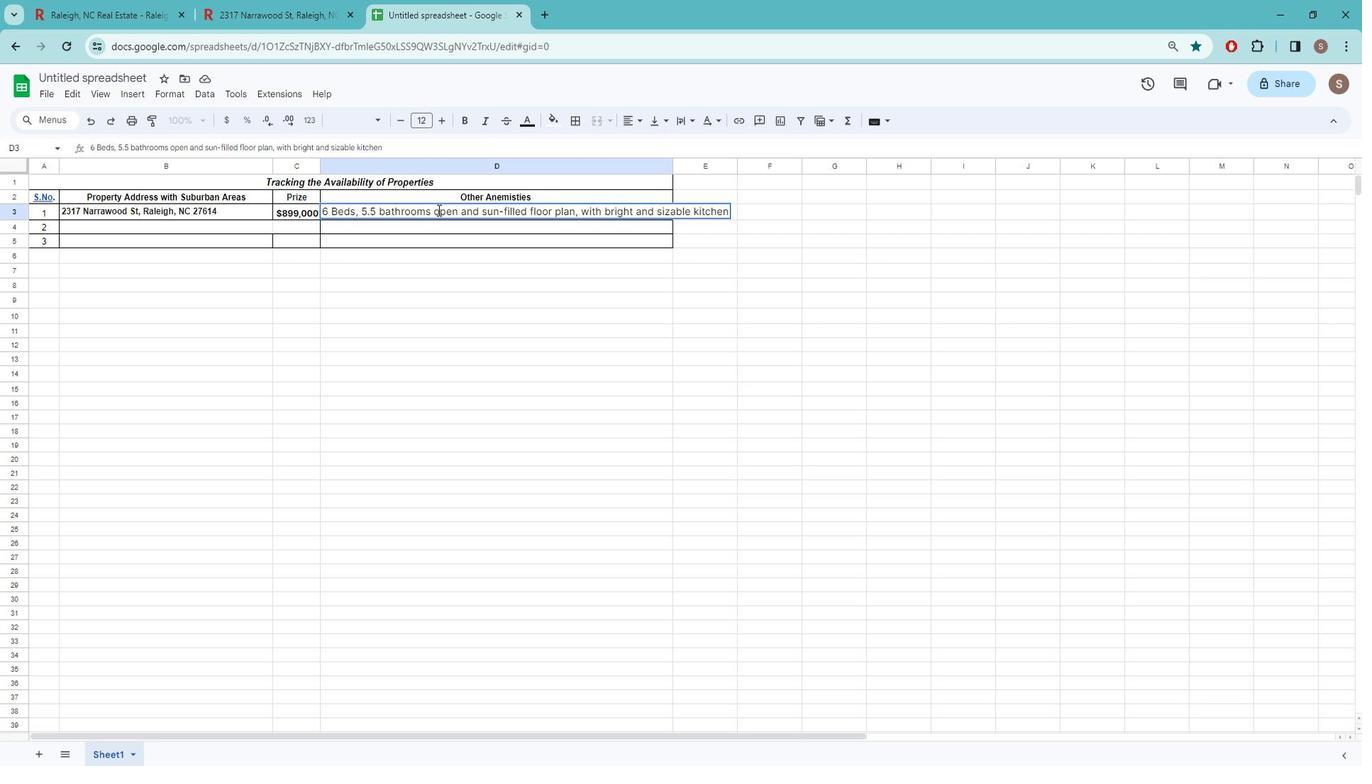 
Action: Mouse pressed left at (436, 202)
Screenshot: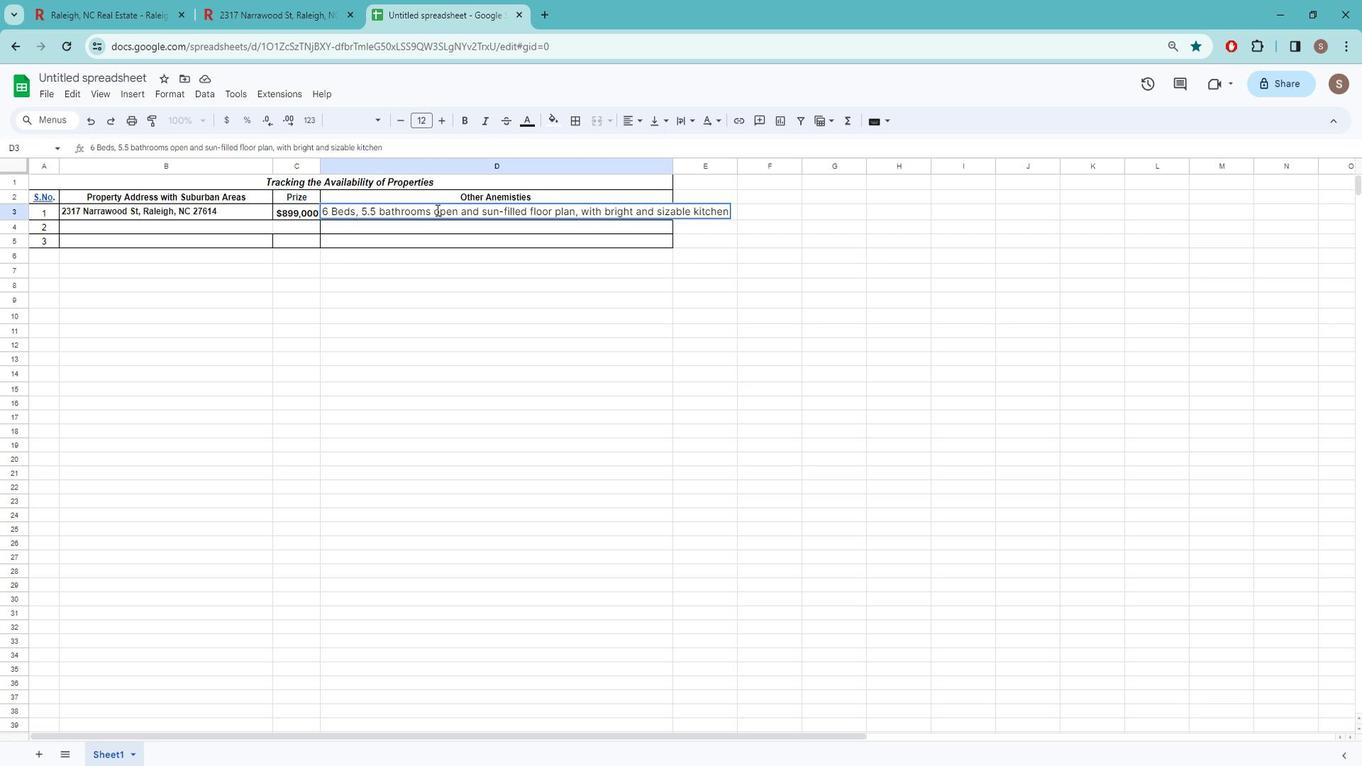 
Action: Key pressed WITH<Key.space>
Screenshot: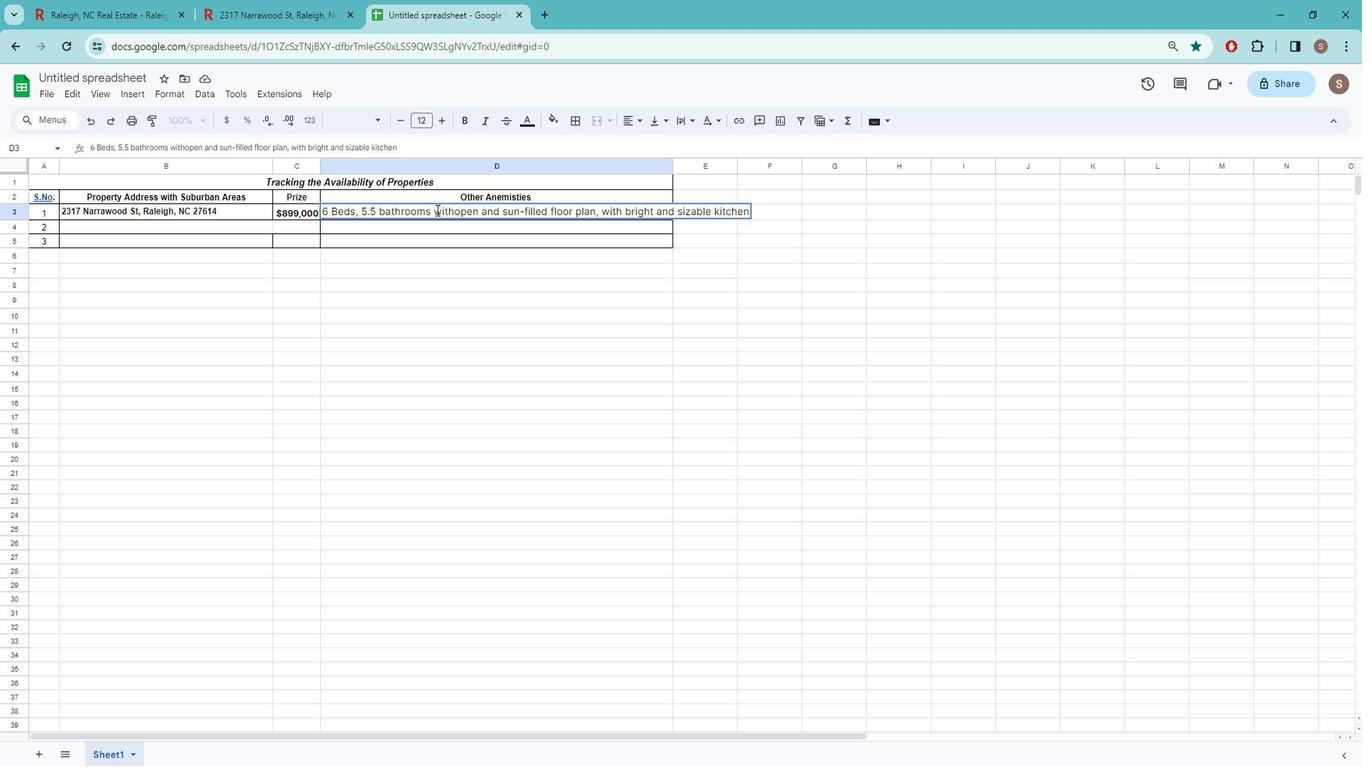 
Action: Mouse moved to (449, 245)
